 Task: Utilize Zendesk Explore dashboards for monitoring the impact of customer support initiatives.
Action: Mouse moved to (1216, 89)
Screenshot: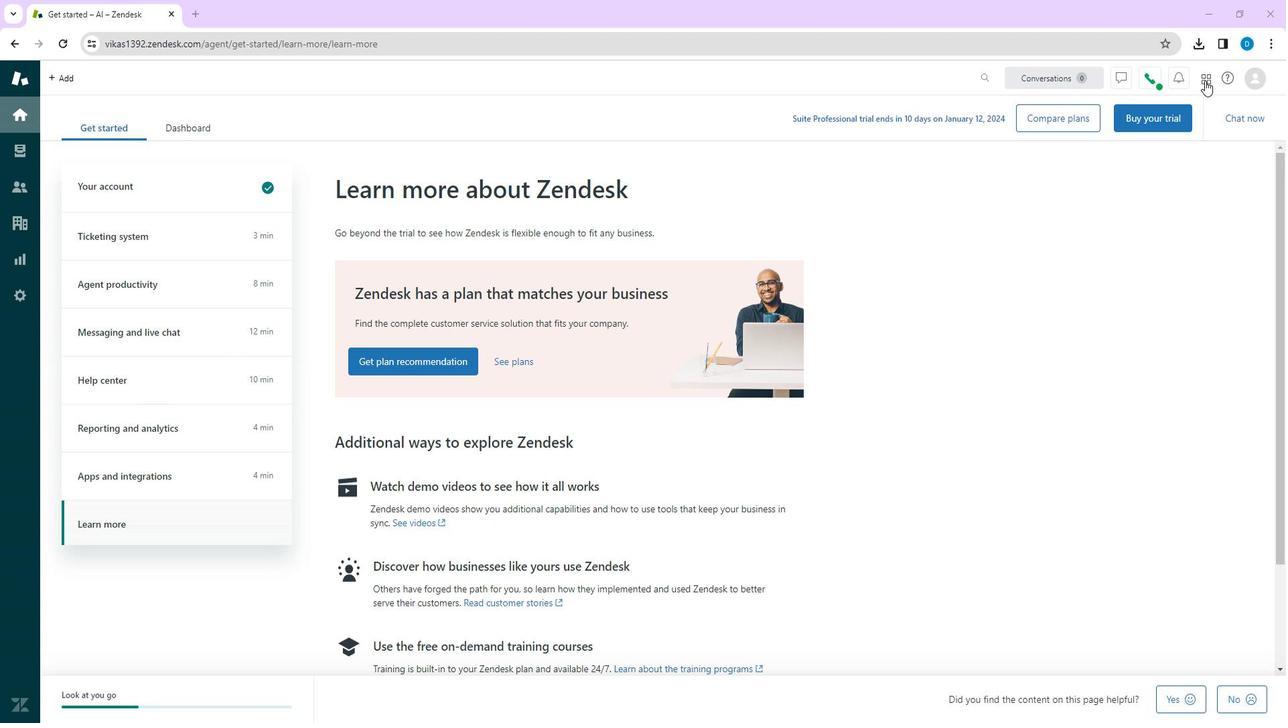 
Action: Mouse pressed left at (1216, 89)
Screenshot: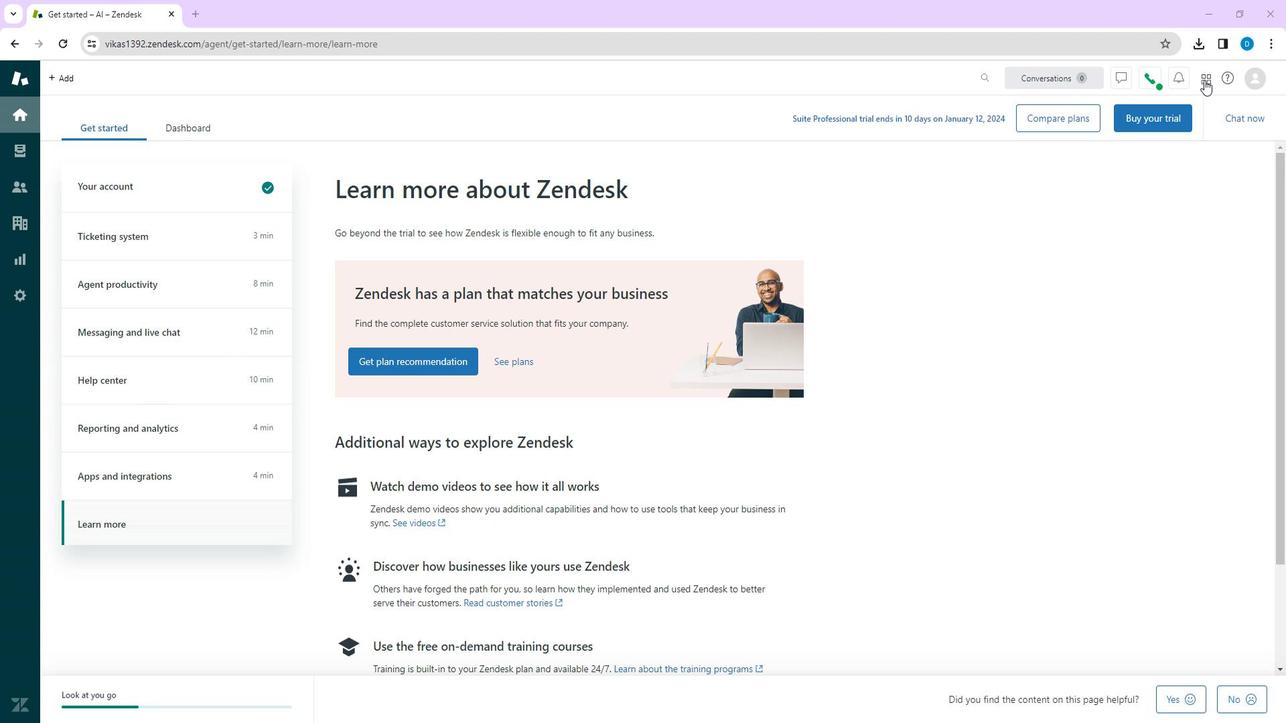 
Action: Mouse moved to (1131, 411)
Screenshot: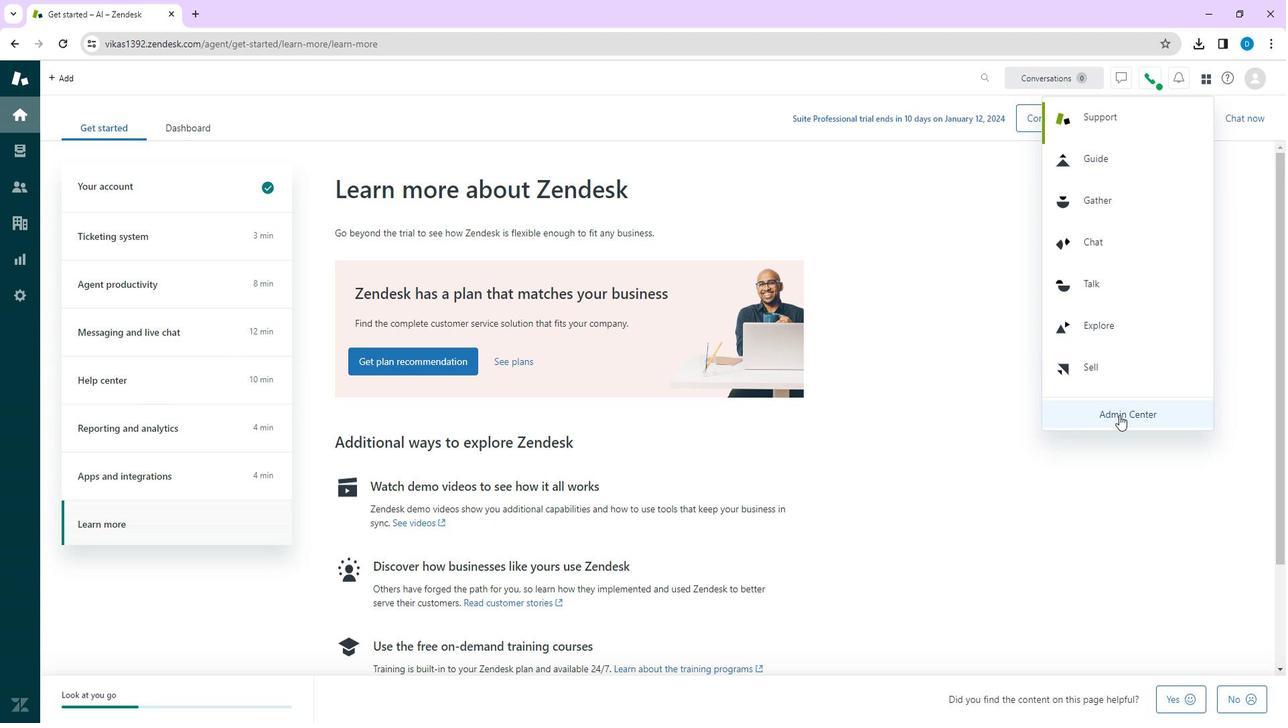 
Action: Mouse pressed left at (1131, 411)
Screenshot: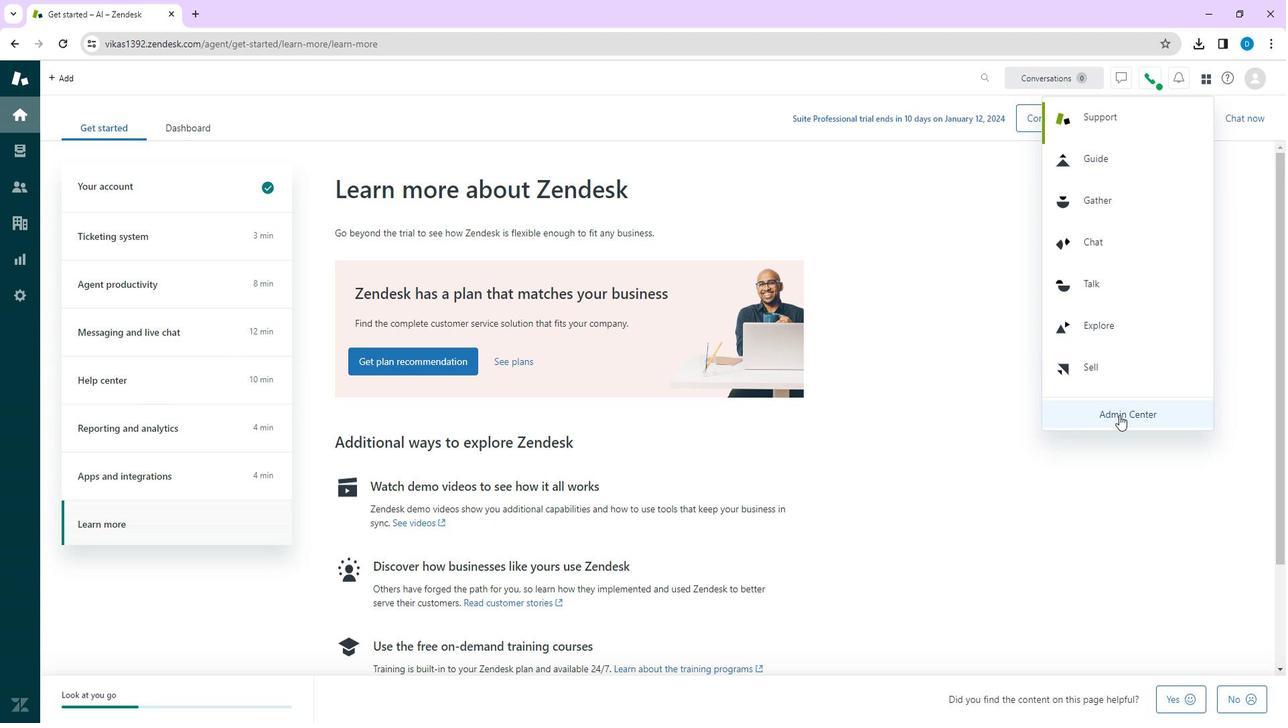 
Action: Mouse moved to (79, 198)
Screenshot: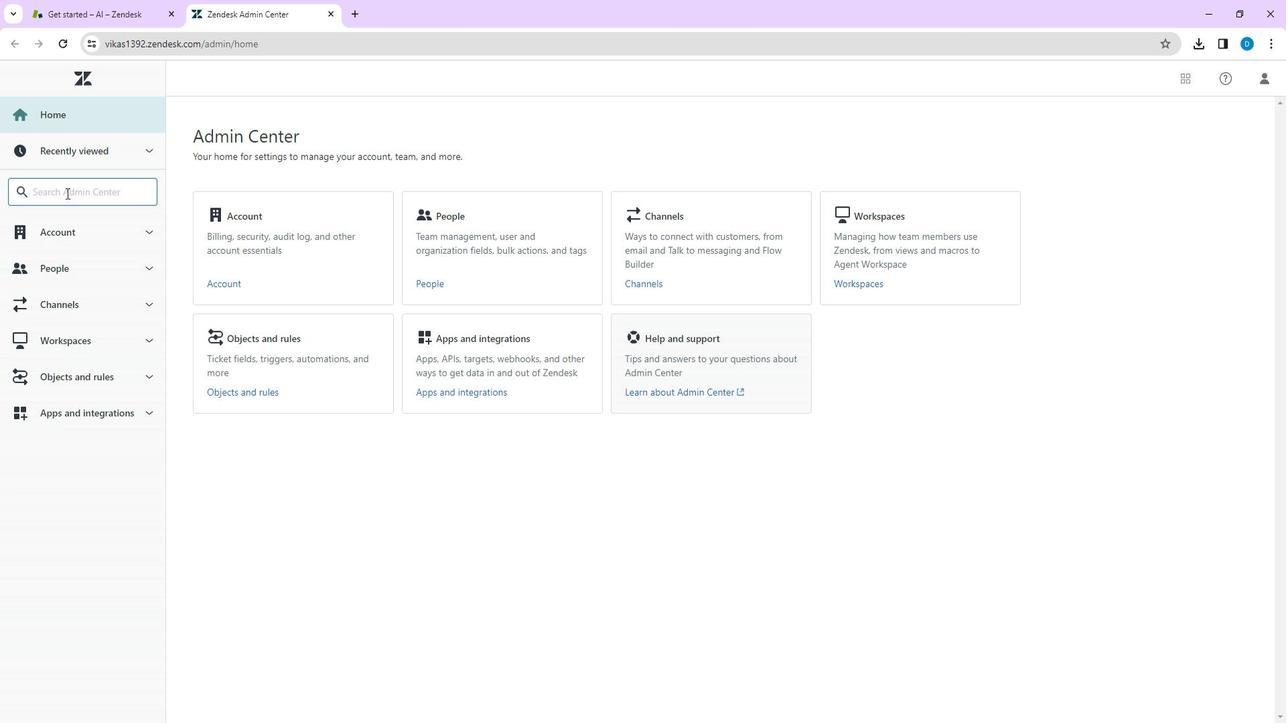 
Action: Mouse pressed left at (79, 198)
Screenshot: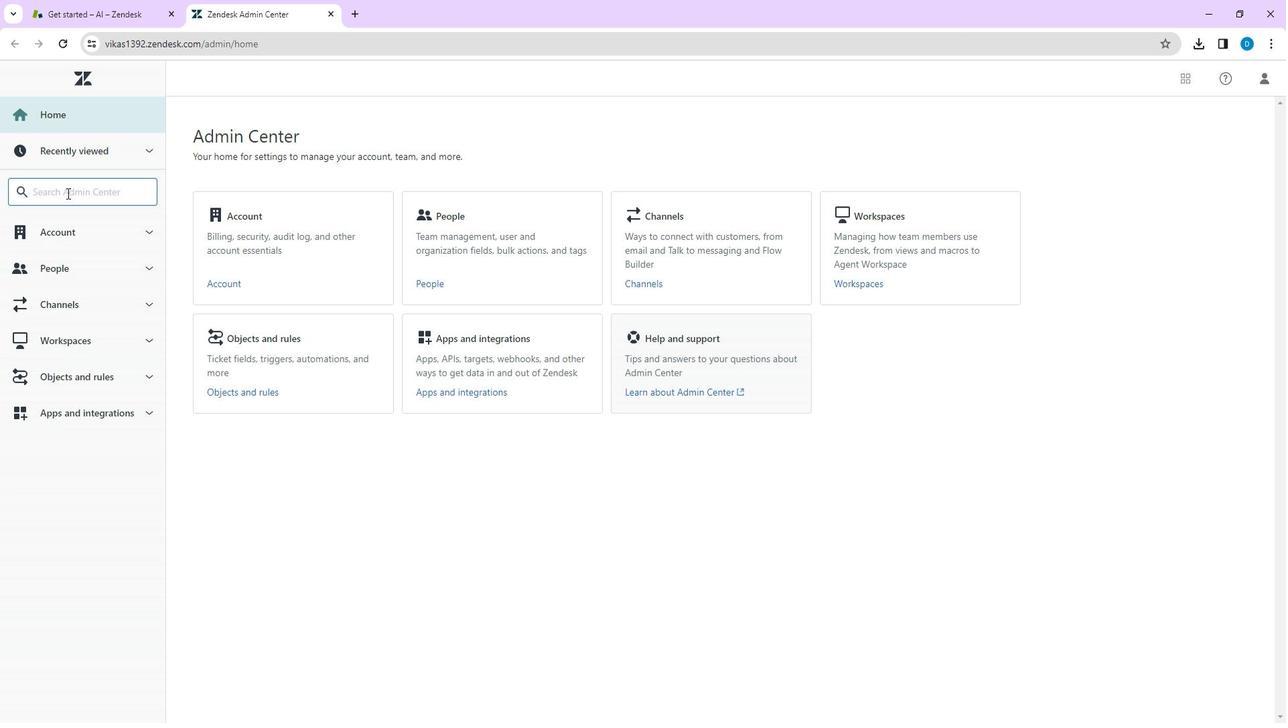 
Action: Mouse moved to (343, 22)
Screenshot: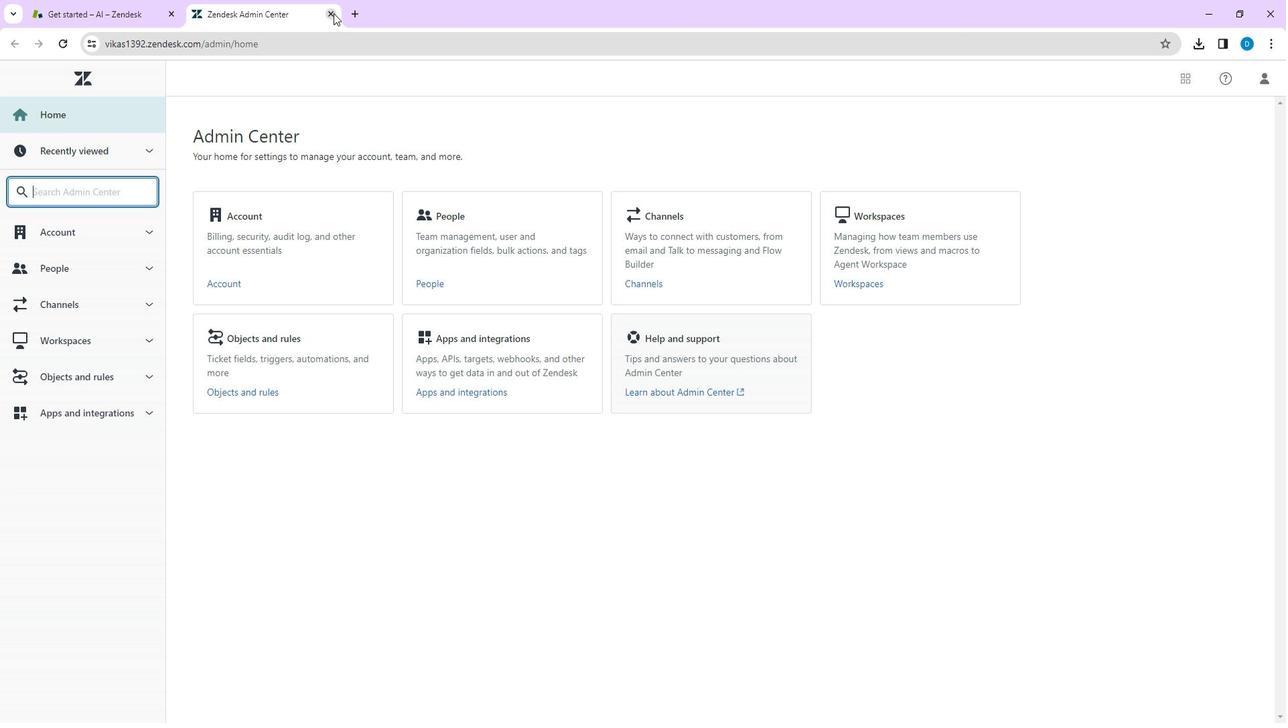 
Action: Mouse pressed left at (343, 22)
Screenshot: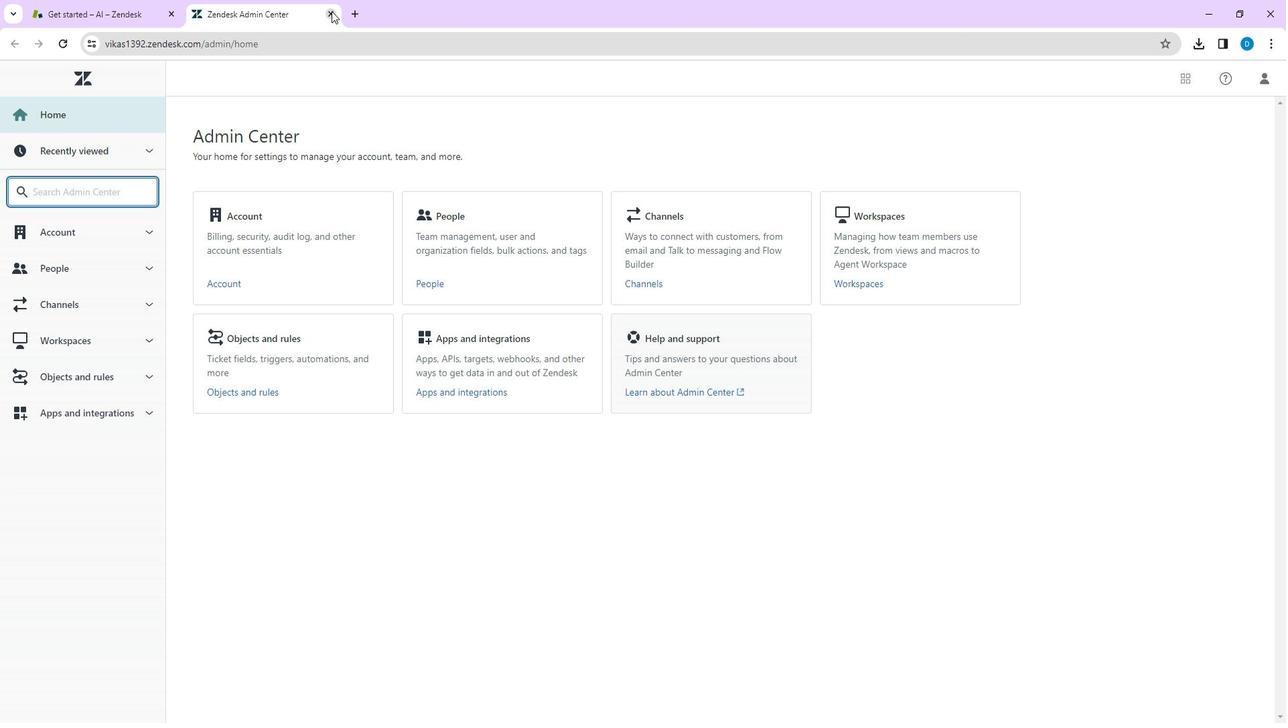 
Action: Mouse moved to (1222, 89)
Screenshot: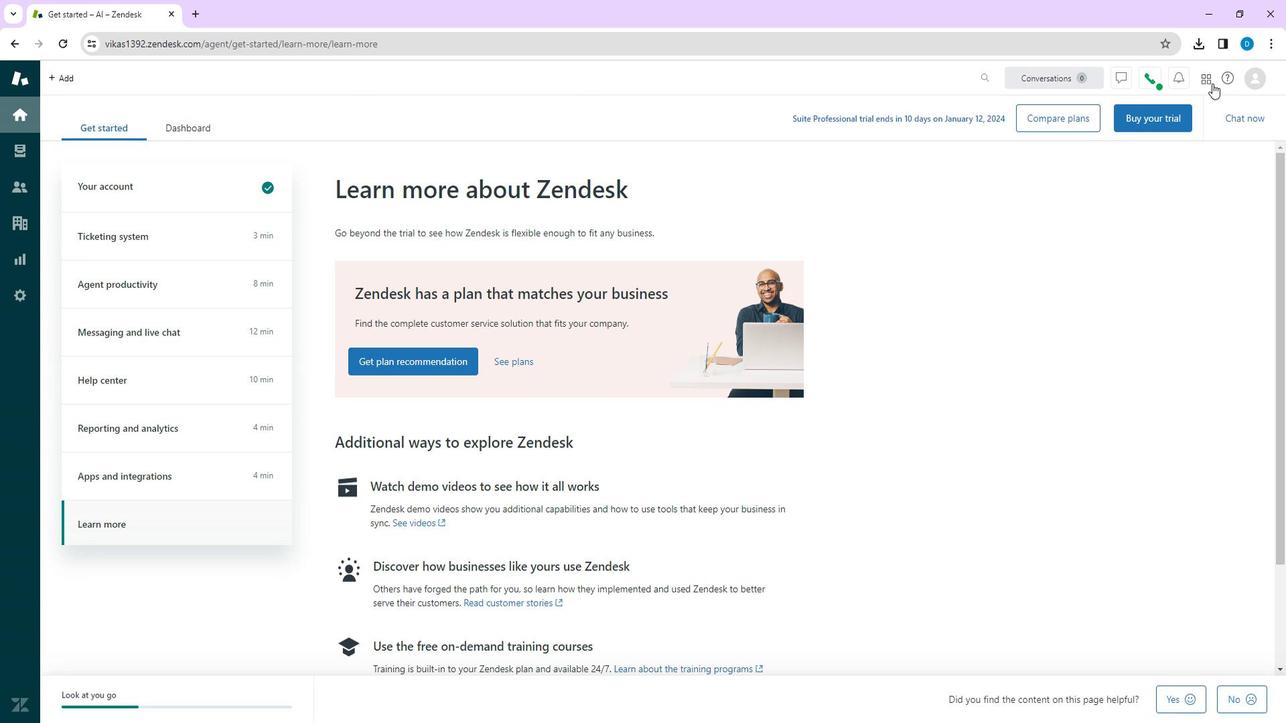 
Action: Mouse pressed left at (1222, 89)
Screenshot: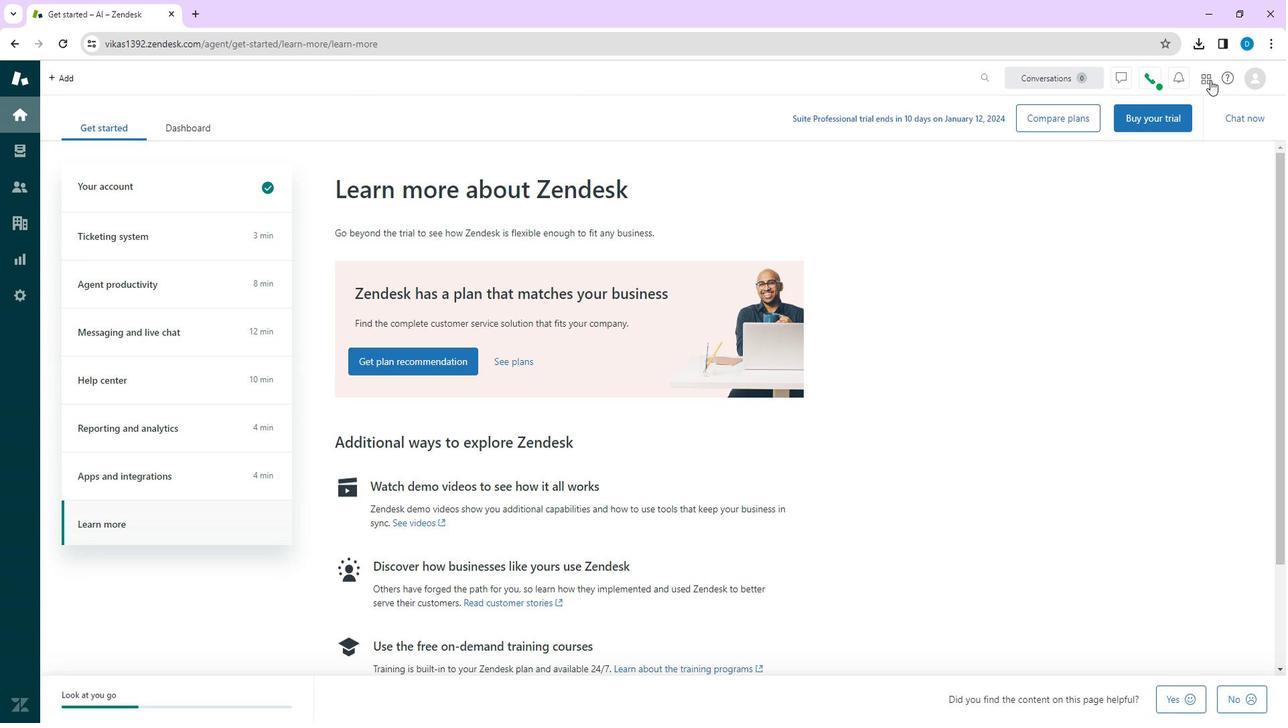 
Action: Mouse moved to (1120, 320)
Screenshot: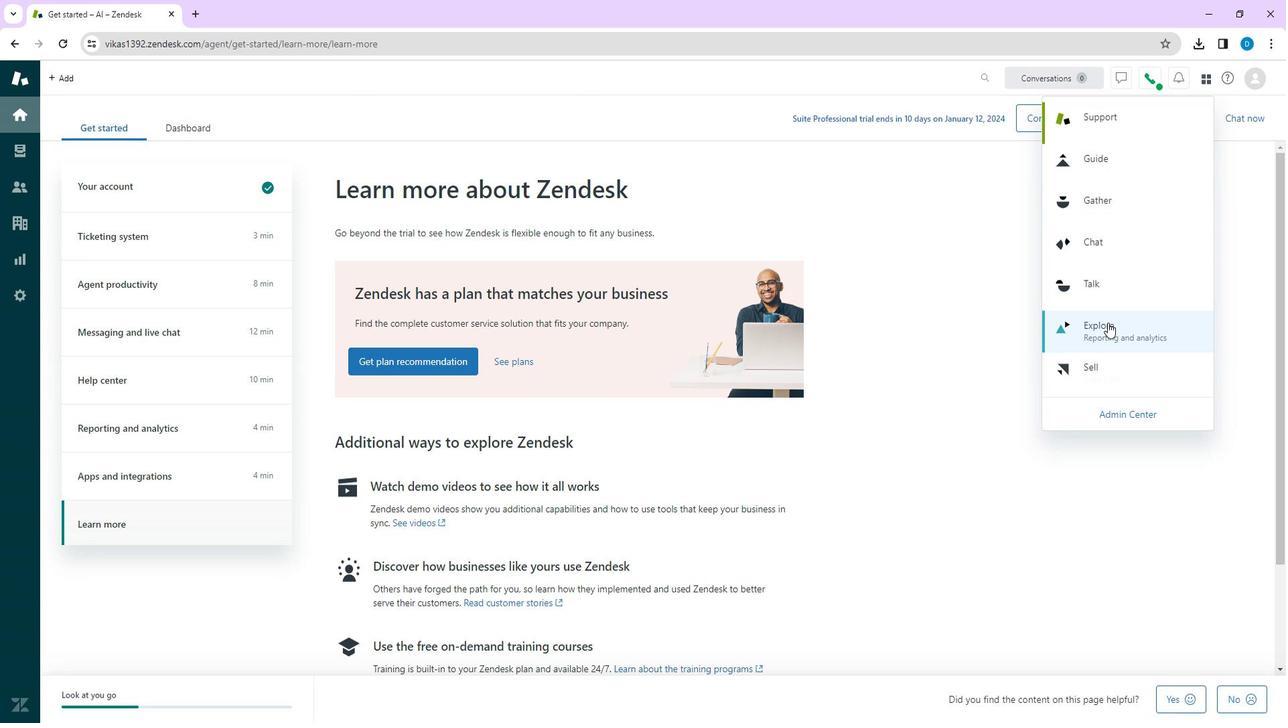 
Action: Mouse pressed left at (1120, 320)
Screenshot: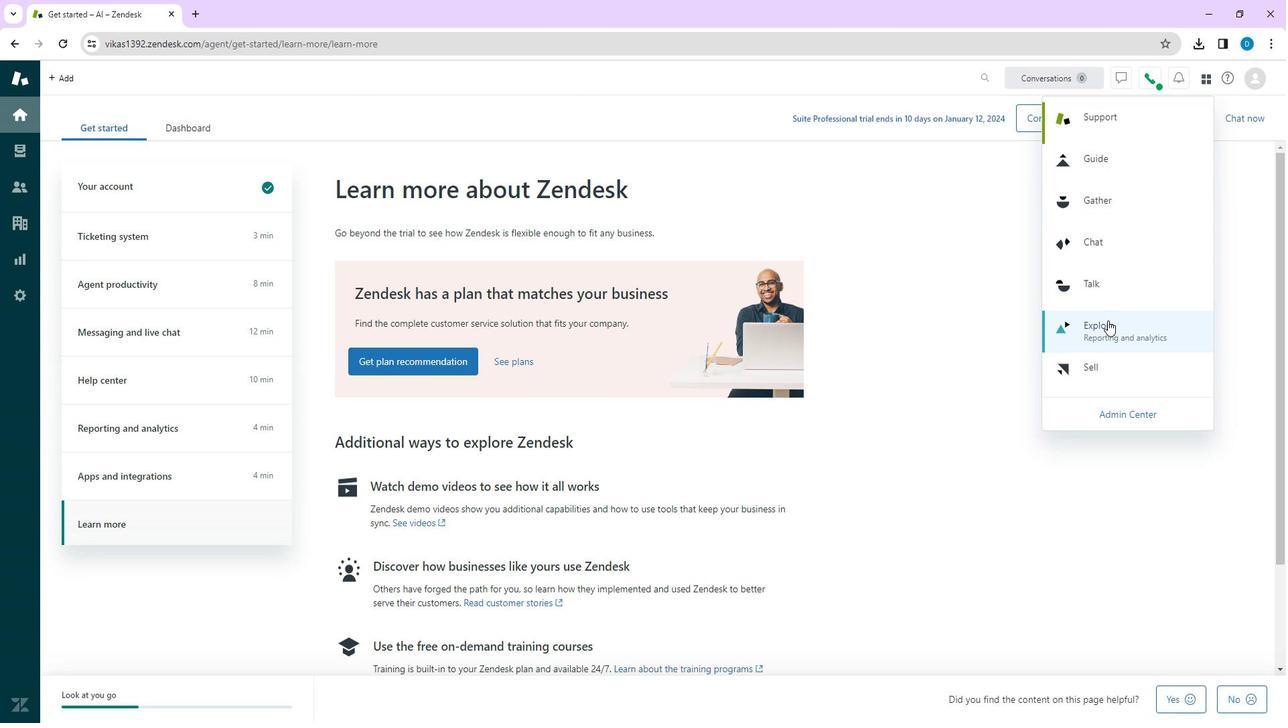 
Action: Mouse moved to (354, 409)
Screenshot: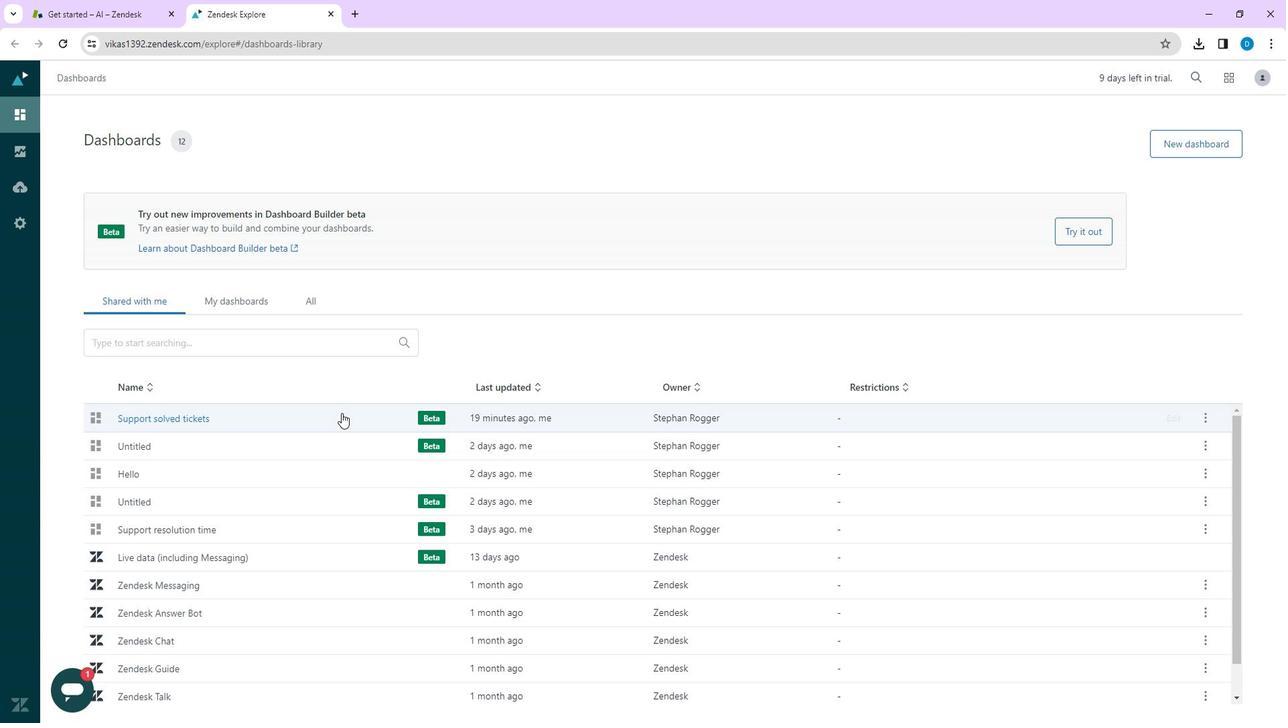 
Action: Mouse scrolled (354, 409) with delta (0, 0)
Screenshot: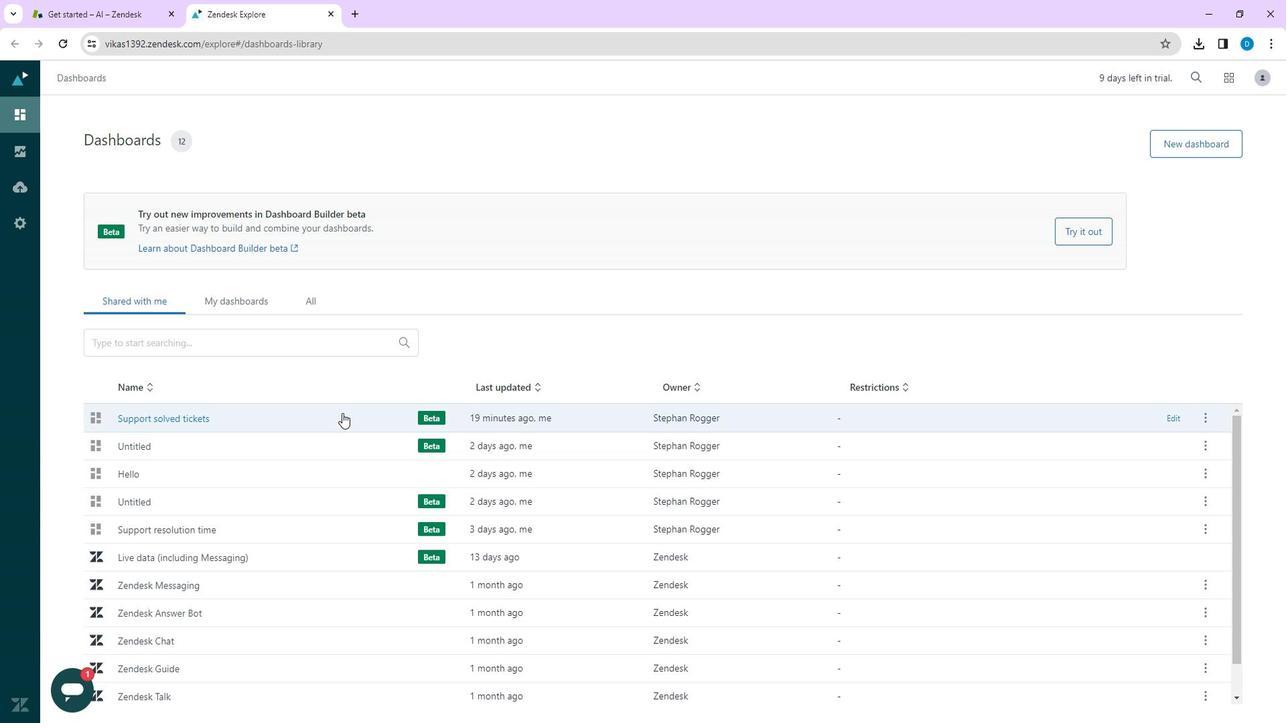
Action: Mouse scrolled (354, 409) with delta (0, 0)
Screenshot: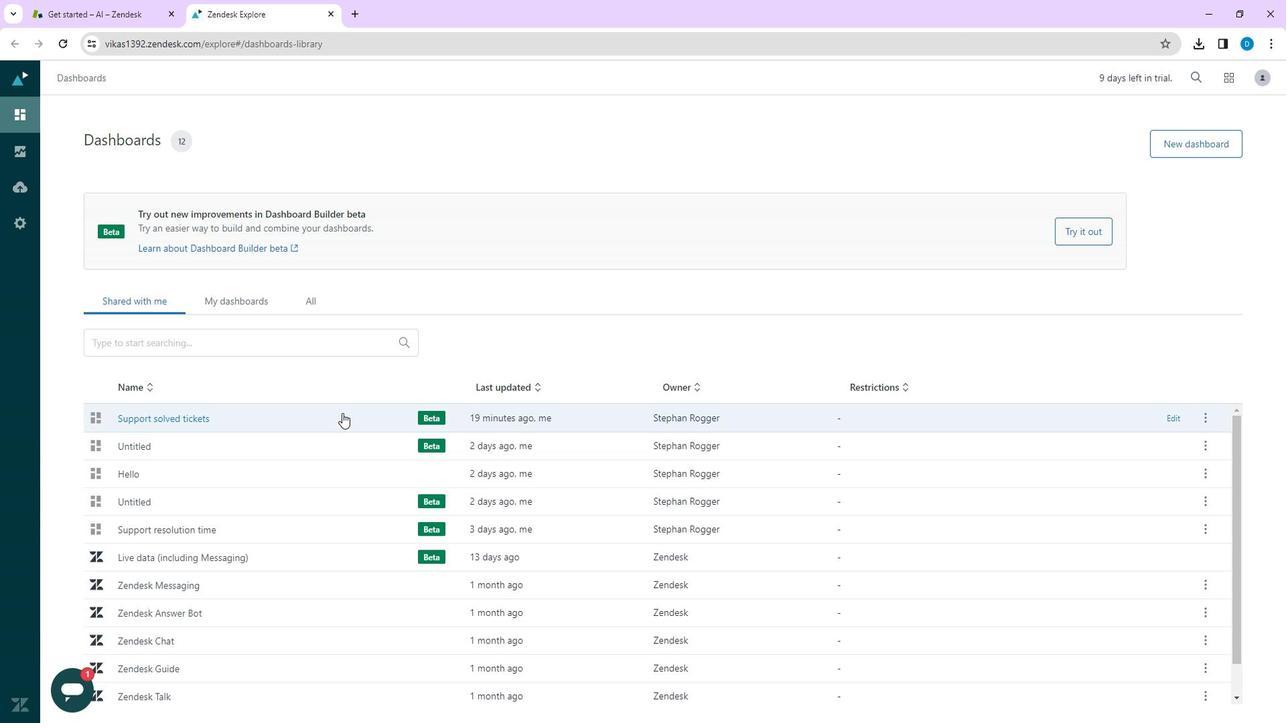 
Action: Mouse scrolled (354, 409) with delta (0, 0)
Screenshot: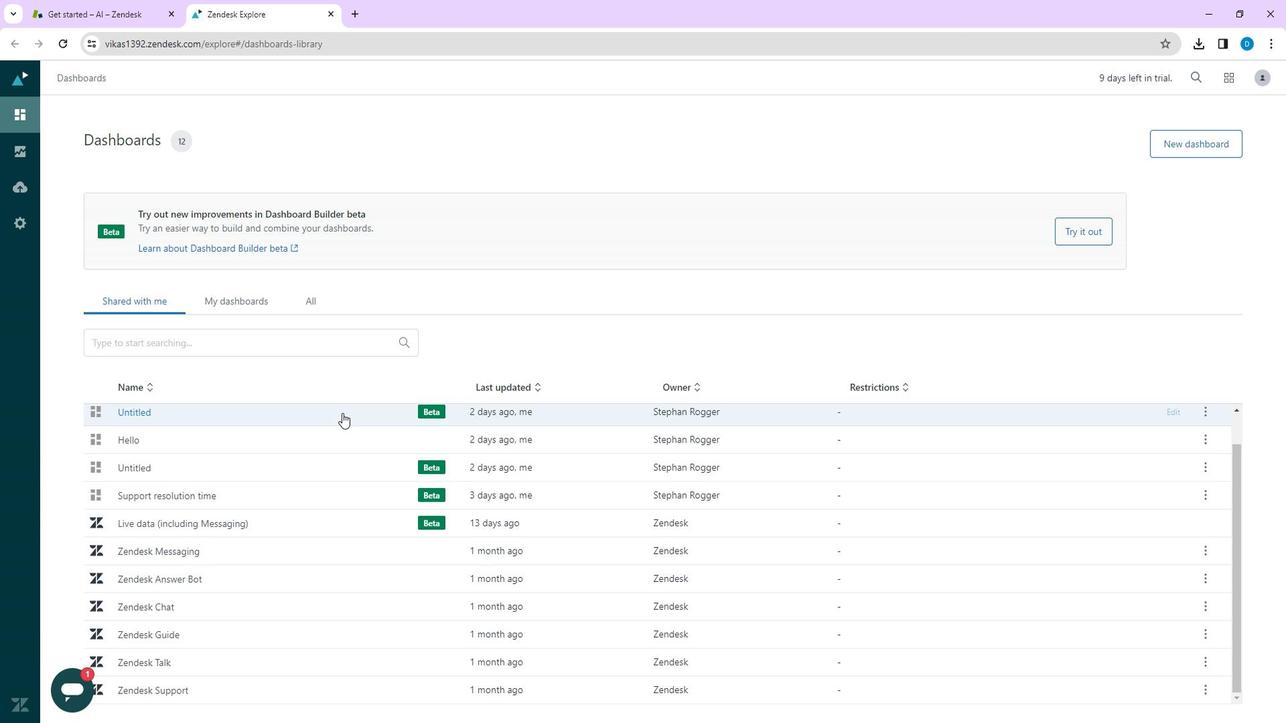 
Action: Mouse scrolled (354, 409) with delta (0, 0)
Screenshot: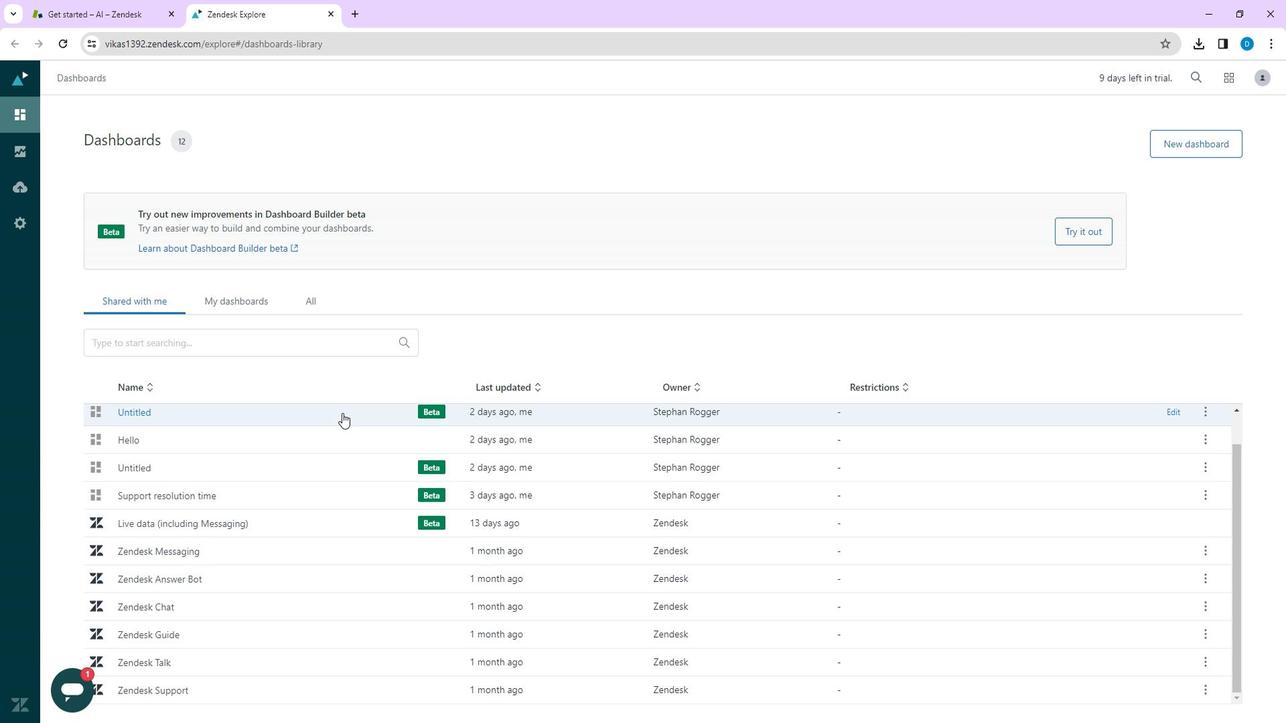 
Action: Mouse moved to (241, 299)
Screenshot: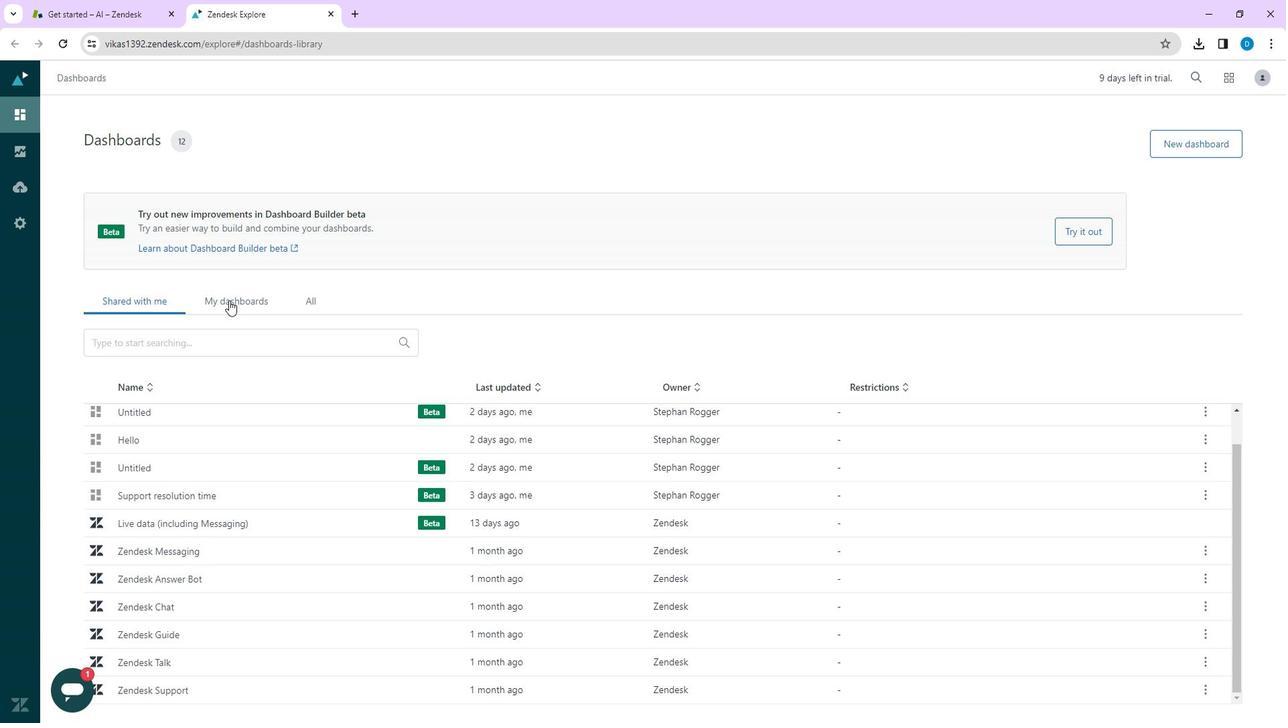
Action: Mouse pressed left at (241, 299)
Screenshot: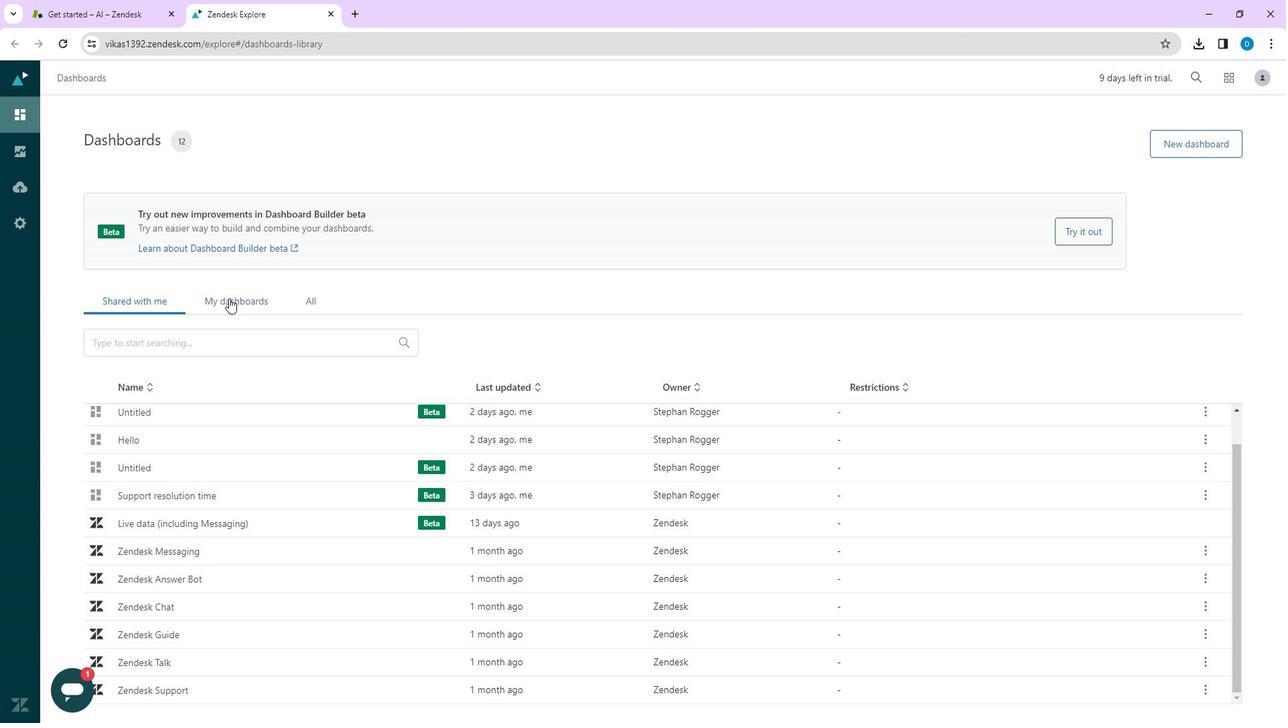 
Action: Mouse moved to (264, 353)
Screenshot: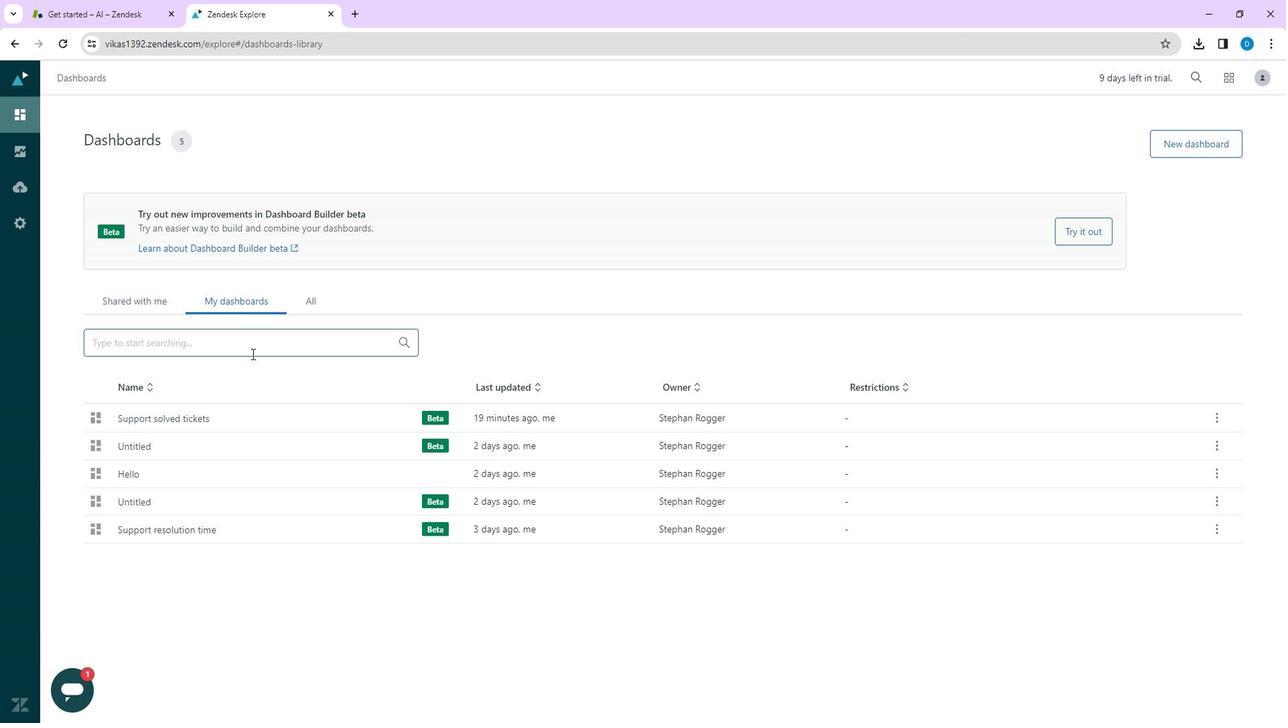 
Action: Mouse scrolled (264, 353) with delta (0, 0)
Screenshot: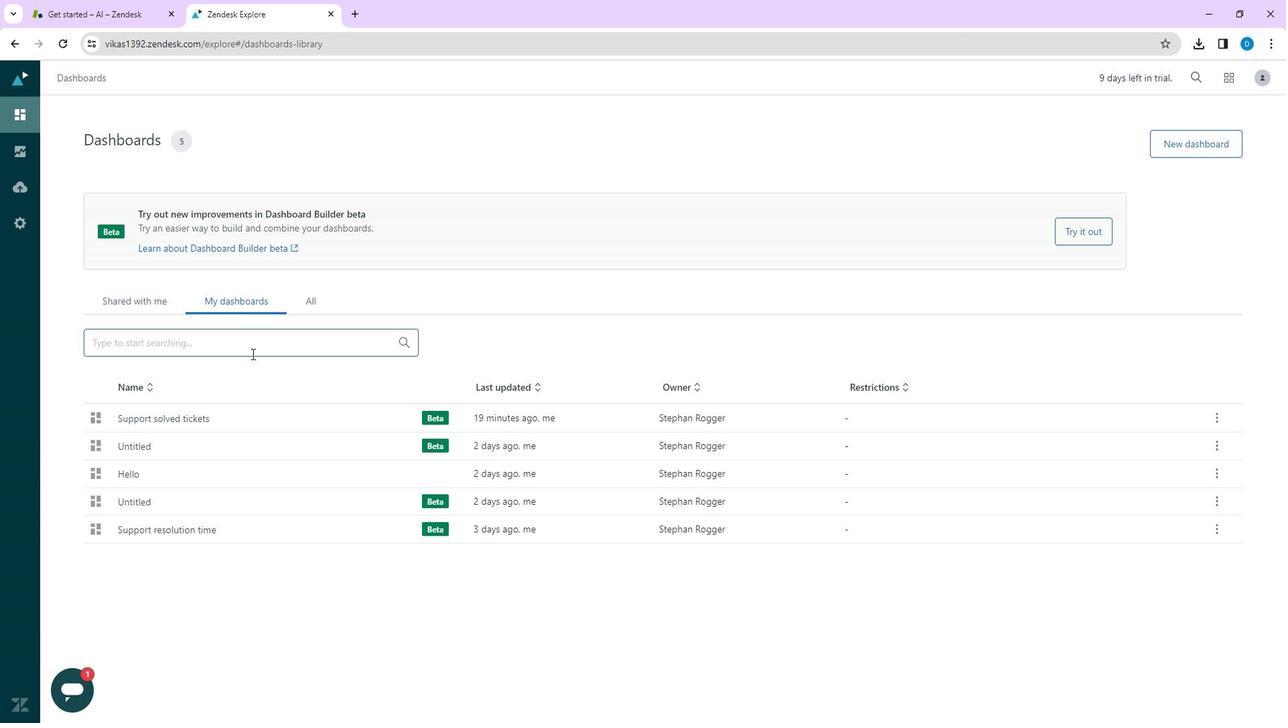 
Action: Mouse moved to (269, 364)
Screenshot: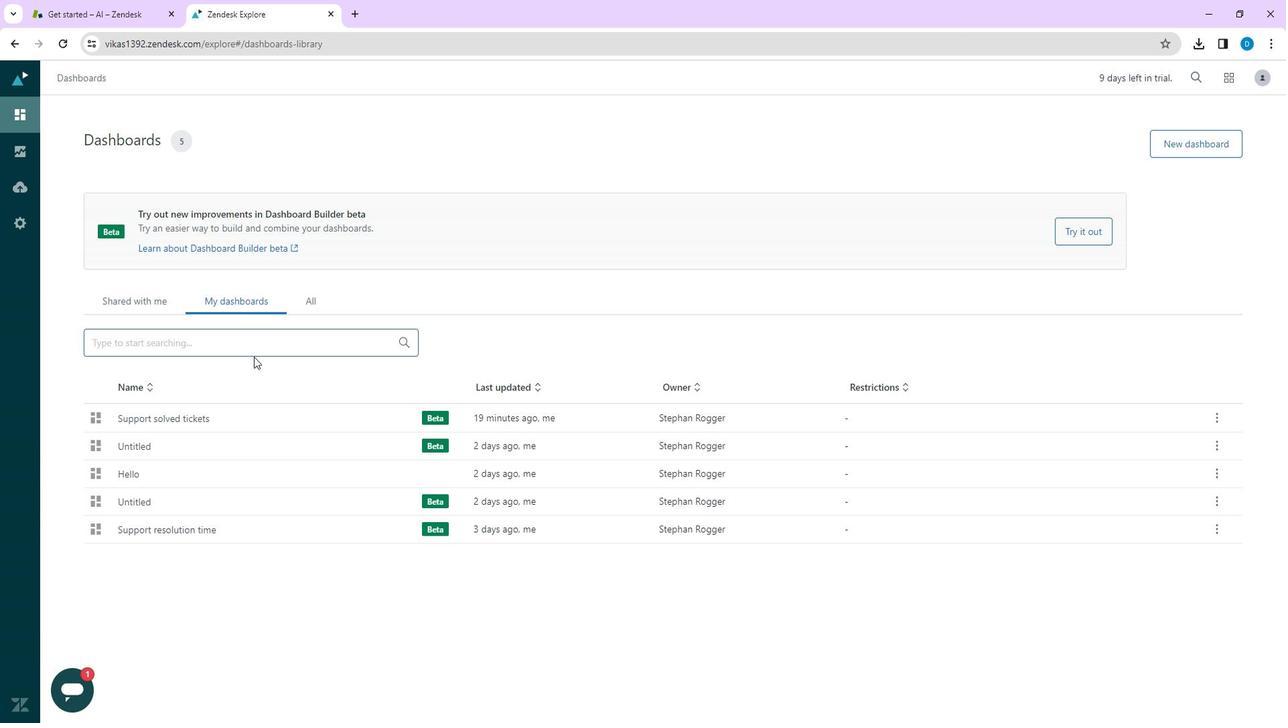 
Action: Mouse scrolled (269, 363) with delta (0, 0)
Screenshot: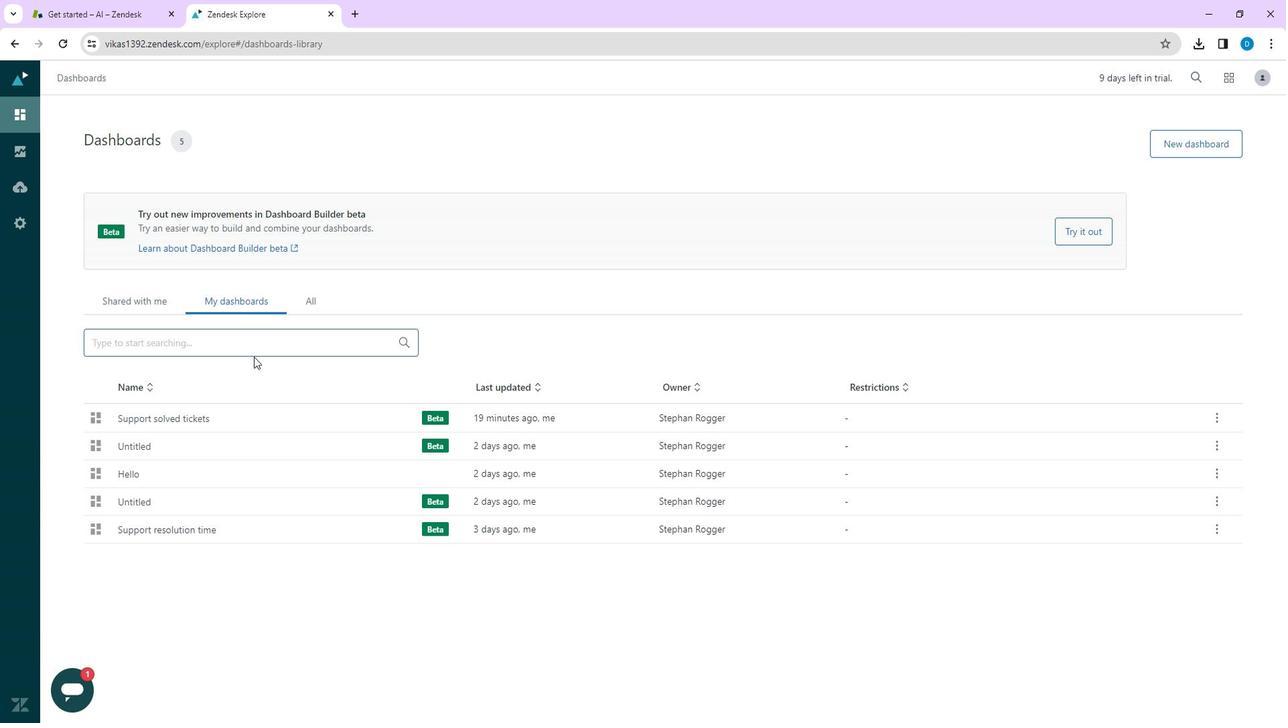 
Action: Mouse moved to (275, 374)
Screenshot: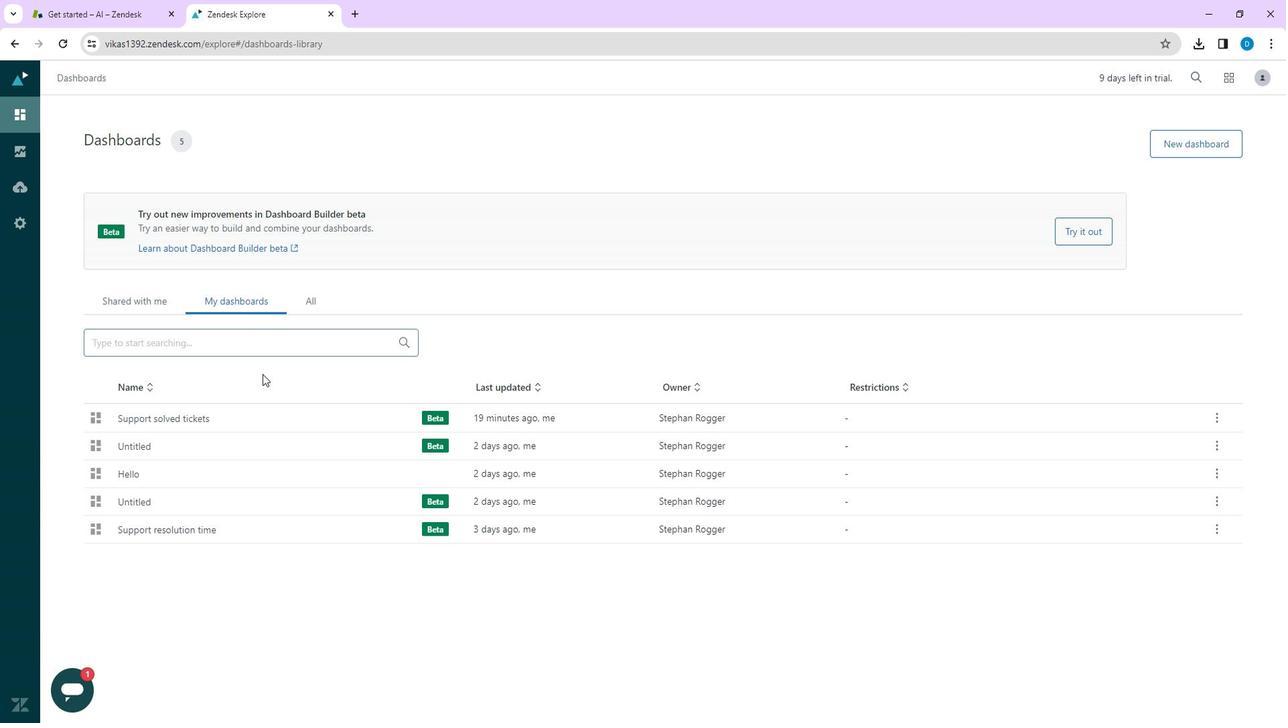 
Action: Mouse scrolled (275, 373) with delta (0, 0)
Screenshot: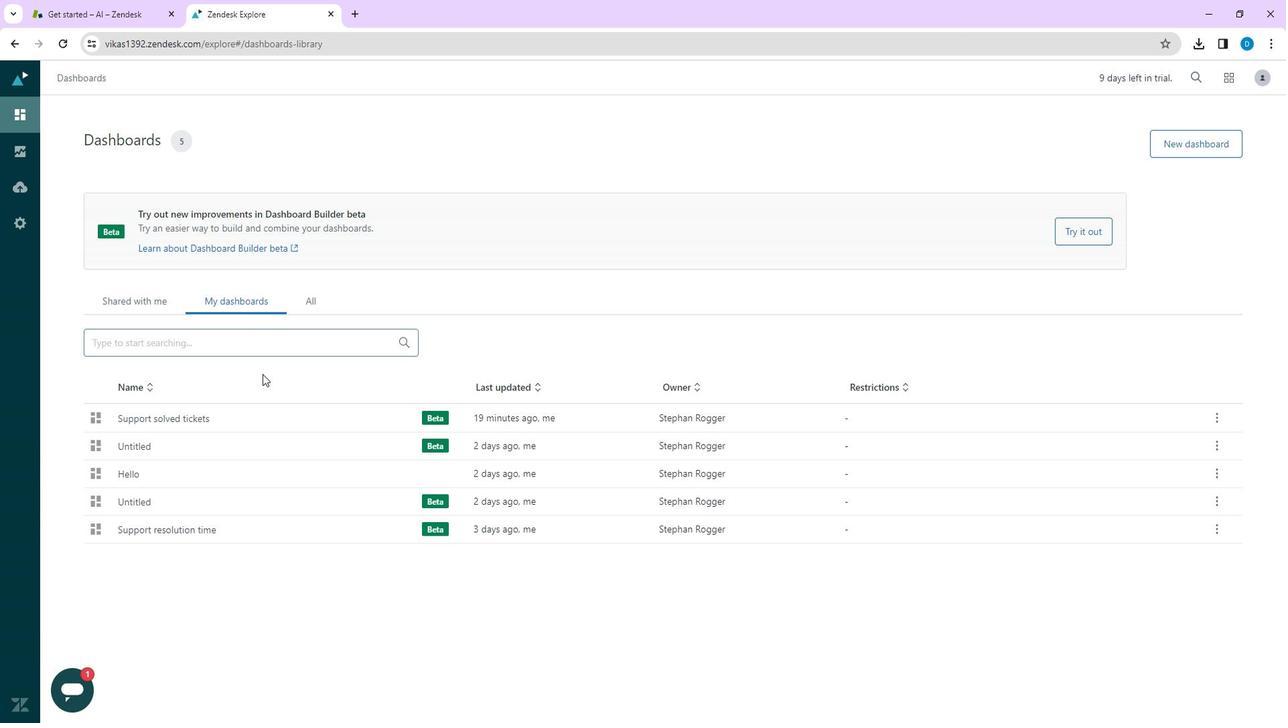 
Action: Mouse moved to (280, 386)
Screenshot: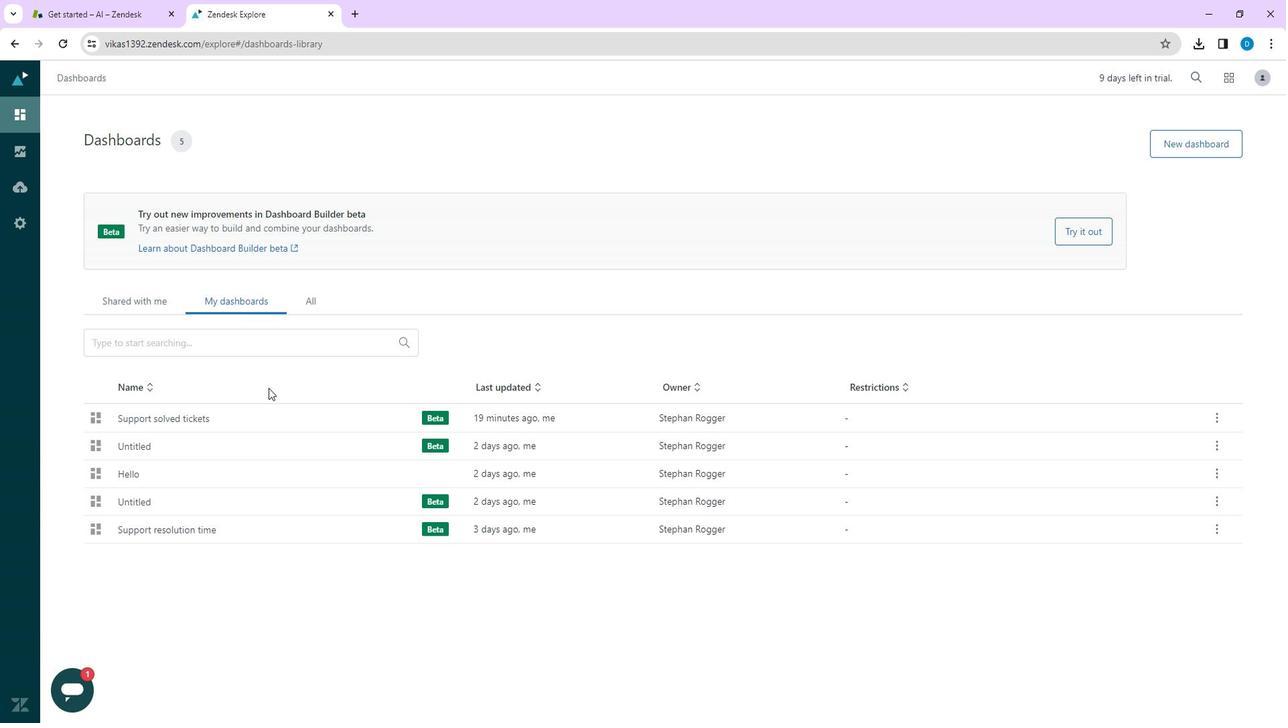 
Action: Mouse scrolled (280, 385) with delta (0, 0)
Screenshot: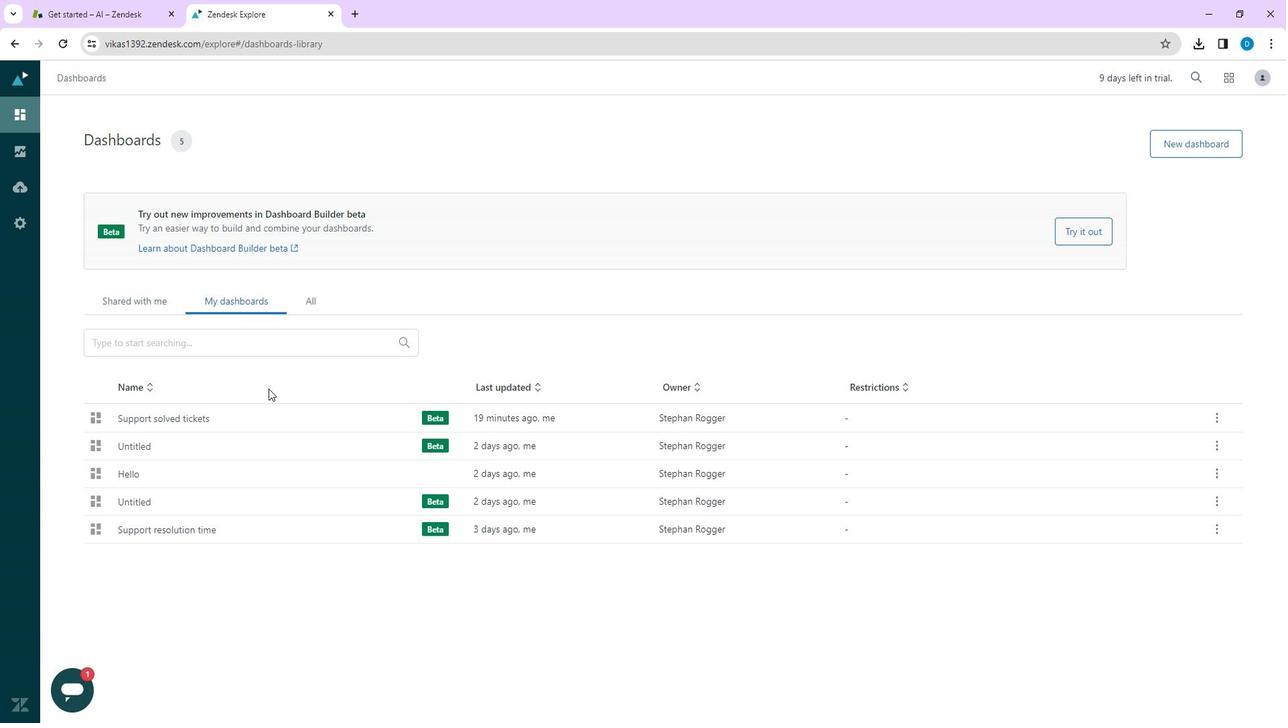 
Action: Mouse scrolled (280, 385) with delta (0, 0)
Screenshot: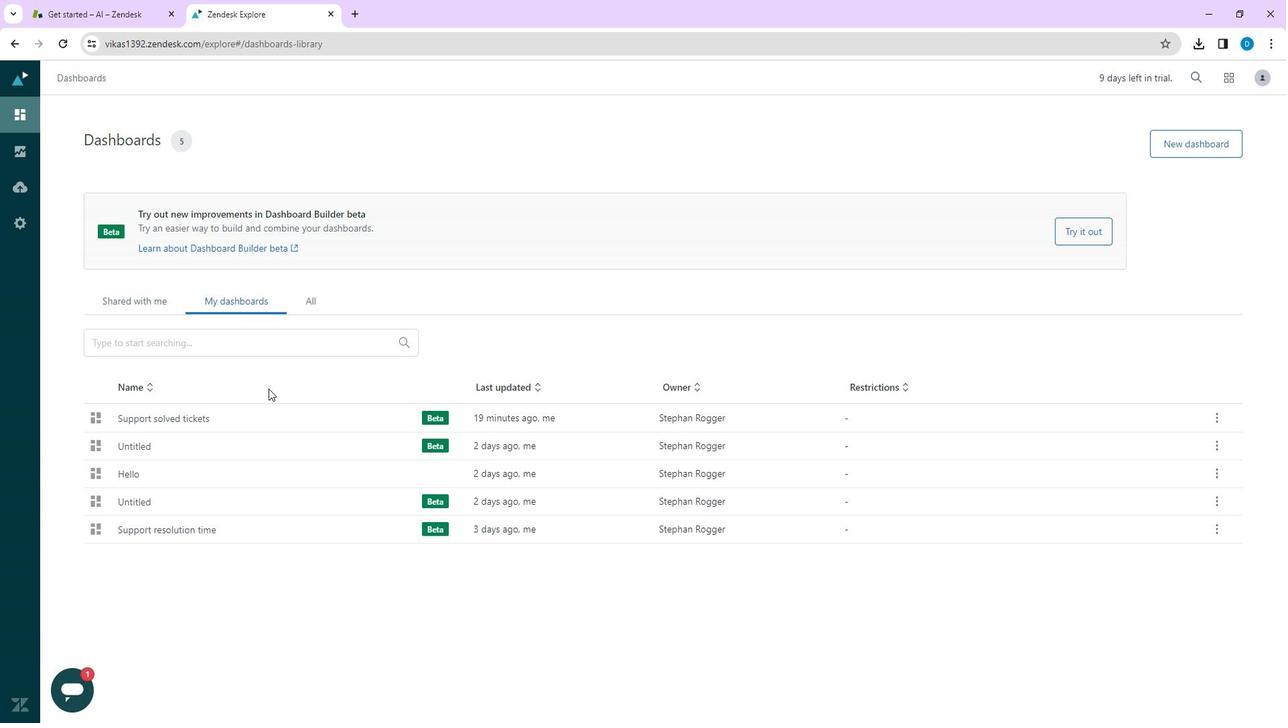 
Action: Mouse moved to (296, 409)
Screenshot: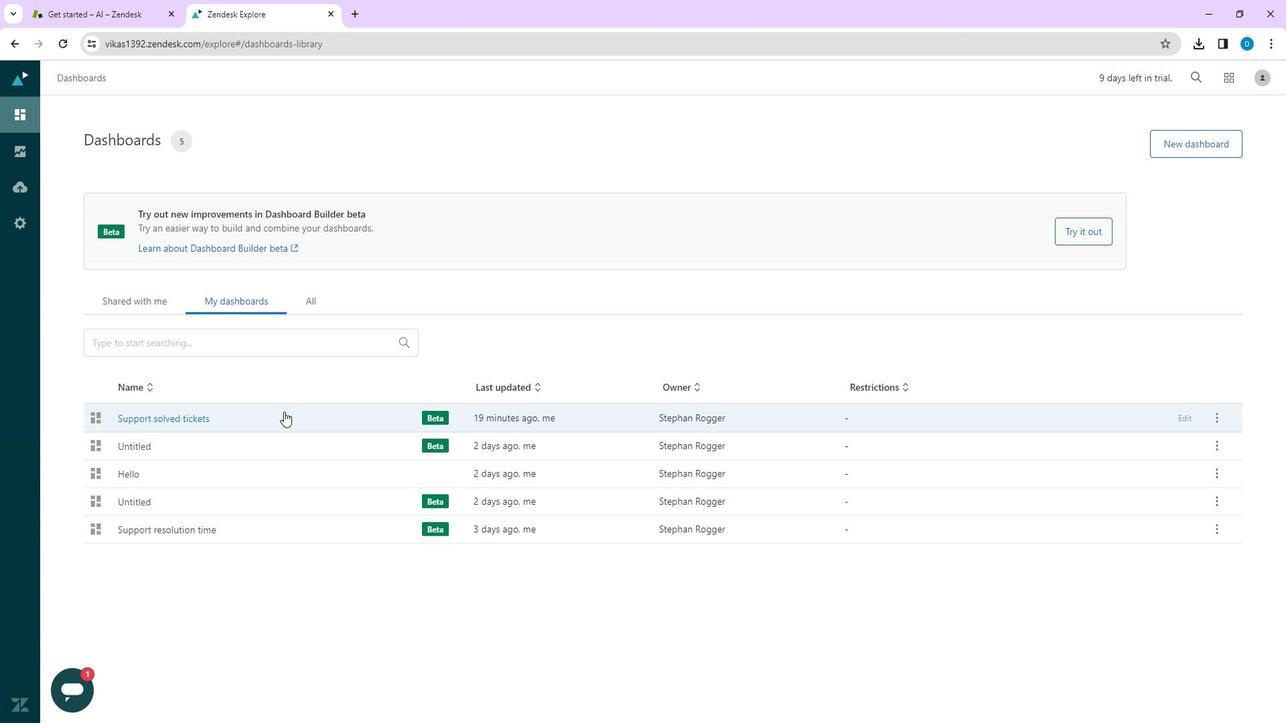 
Action: Mouse scrolled (296, 408) with delta (0, 0)
Screenshot: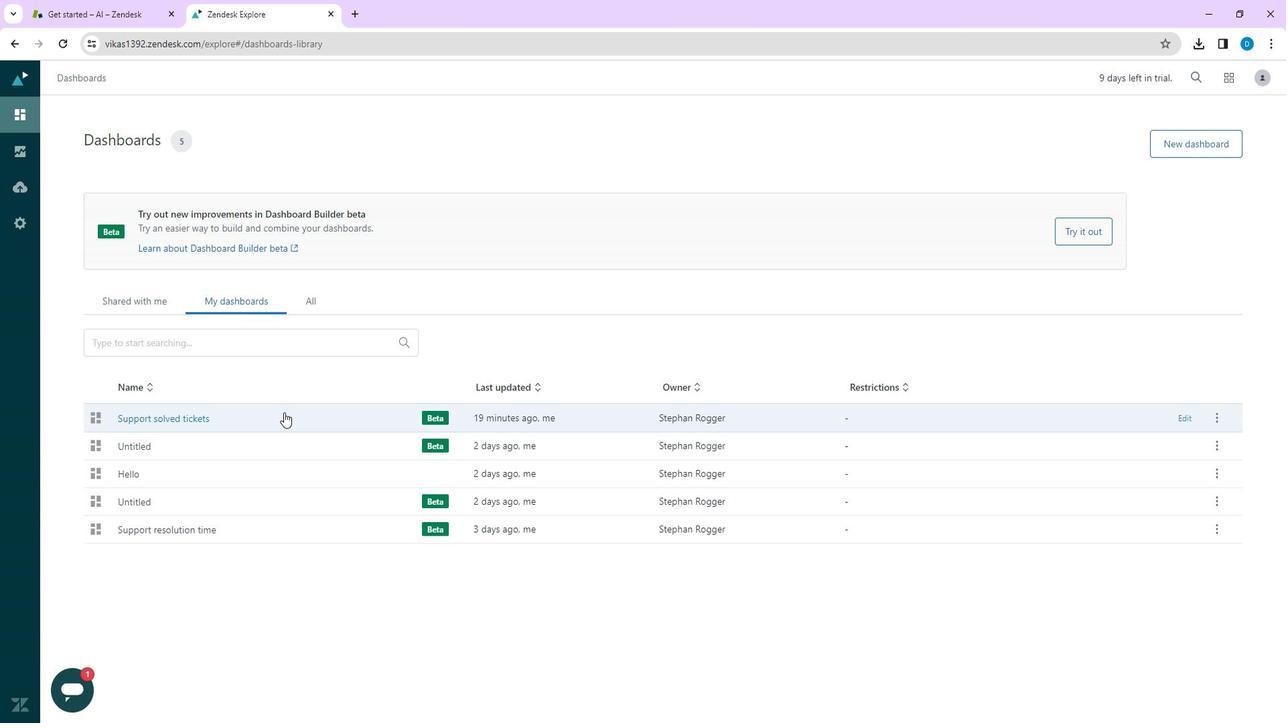 
Action: Mouse scrolled (296, 408) with delta (0, 0)
Screenshot: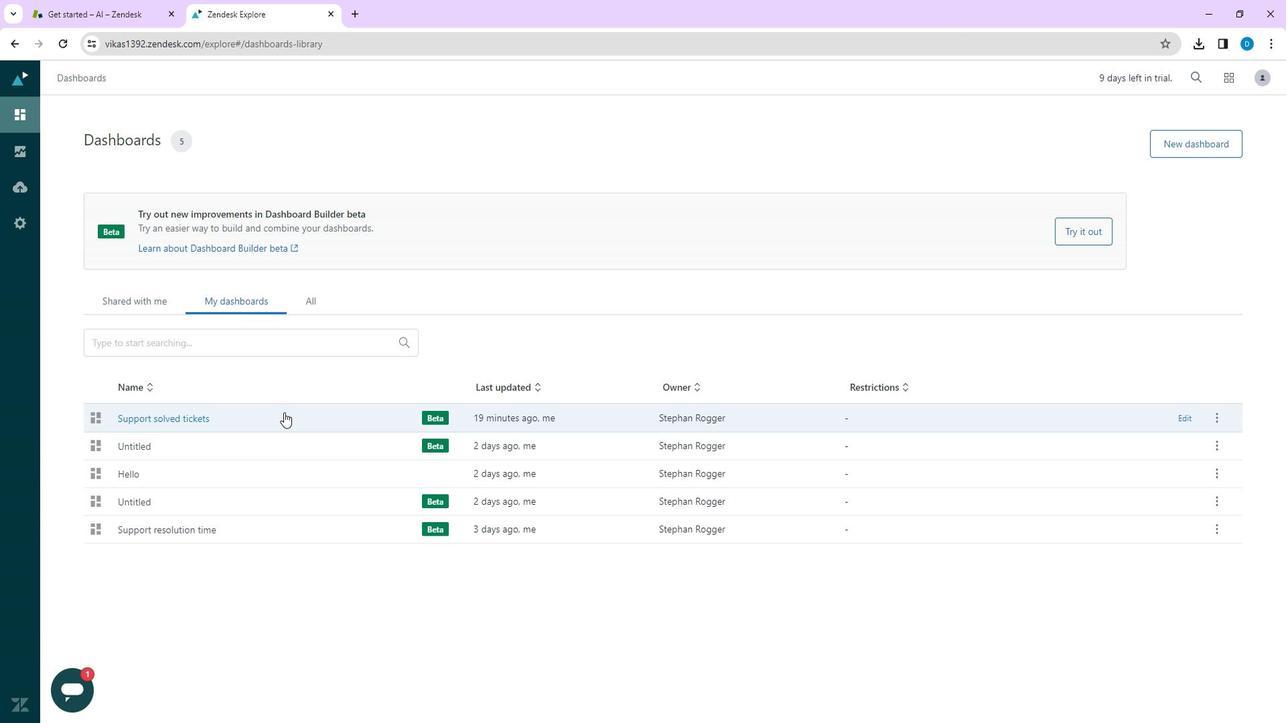 
Action: Mouse scrolled (296, 408) with delta (0, 0)
Screenshot: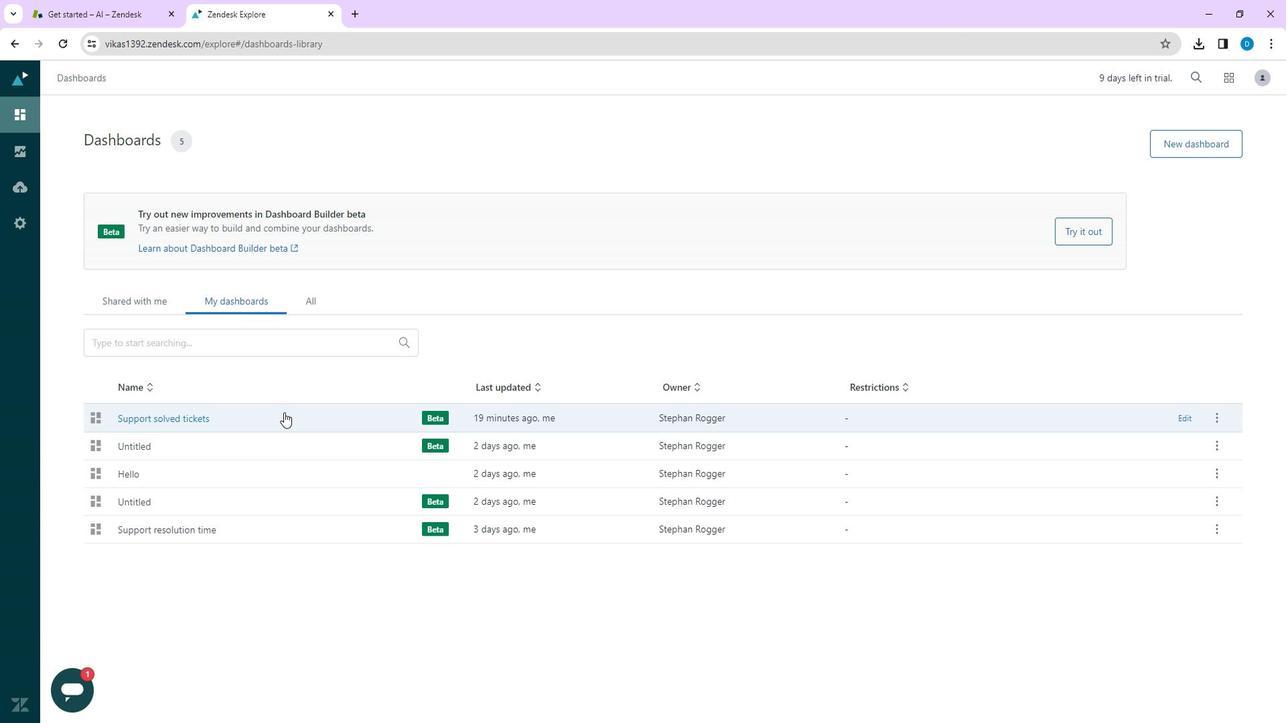 
Action: Mouse moved to (1197, 147)
Screenshot: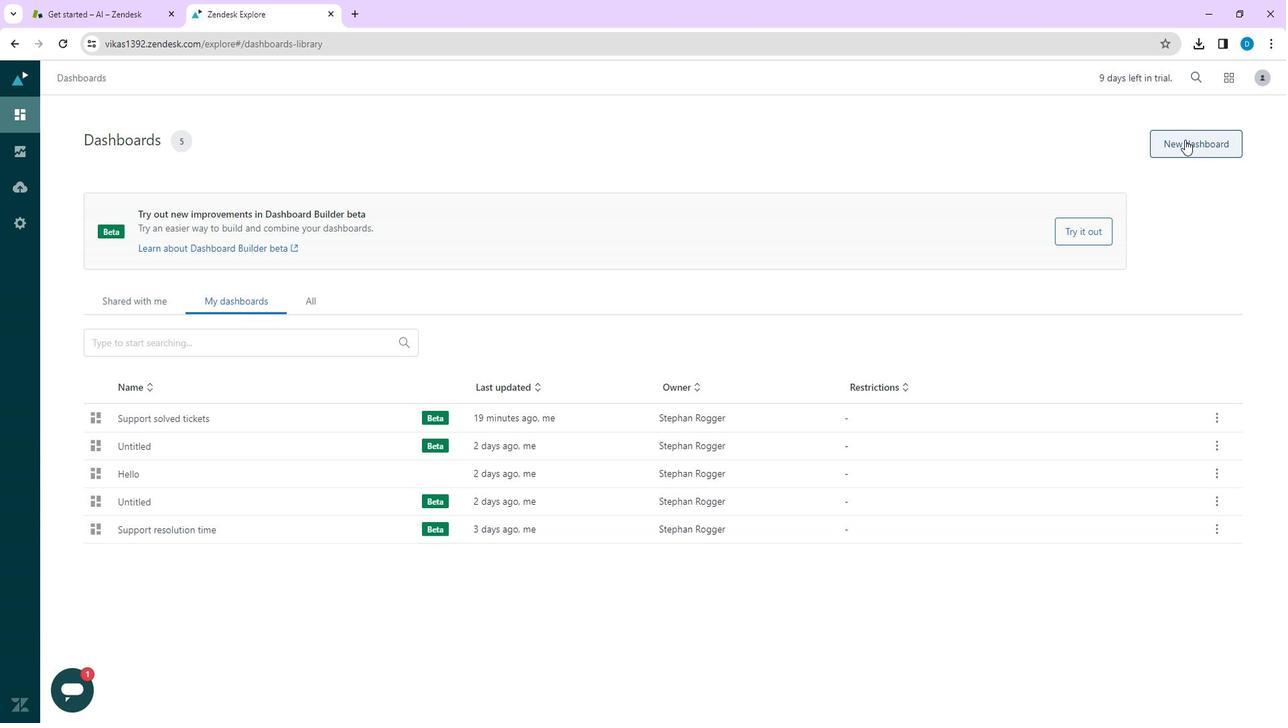 
Action: Mouse pressed left at (1197, 147)
Screenshot: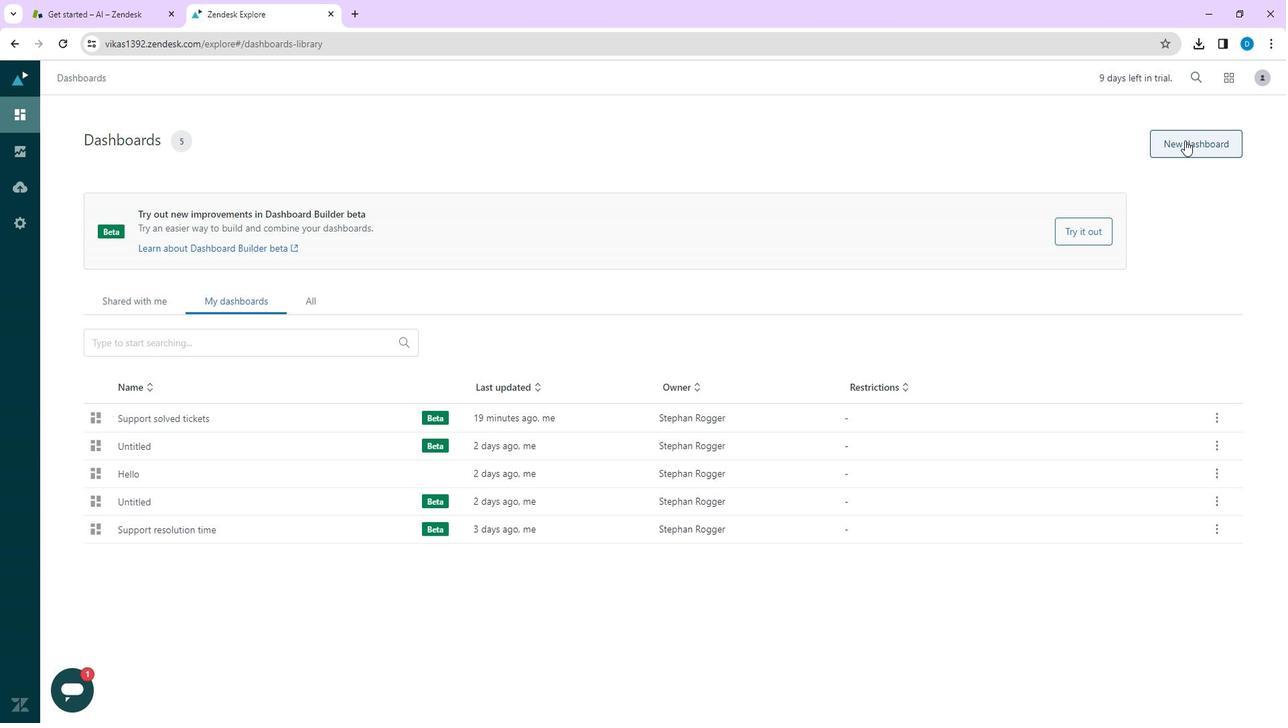 
Action: Mouse moved to (523, 430)
Screenshot: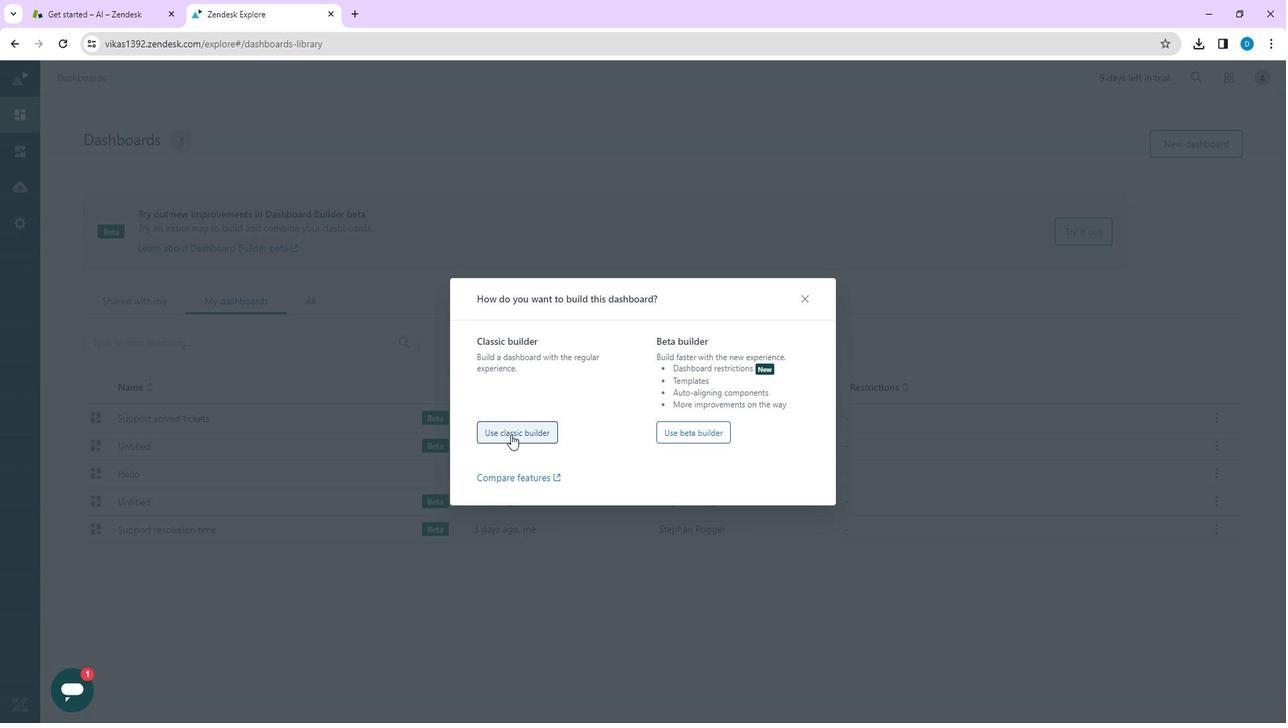 
Action: Mouse pressed left at (523, 430)
Screenshot: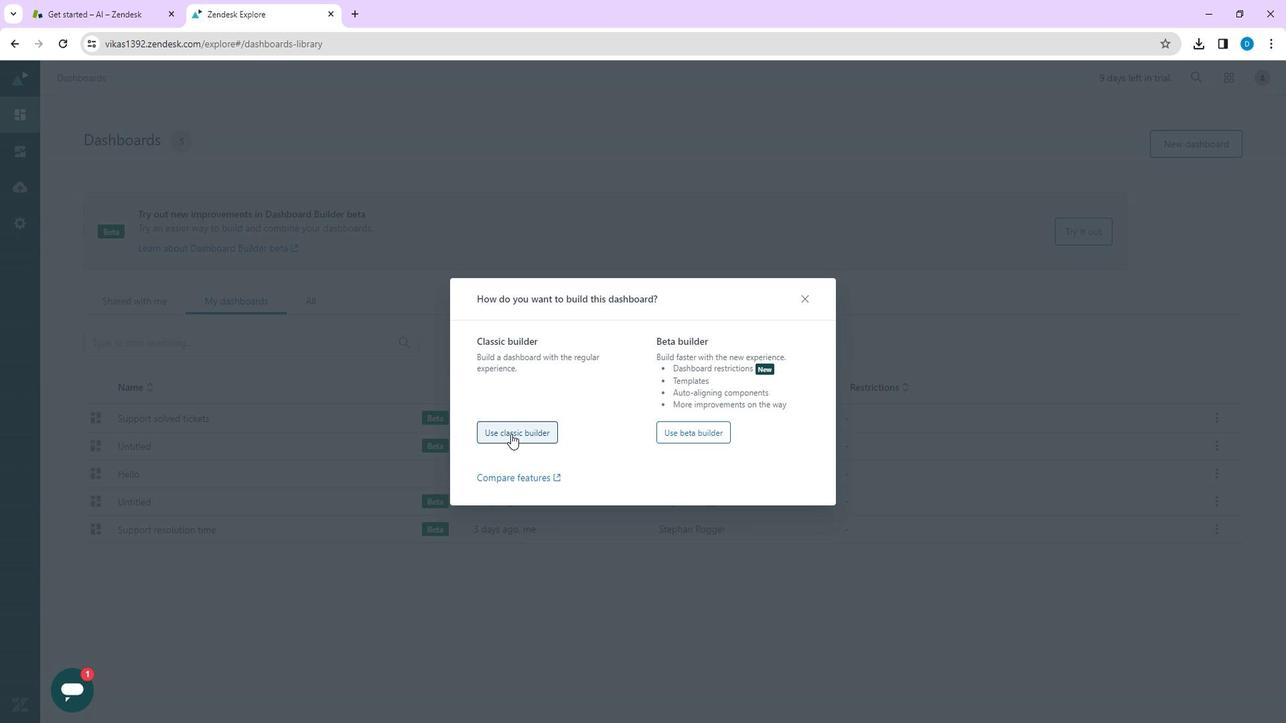 
Action: Mouse moved to (22, 149)
Screenshot: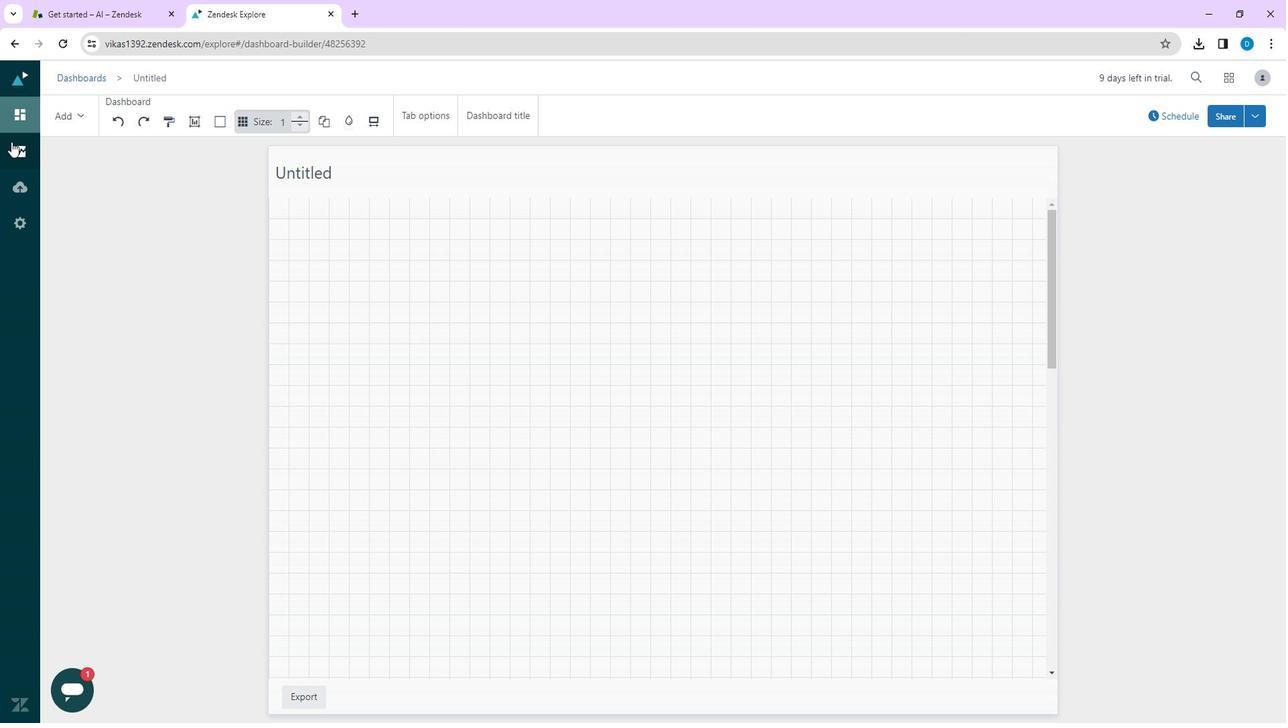 
Action: Mouse pressed left at (22, 149)
Screenshot: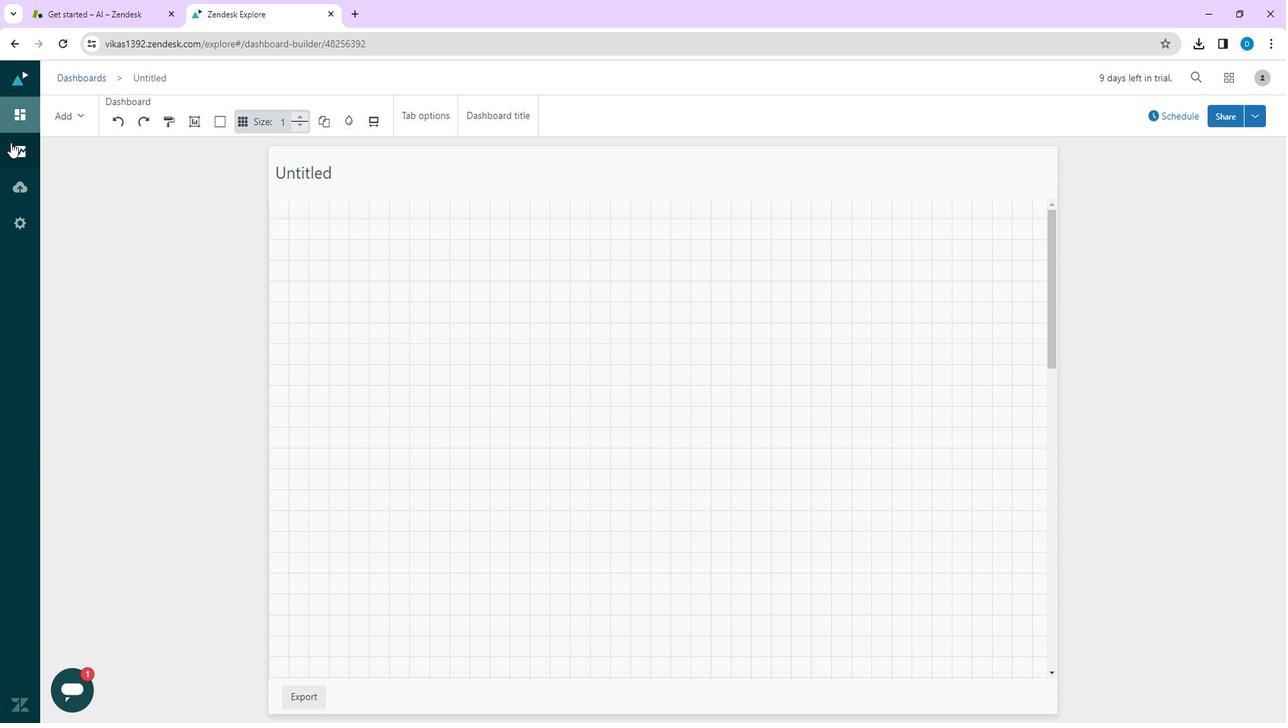 
Action: Mouse moved to (1224, 147)
Screenshot: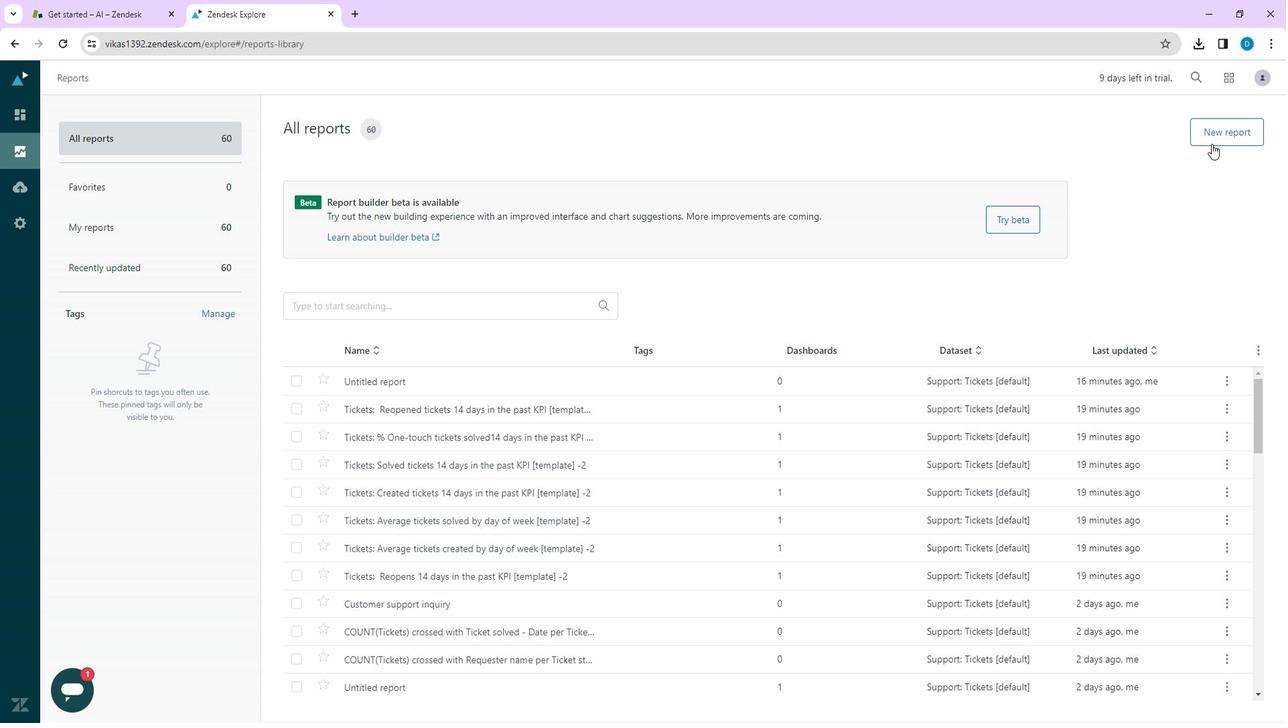 
Action: Mouse pressed left at (1224, 147)
Screenshot: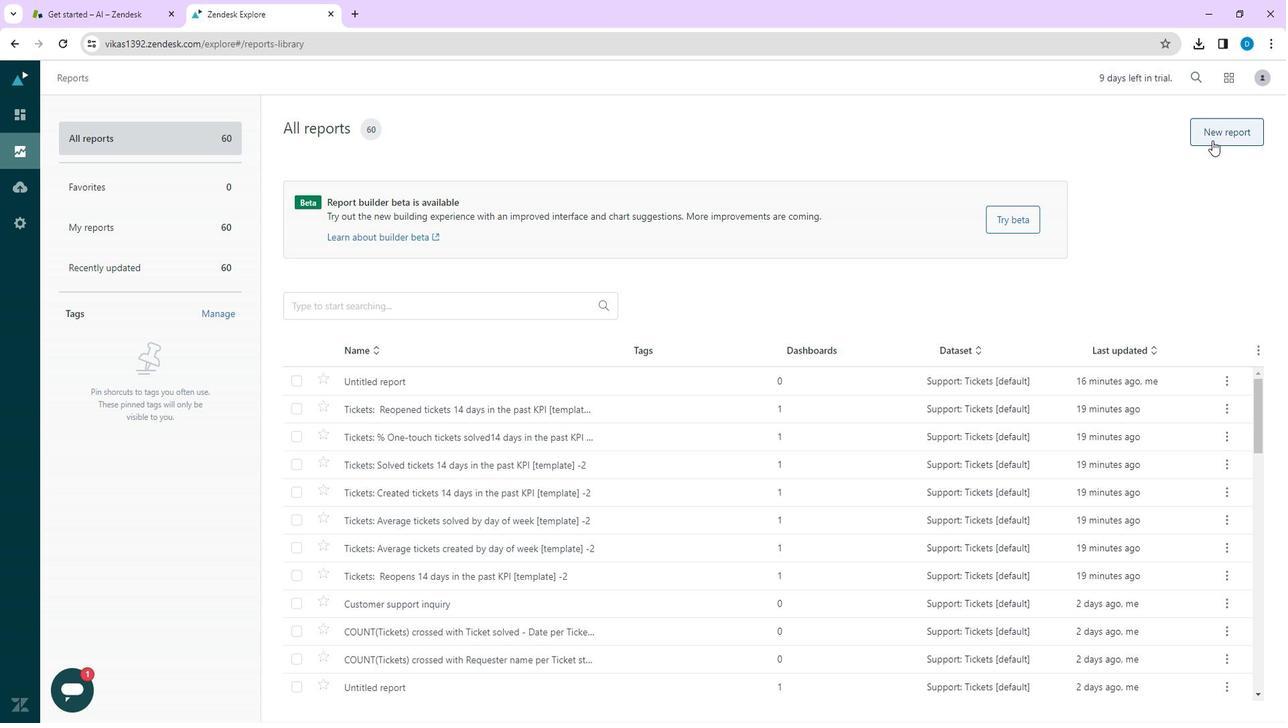 
Action: Mouse moved to (160, 318)
Screenshot: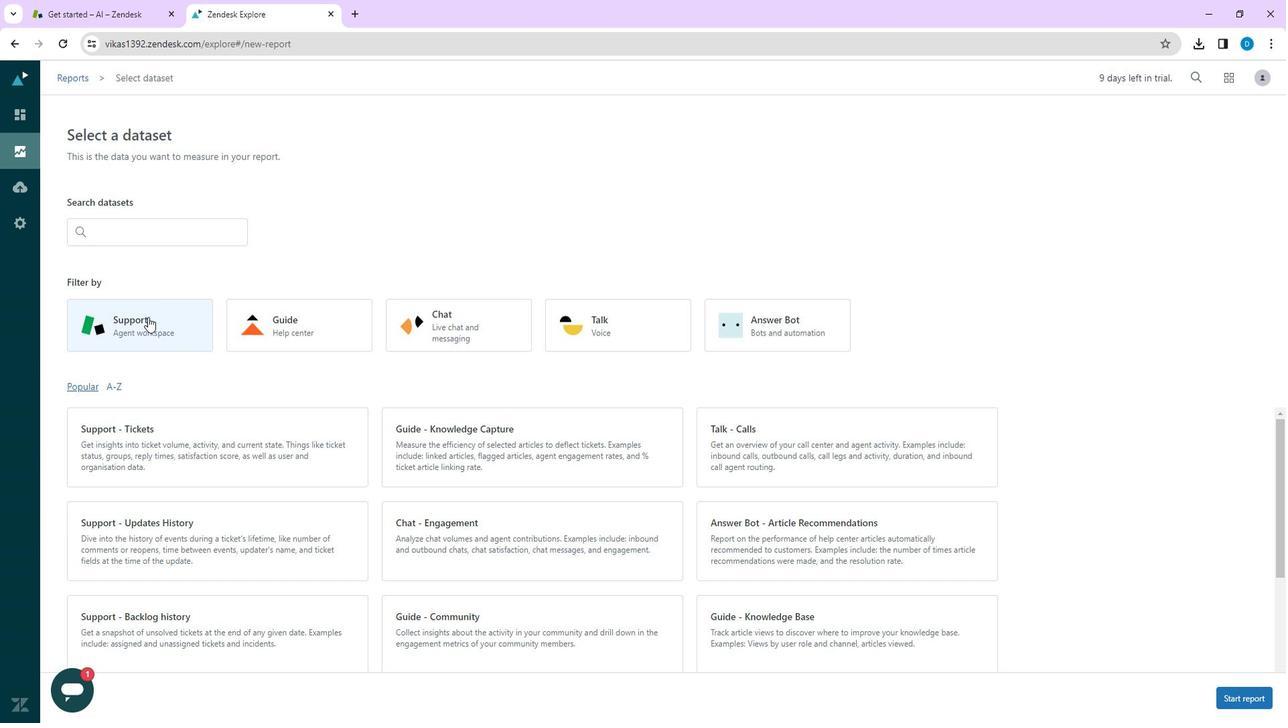 
Action: Mouse pressed left at (160, 318)
Screenshot: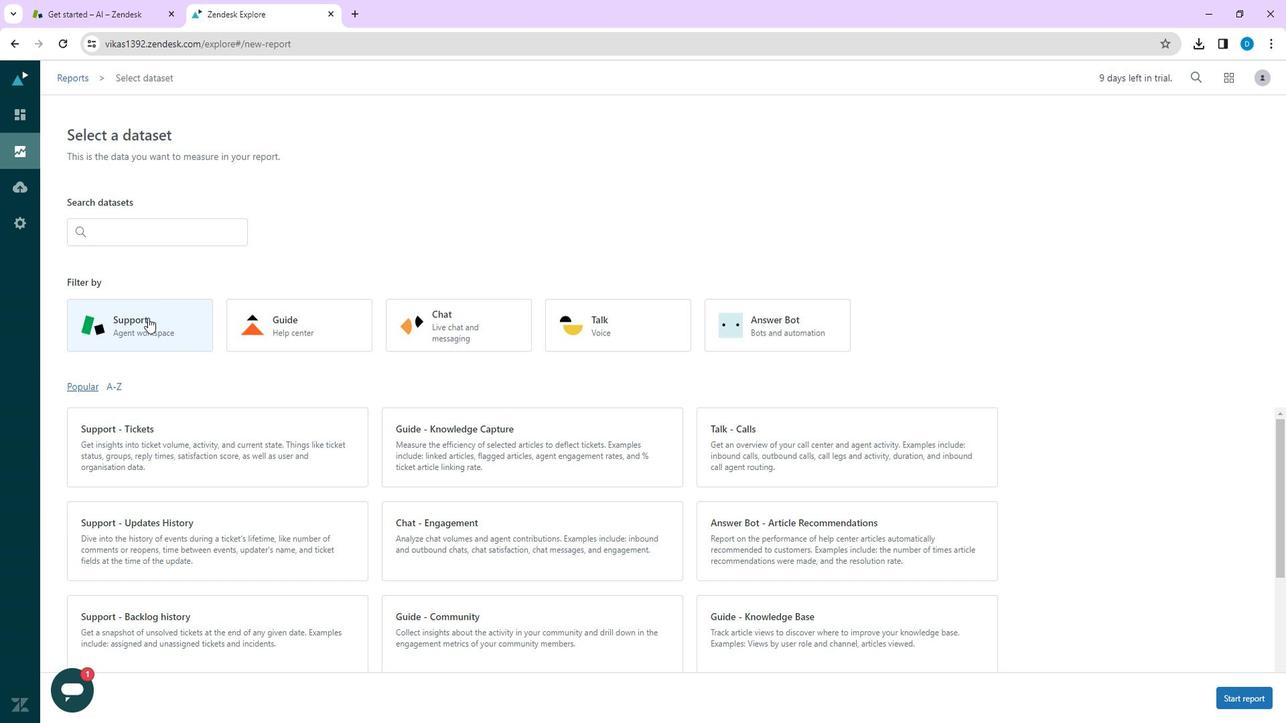 
Action: Mouse moved to (170, 418)
Screenshot: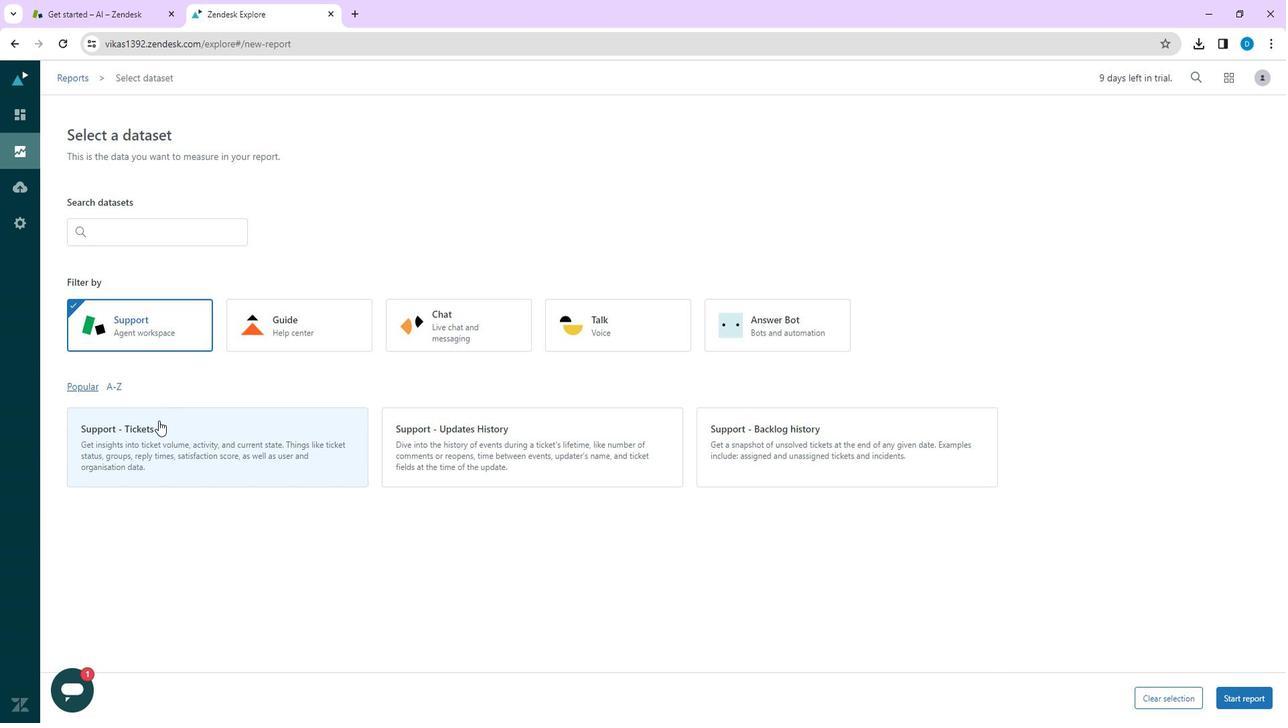 
Action: Mouse pressed left at (170, 418)
Screenshot: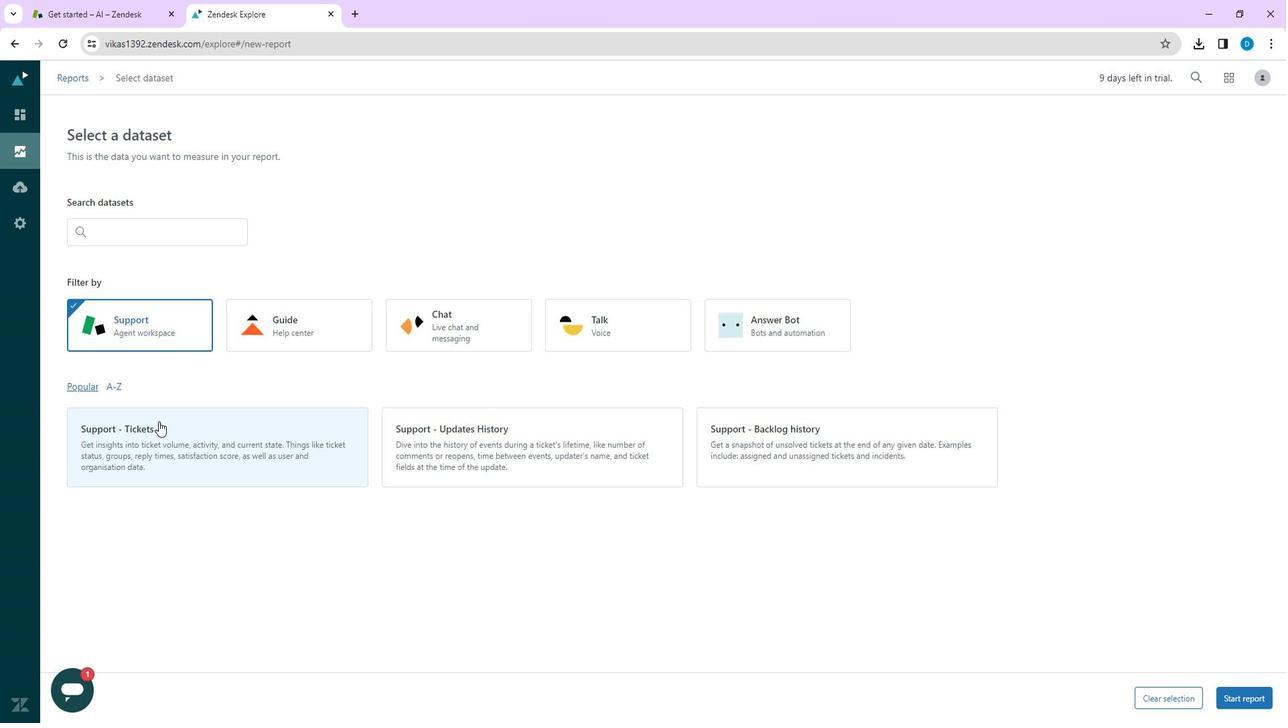 
Action: Mouse moved to (1245, 683)
Screenshot: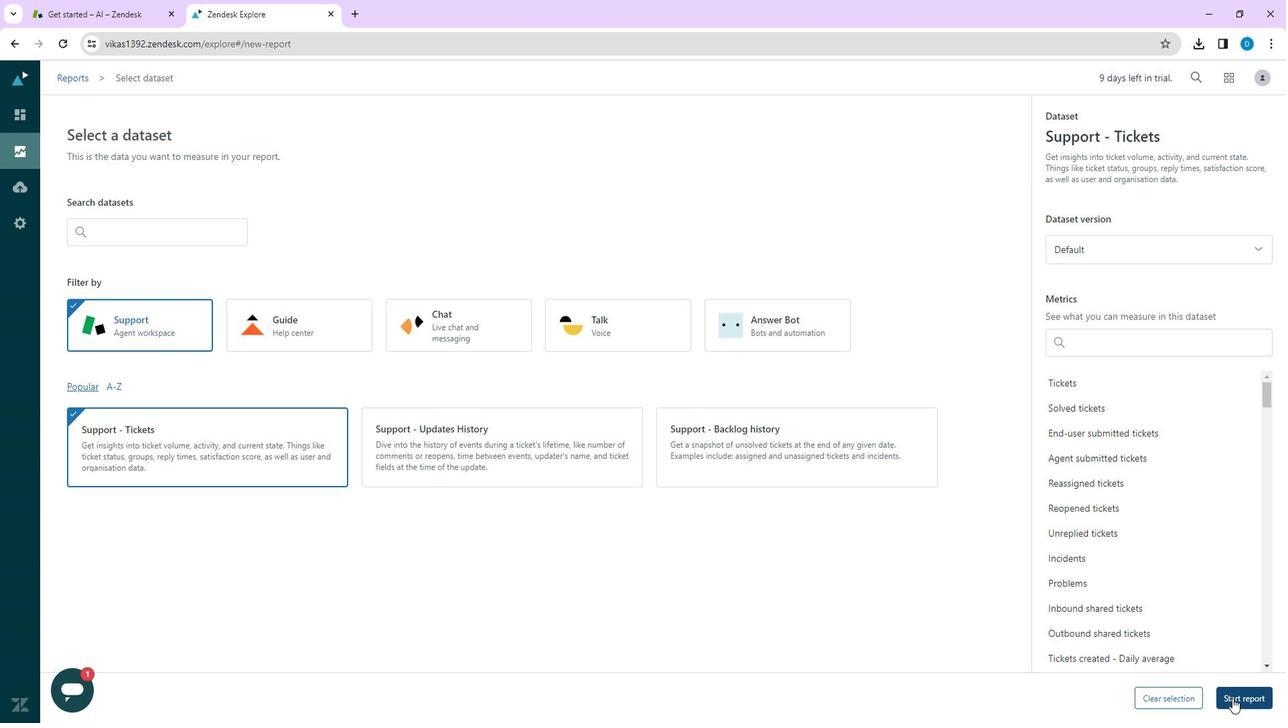 
Action: Mouse pressed left at (1245, 683)
Screenshot: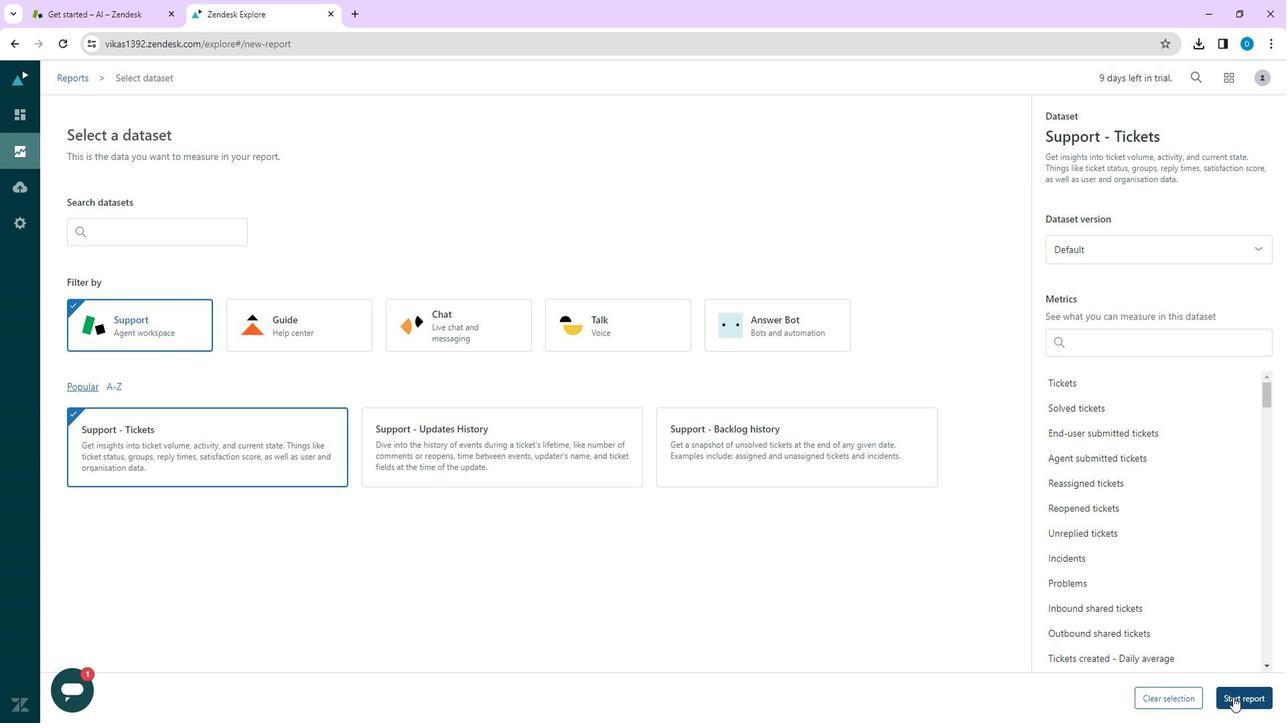 
Action: Mouse moved to (211, 187)
Screenshot: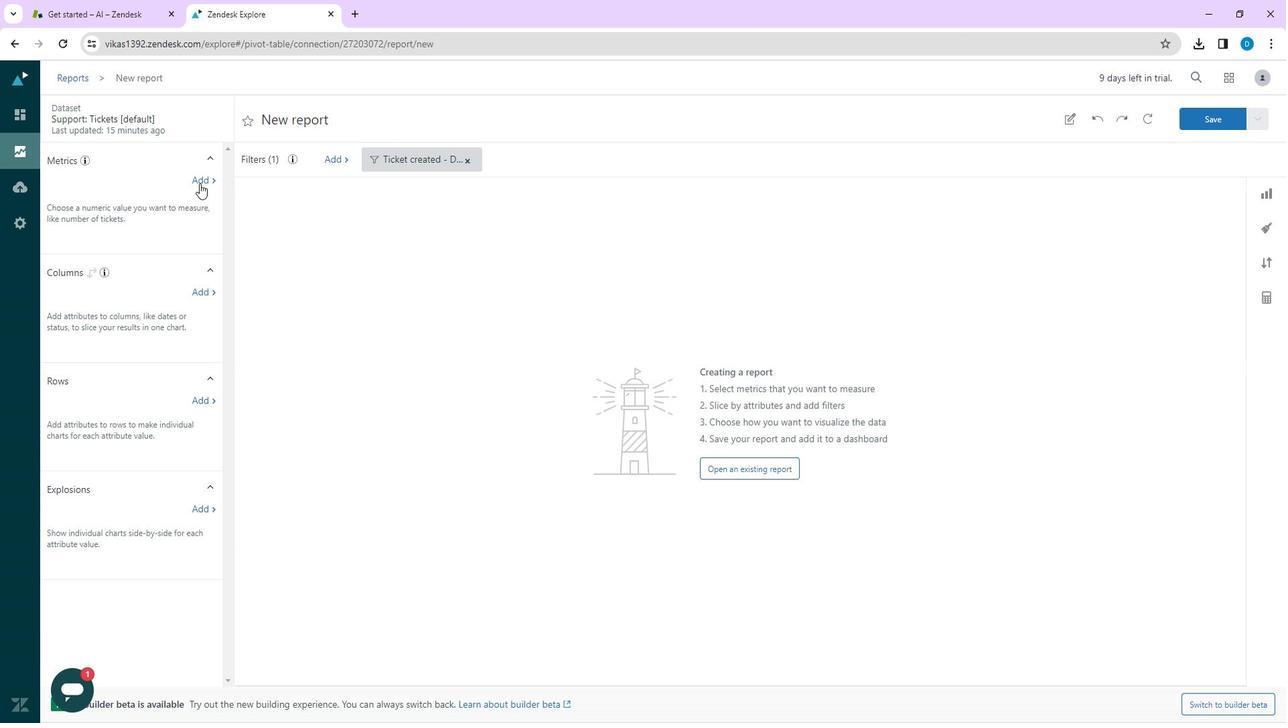 
Action: Mouse pressed left at (211, 187)
Screenshot: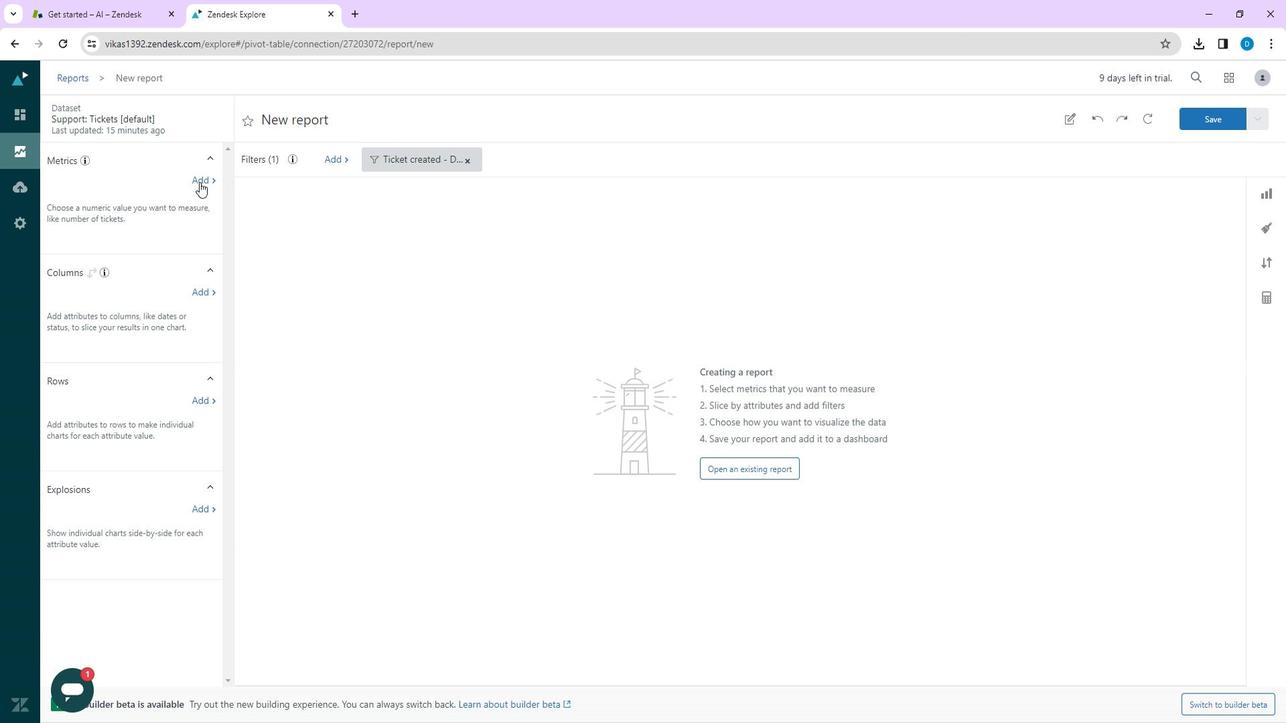 
Action: Mouse moved to (286, 309)
Screenshot: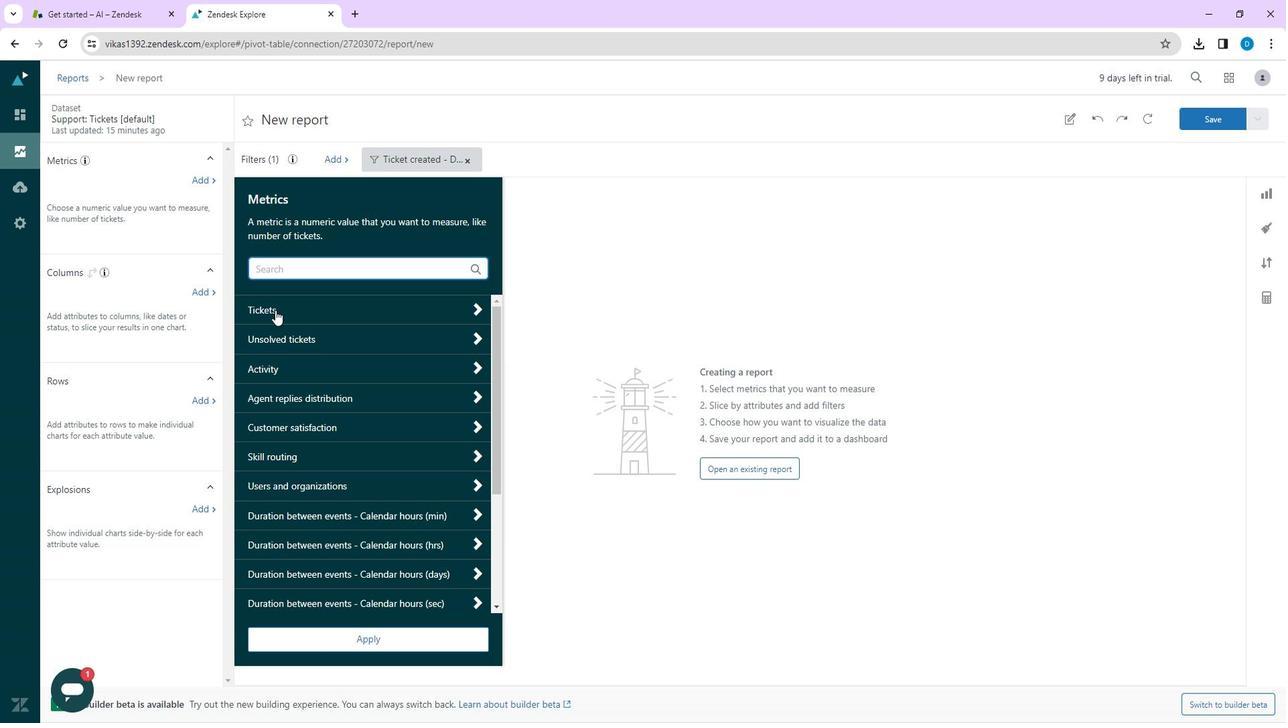 
Action: Mouse pressed left at (286, 309)
Screenshot: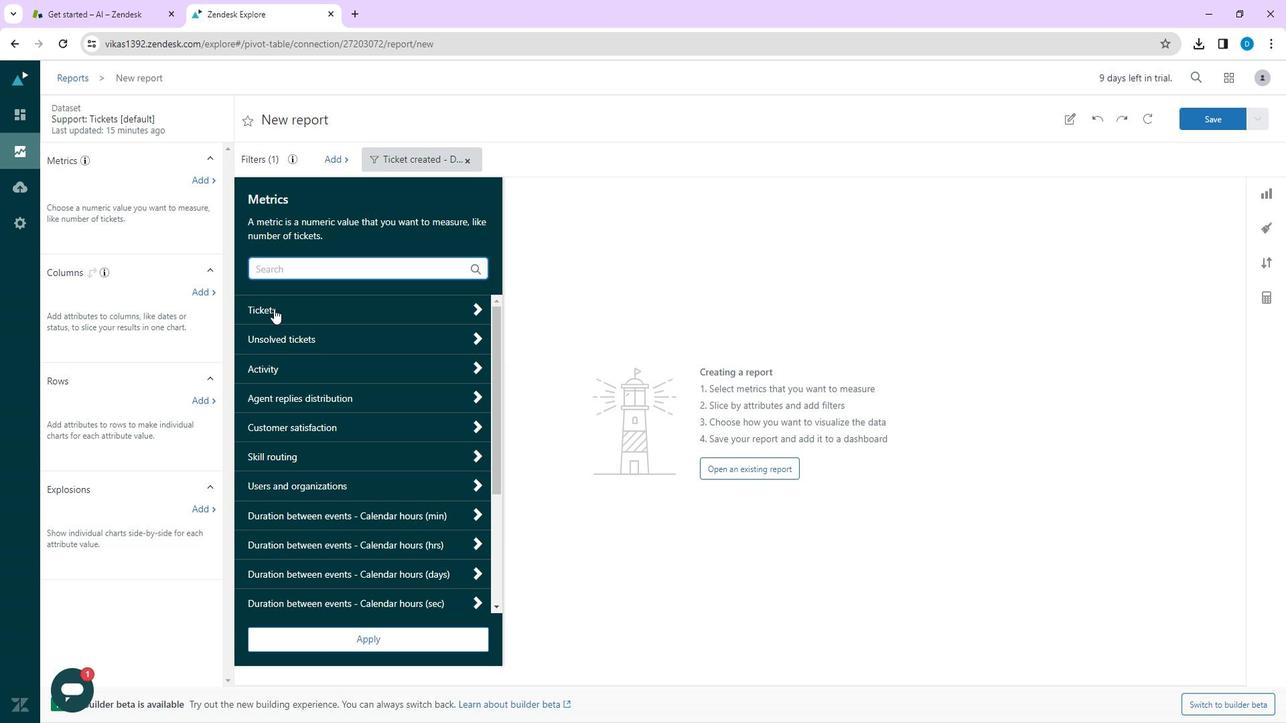 
Action: Mouse moved to (486, 306)
Screenshot: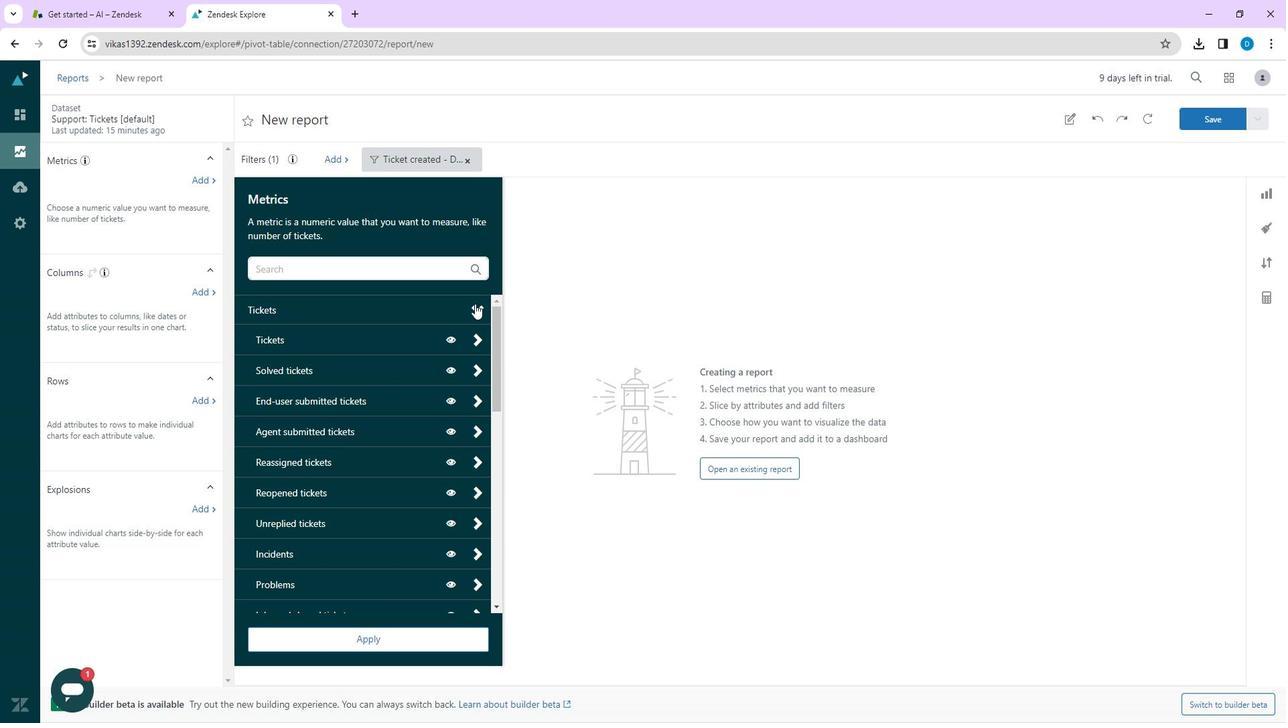
Action: Mouse pressed left at (486, 306)
Screenshot: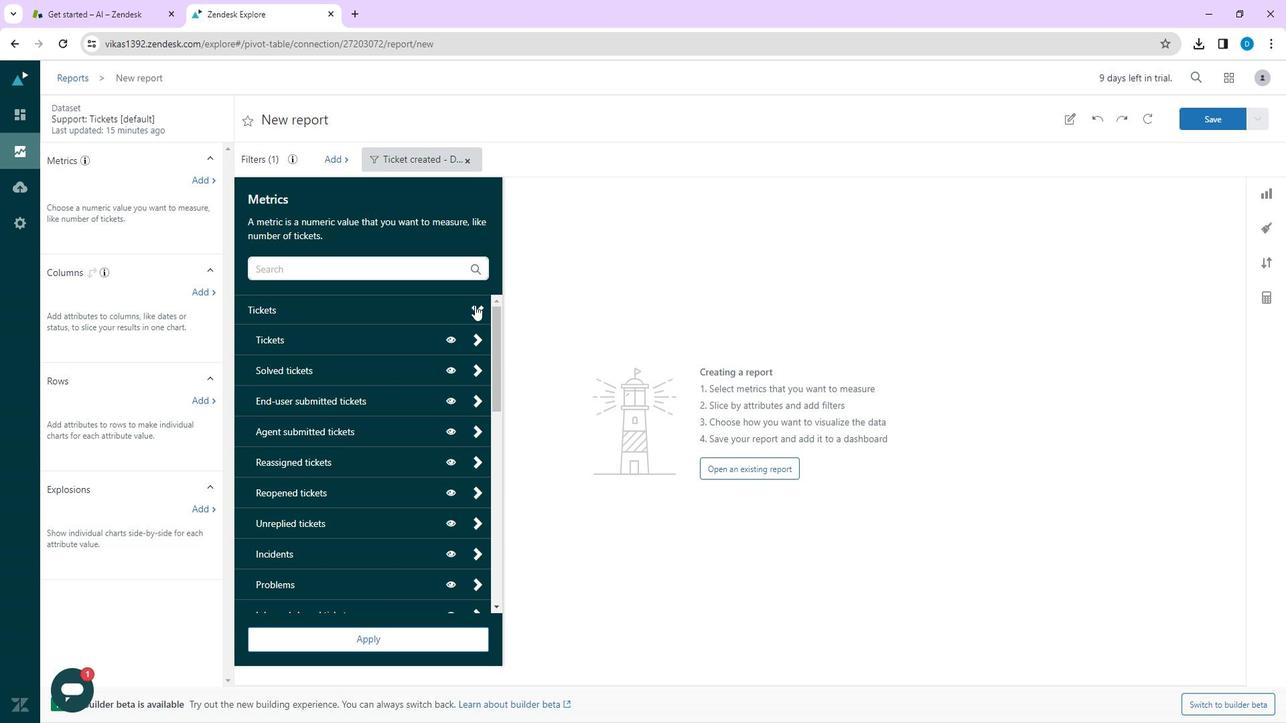 
Action: Mouse moved to (489, 307)
Screenshot: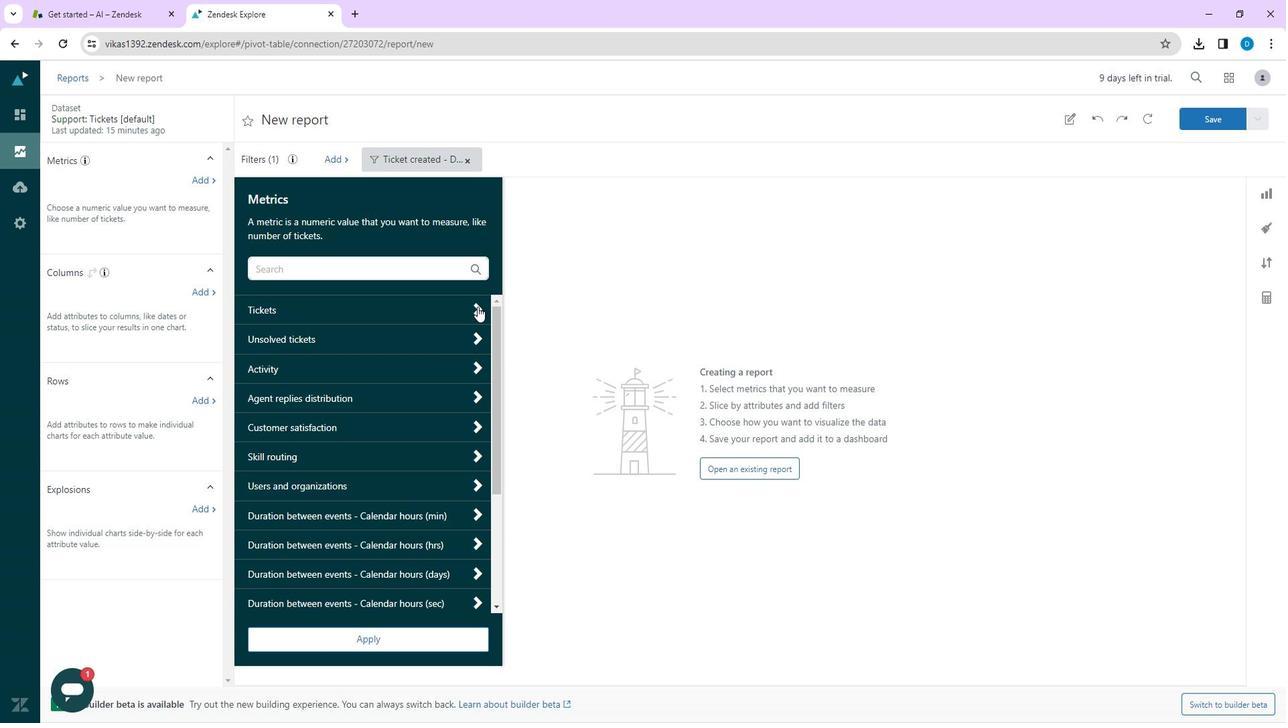 
Action: Mouse pressed left at (489, 307)
Screenshot: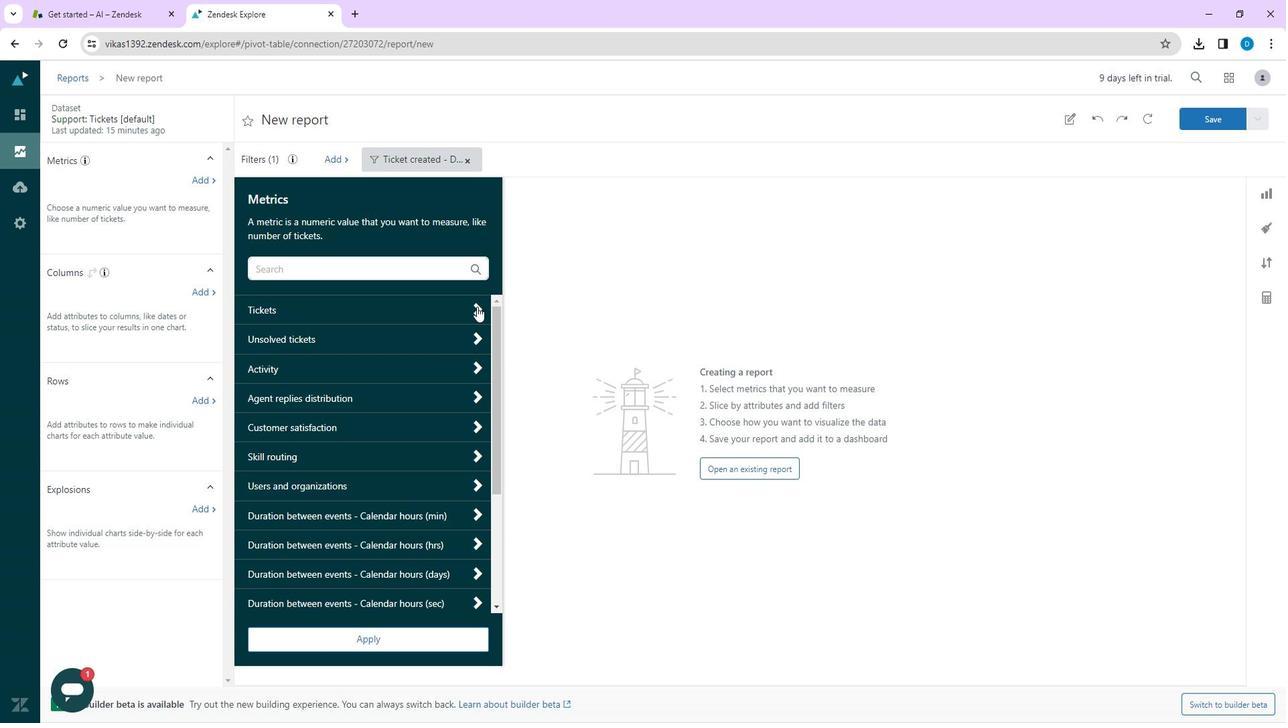 
Action: Mouse pressed left at (489, 307)
Screenshot: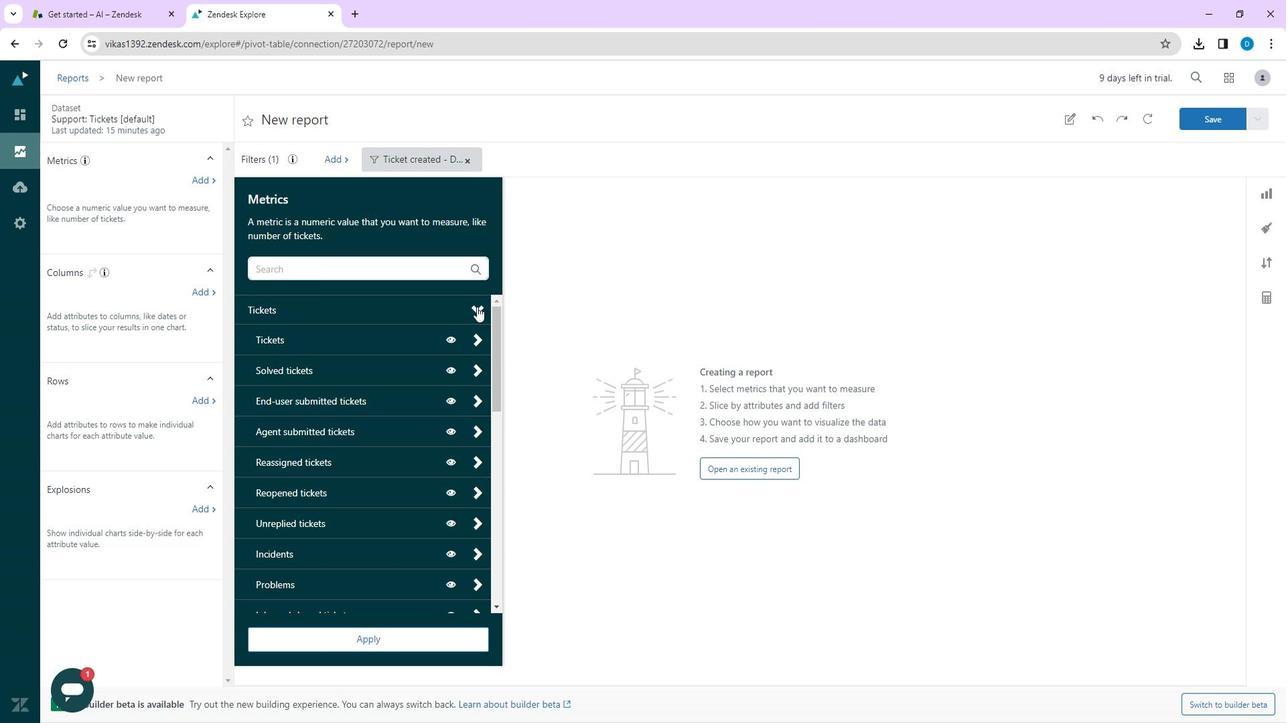 
Action: Mouse pressed left at (489, 307)
Screenshot: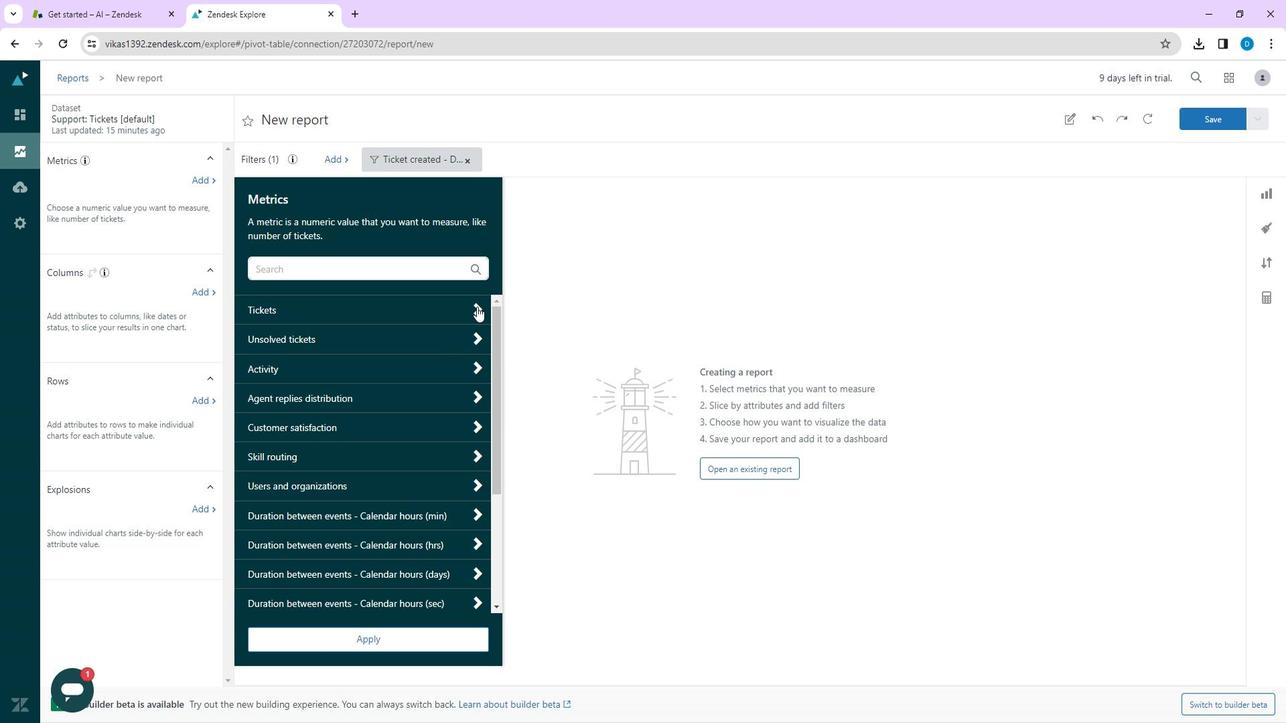 
Action: Mouse moved to (305, 335)
Screenshot: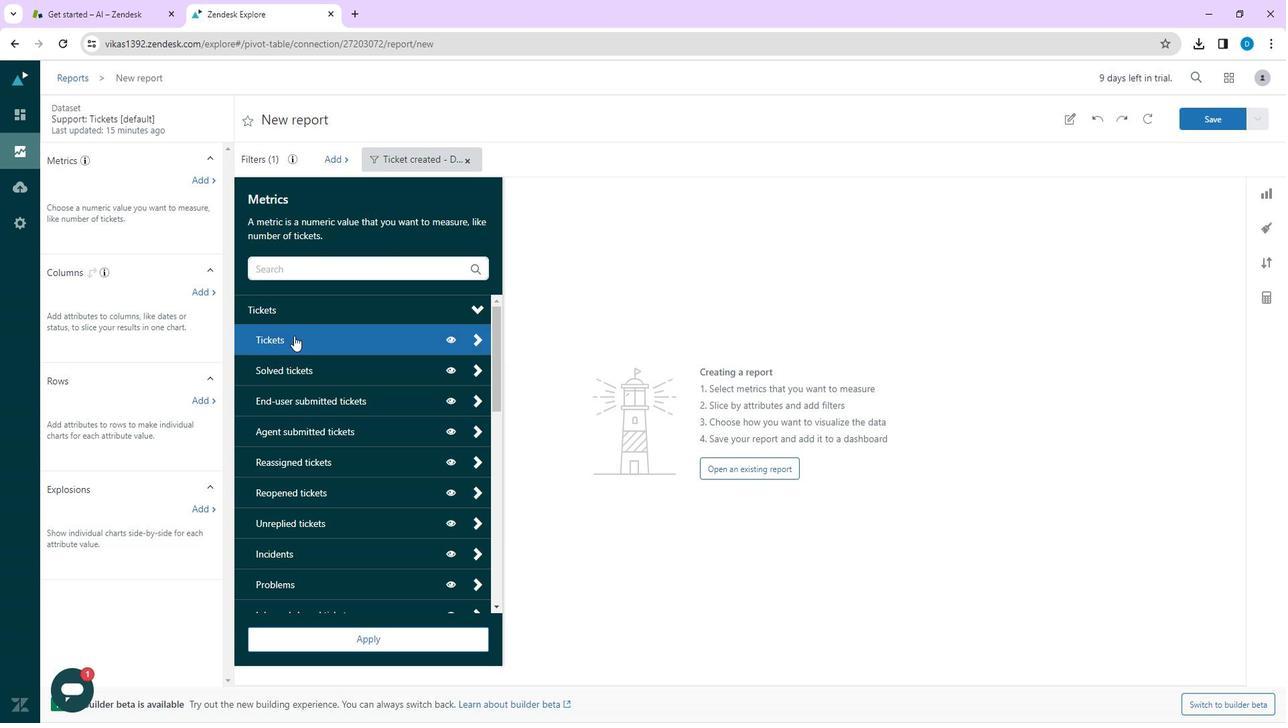 
Action: Mouse pressed left at (305, 335)
Screenshot: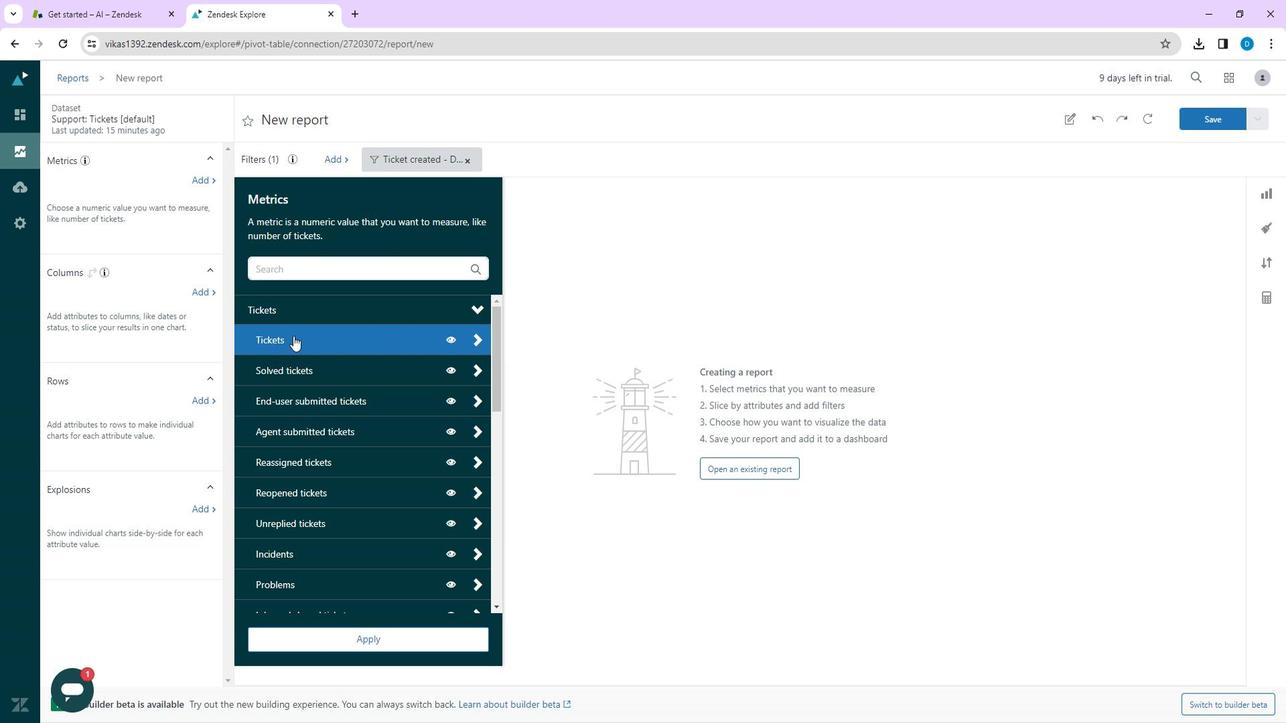 
Action: Mouse moved to (582, 338)
Screenshot: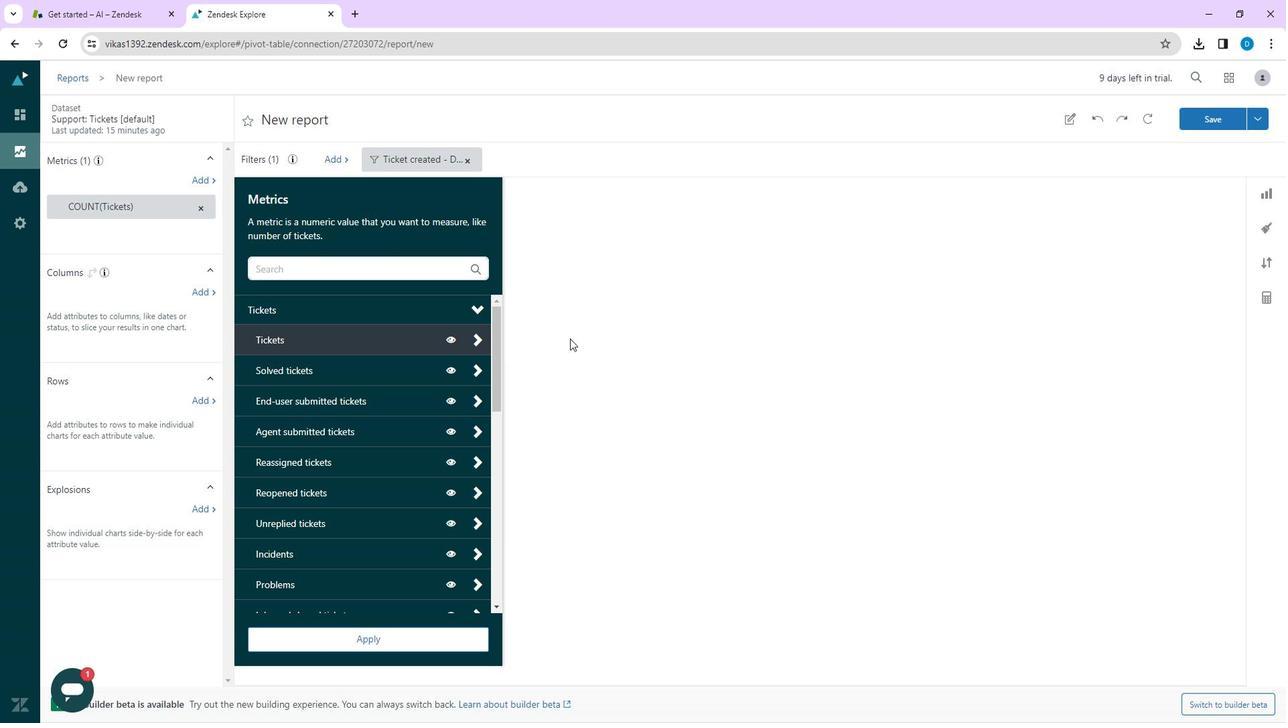 
Action: Mouse pressed left at (582, 338)
Screenshot: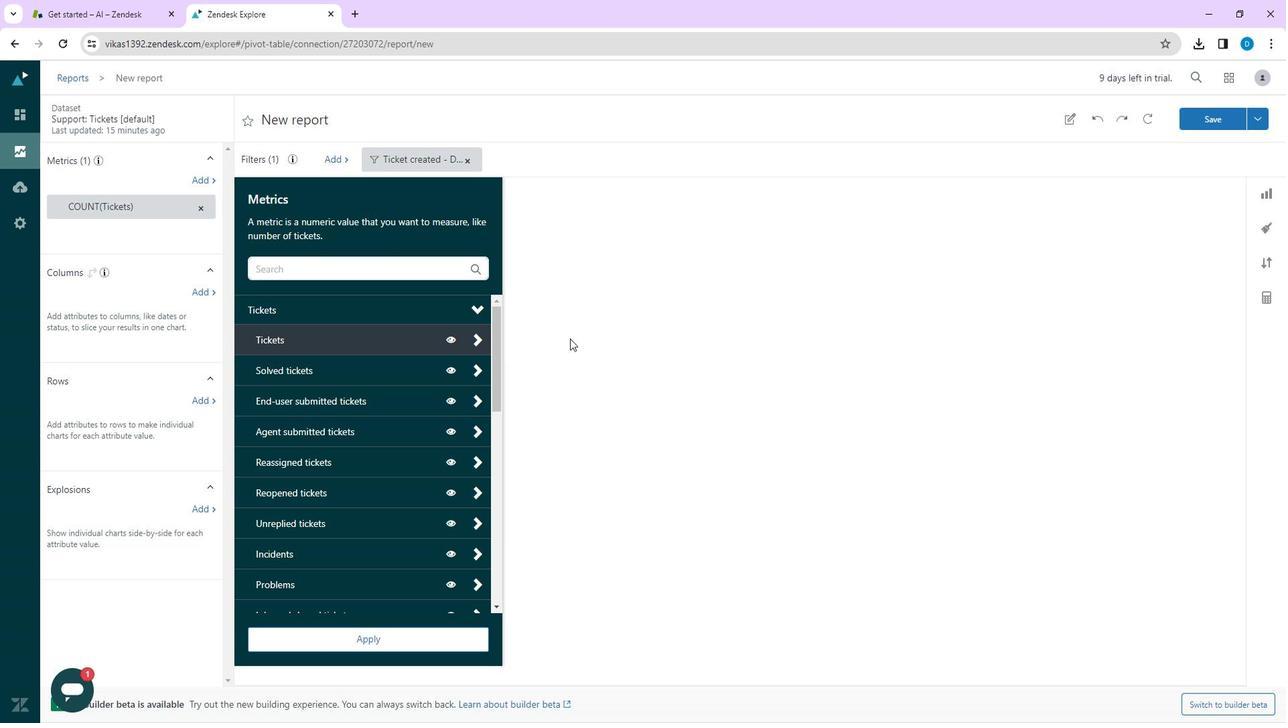 
Action: Mouse moved to (208, 310)
Screenshot: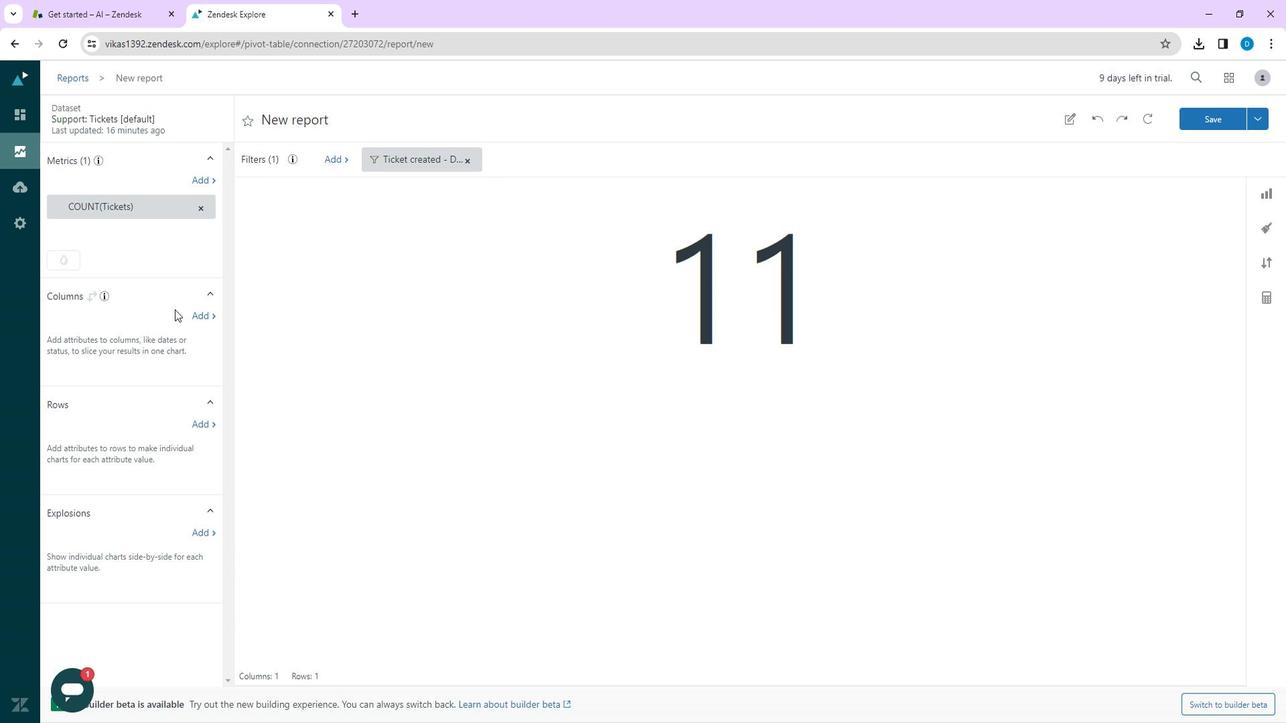 
Action: Mouse pressed left at (208, 310)
Screenshot: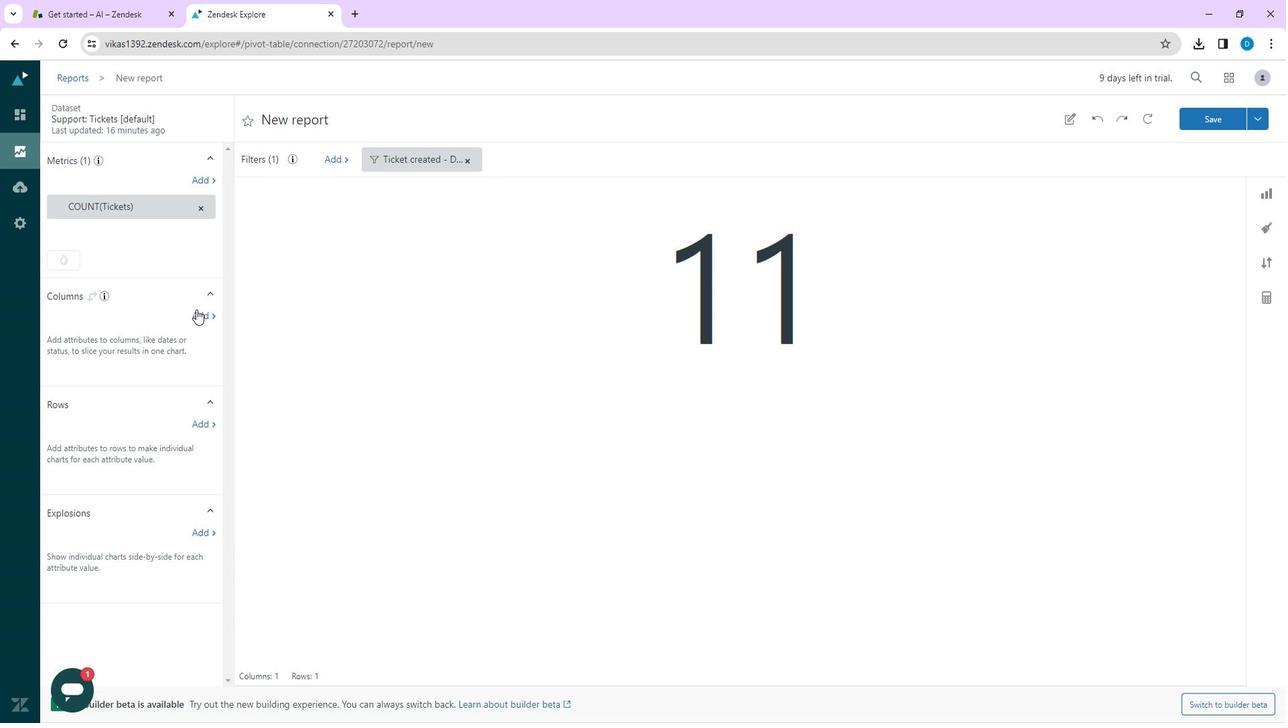 
Action: Mouse moved to (310, 312)
Screenshot: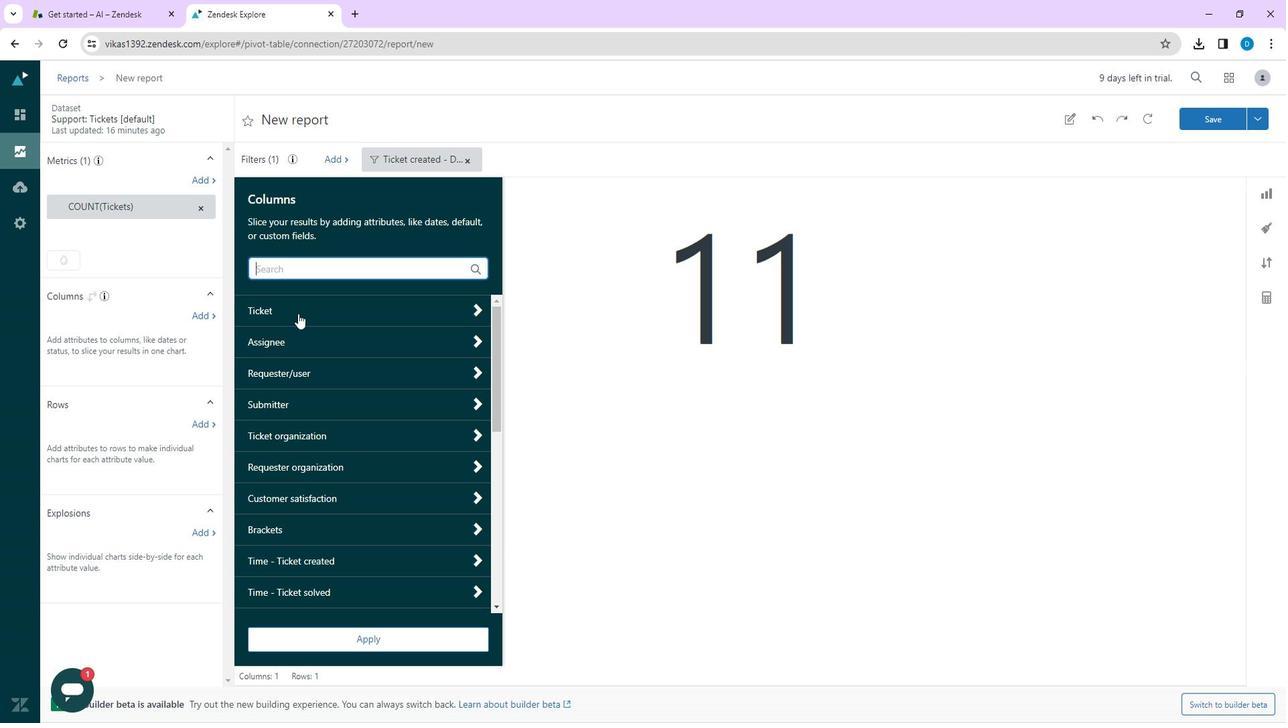 
Action: Mouse pressed left at (310, 312)
Screenshot: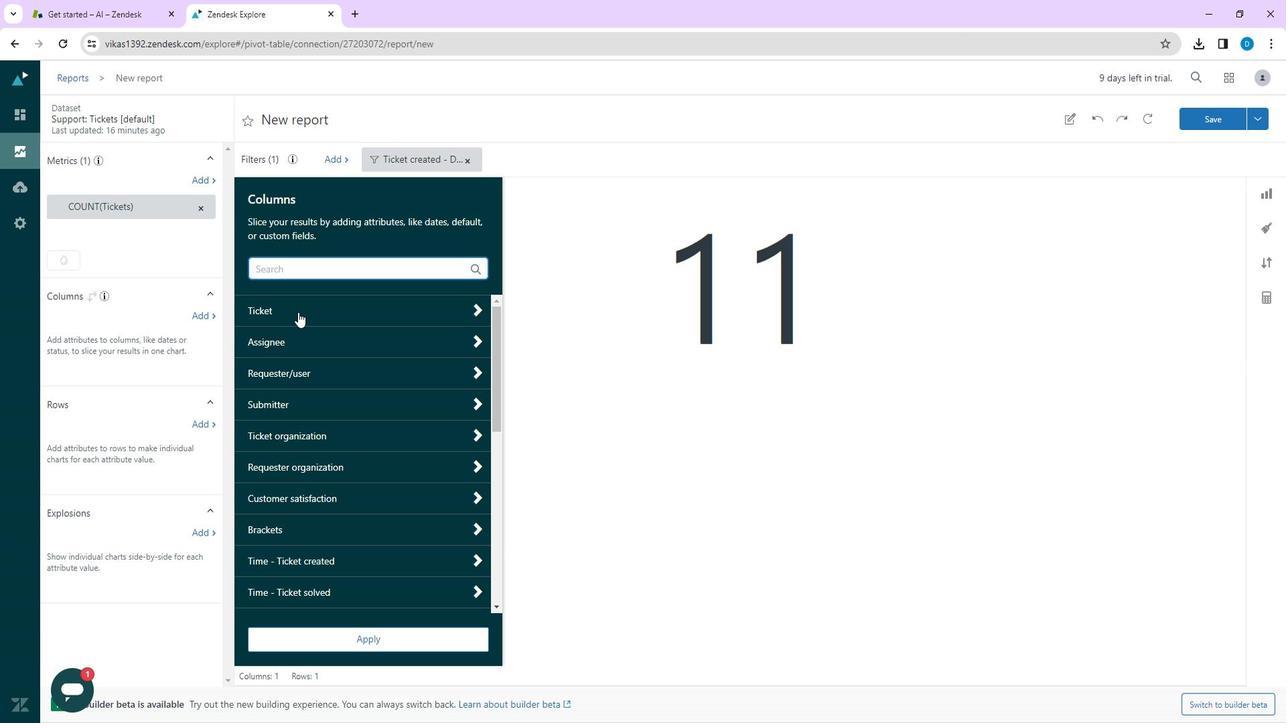 
Action: Mouse moved to (326, 370)
Screenshot: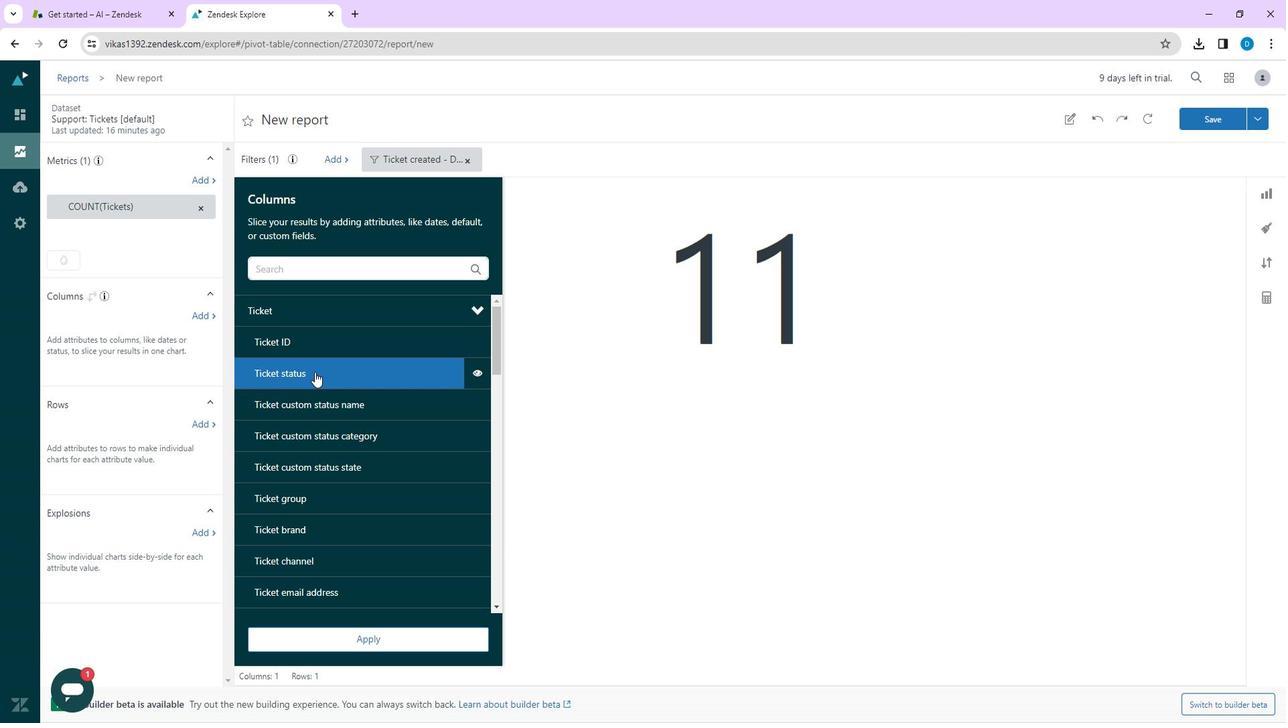 
Action: Mouse pressed left at (326, 370)
Screenshot: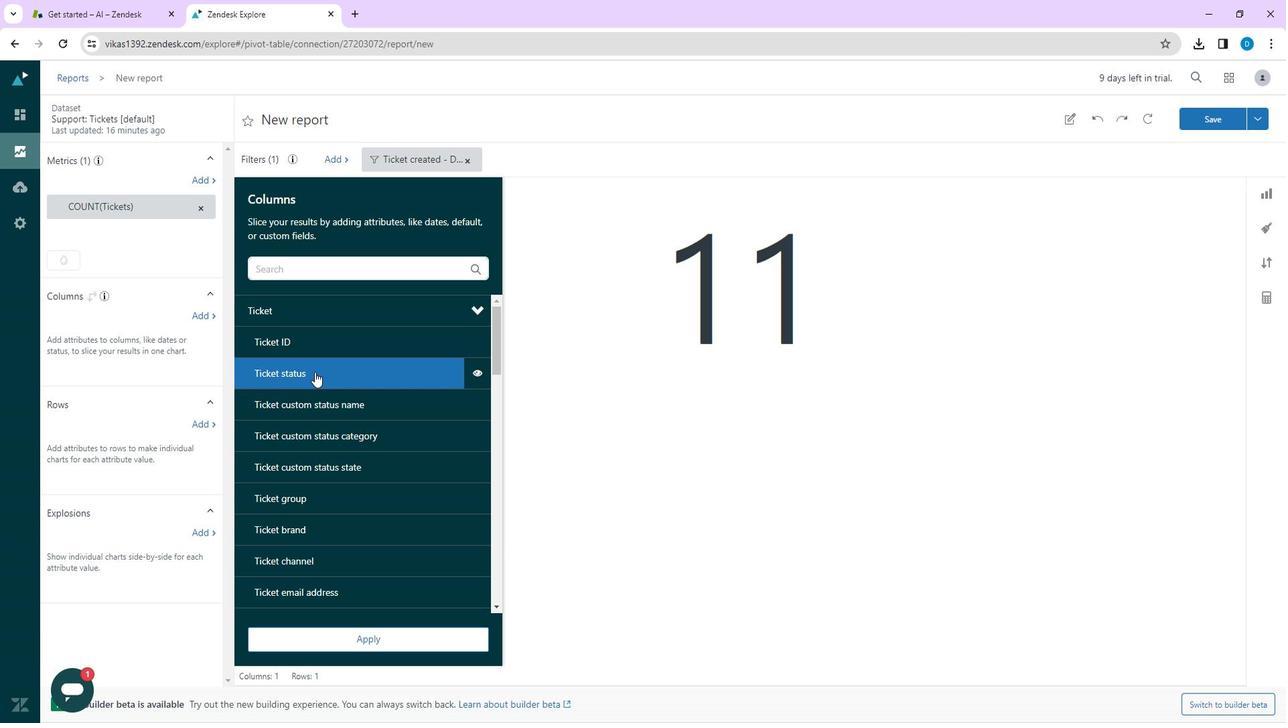 
Action: Mouse moved to (628, 420)
Screenshot: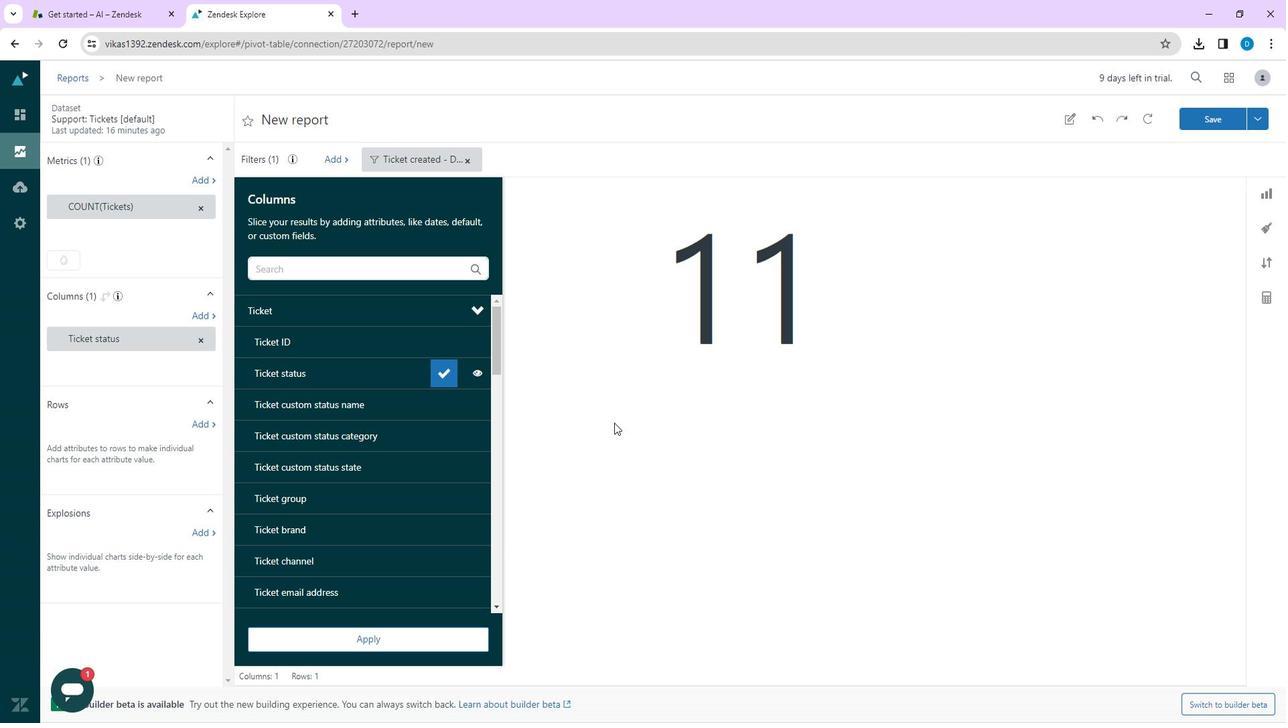 
Action: Mouse pressed left at (628, 420)
Screenshot: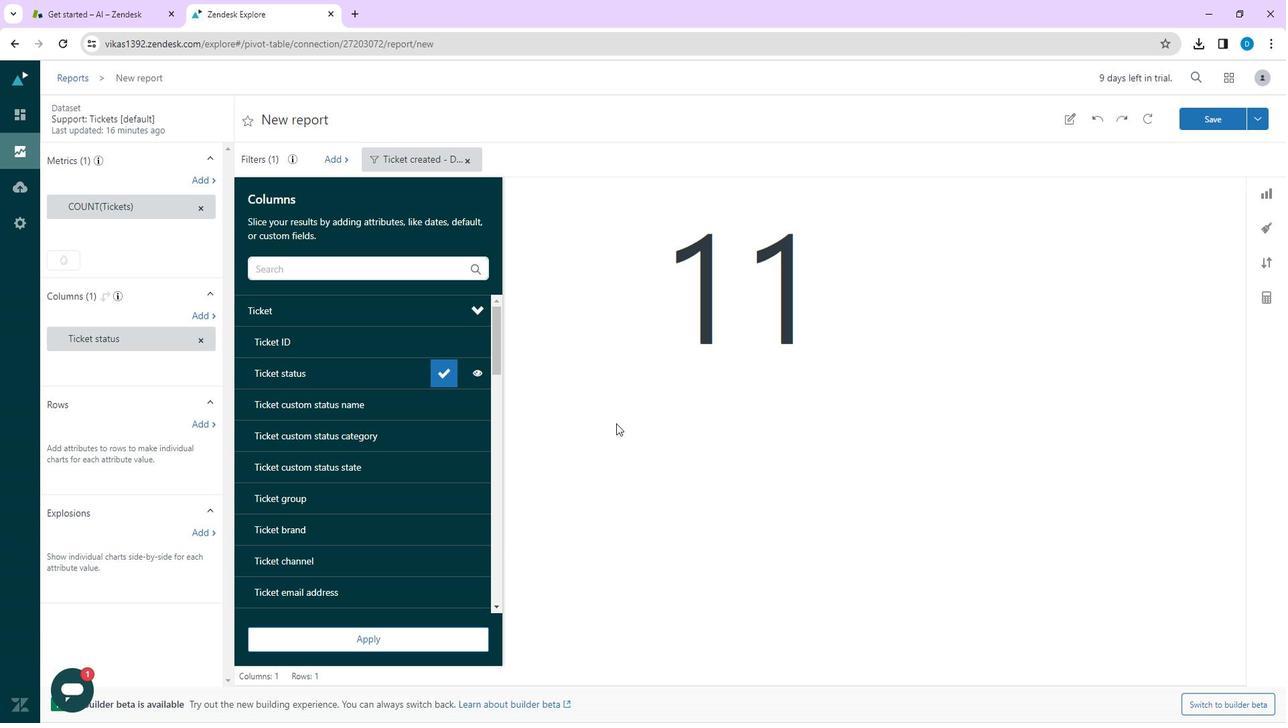 
Action: Mouse moved to (211, 339)
Screenshot: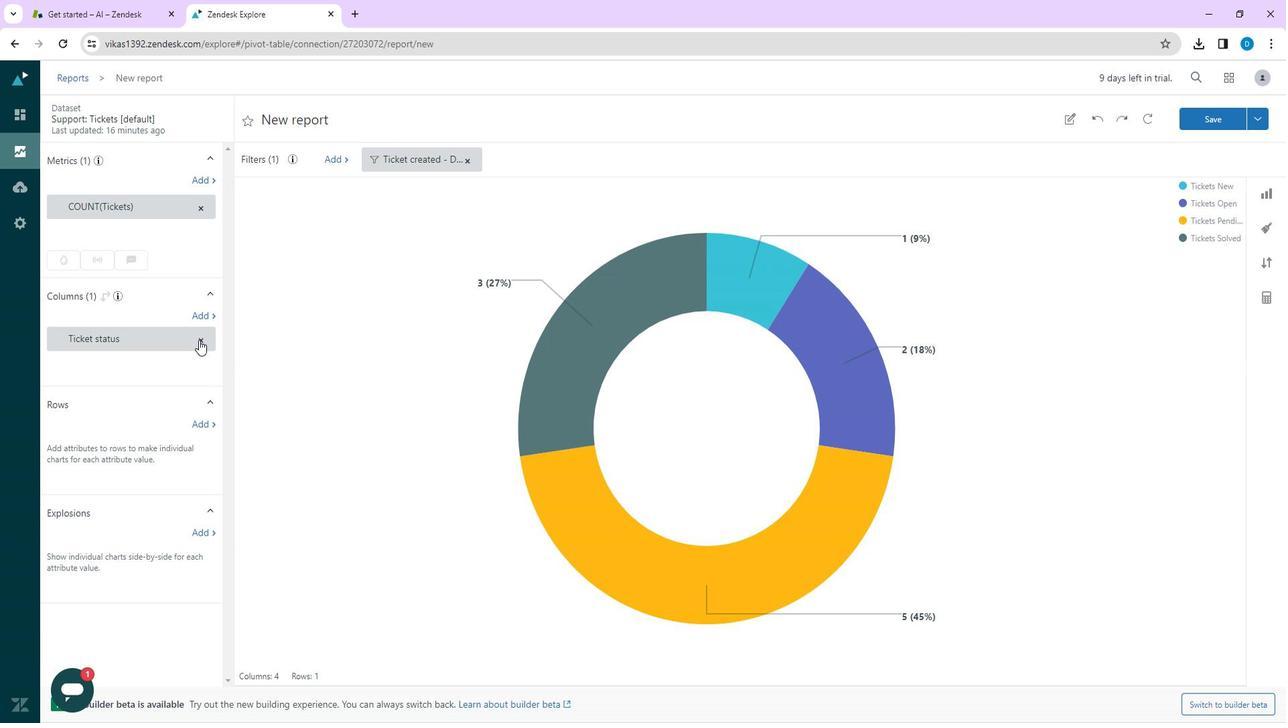 
Action: Mouse pressed left at (211, 339)
Screenshot: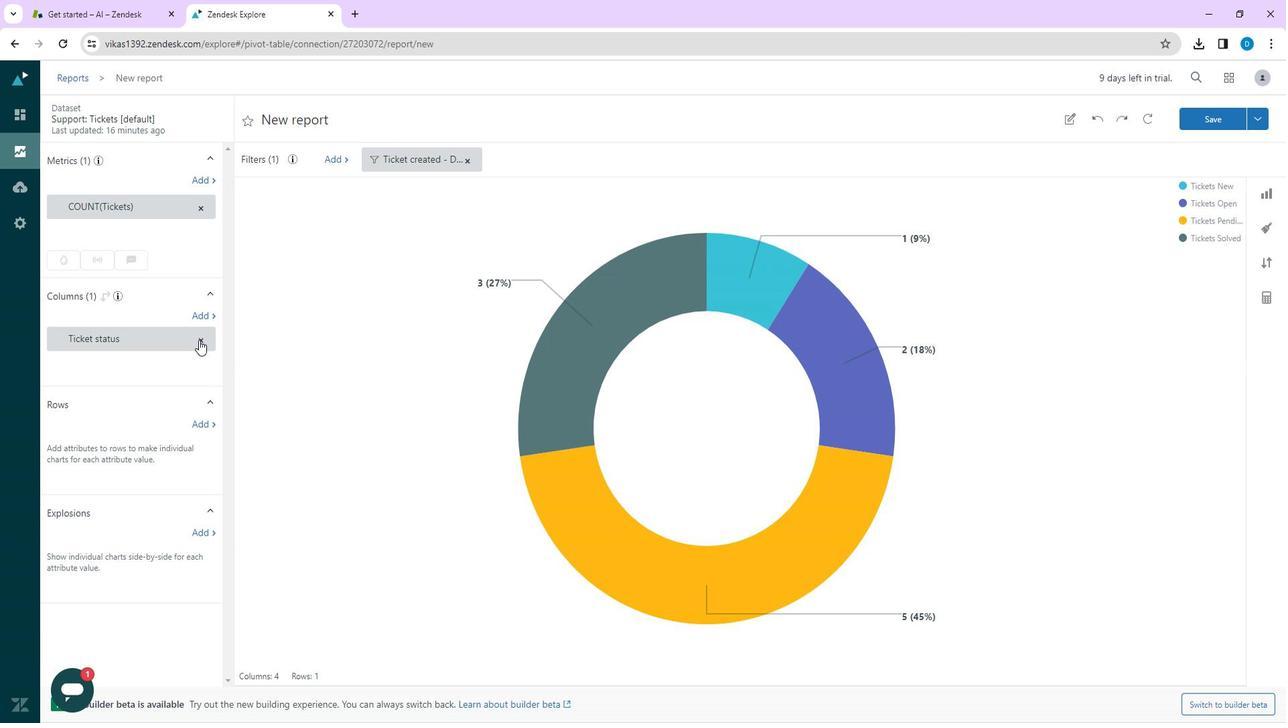 
Action: Mouse moved to (209, 313)
Screenshot: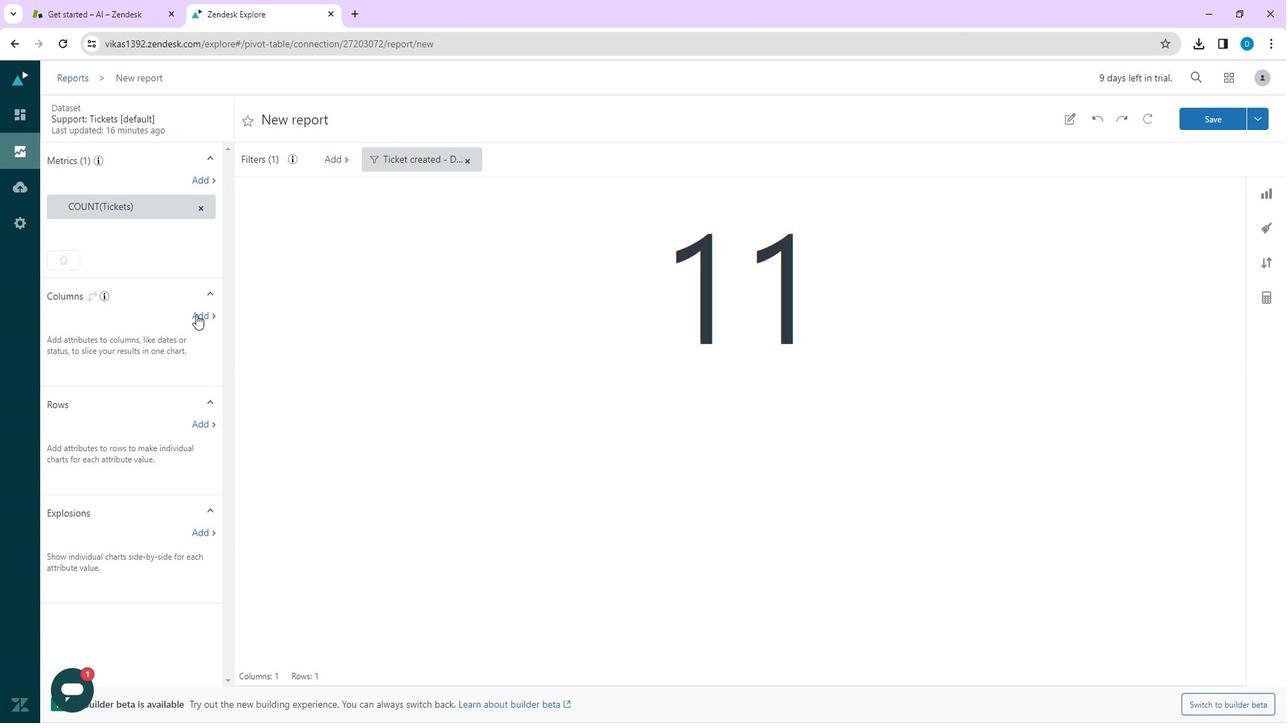 
Action: Mouse pressed left at (209, 313)
Screenshot: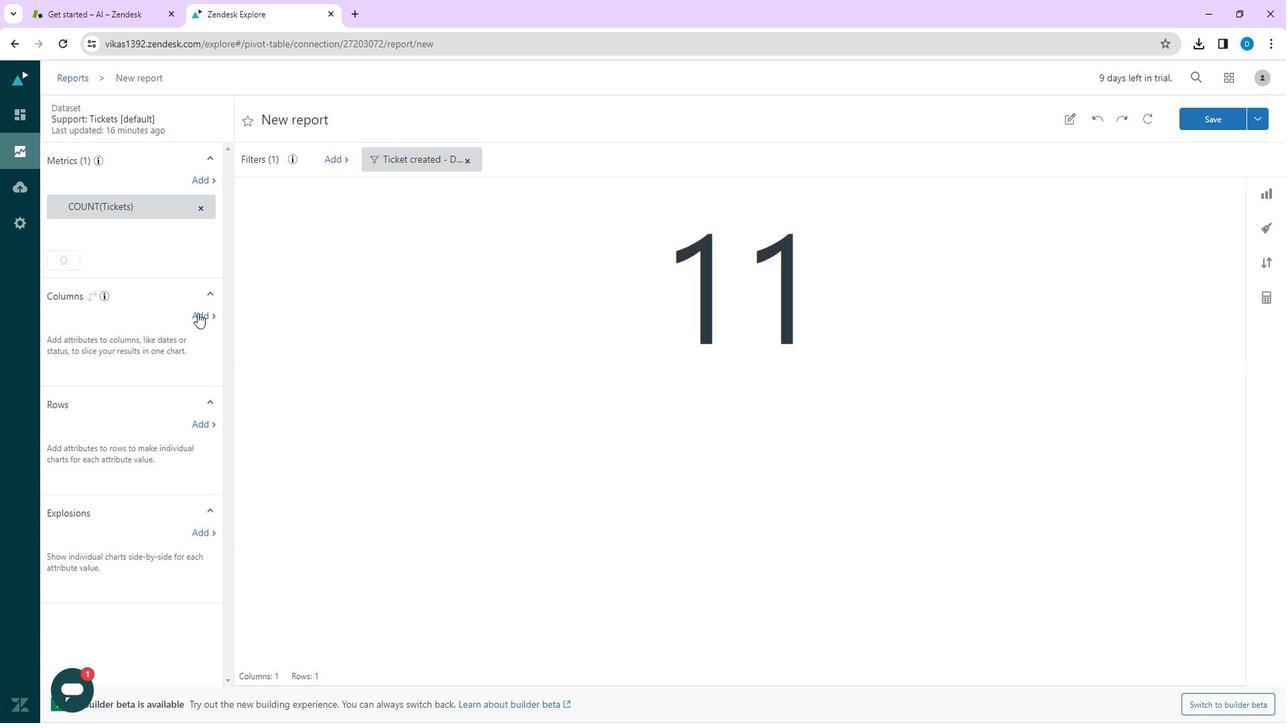 
Action: Mouse moved to (263, 410)
Screenshot: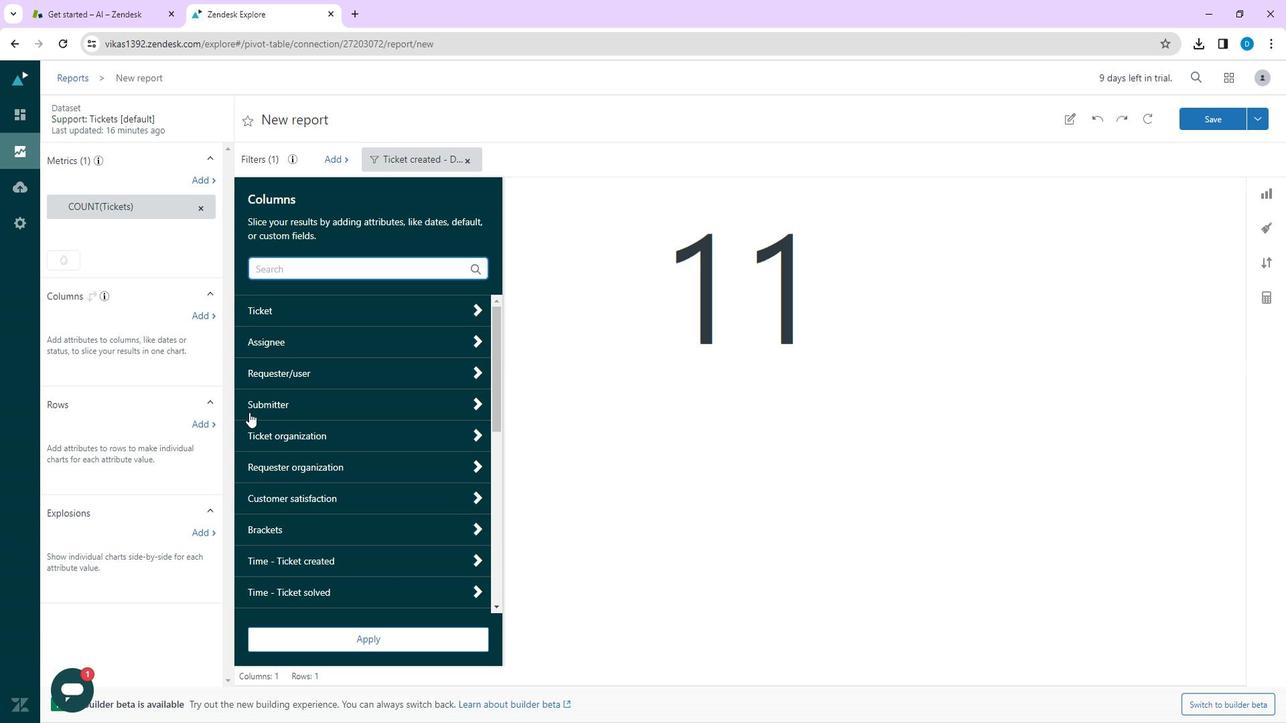 
Action: Mouse scrolled (263, 409) with delta (0, 0)
Screenshot: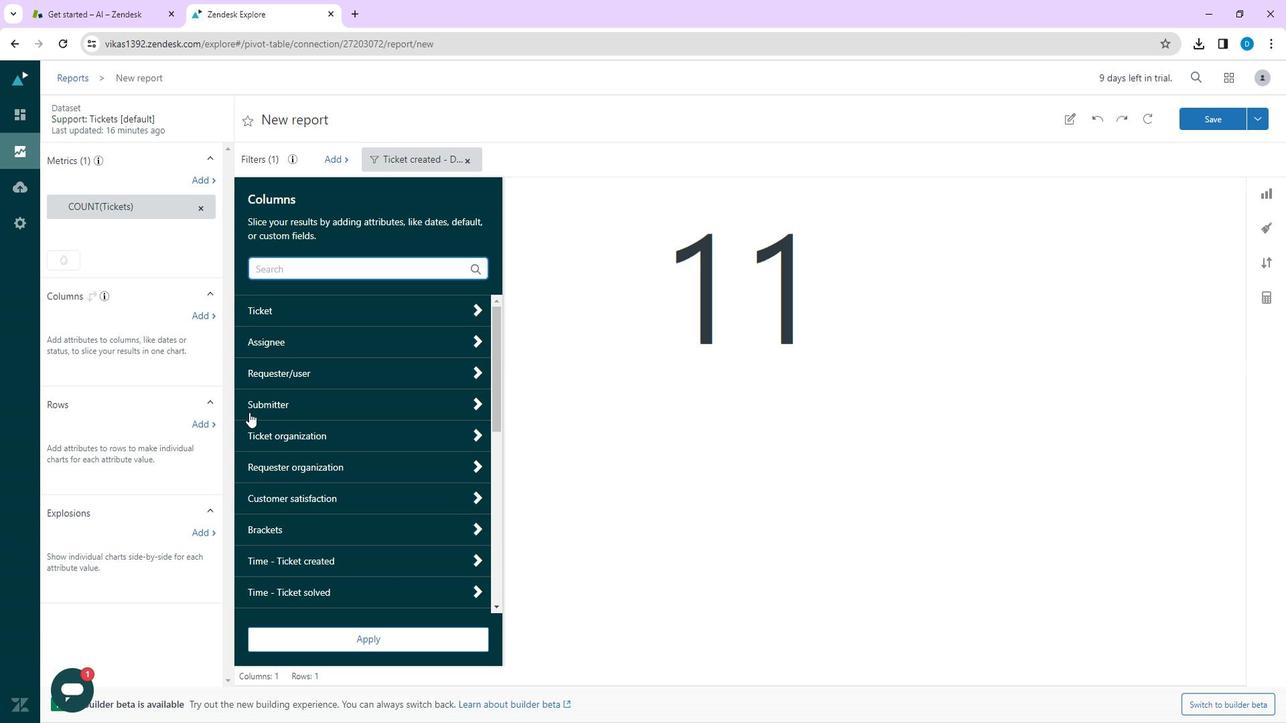 
Action: Mouse scrolled (263, 409) with delta (0, 0)
Screenshot: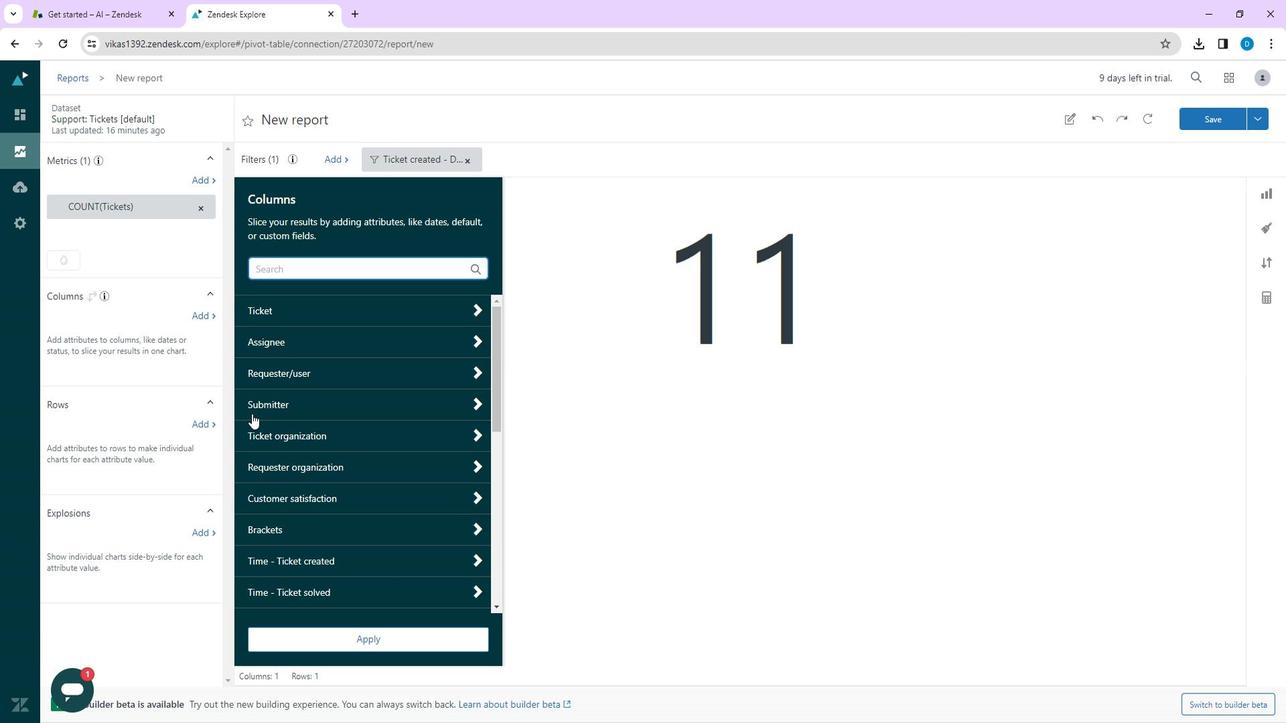 
Action: Mouse moved to (278, 441)
Screenshot: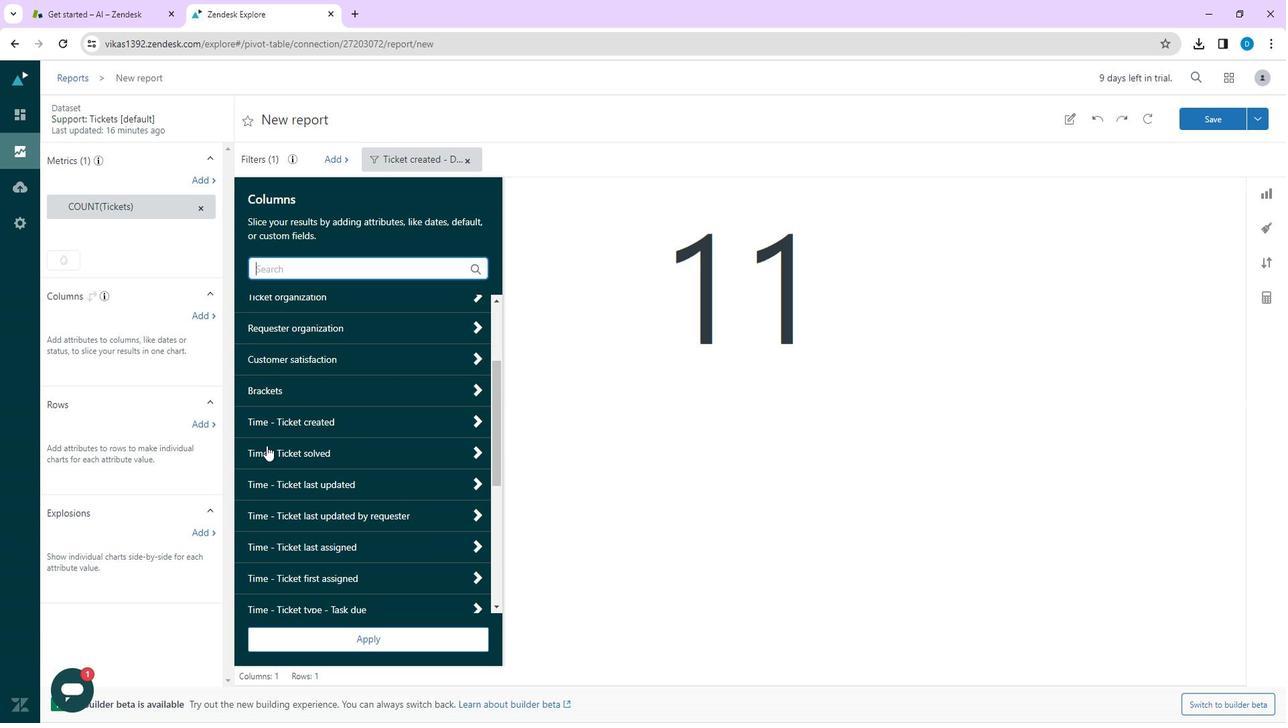 
Action: Mouse scrolled (278, 442) with delta (0, 0)
Screenshot: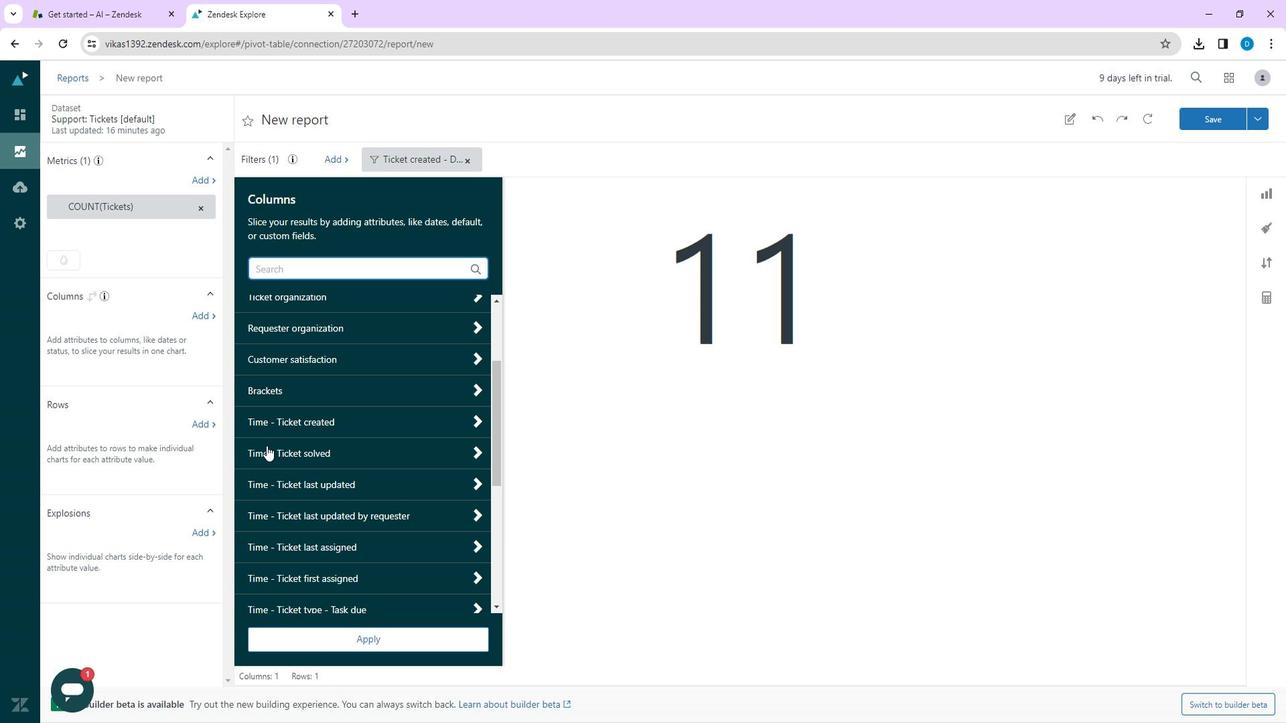 
Action: Mouse scrolled (278, 442) with delta (0, 0)
Screenshot: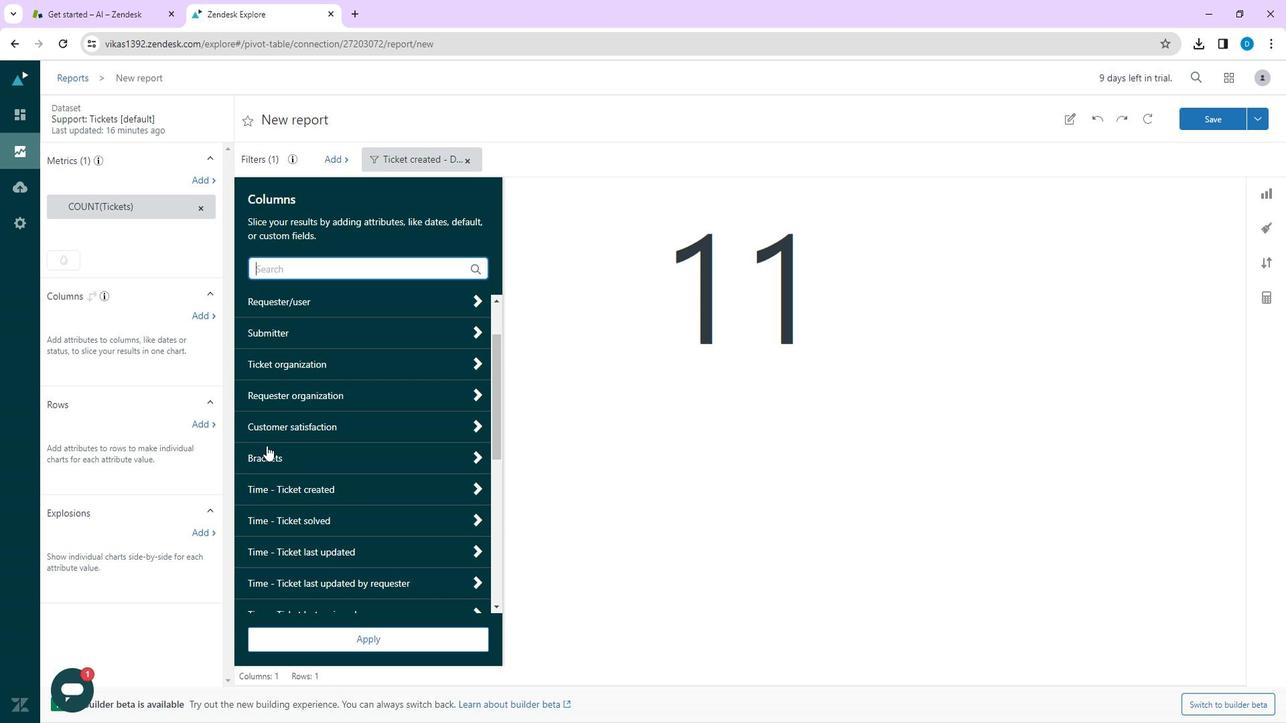 
Action: Mouse moved to (280, 395)
Screenshot: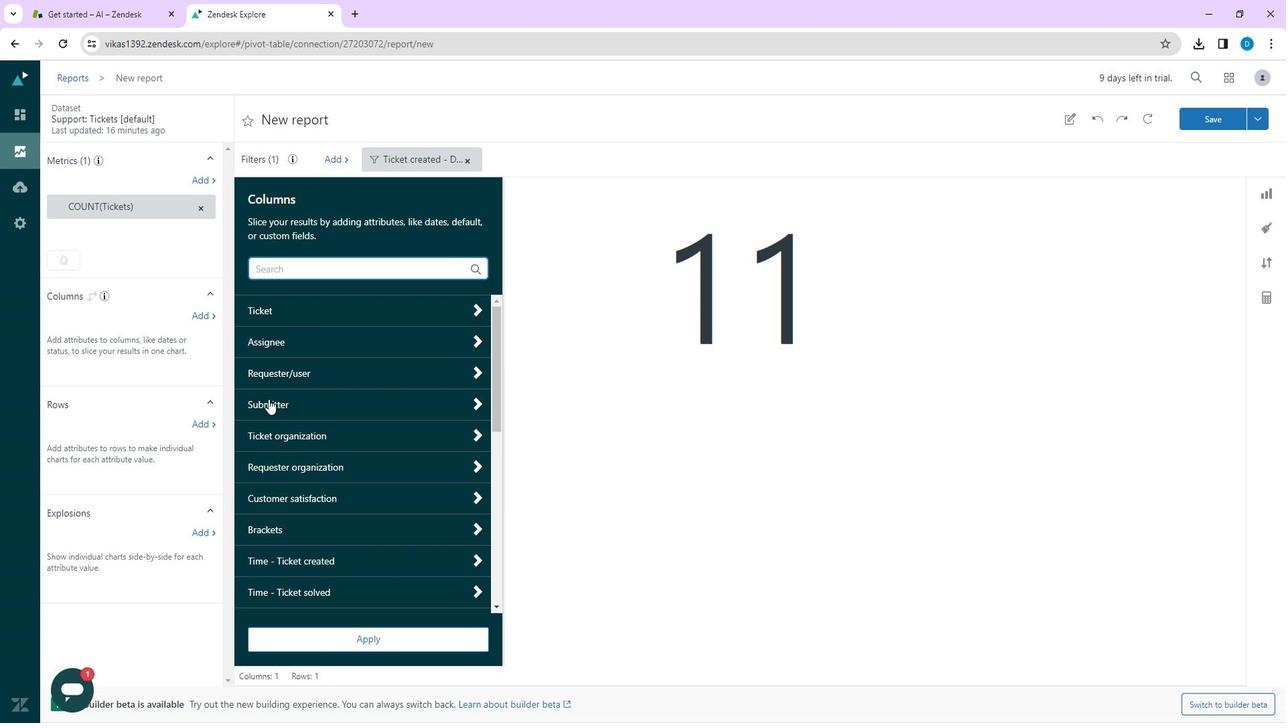 
Action: Mouse scrolled (280, 396) with delta (0, 0)
Screenshot: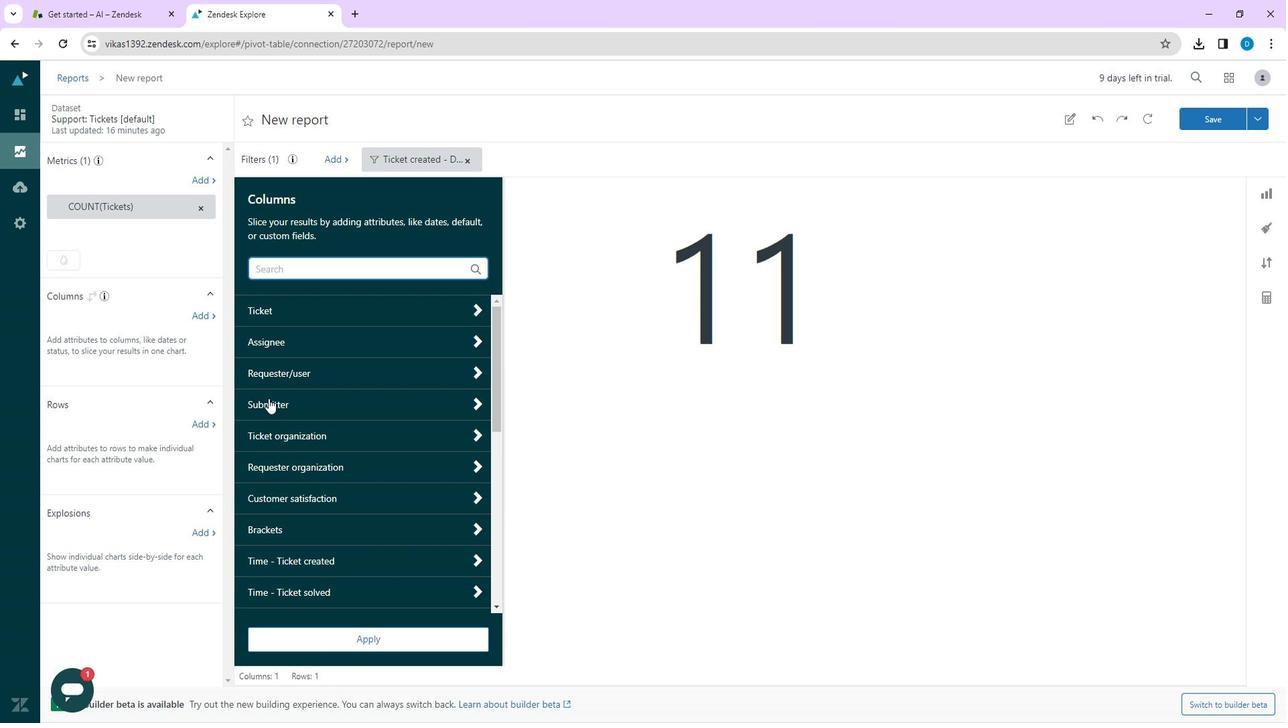 
Action: Mouse moved to (284, 394)
Screenshot: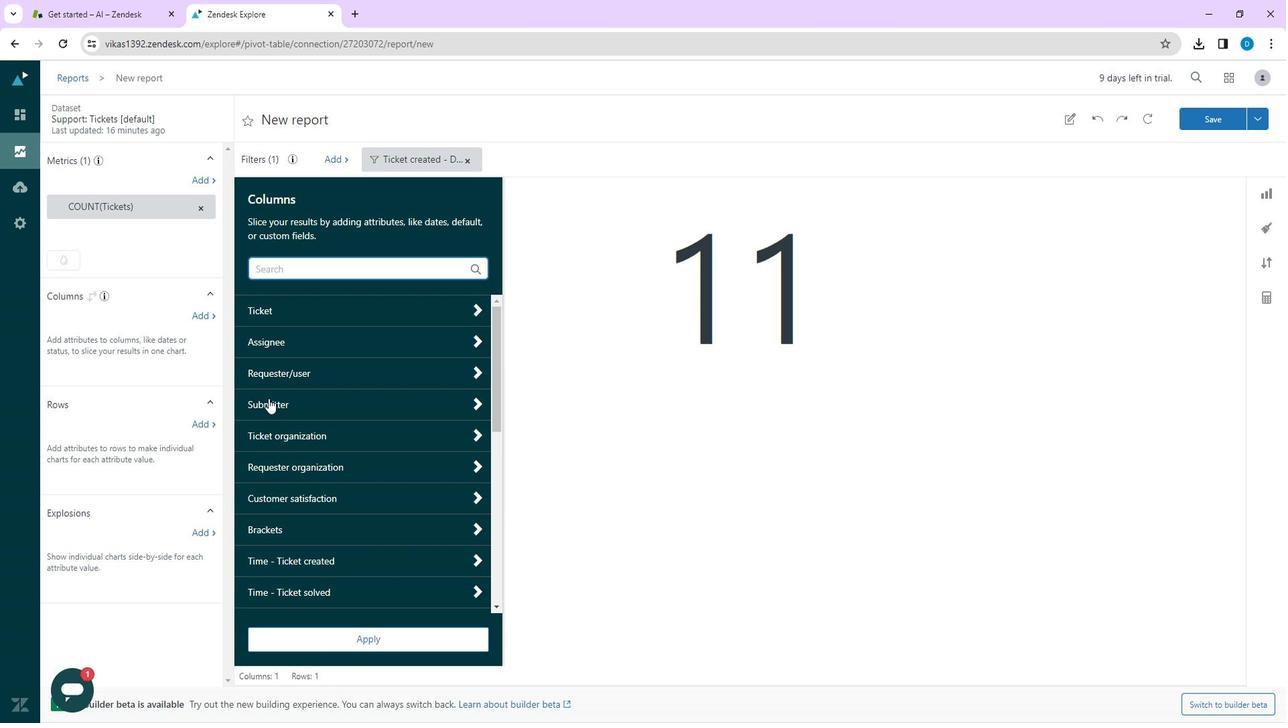
Action: Mouse scrolled (284, 395) with delta (0, 0)
Screenshot: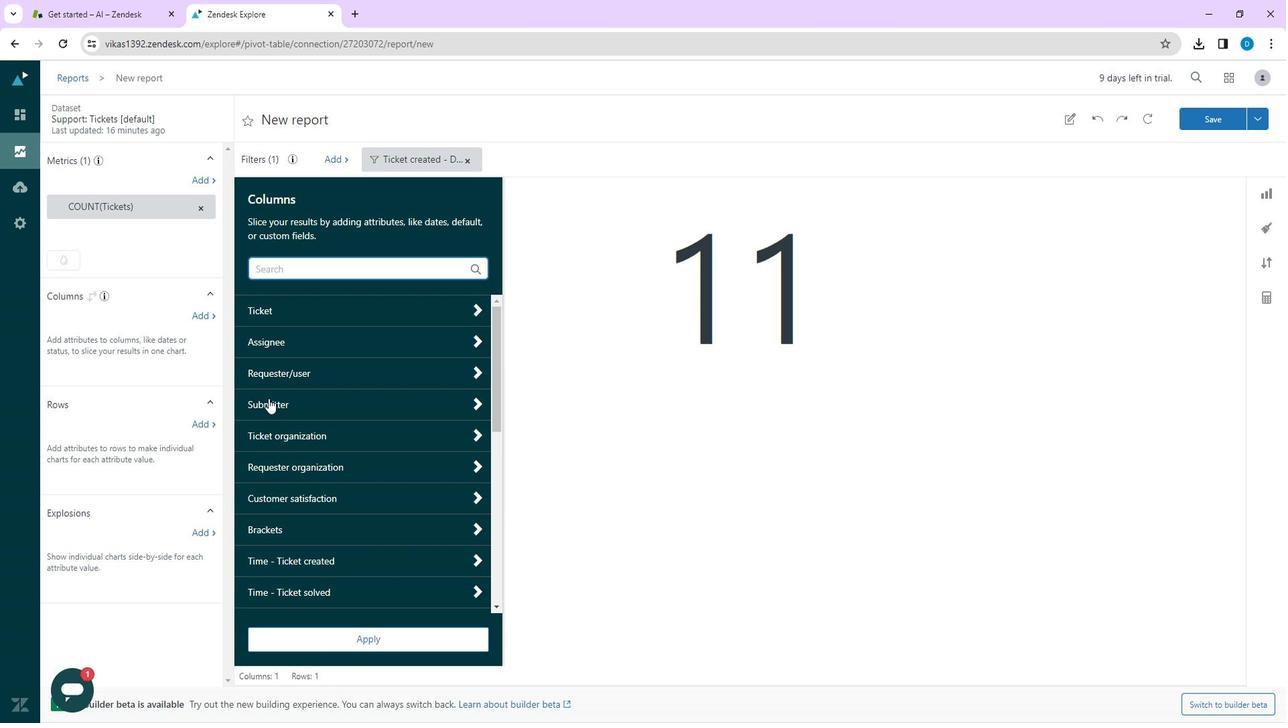 
Action: Mouse moved to (311, 303)
Screenshot: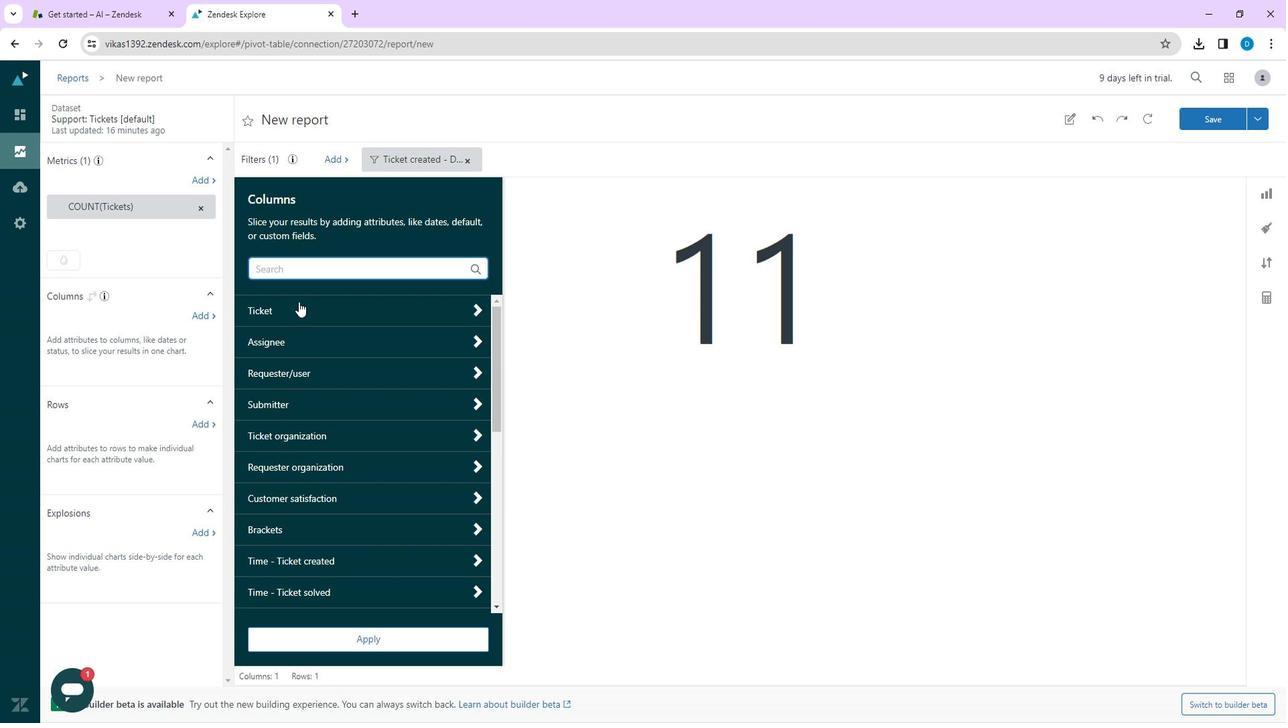 
Action: Mouse pressed left at (311, 303)
Screenshot: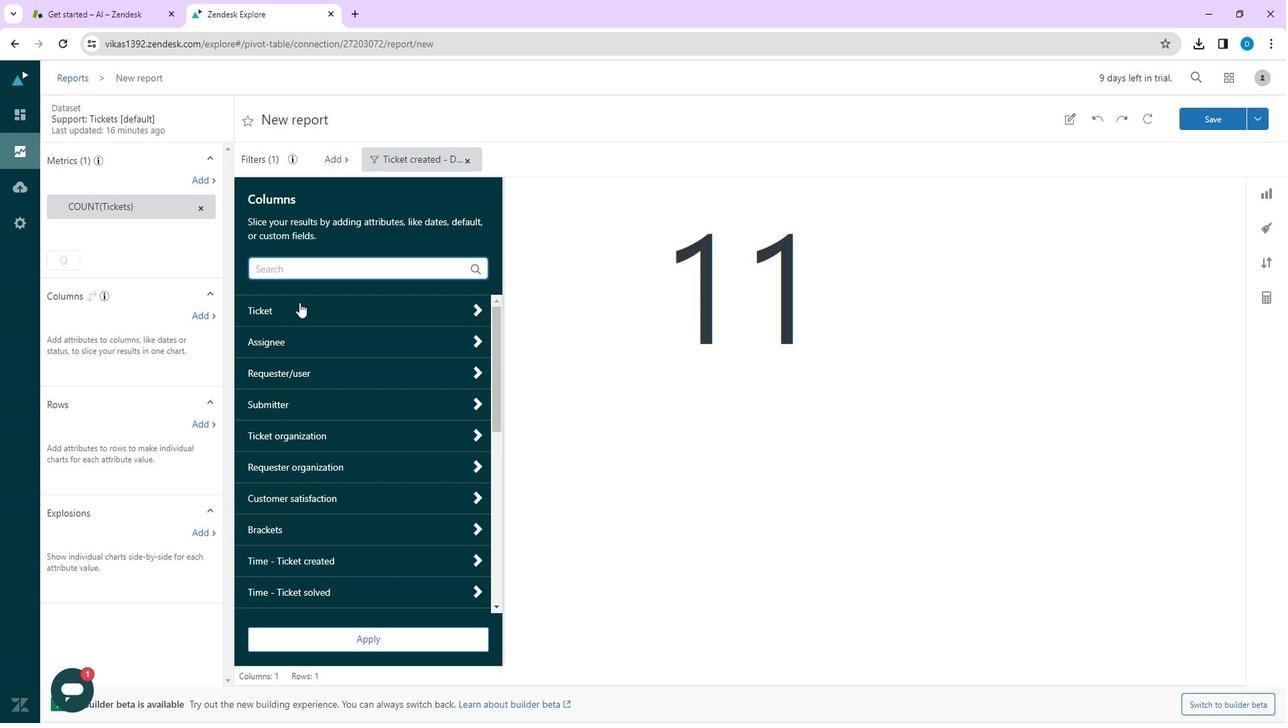 
Action: Mouse moved to (324, 423)
Screenshot: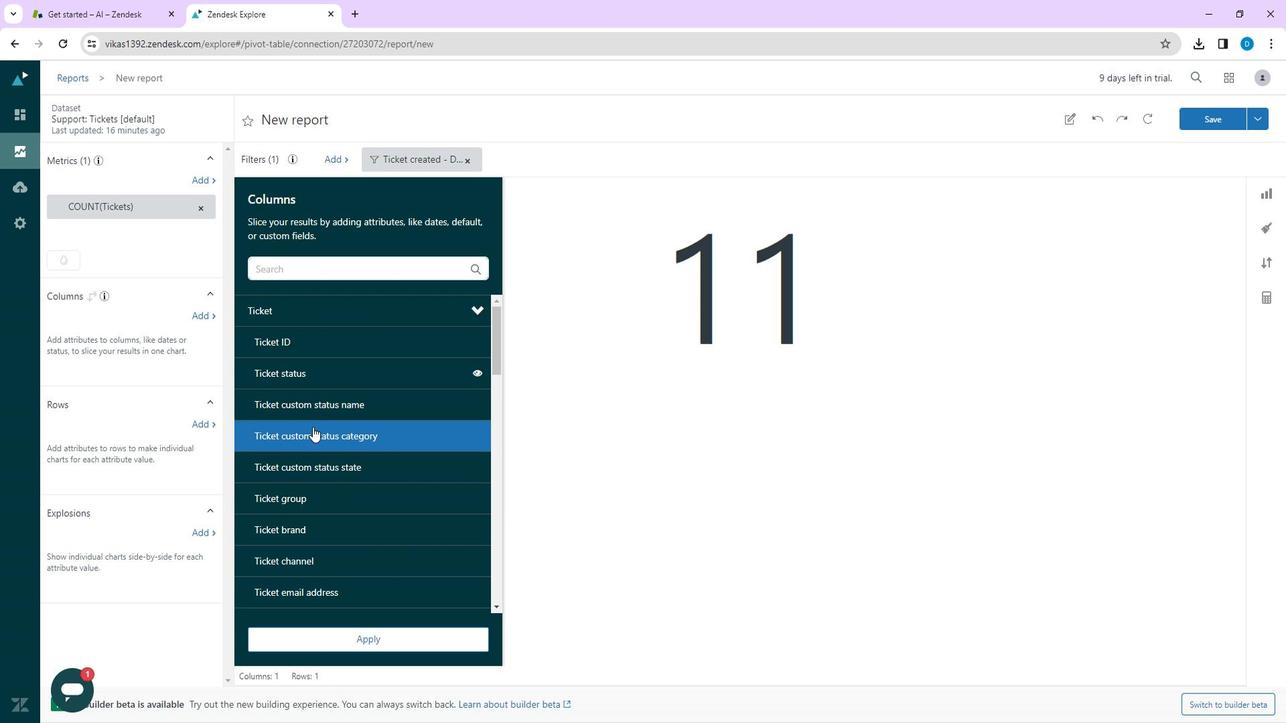 
Action: Mouse scrolled (324, 422) with delta (0, 0)
Screenshot: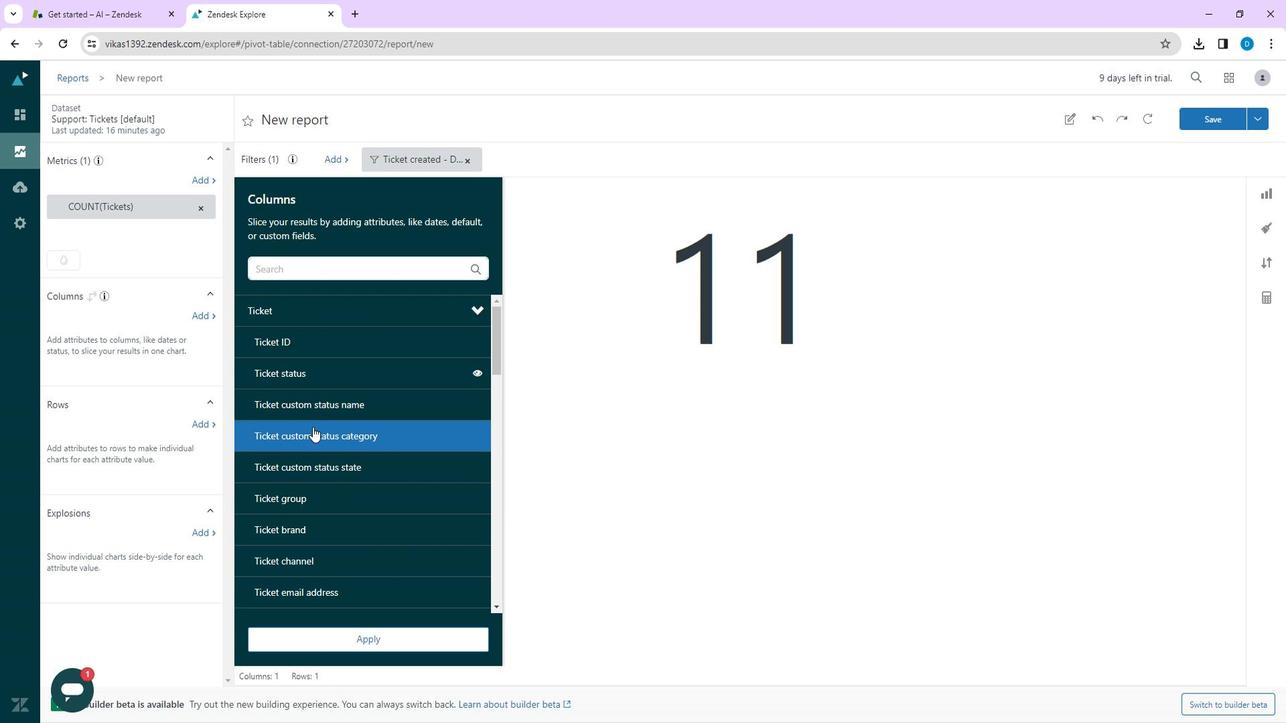 
Action: Mouse moved to (320, 449)
Screenshot: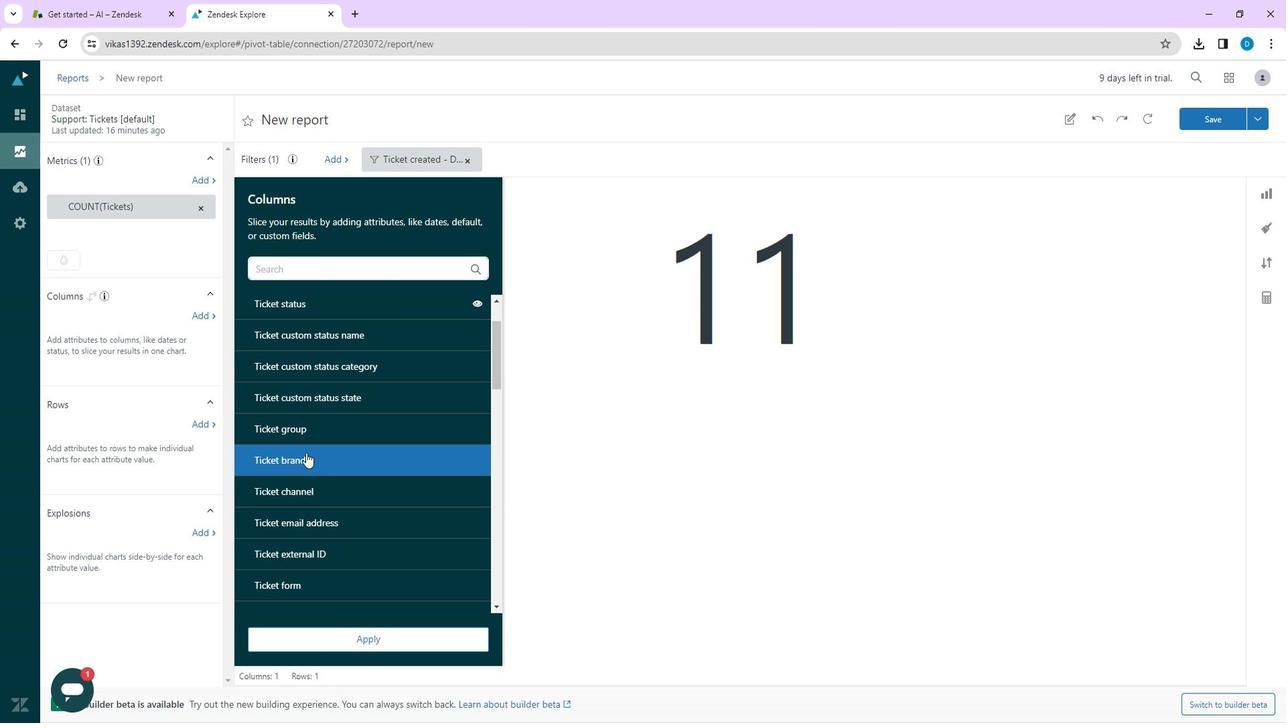 
Action: Mouse scrolled (320, 448) with delta (0, 0)
Screenshot: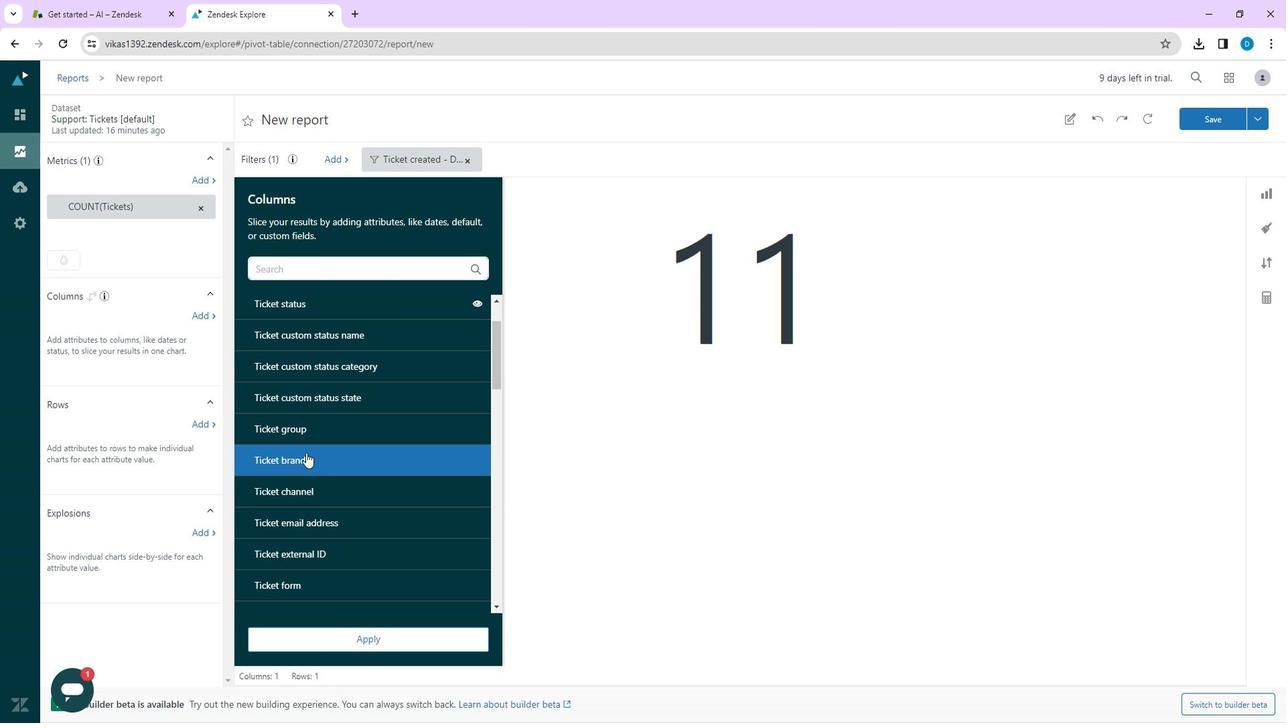 
Action: Mouse moved to (328, 432)
Screenshot: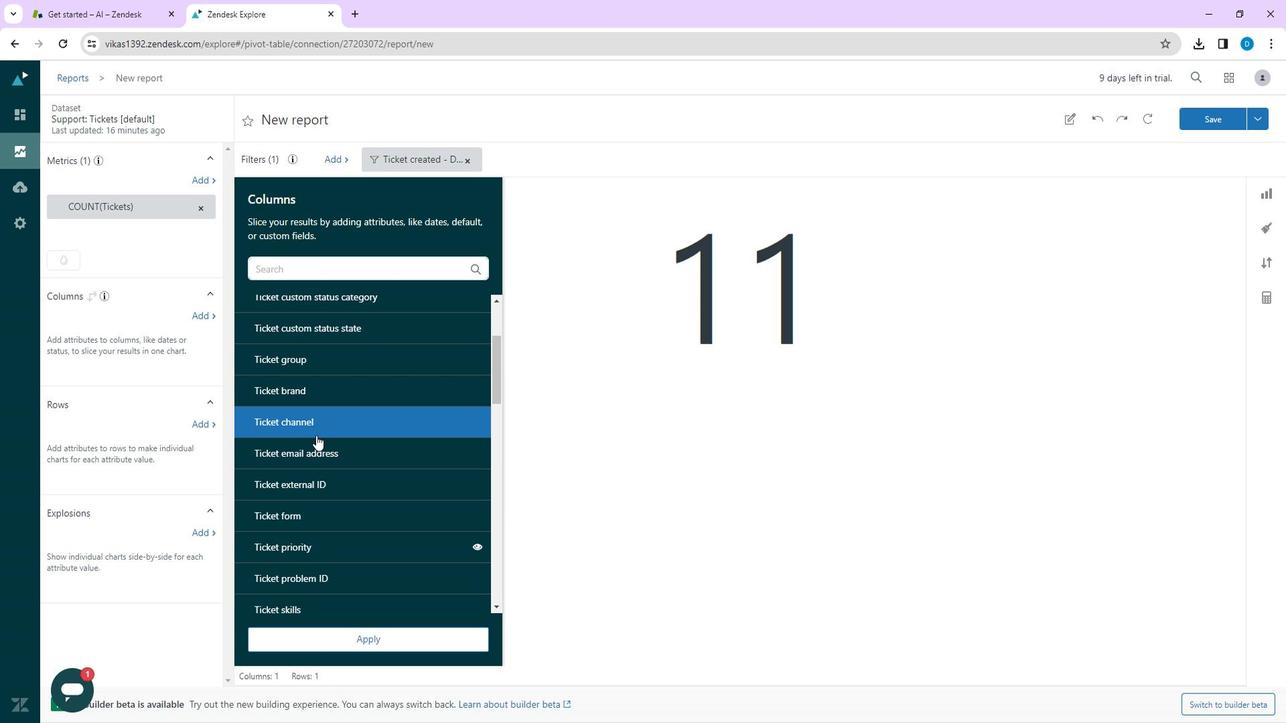 
Action: Mouse scrolled (328, 431) with delta (0, 0)
Screenshot: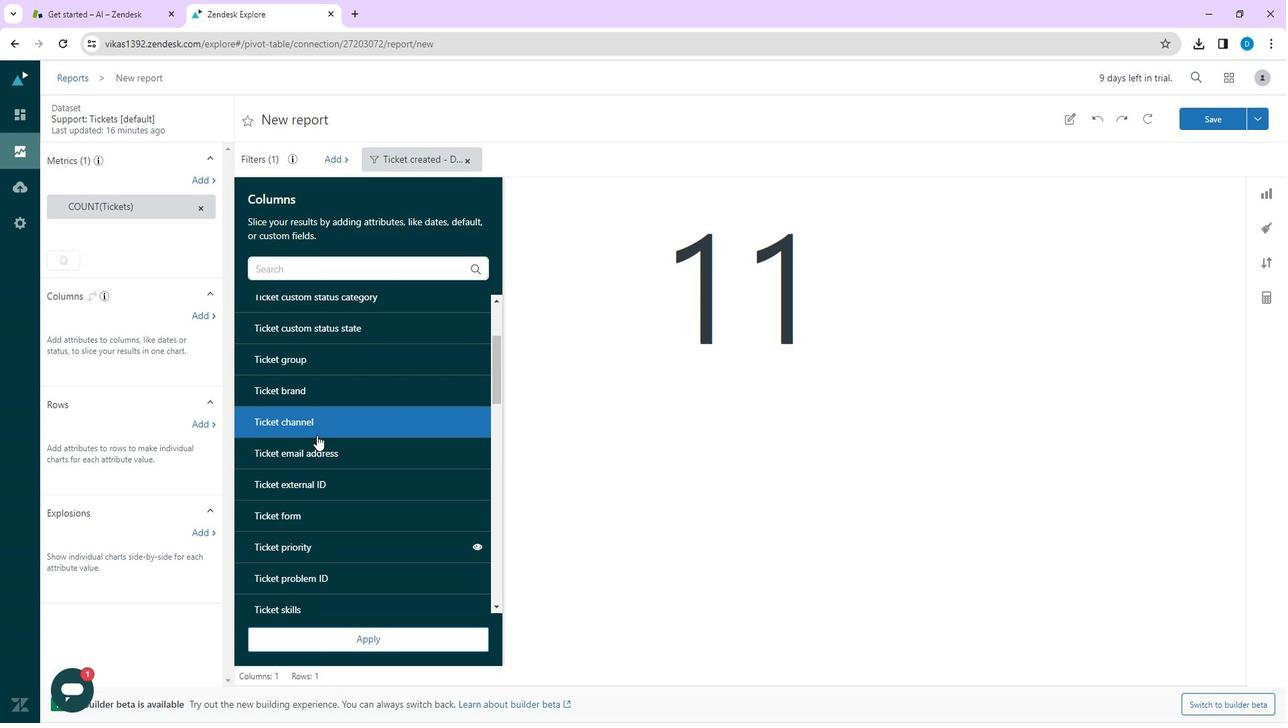 
Action: Mouse moved to (328, 432)
Screenshot: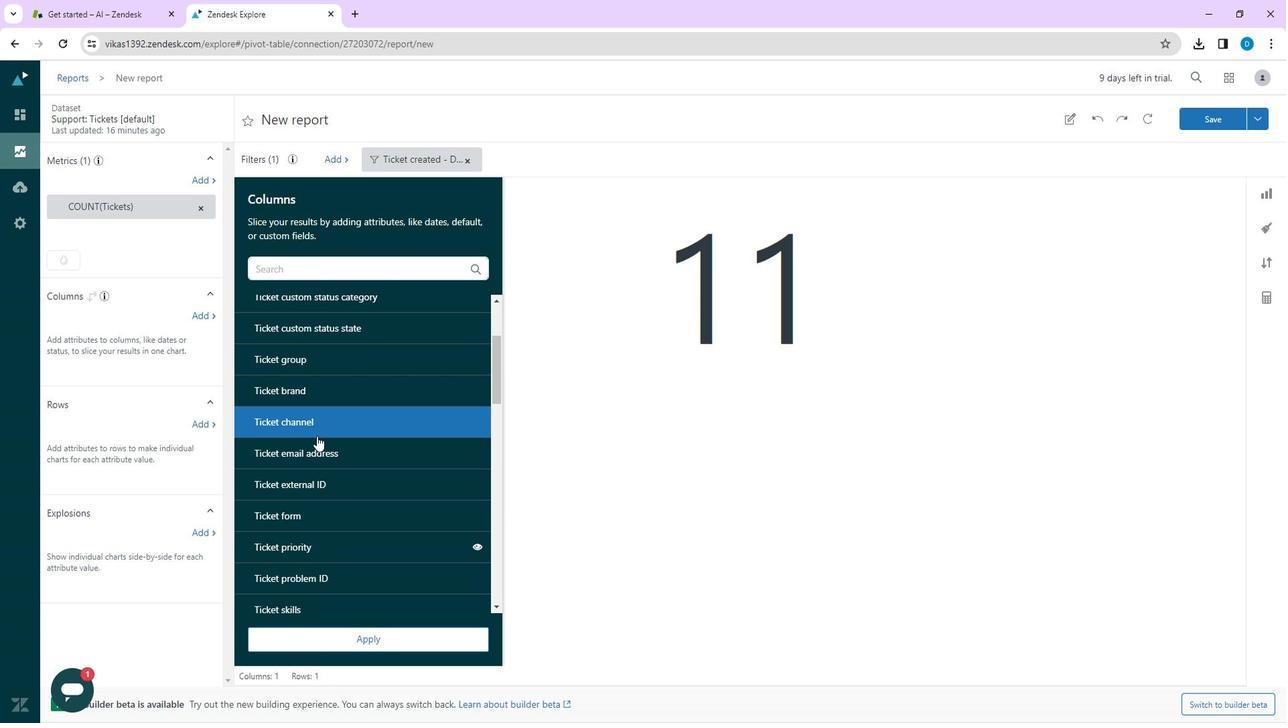 
Action: Mouse scrolled (328, 431) with delta (0, 0)
Screenshot: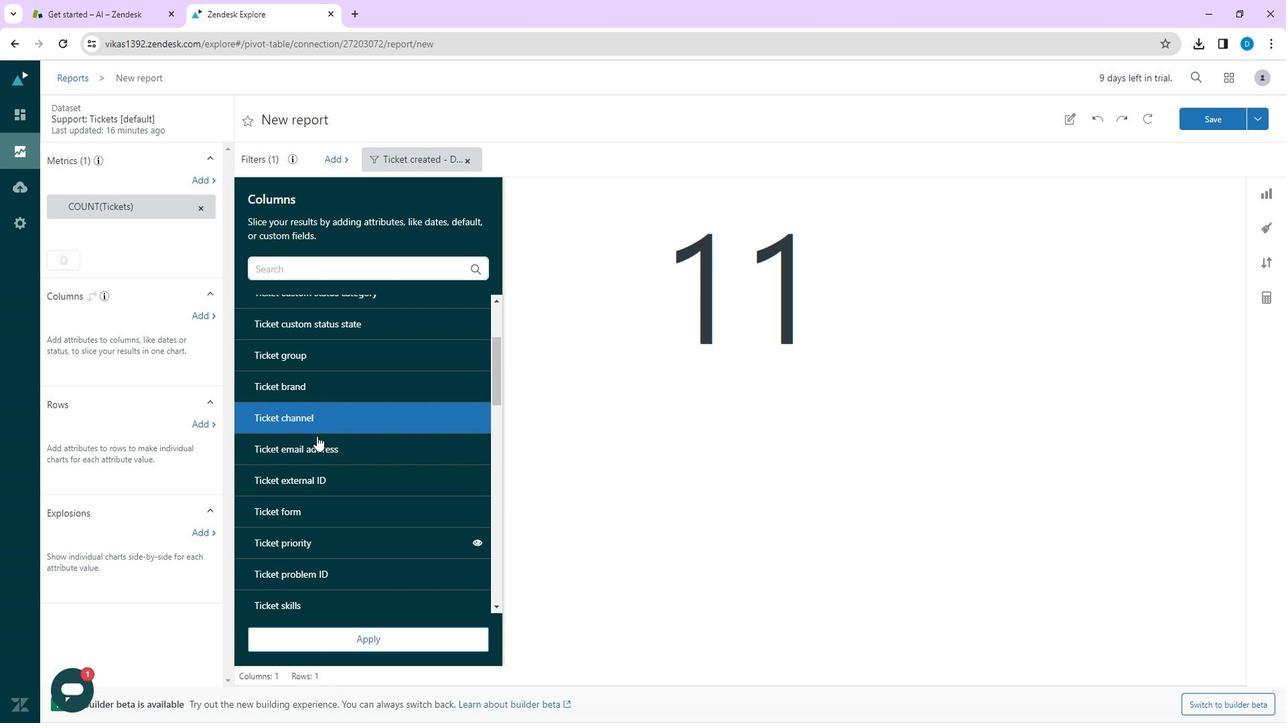 
Action: Mouse moved to (322, 403)
Screenshot: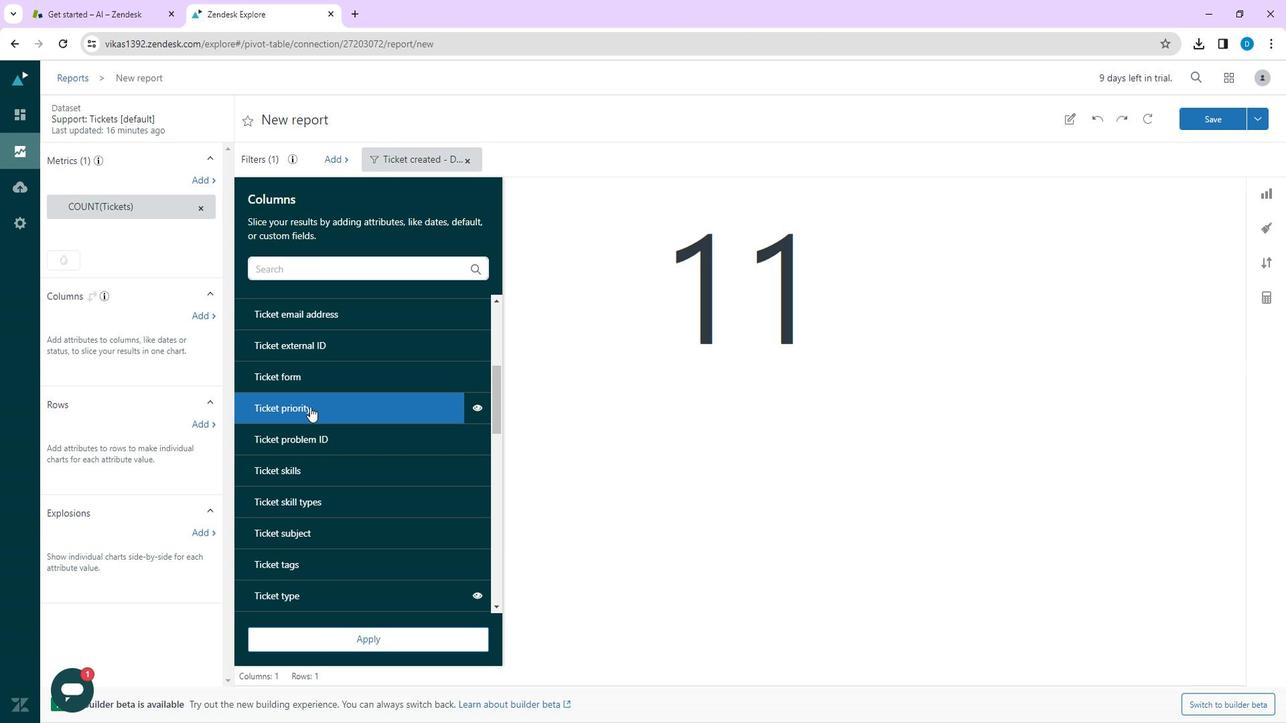 
Action: Mouse pressed left at (322, 403)
Screenshot: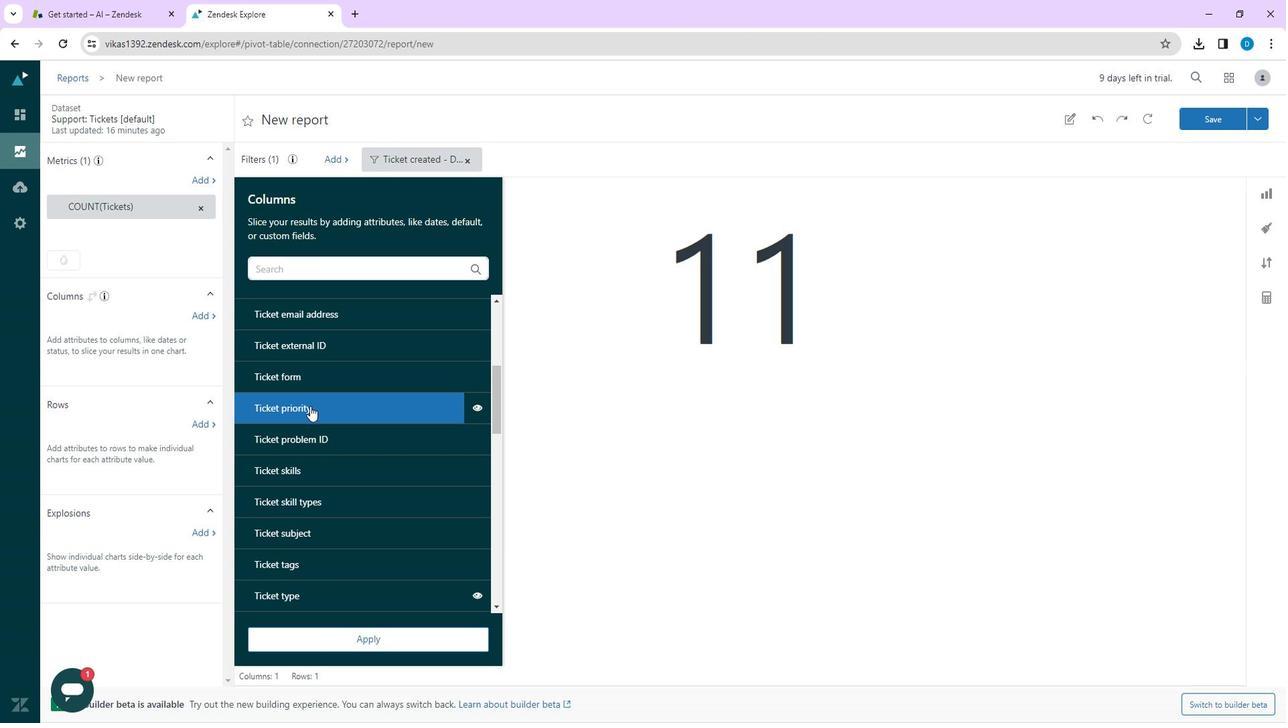 
Action: Mouse moved to (584, 508)
Screenshot: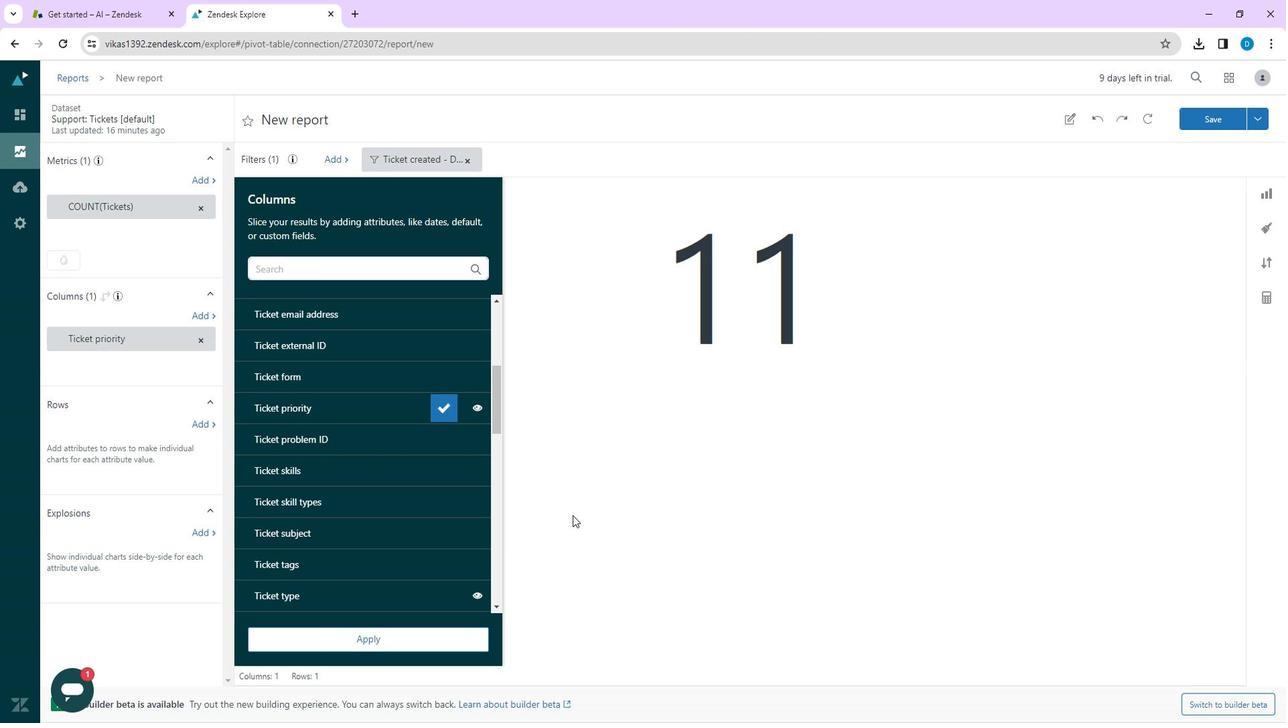 
Action: Mouse pressed left at (584, 508)
Screenshot: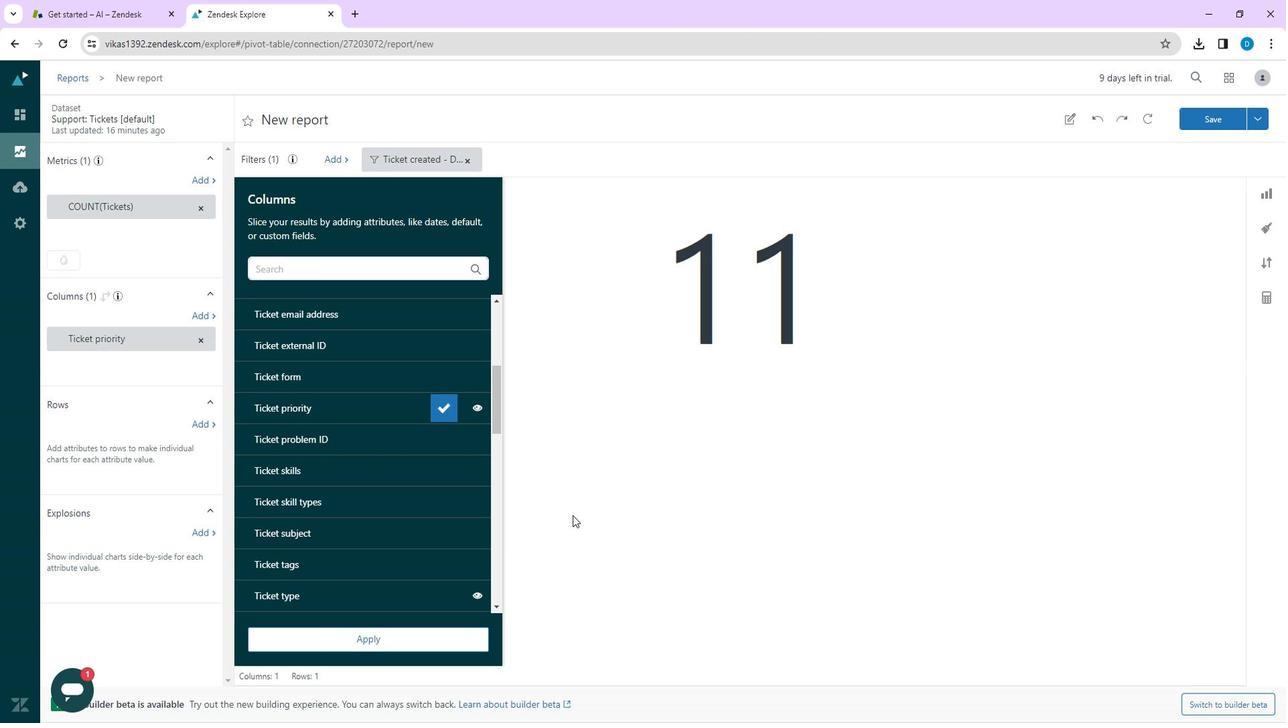 
Action: Mouse moved to (208, 342)
Screenshot: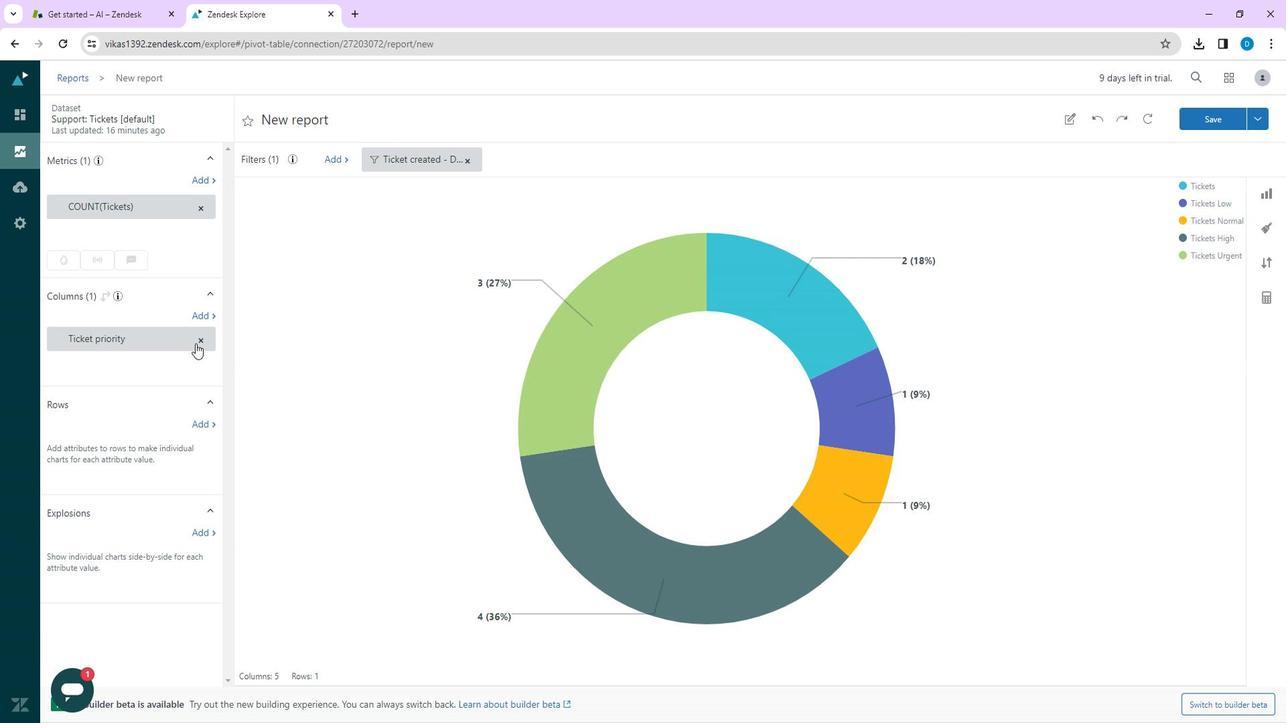 
Action: Mouse pressed left at (208, 342)
Screenshot: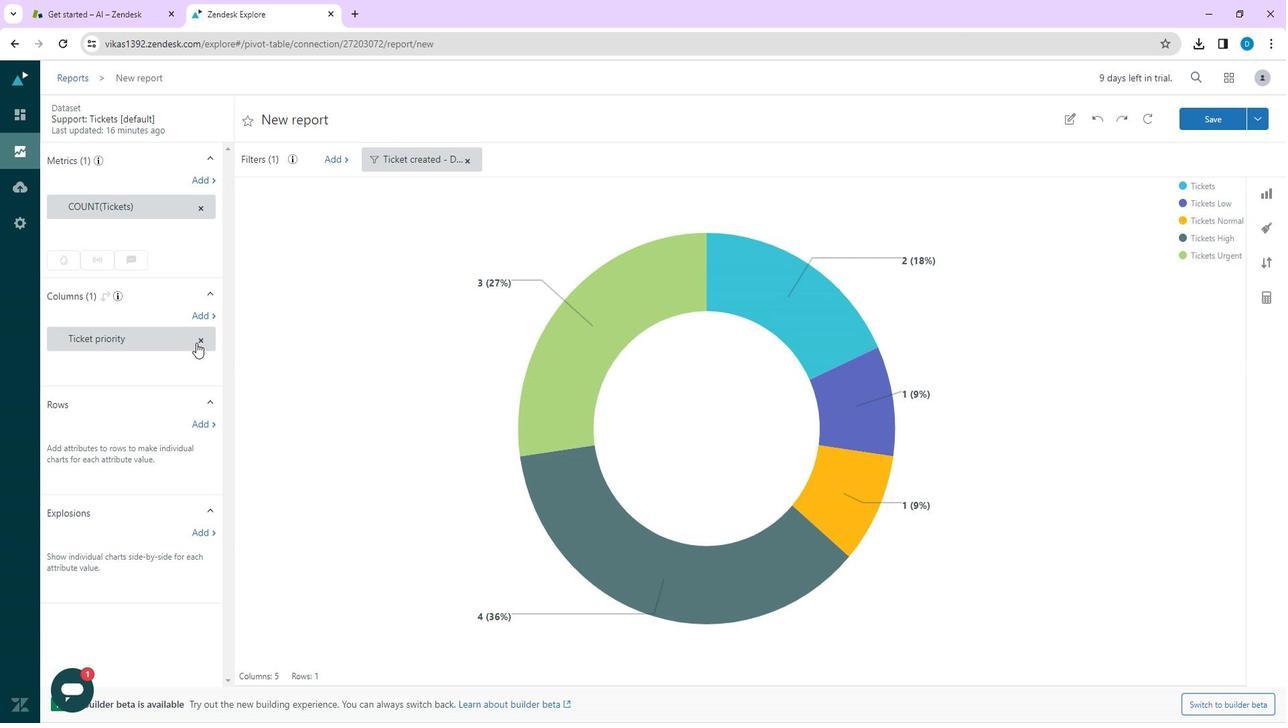 
Action: Mouse moved to (215, 306)
Screenshot: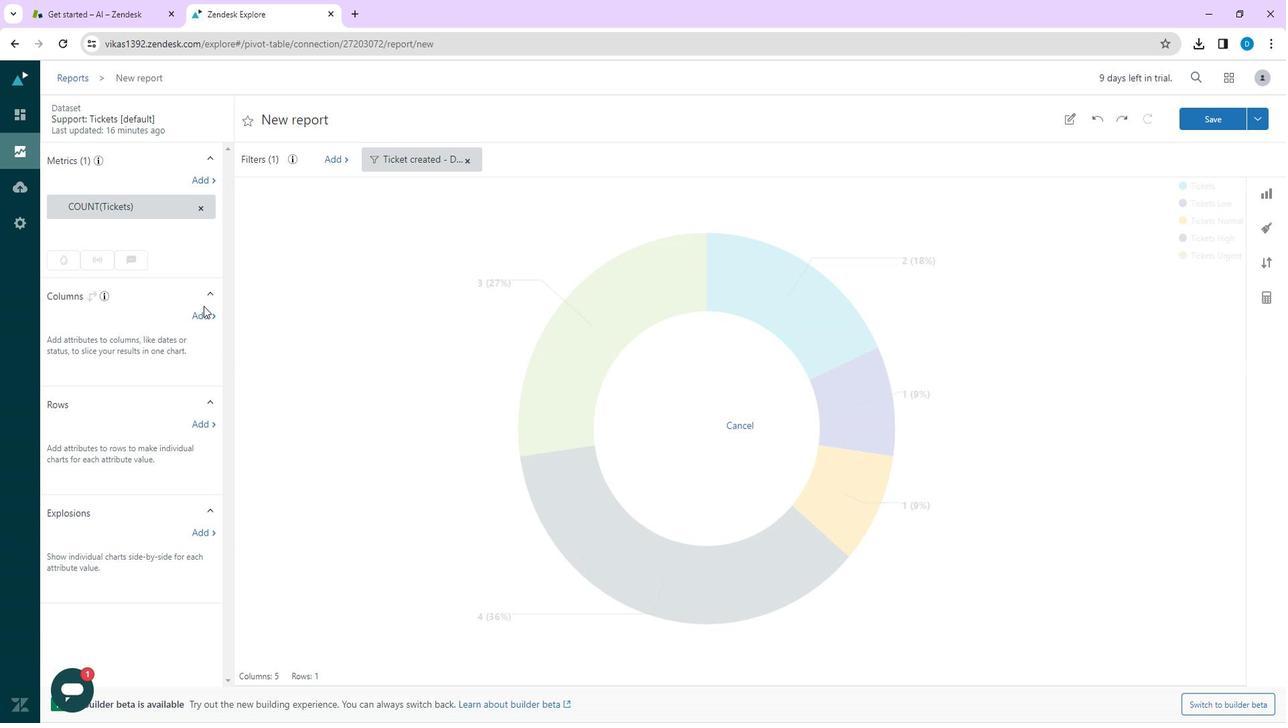 
Action: Mouse pressed left at (215, 306)
Screenshot: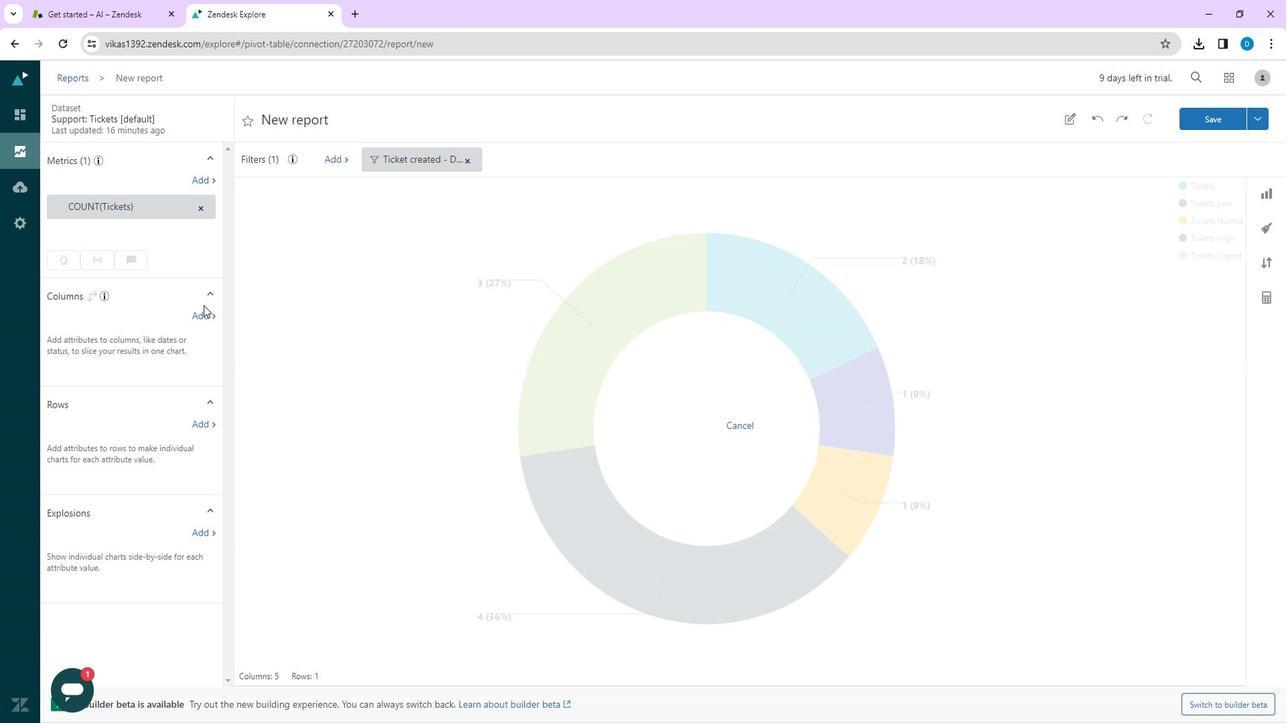 
Action: Mouse moved to (214, 314)
Screenshot: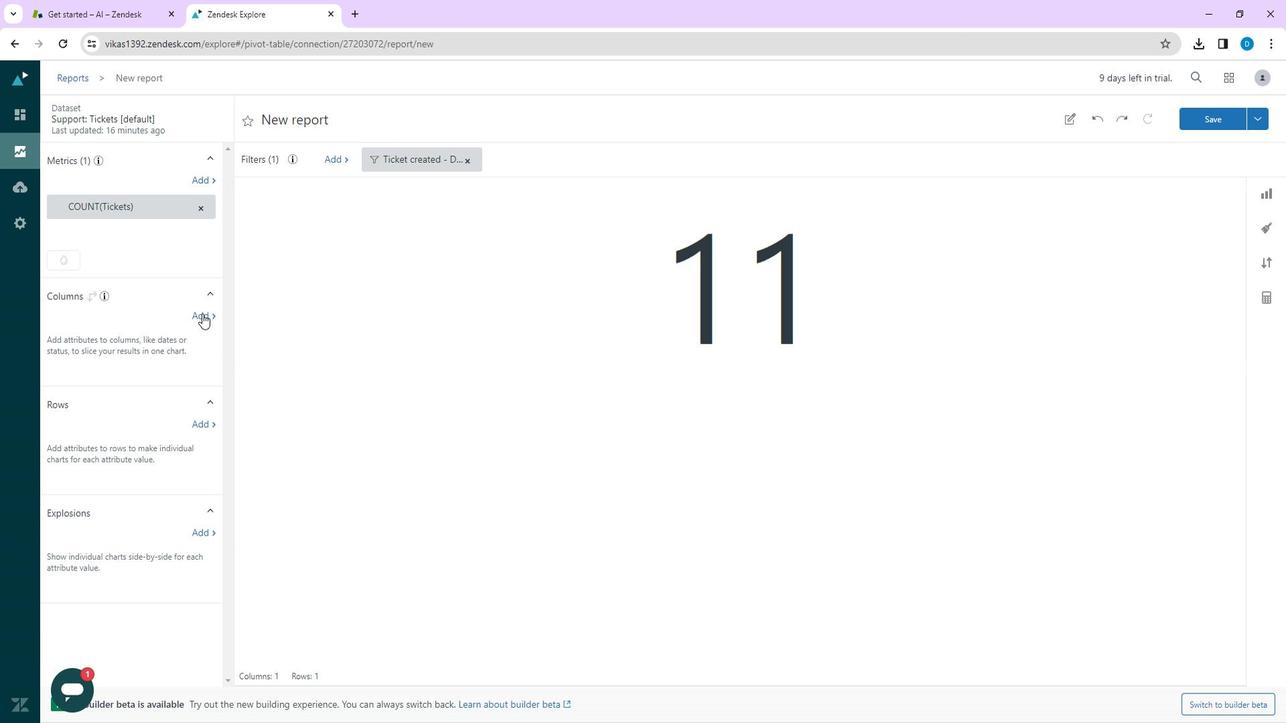 
Action: Mouse pressed left at (214, 314)
Screenshot: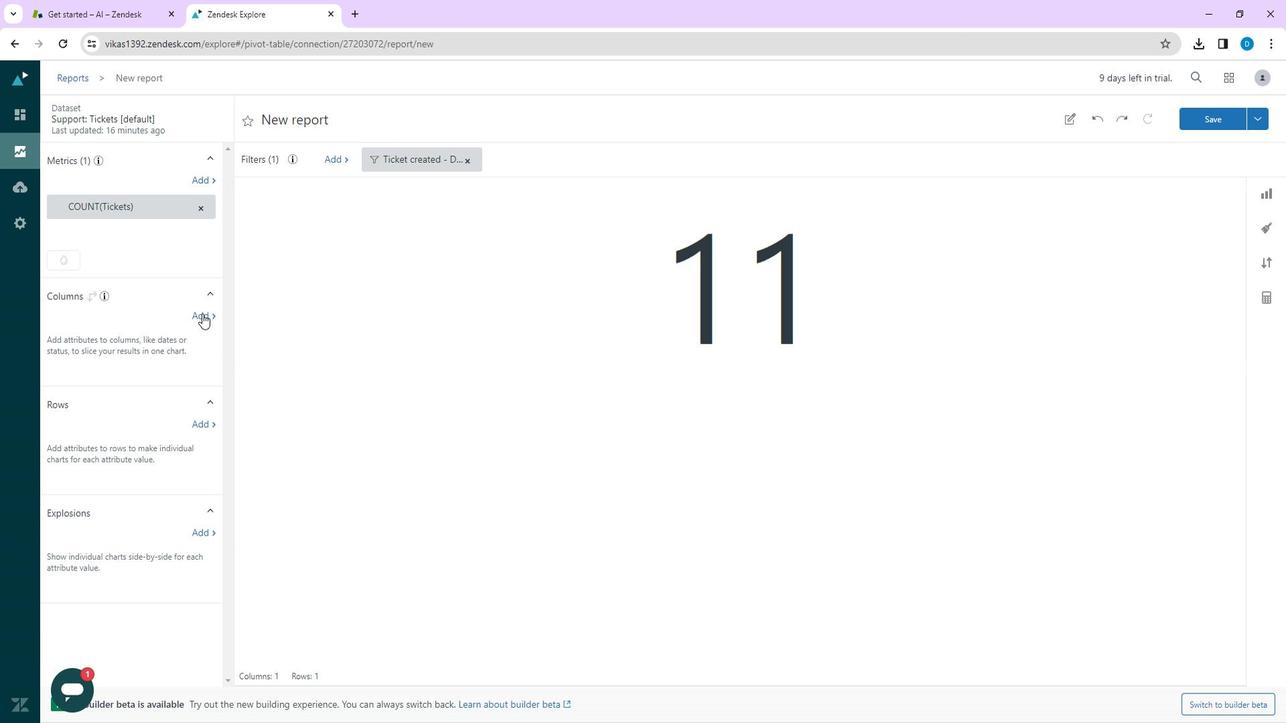 
Action: Mouse moved to (297, 337)
Screenshot: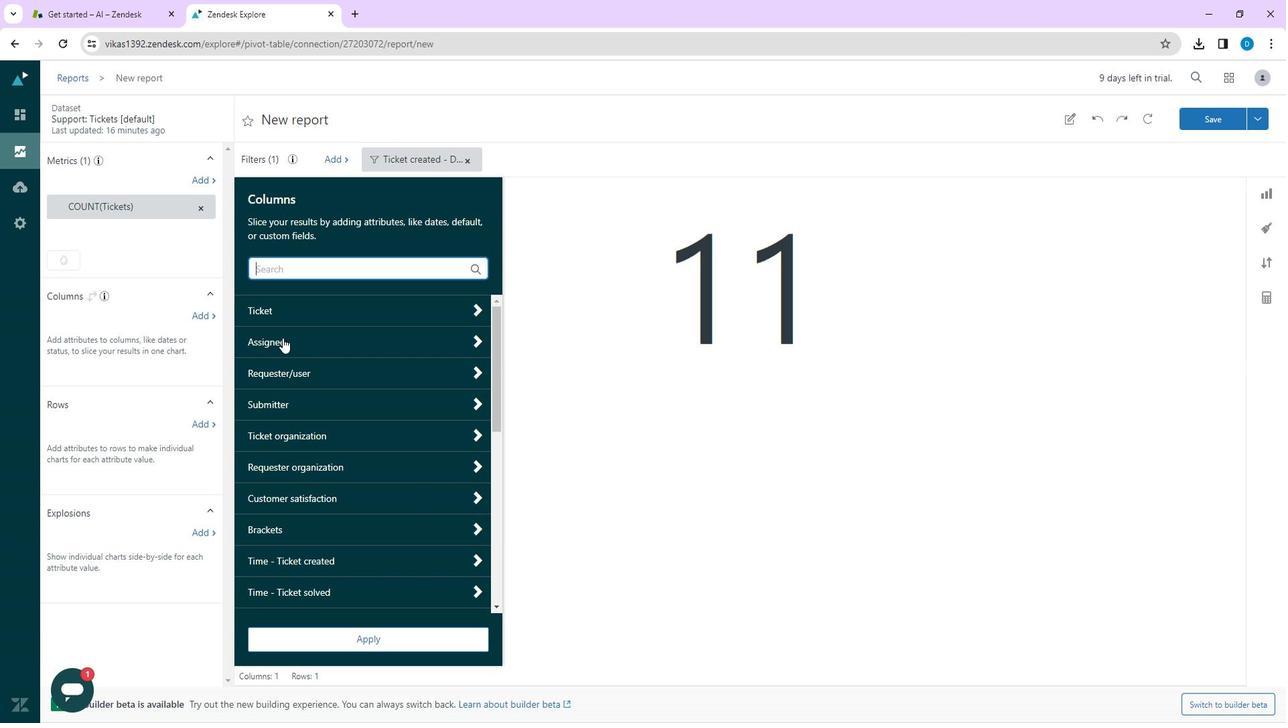 
Action: Mouse pressed left at (297, 337)
Screenshot: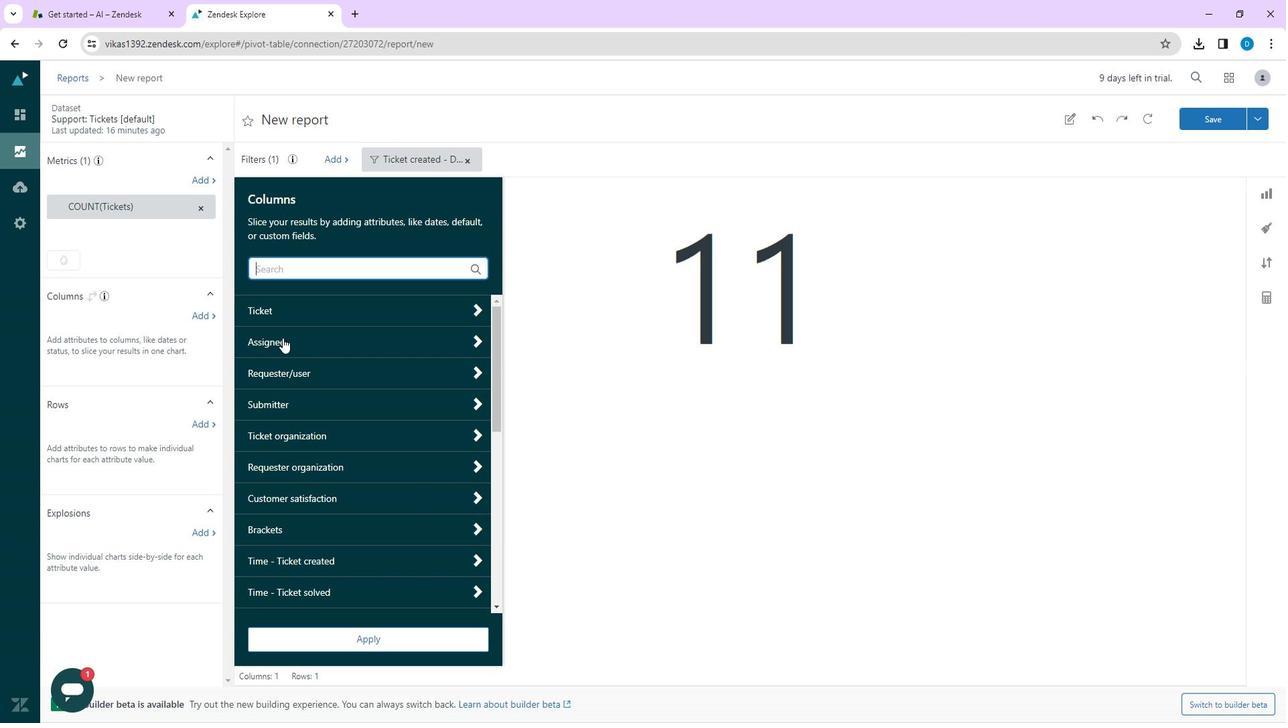 
Action: Mouse moved to (332, 516)
Screenshot: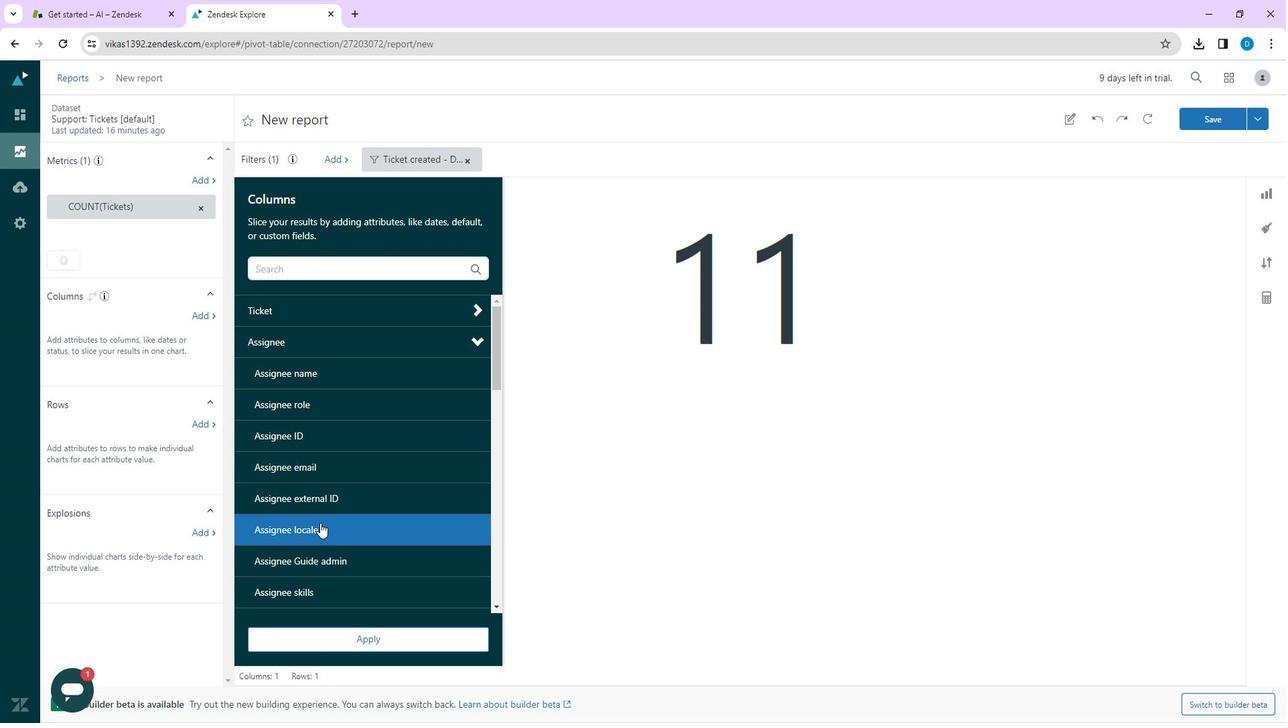 
Action: Mouse scrolled (332, 515) with delta (0, 0)
Screenshot: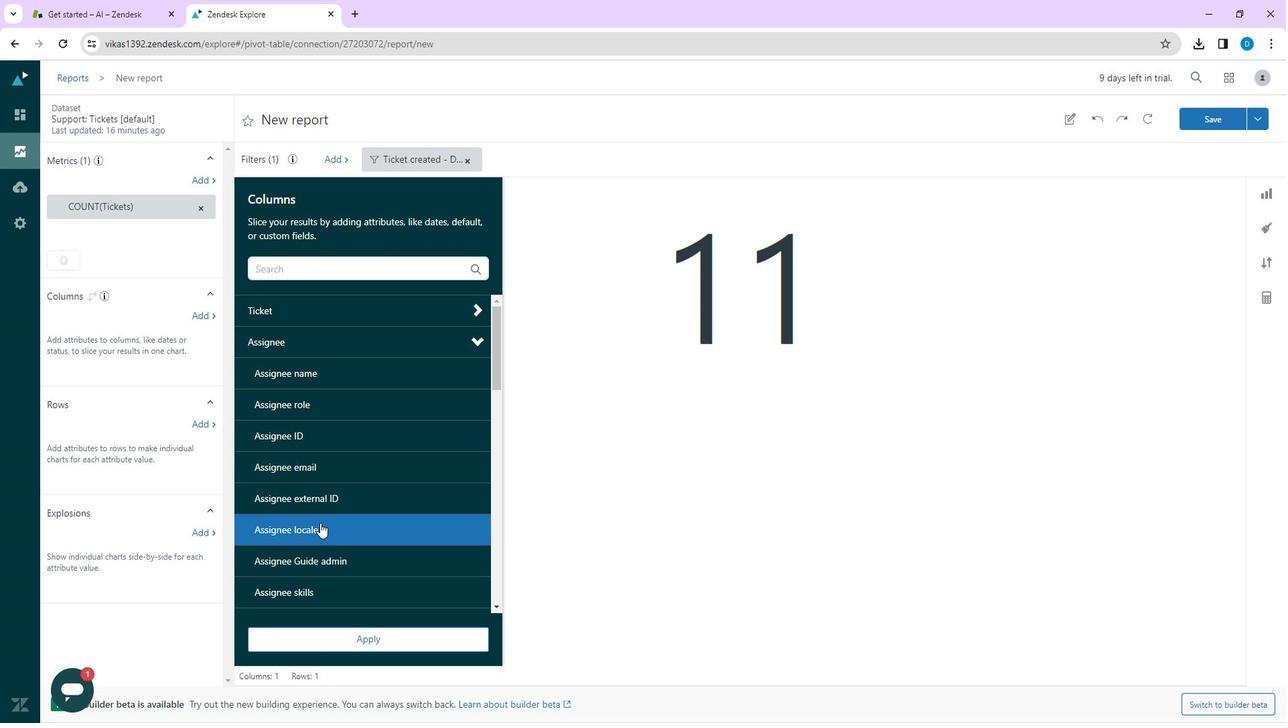 
Action: Mouse moved to (332, 517)
Screenshot: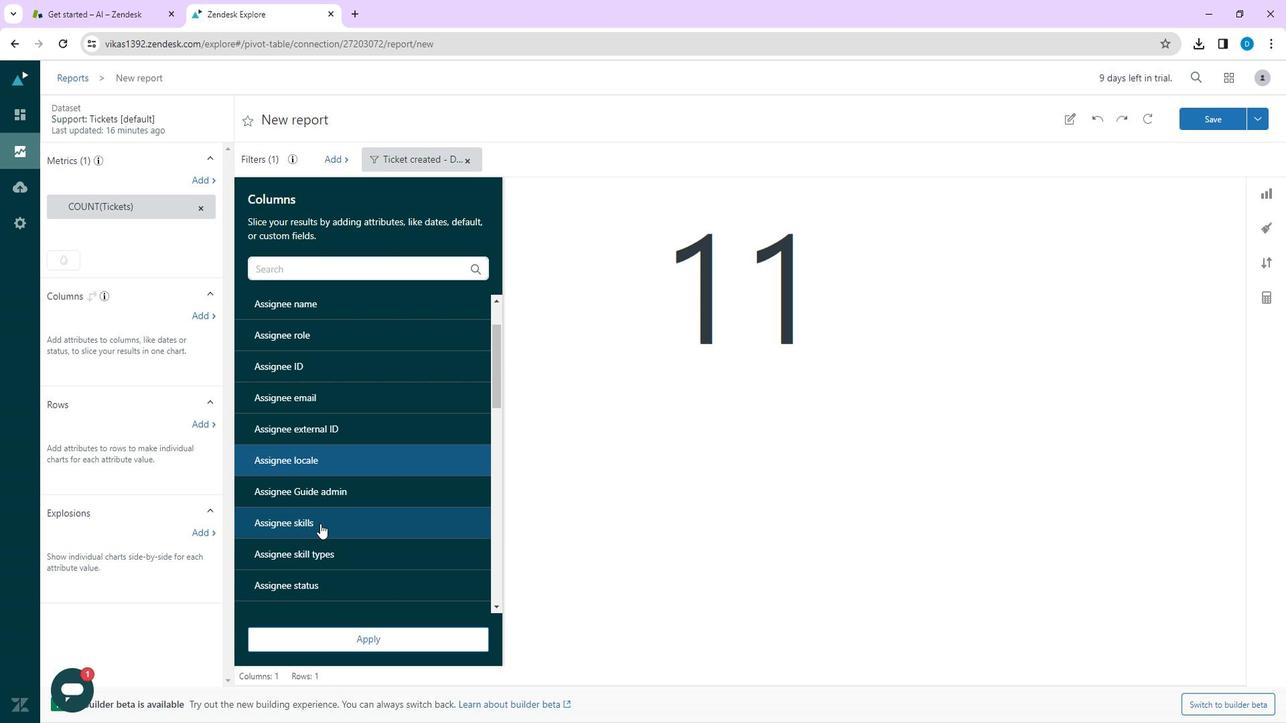 
Action: Mouse scrolled (332, 516) with delta (0, 0)
Screenshot: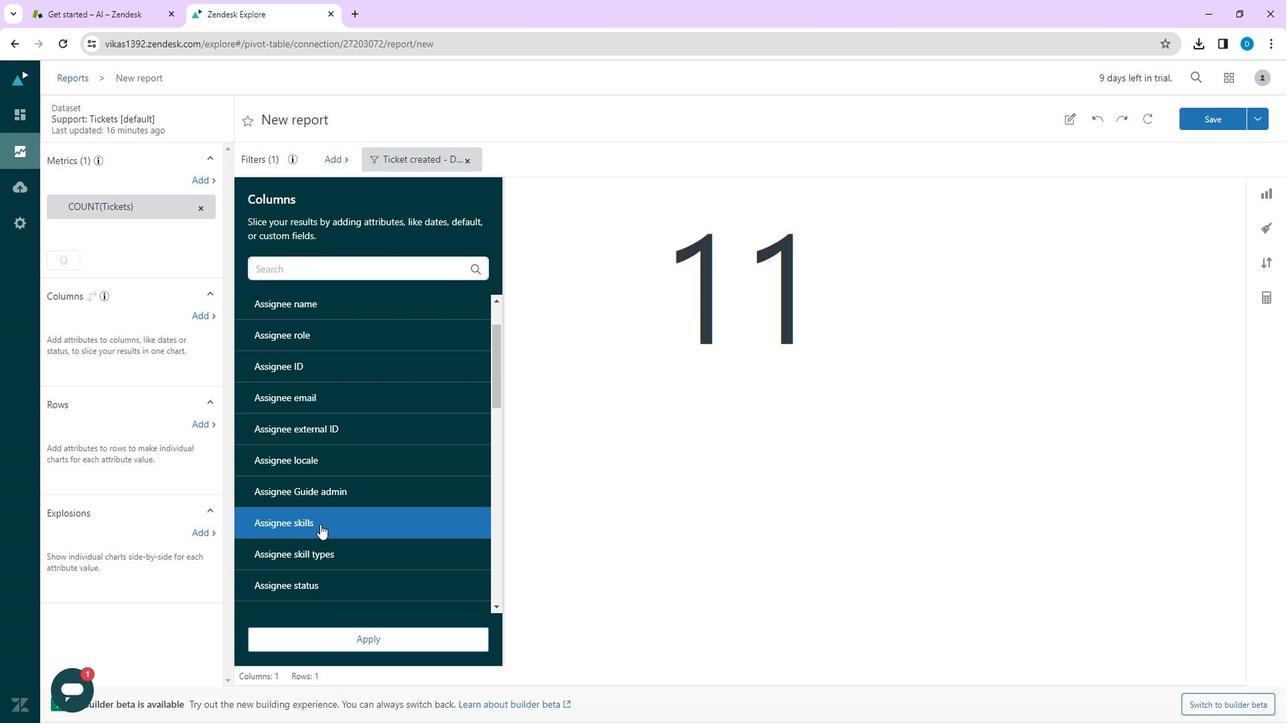 
Action: Mouse scrolled (332, 516) with delta (0, 0)
Screenshot: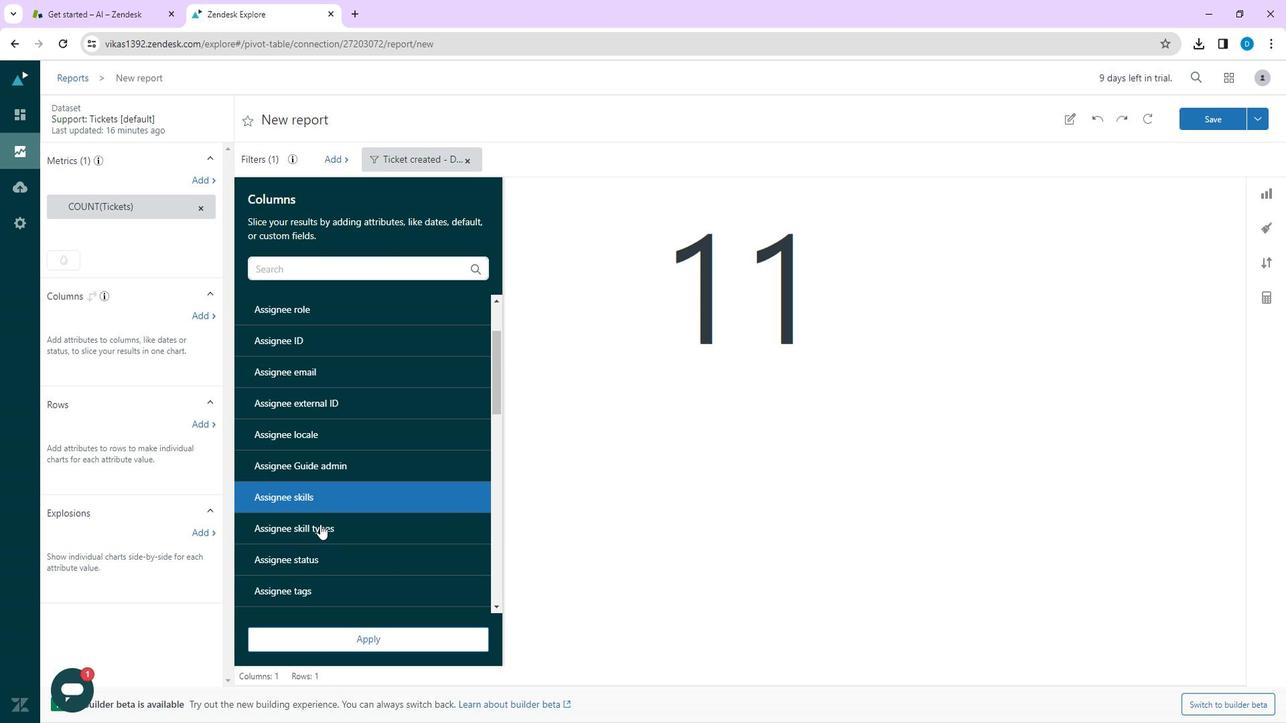 
Action: Mouse moved to (332, 464)
Screenshot: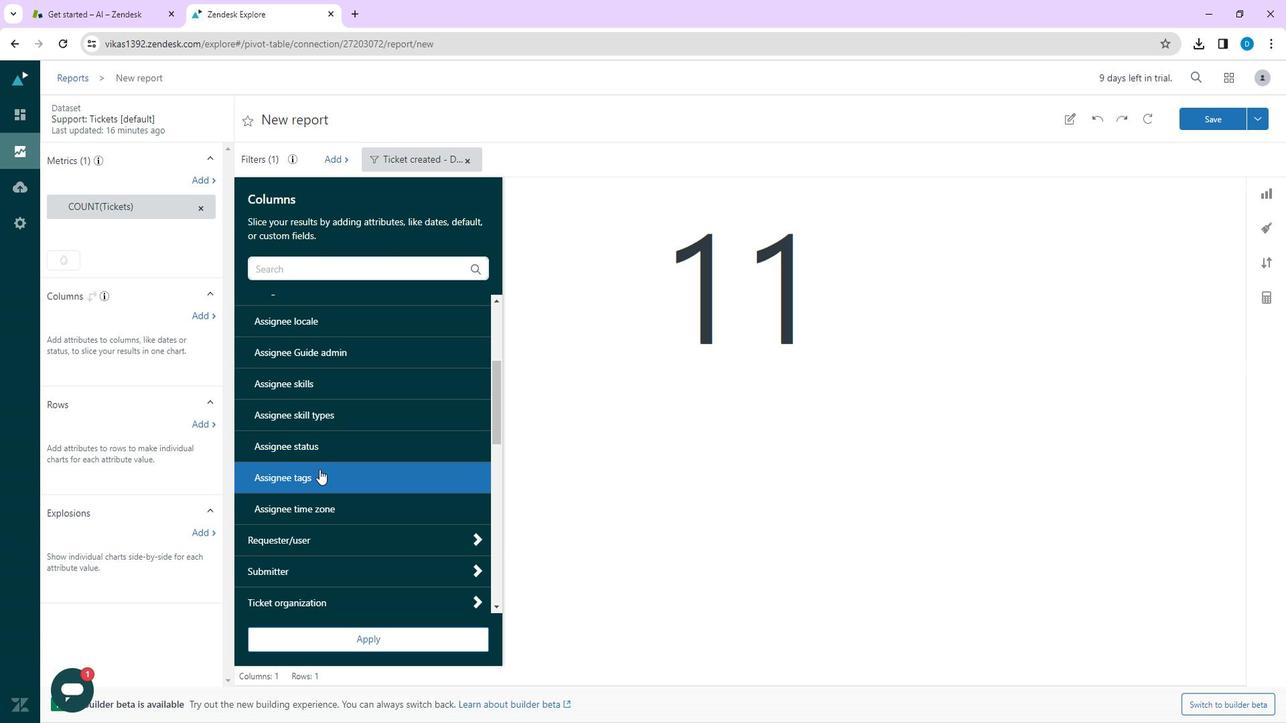 
Action: Mouse scrolled (332, 463) with delta (0, 0)
Screenshot: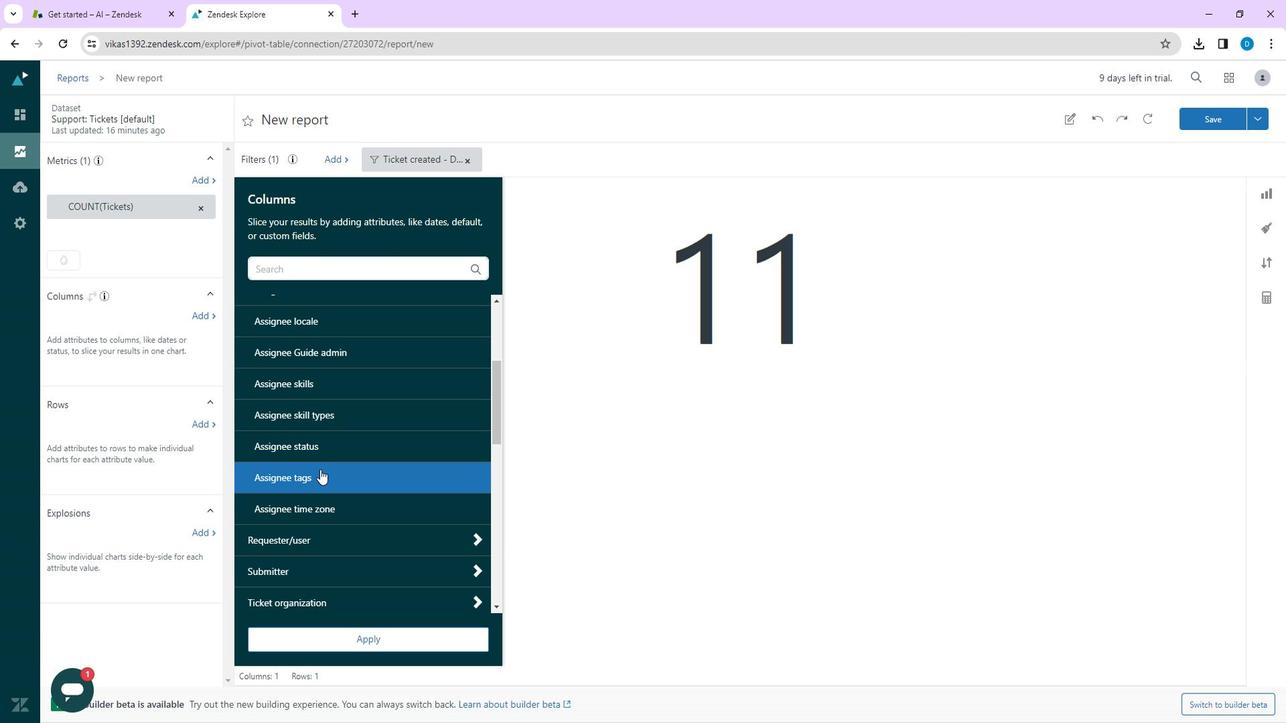 
Action: Mouse moved to (309, 470)
Screenshot: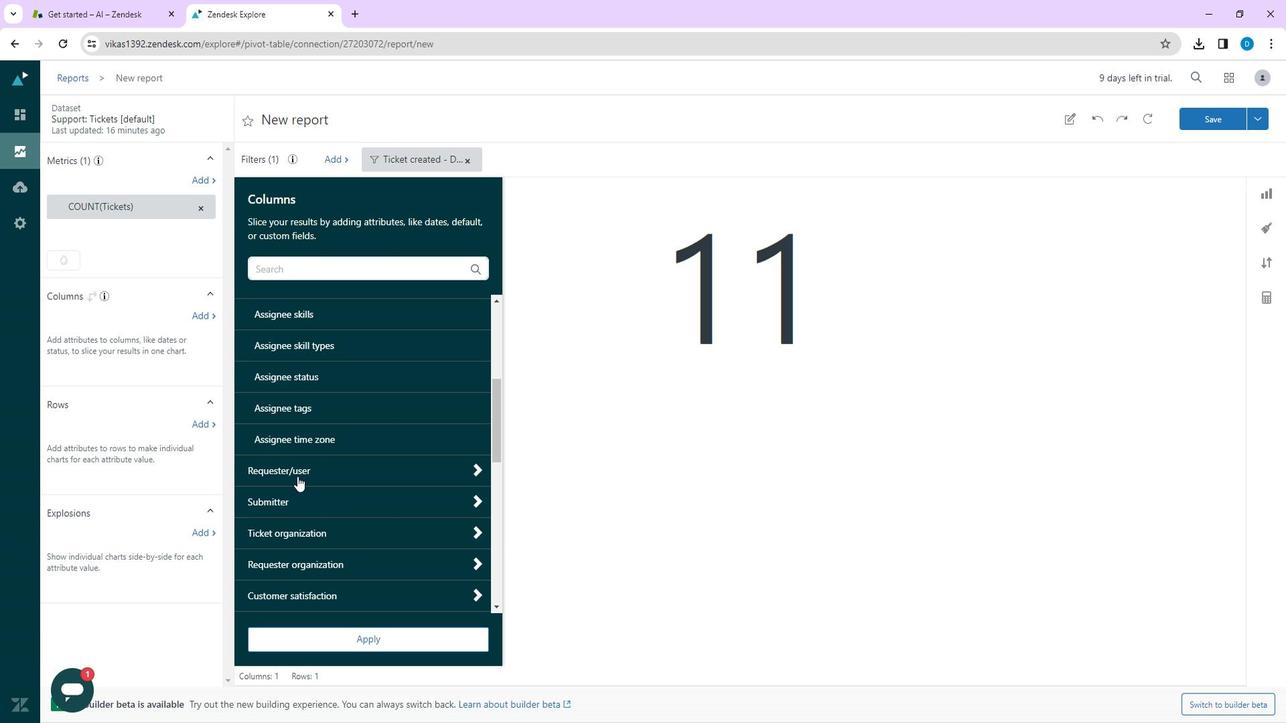 
Action: Mouse scrolled (309, 470) with delta (0, 0)
Screenshot: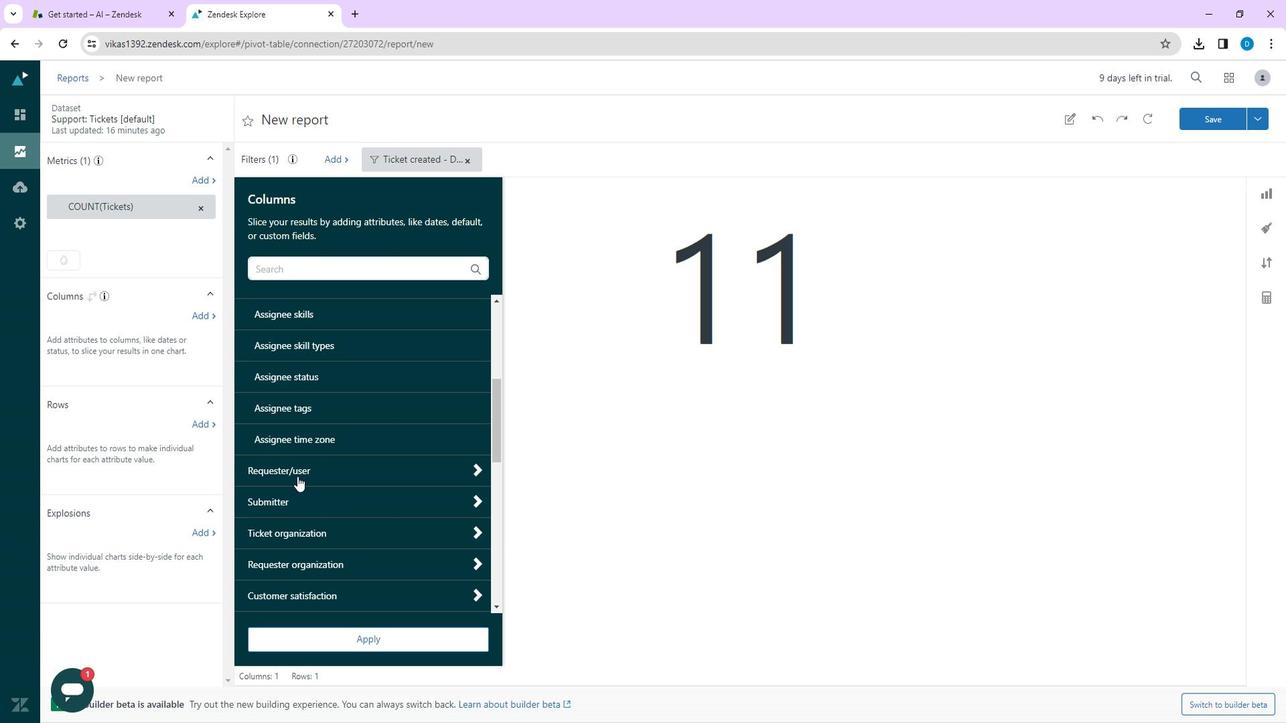 
Action: Mouse scrolled (309, 470) with delta (0, 0)
Screenshot: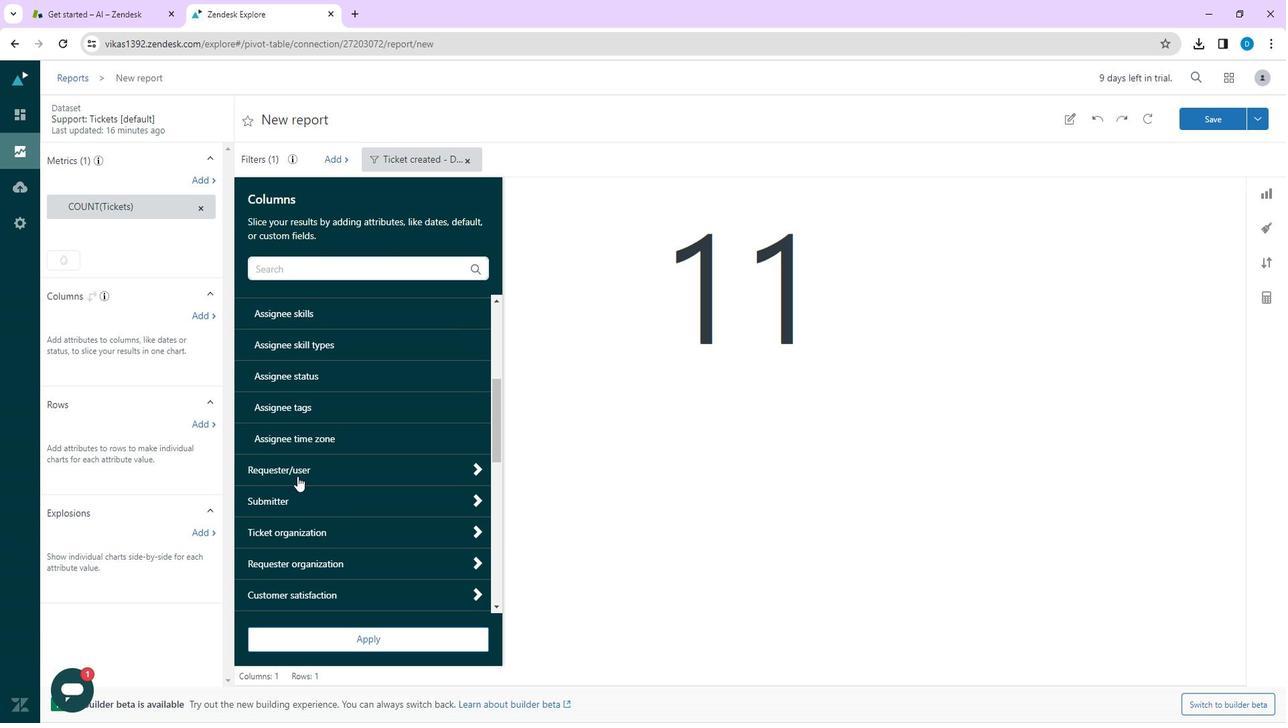 
Action: Mouse moved to (294, 553)
Screenshot: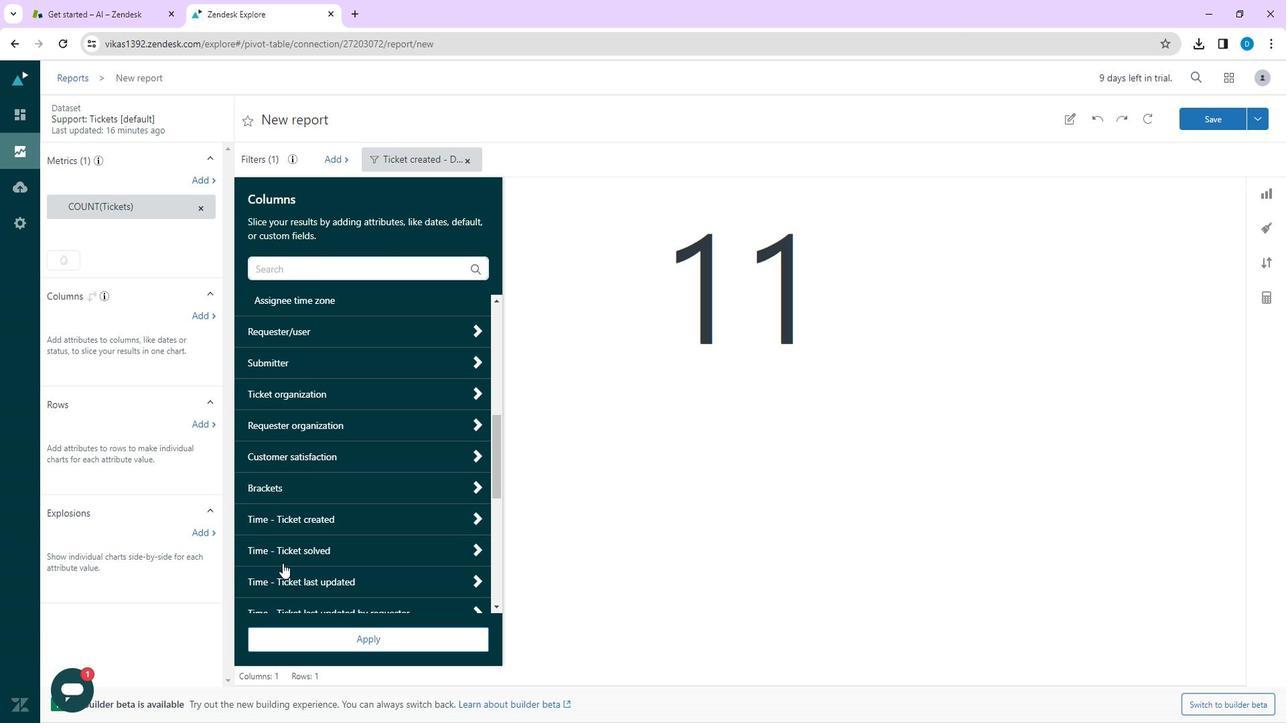 
Action: Mouse scrolled (294, 553) with delta (0, 0)
Screenshot: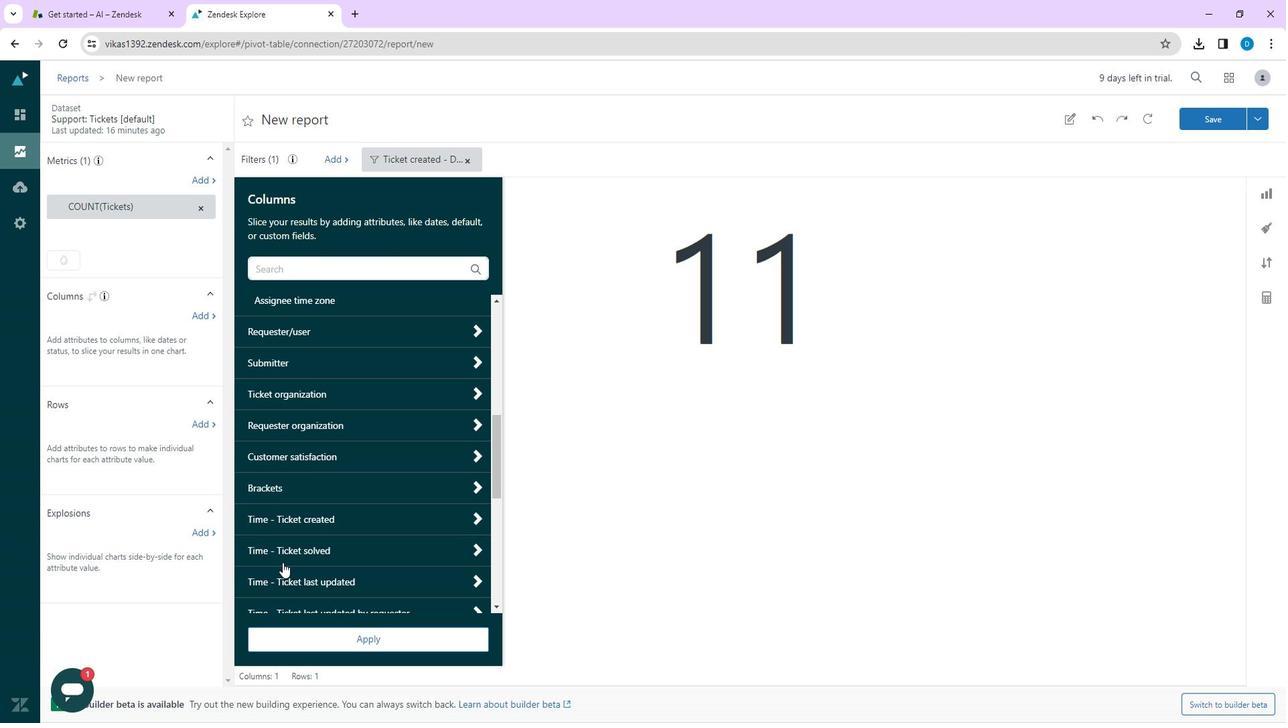 
Action: Mouse scrolled (294, 553) with delta (0, 0)
Screenshot: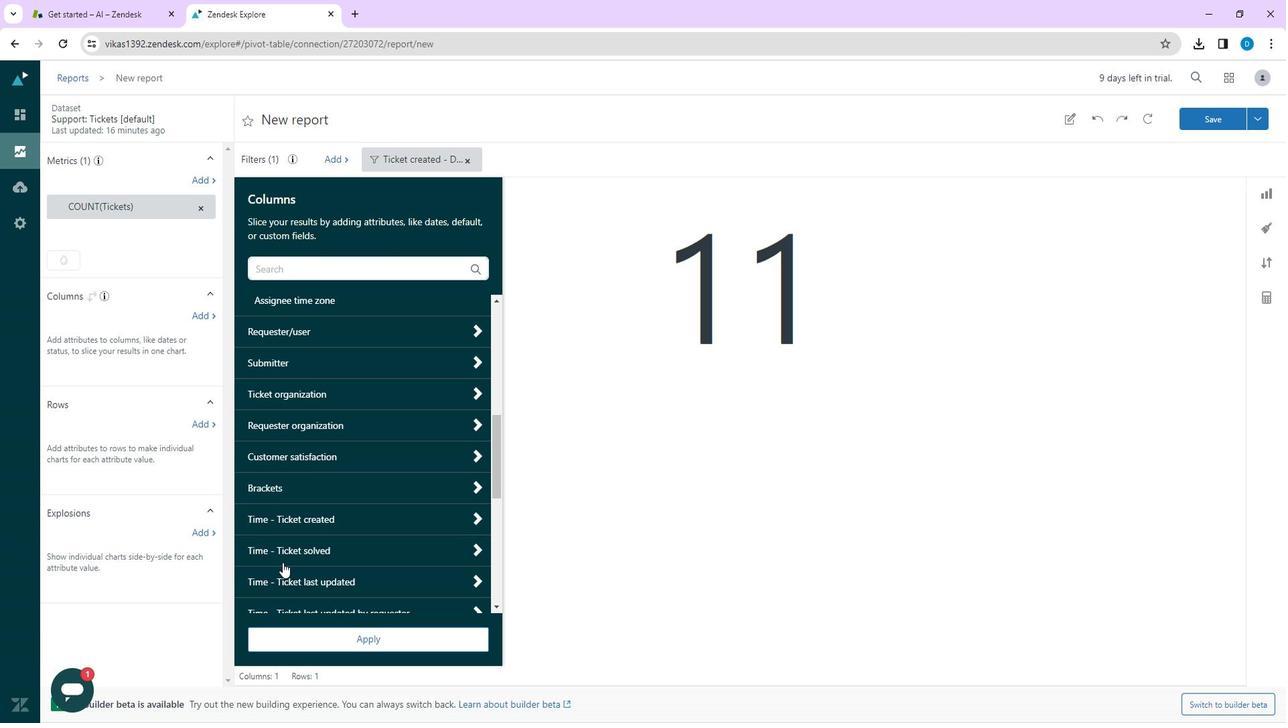 
Action: Mouse scrolled (294, 553) with delta (0, 0)
Screenshot: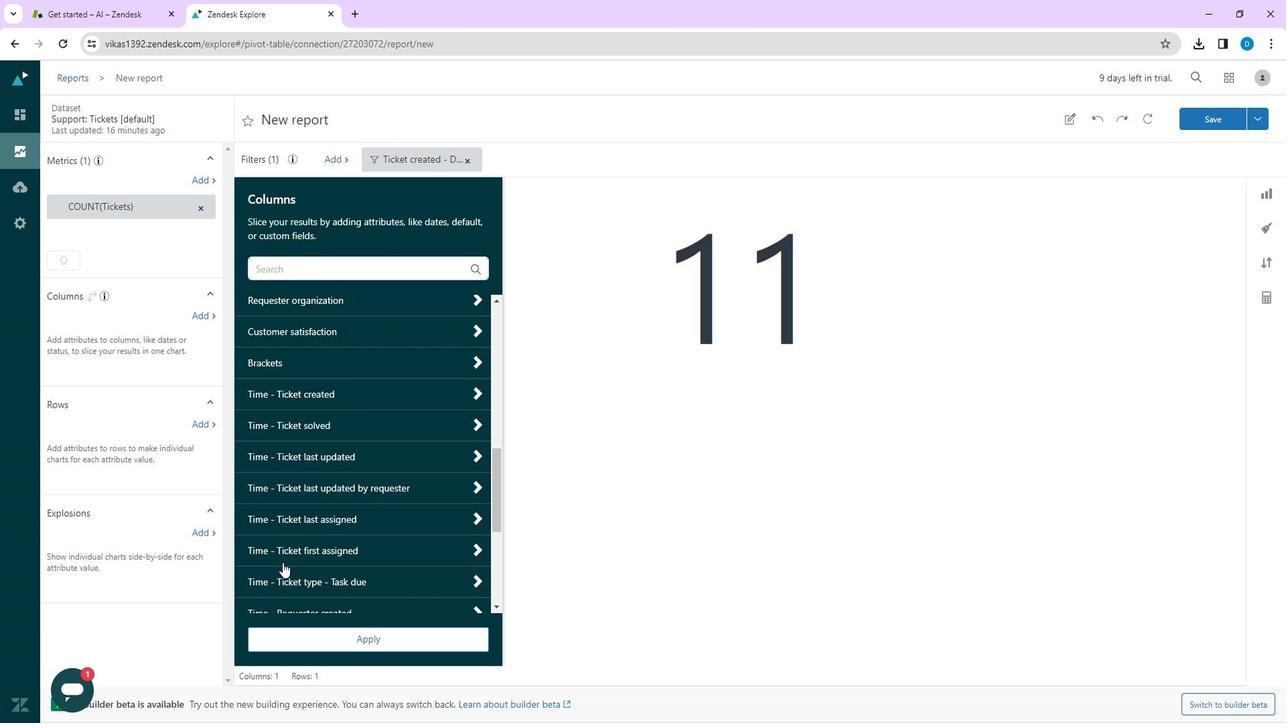 
Action: Mouse scrolled (294, 553) with delta (0, 0)
Screenshot: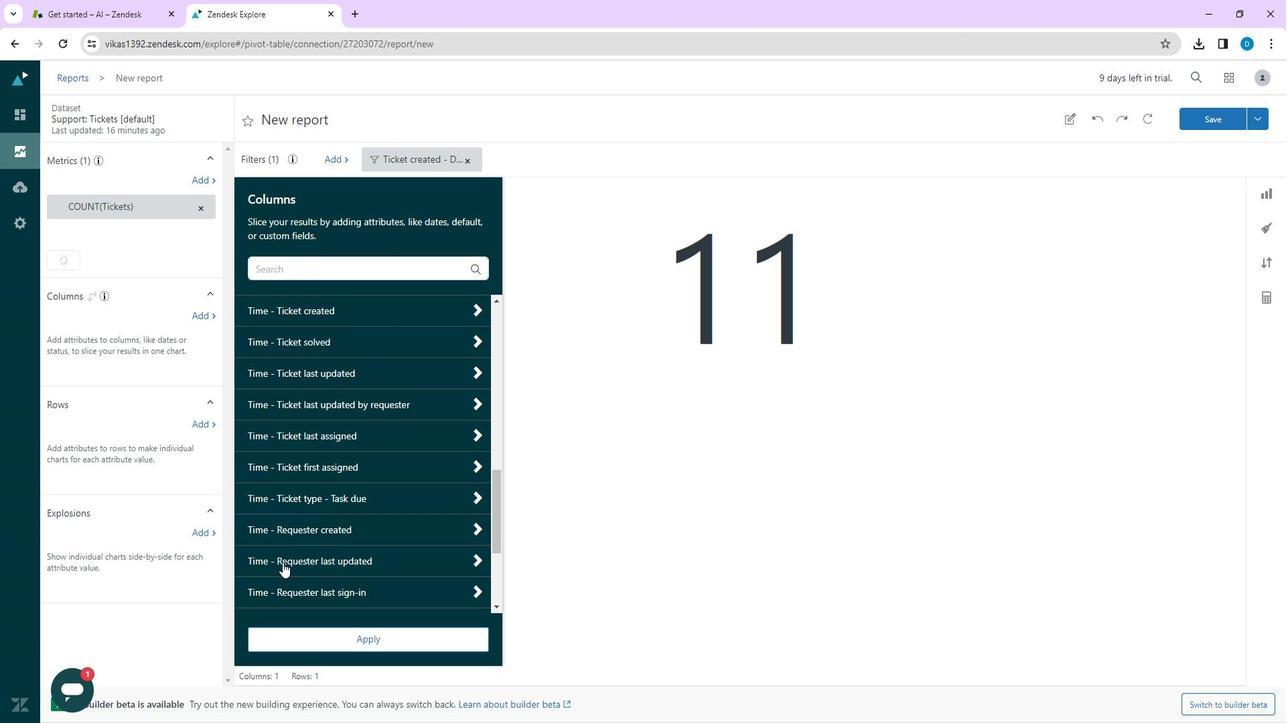 
Action: Mouse scrolled (294, 553) with delta (0, 0)
Screenshot: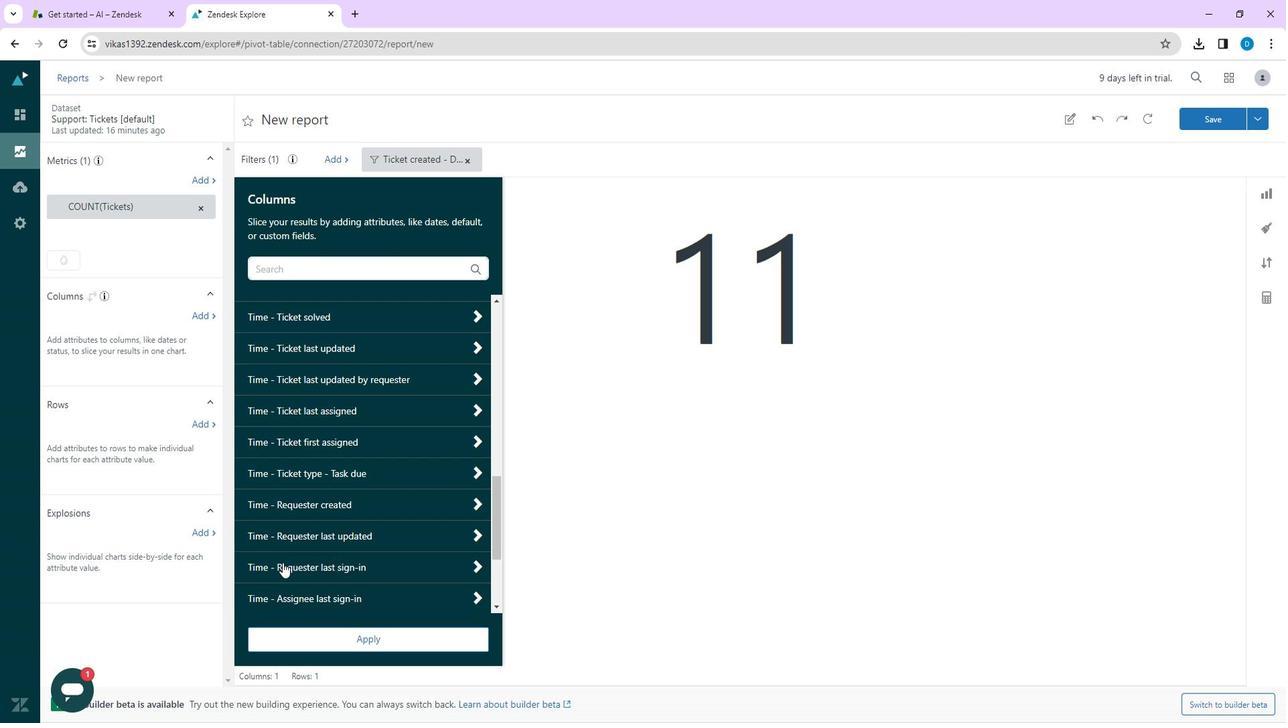 
Action: Mouse scrolled (294, 553) with delta (0, 0)
Screenshot: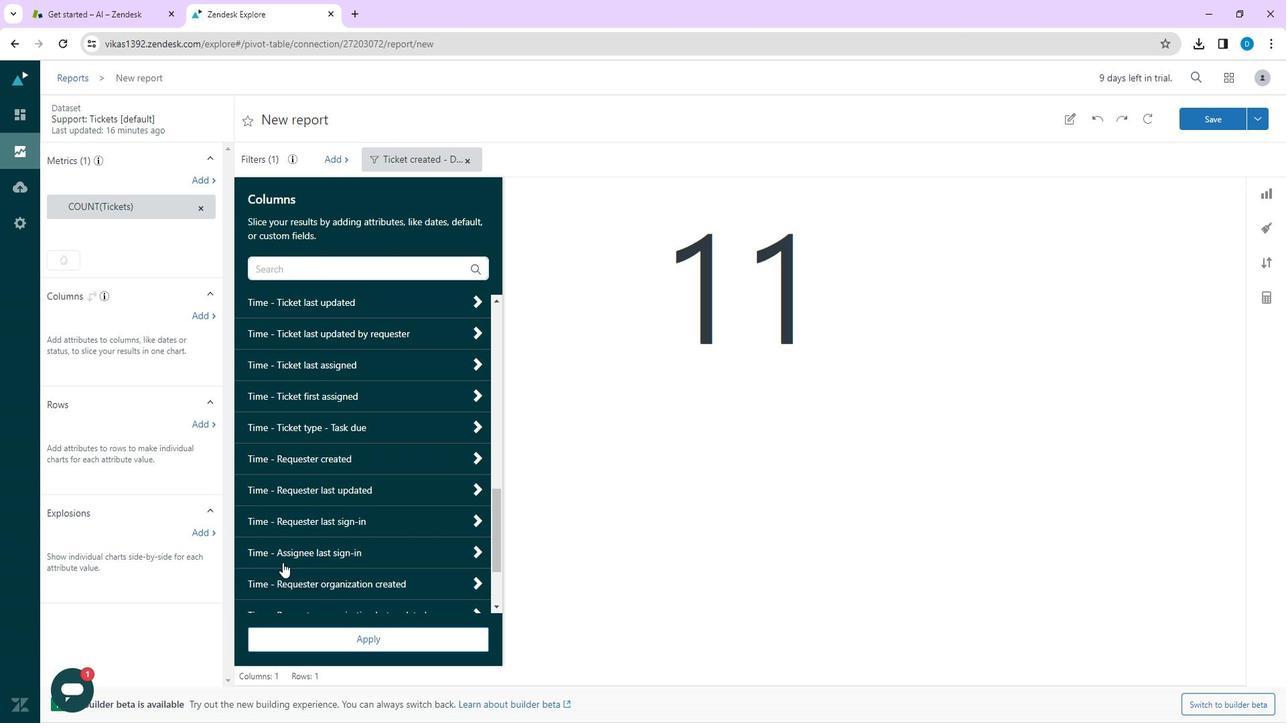 
Action: Mouse moved to (298, 554)
Screenshot: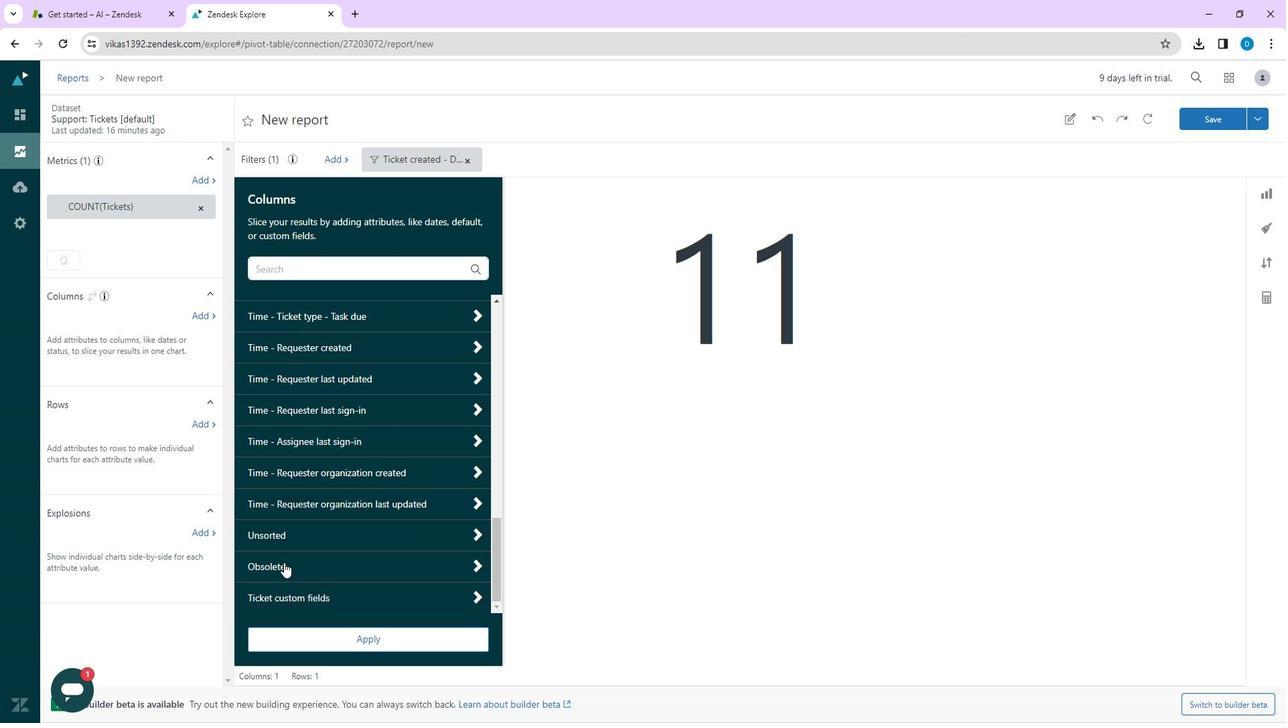
Action: Mouse scrolled (298, 553) with delta (0, 0)
Screenshot: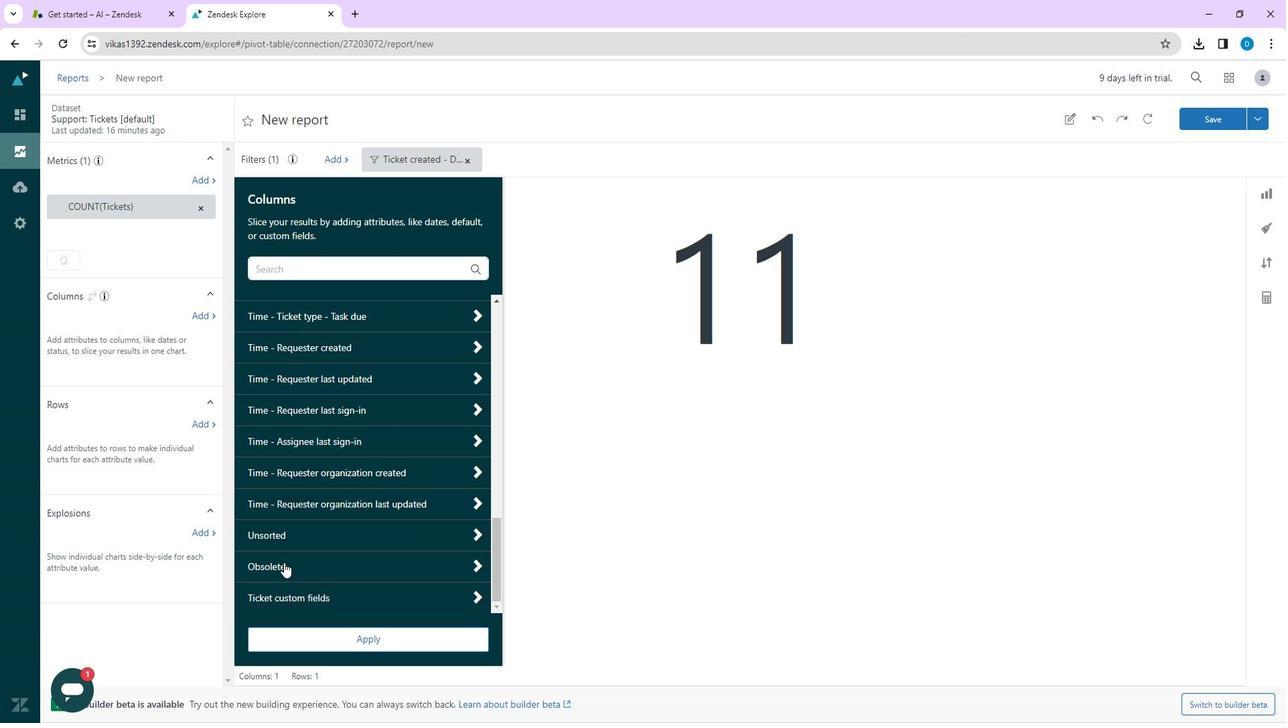 
Action: Mouse moved to (299, 554)
Screenshot: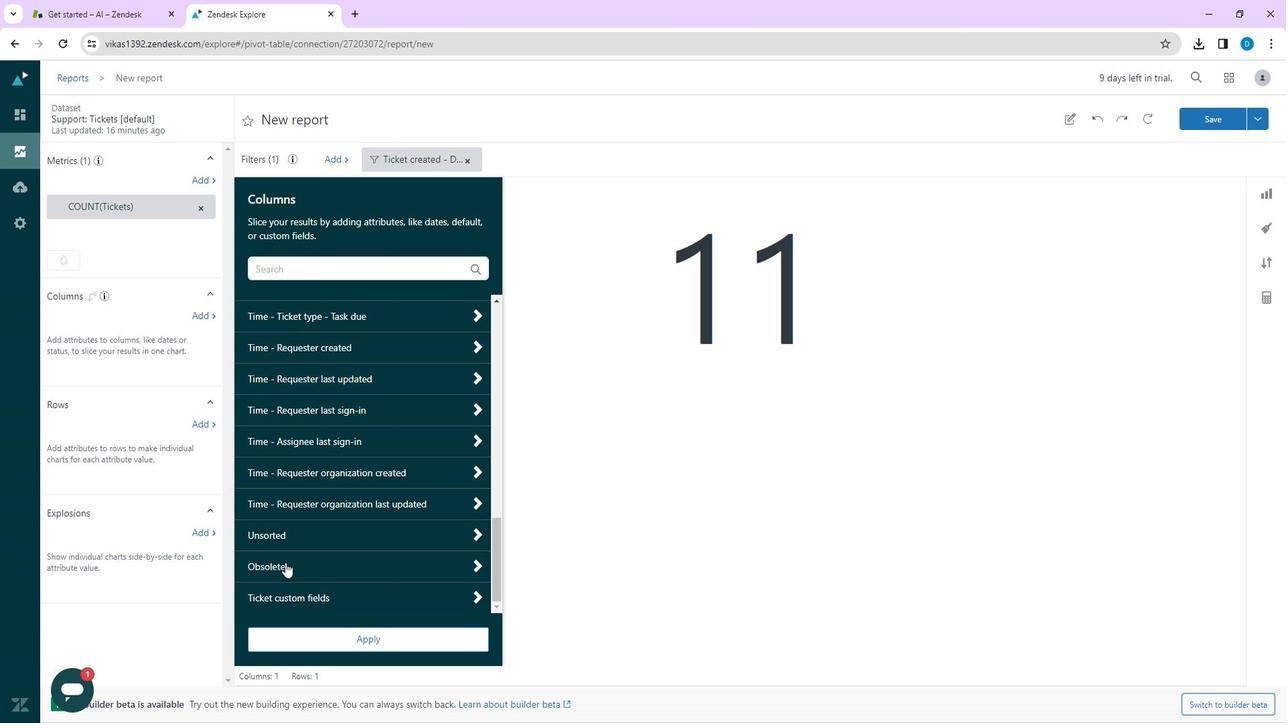 
Action: Mouse scrolled (299, 553) with delta (0, 0)
Screenshot: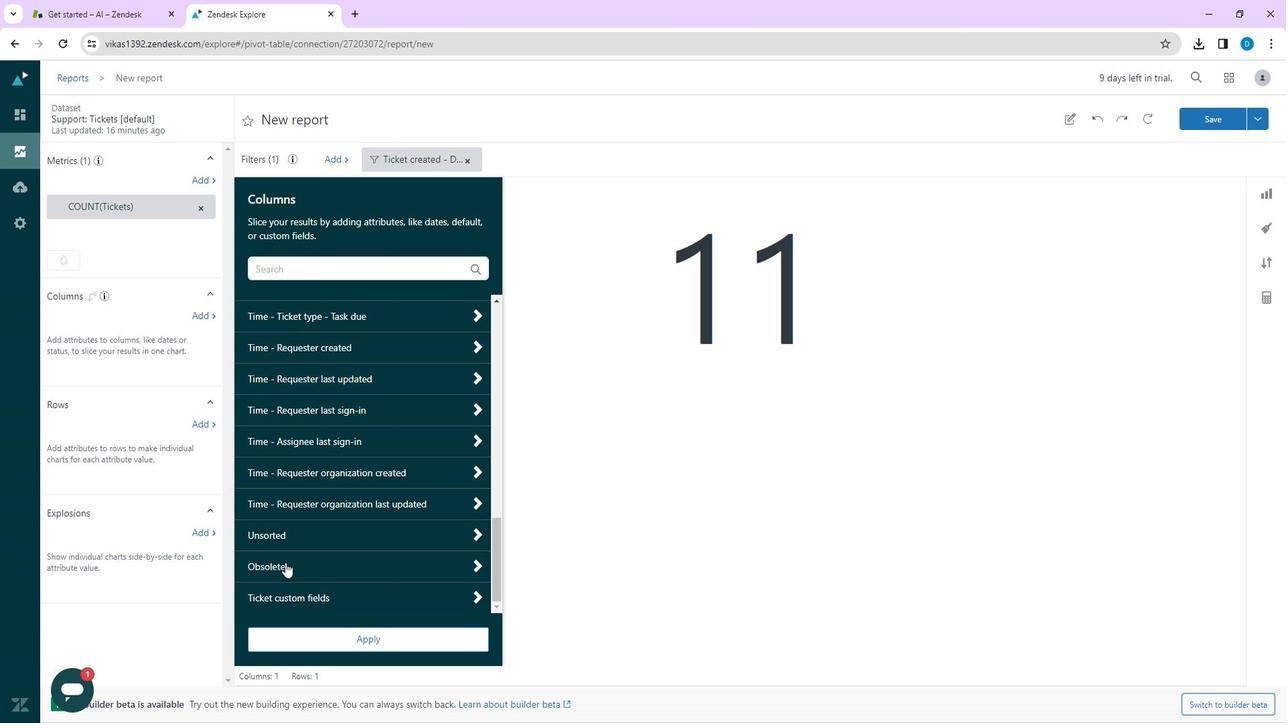 
Action: Mouse moved to (299, 555)
Screenshot: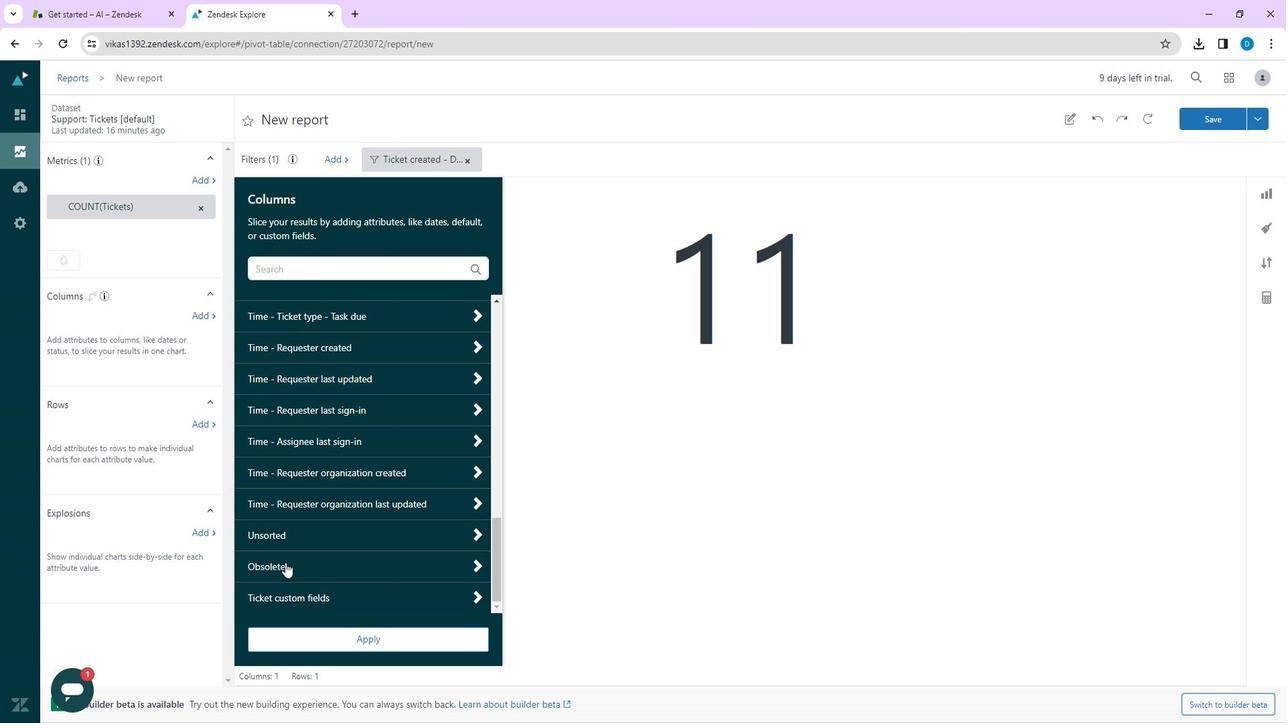 
Action: Mouse scrolled (299, 554) with delta (0, 0)
Screenshot: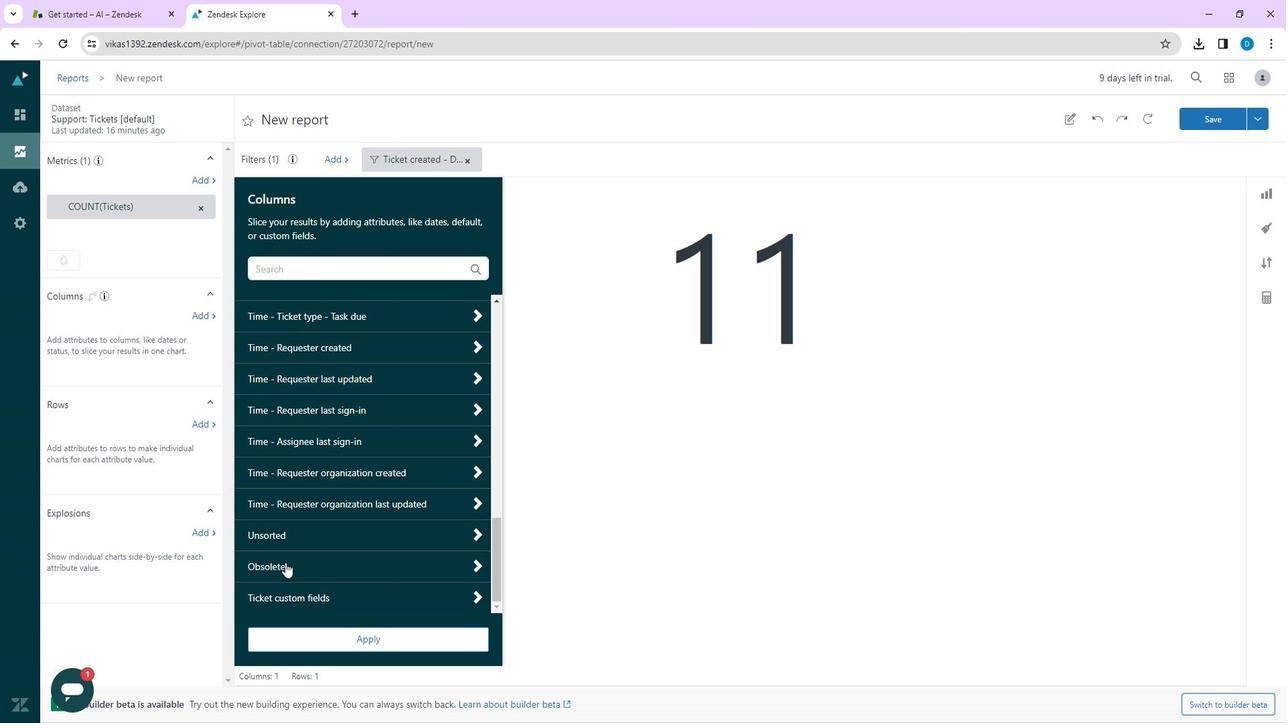 
Action: Mouse moved to (300, 555)
Screenshot: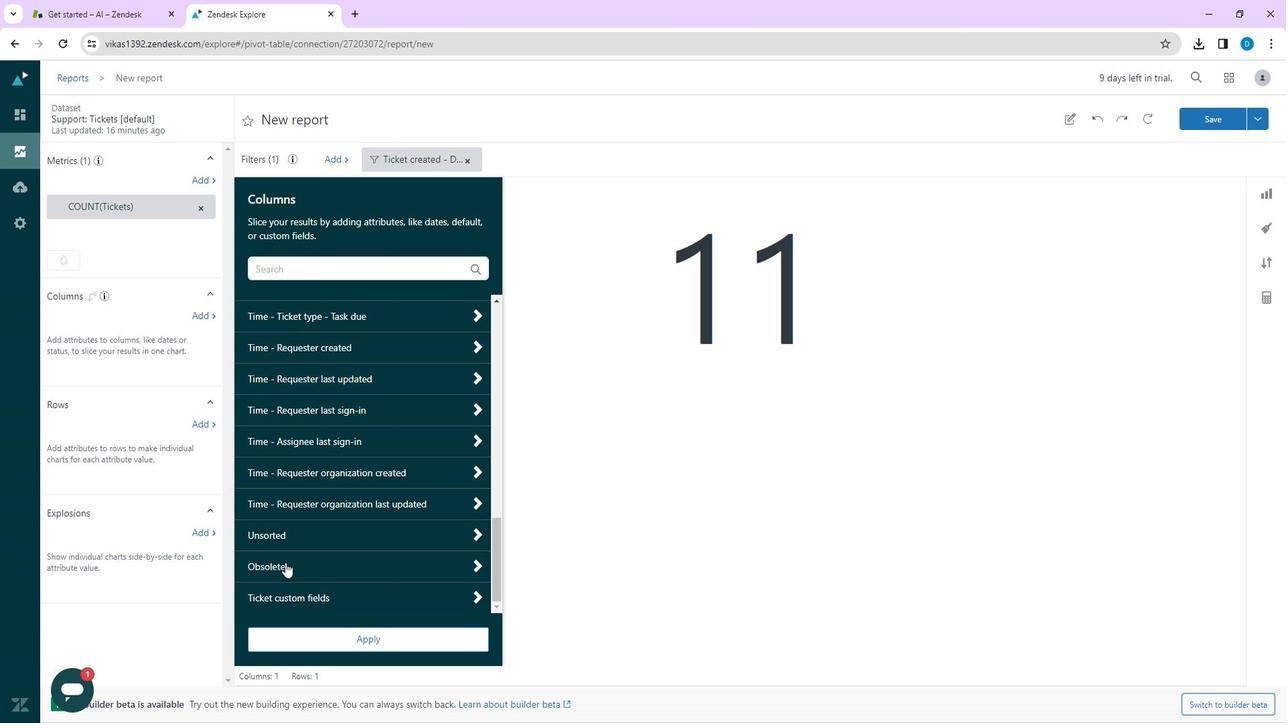 
Action: Mouse scrolled (300, 554) with delta (0, 0)
Screenshot: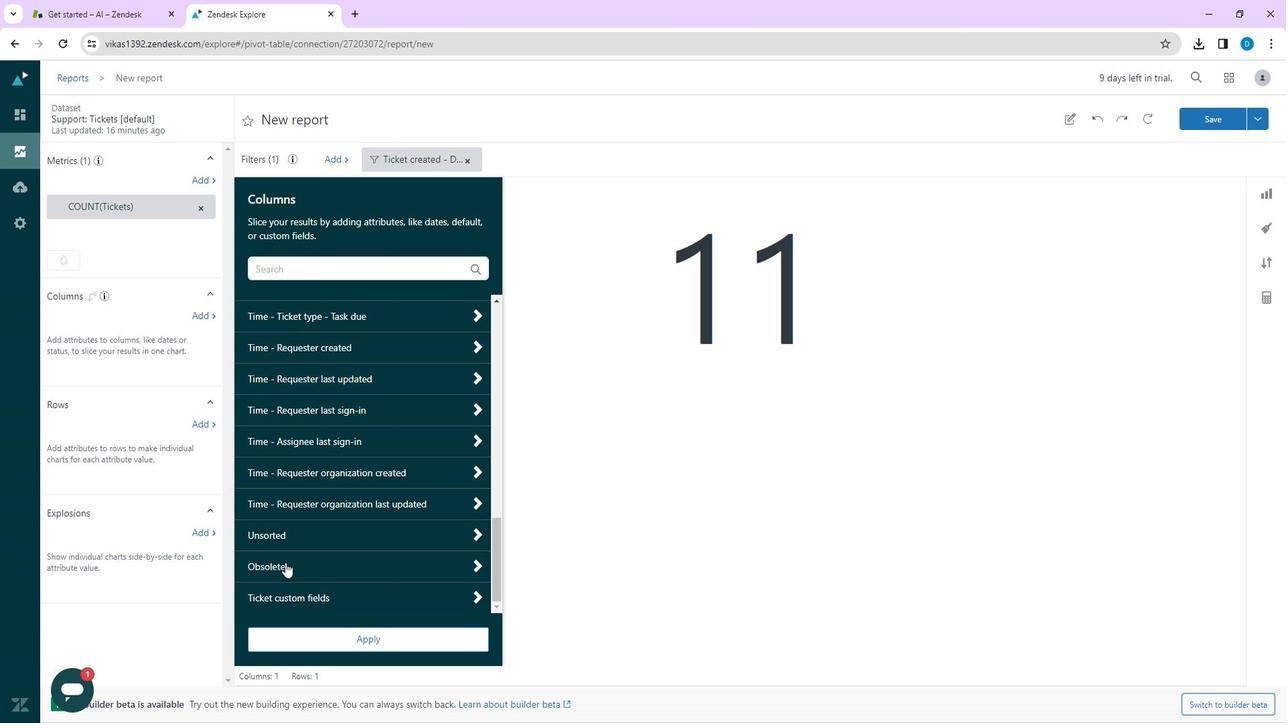 
Action: Mouse scrolled (300, 555) with delta (0, 0)
Screenshot: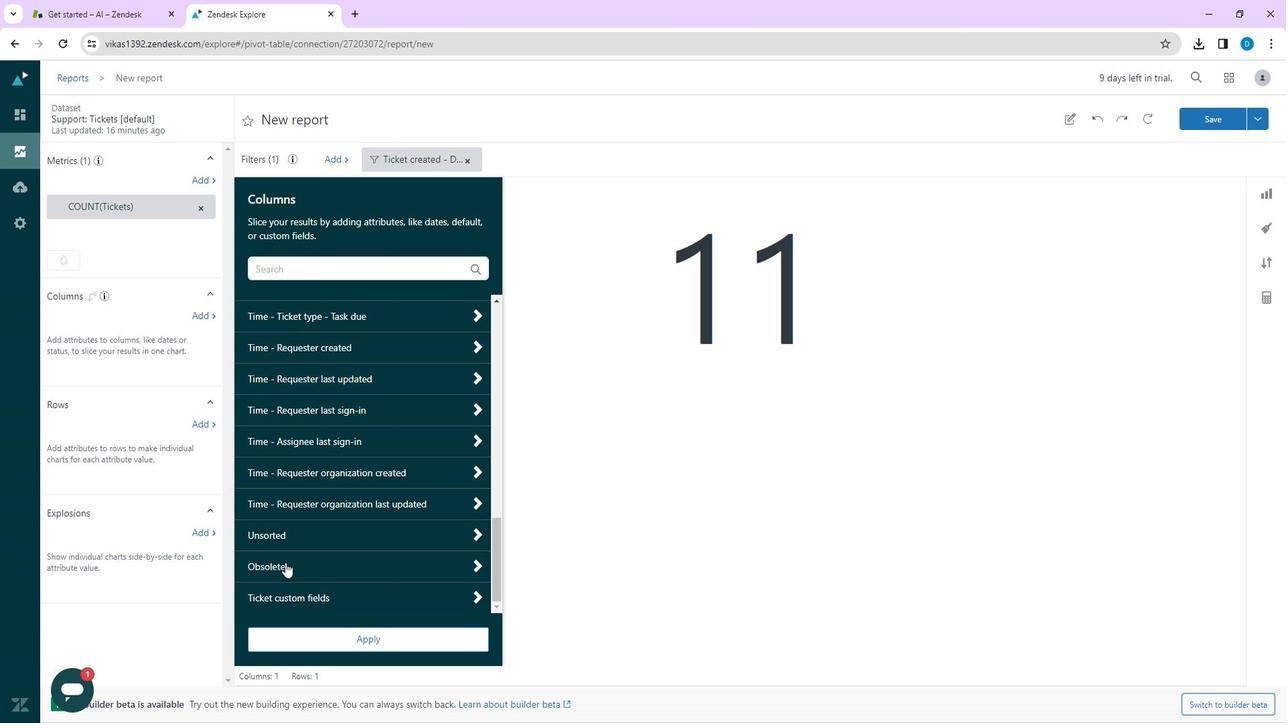 
Action: Mouse scrolled (300, 554) with delta (0, 0)
Screenshot: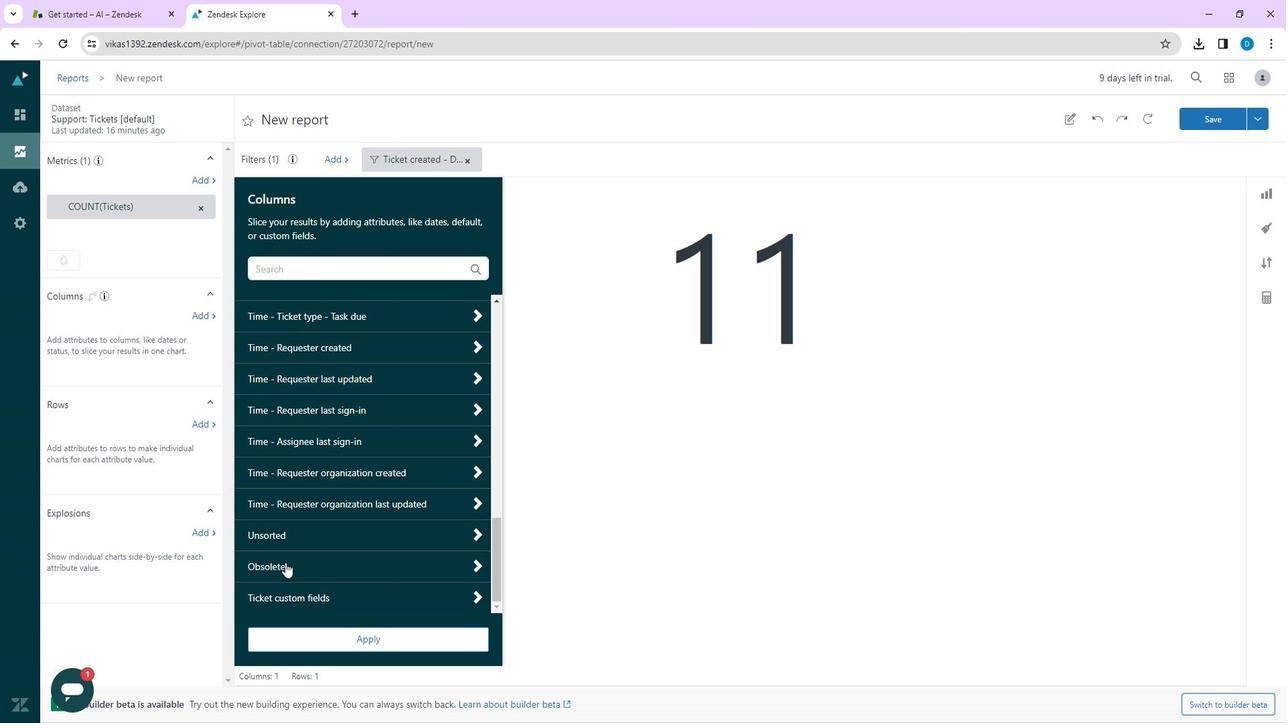 
Action: Mouse scrolled (300, 554) with delta (0, 0)
Screenshot: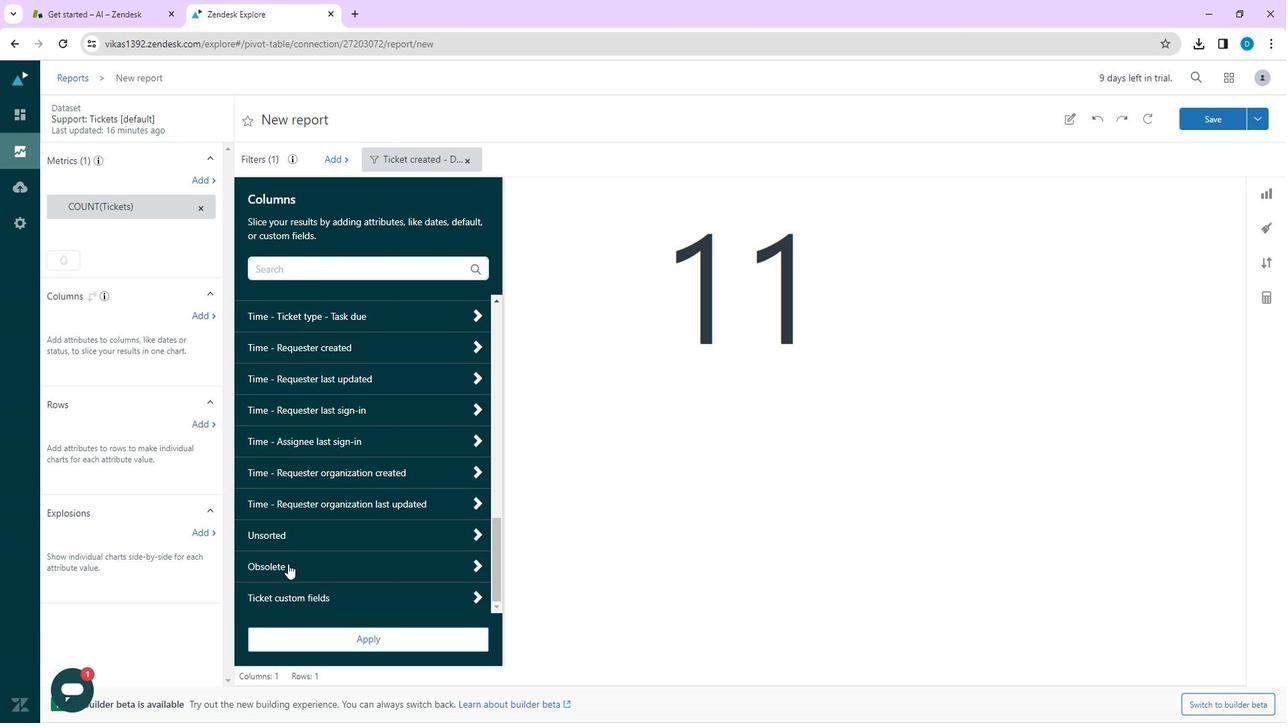 
Action: Mouse moved to (315, 542)
Screenshot: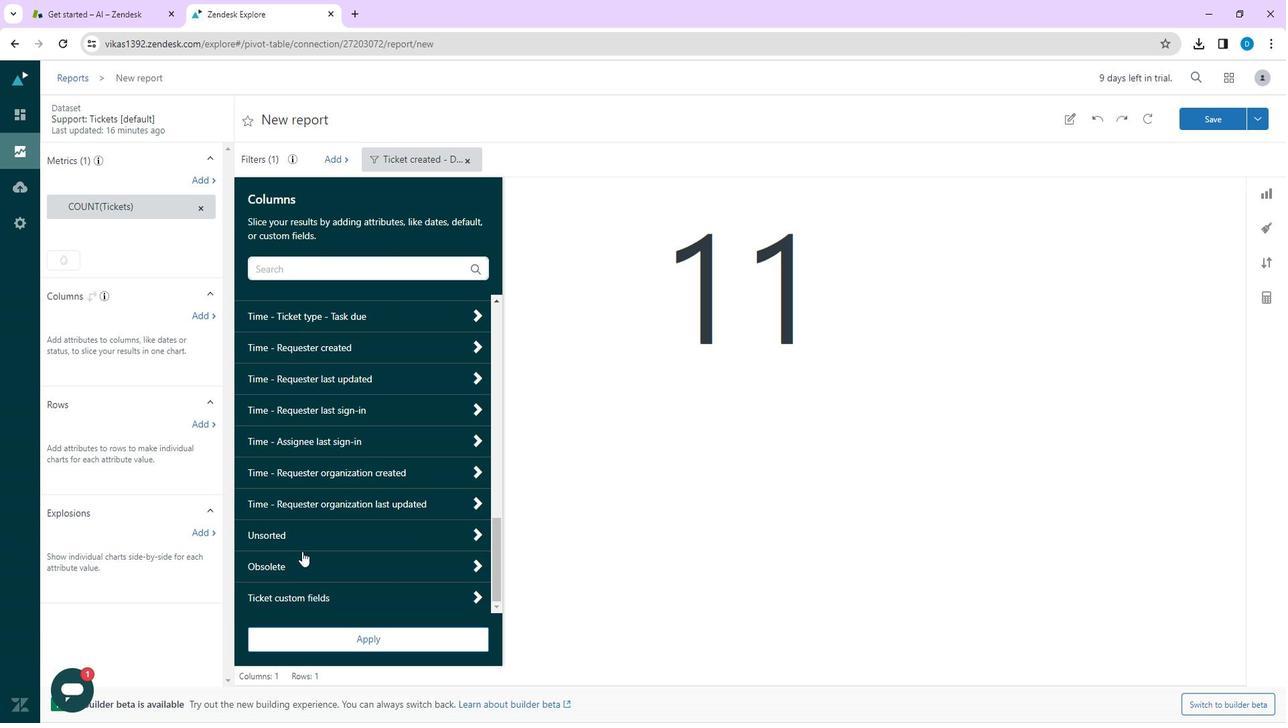 
Action: Mouse scrolled (315, 543) with delta (0, 0)
Screenshot: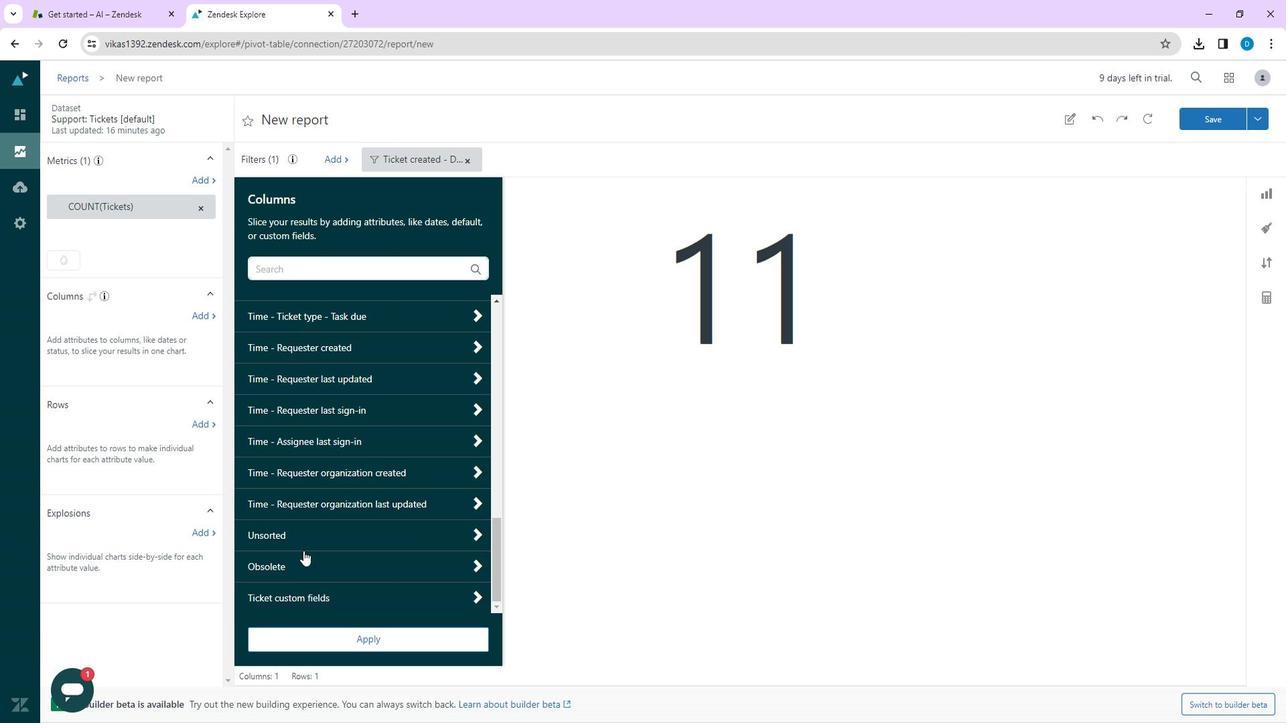 
Action: Mouse moved to (315, 541)
Screenshot: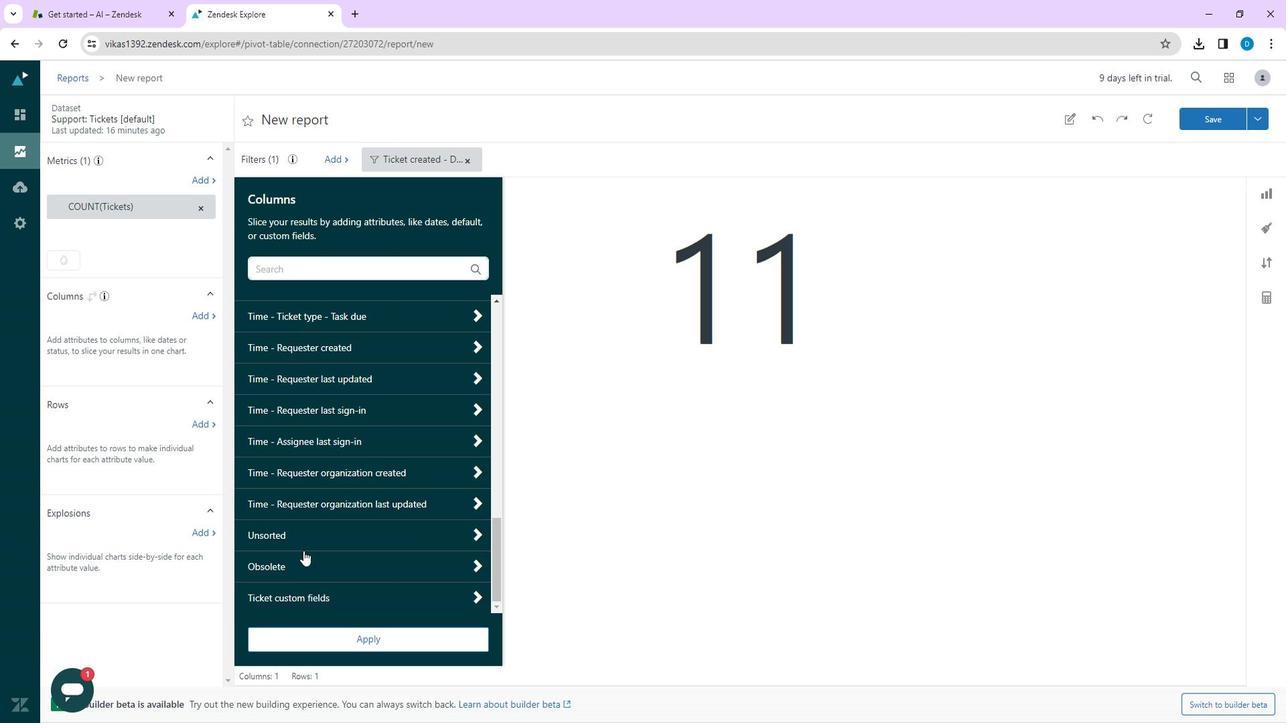 
Action: Mouse scrolled (315, 542) with delta (0, 0)
Screenshot: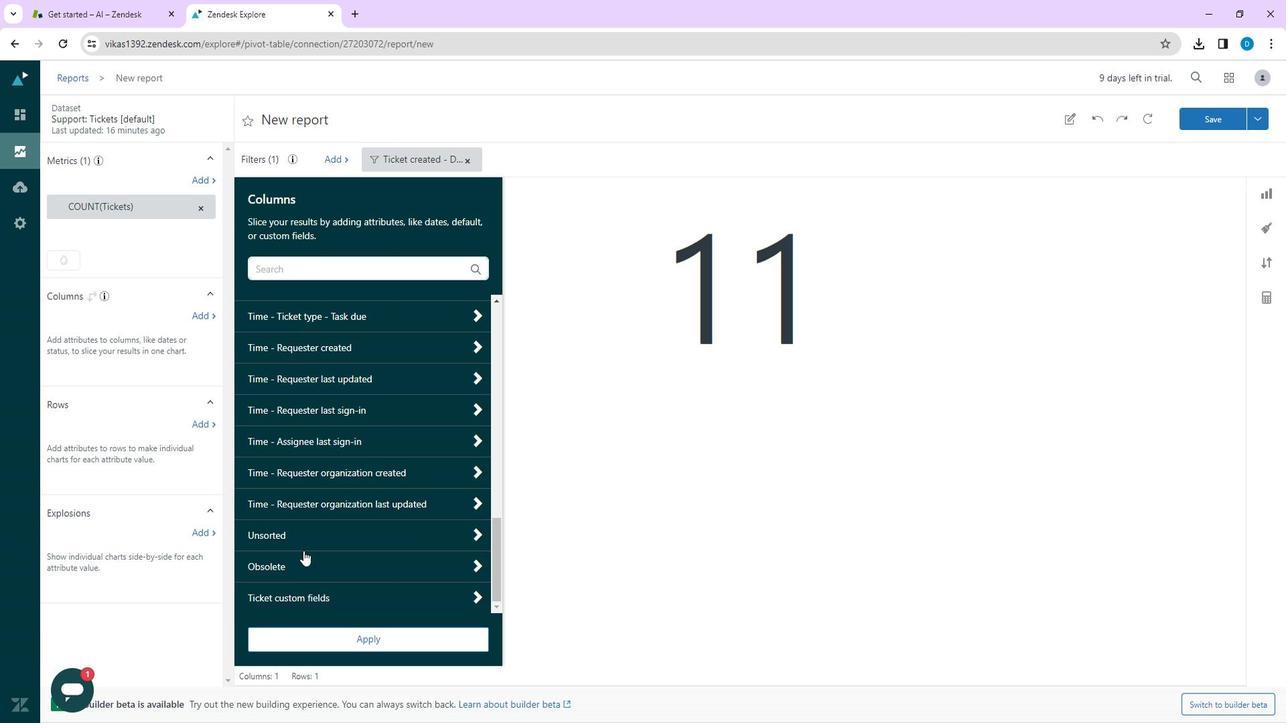 
Action: Mouse scrolled (315, 542) with delta (0, 0)
Screenshot: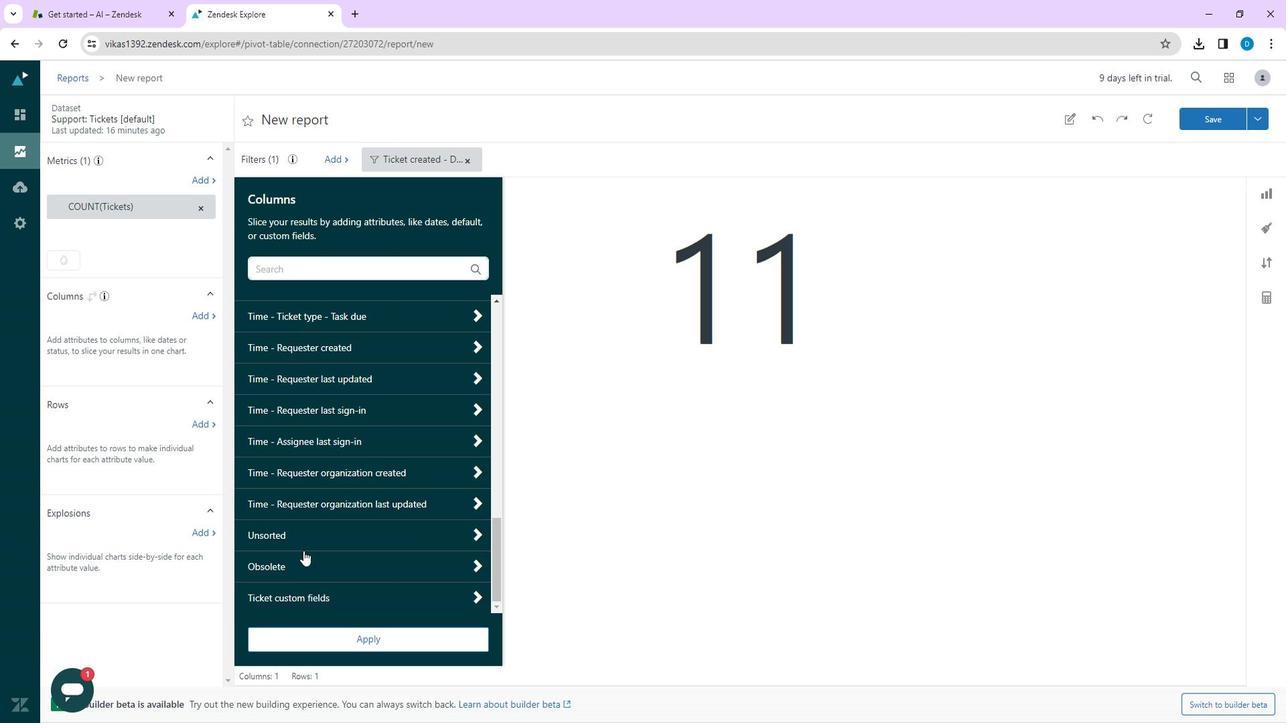 
Action: Mouse moved to (316, 539)
Screenshot: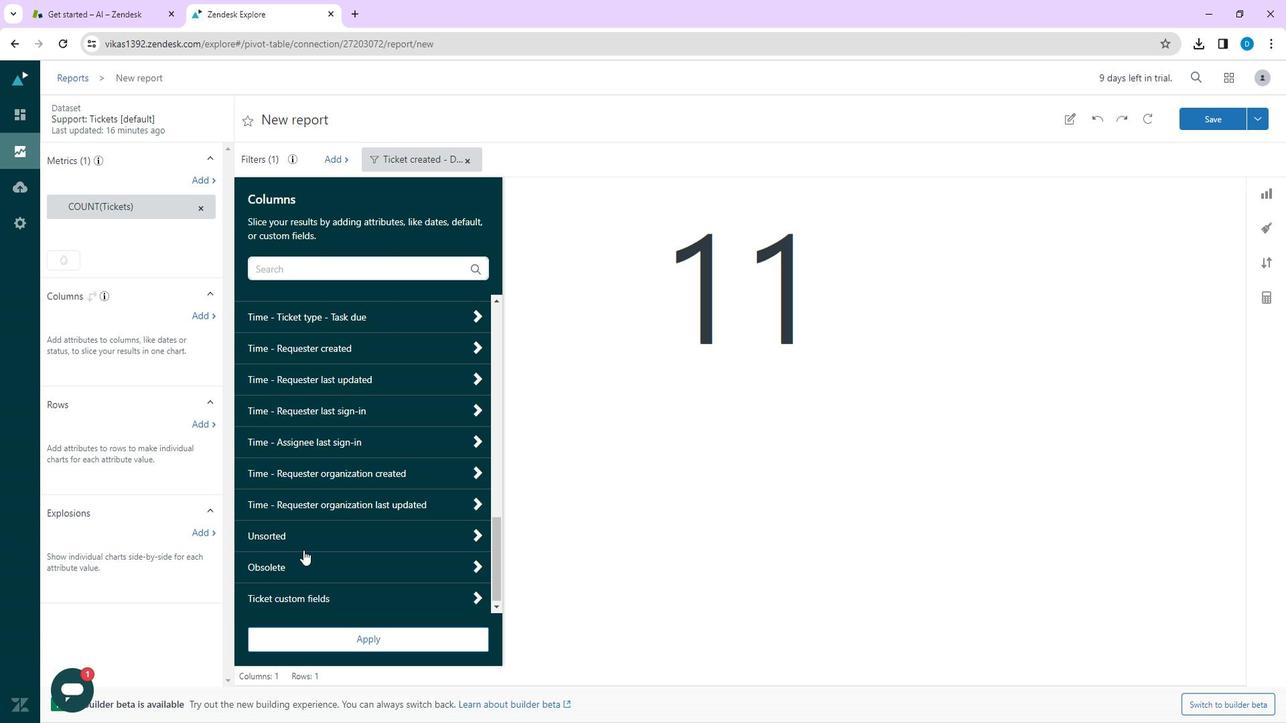 
Action: Mouse scrolled (316, 540) with delta (0, 0)
Screenshot: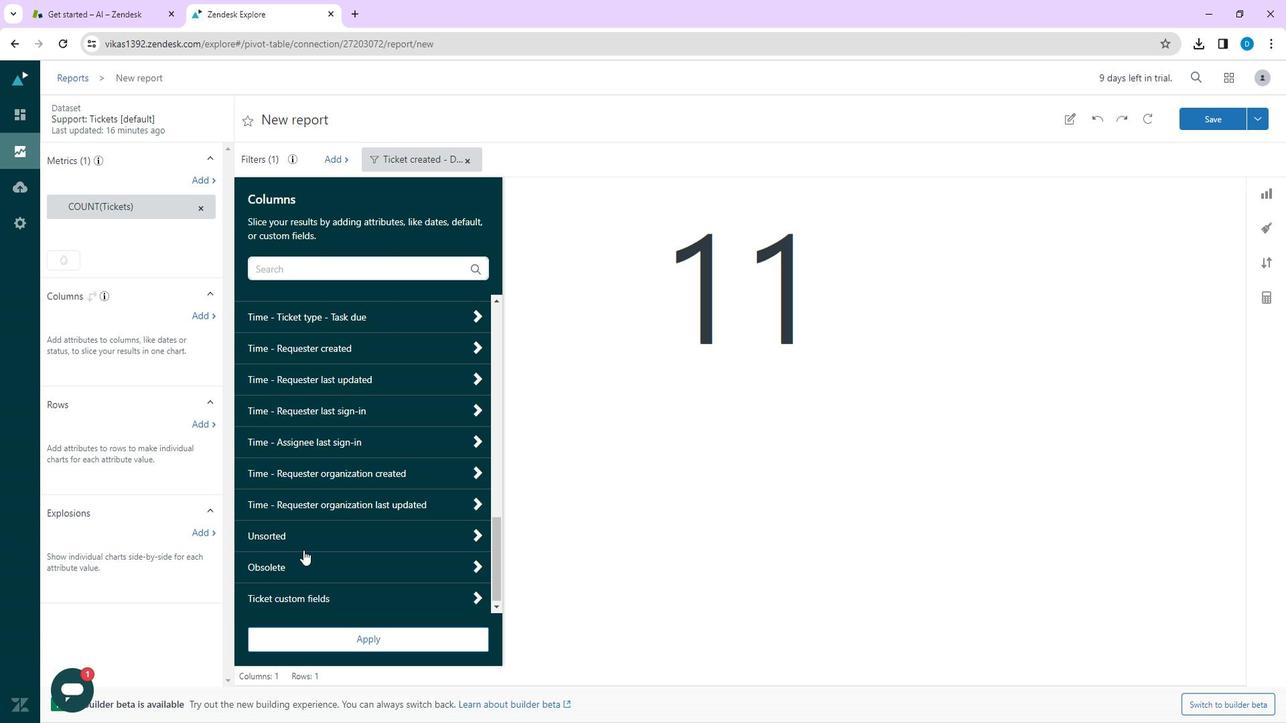 
Action: Mouse moved to (334, 412)
Screenshot: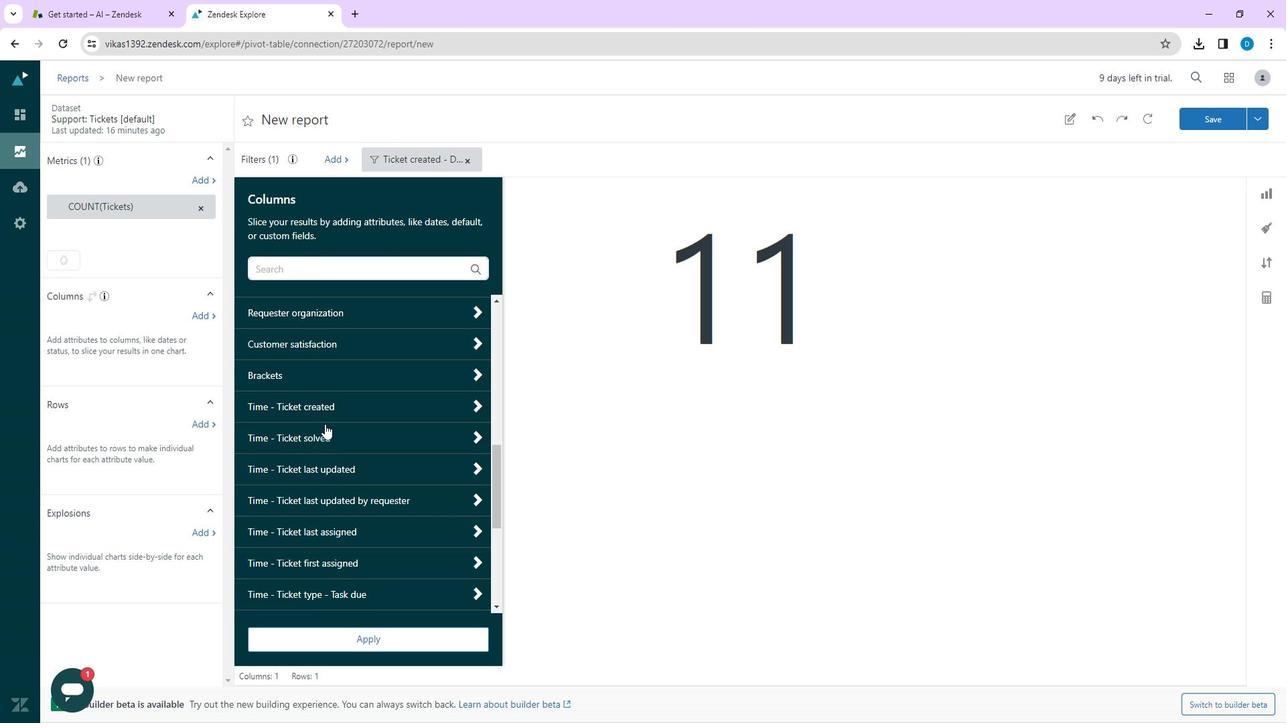 
Action: Mouse scrolled (334, 413) with delta (0, 0)
Screenshot: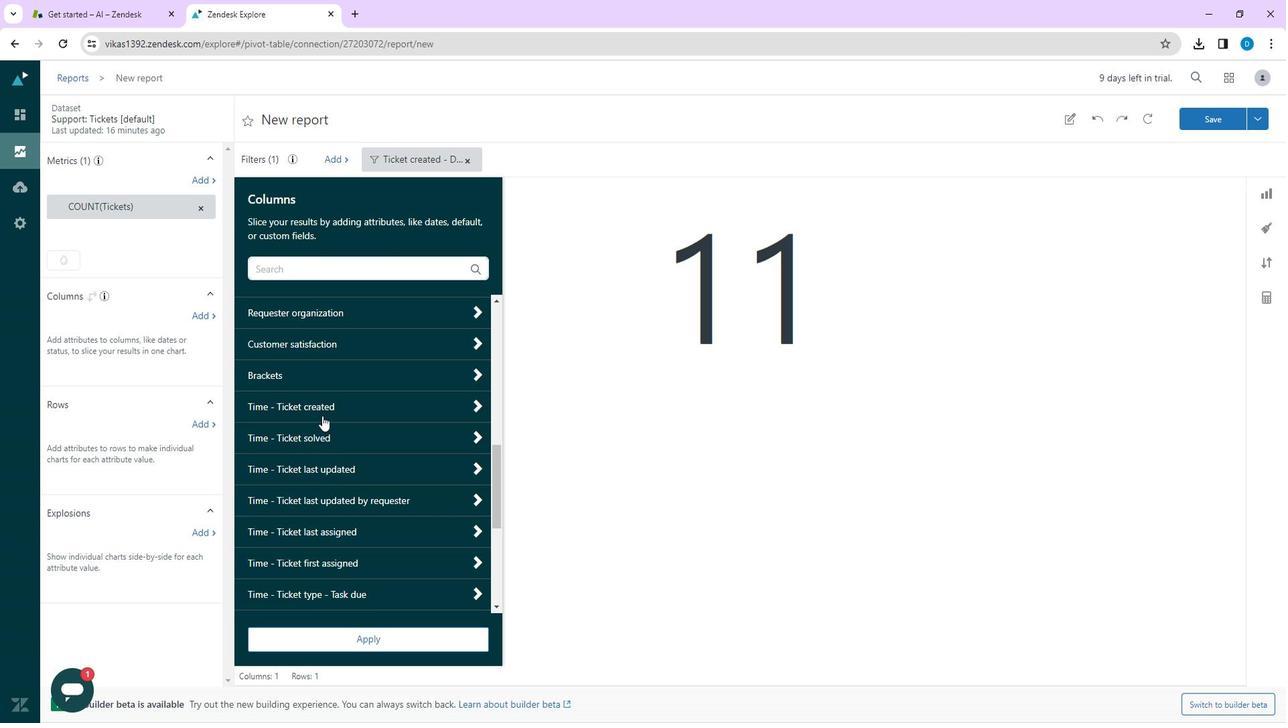 
Action: Mouse scrolled (334, 413) with delta (0, 0)
Screenshot: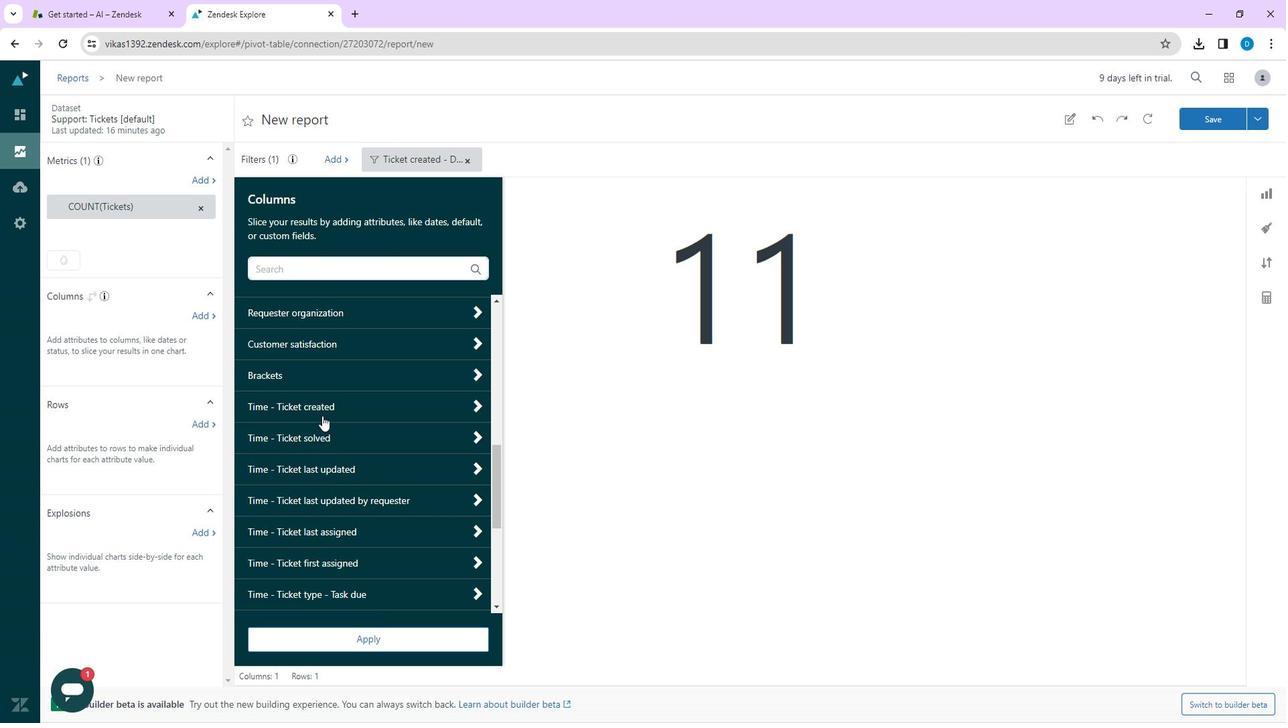 
Action: Mouse scrolled (334, 413) with delta (0, 0)
Screenshot: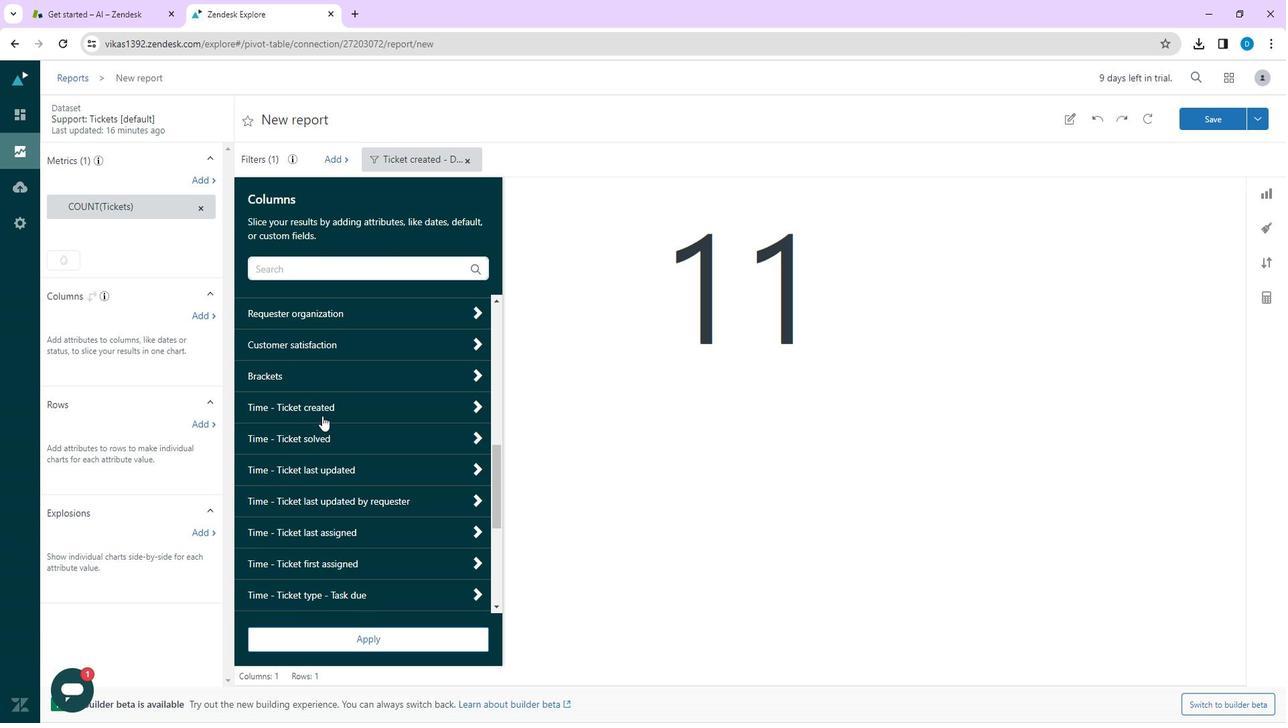 
Action: Mouse moved to (185, 256)
Screenshot: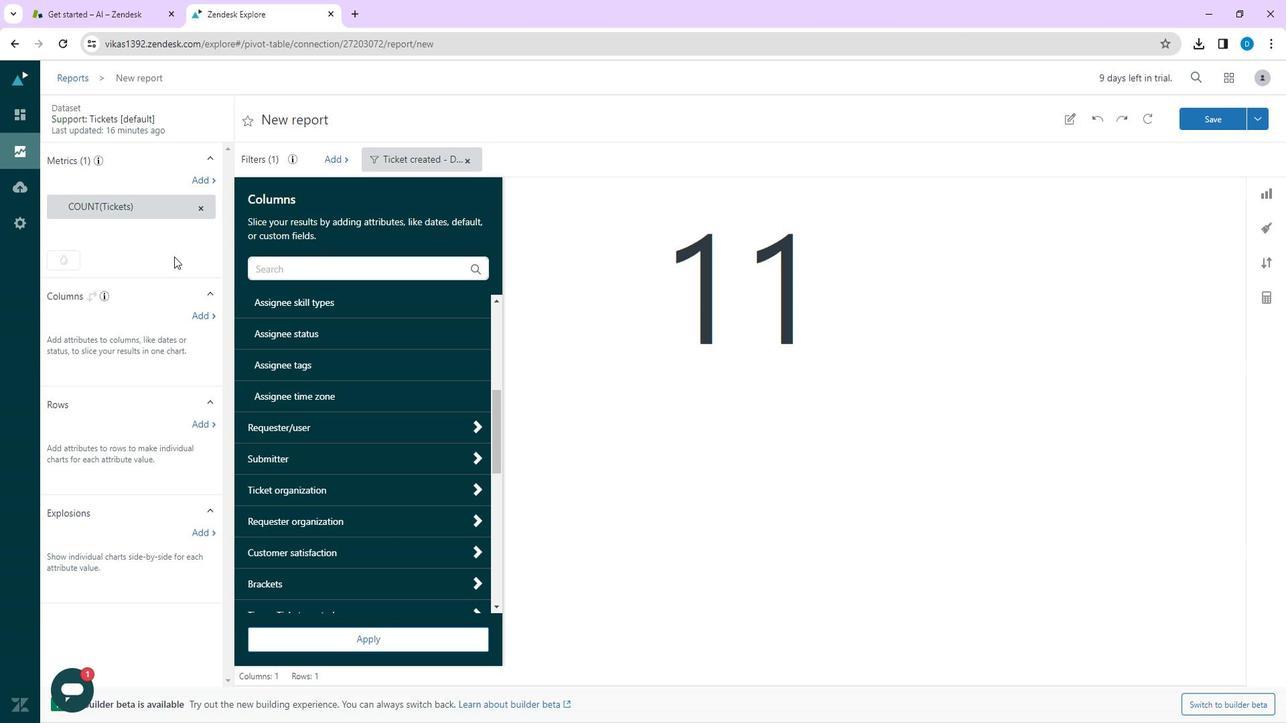 
Action: Mouse pressed left at (185, 256)
Screenshot: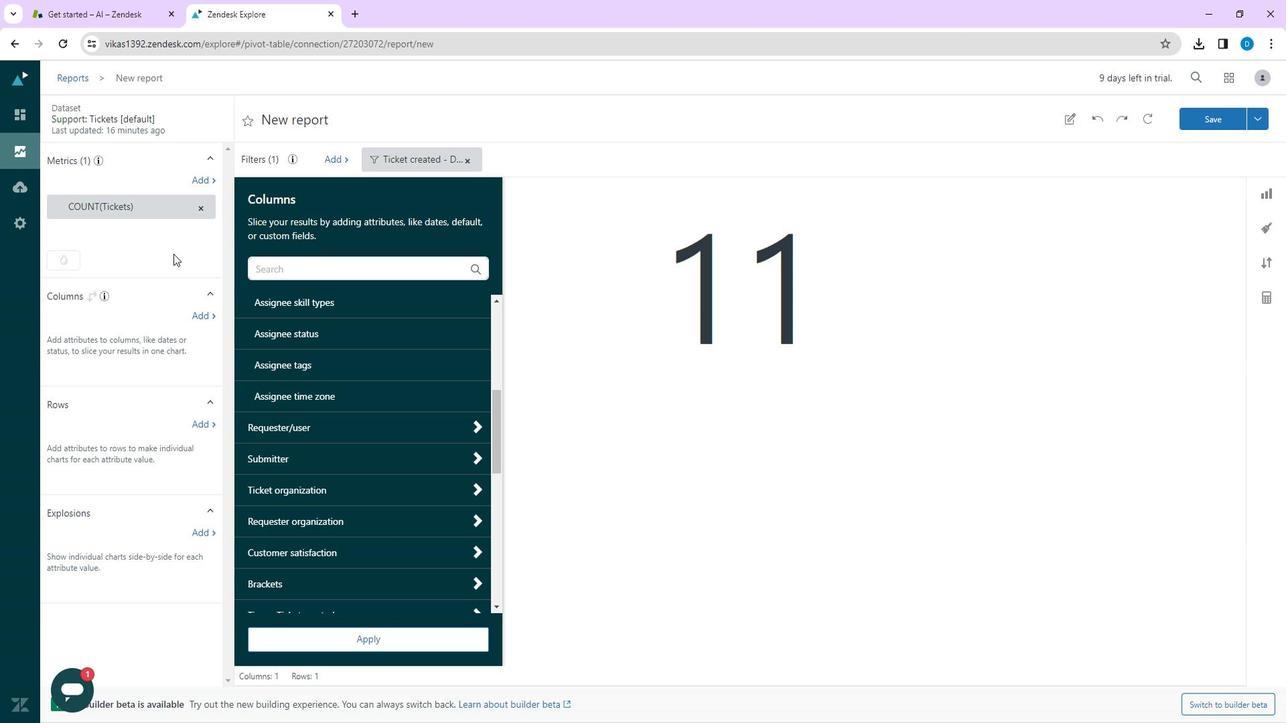 
Action: Mouse moved to (209, 184)
Screenshot: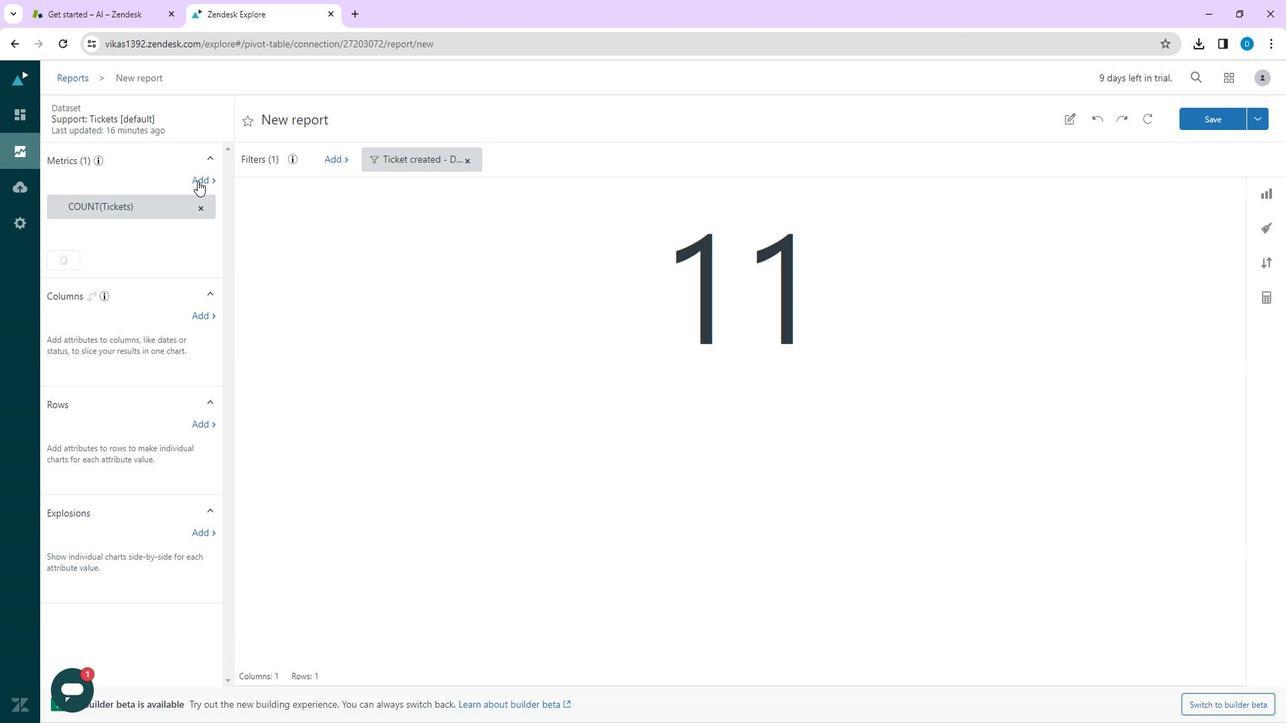 
Action: Mouse pressed left at (209, 184)
Screenshot: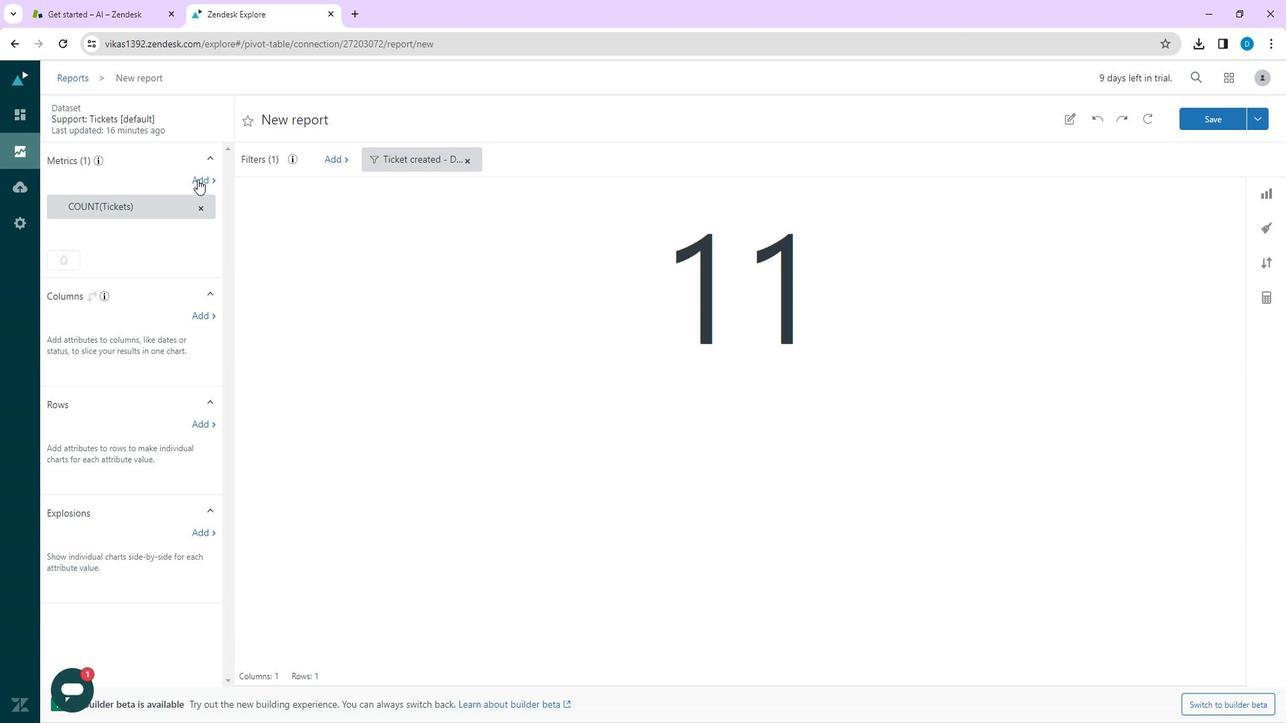 
Action: Mouse moved to (304, 314)
Screenshot: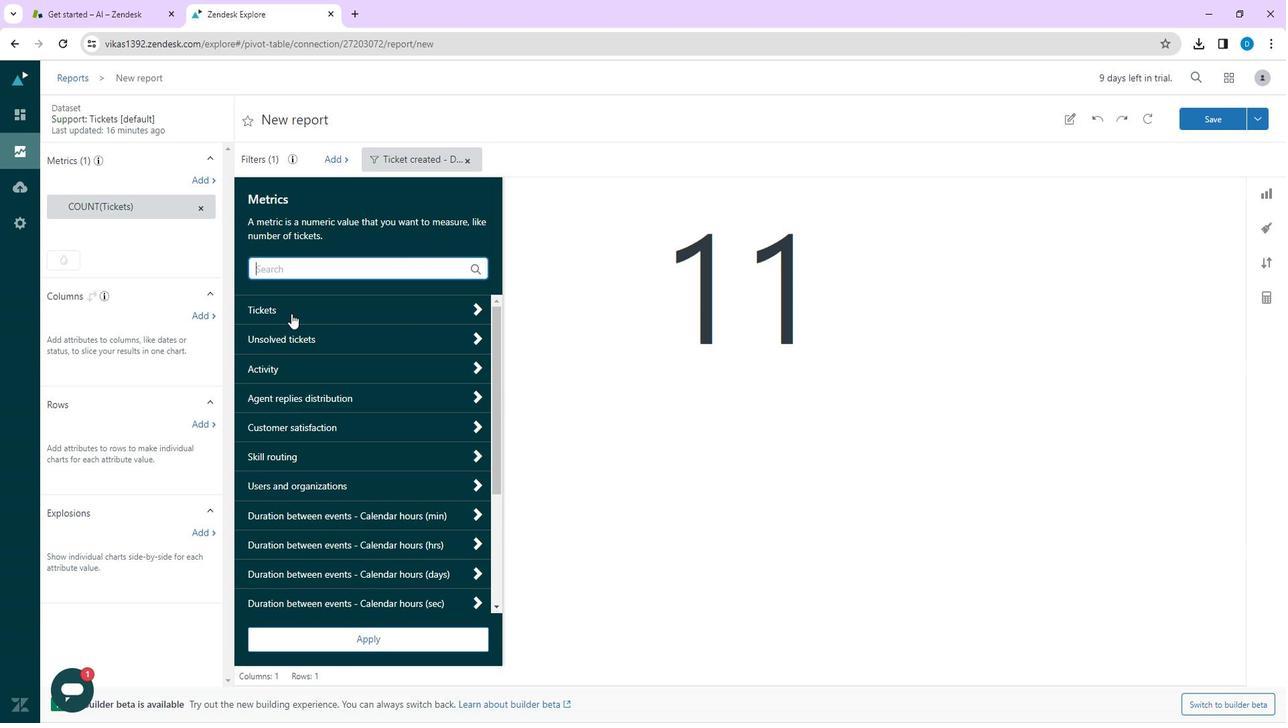 
Action: Mouse pressed left at (304, 314)
Screenshot: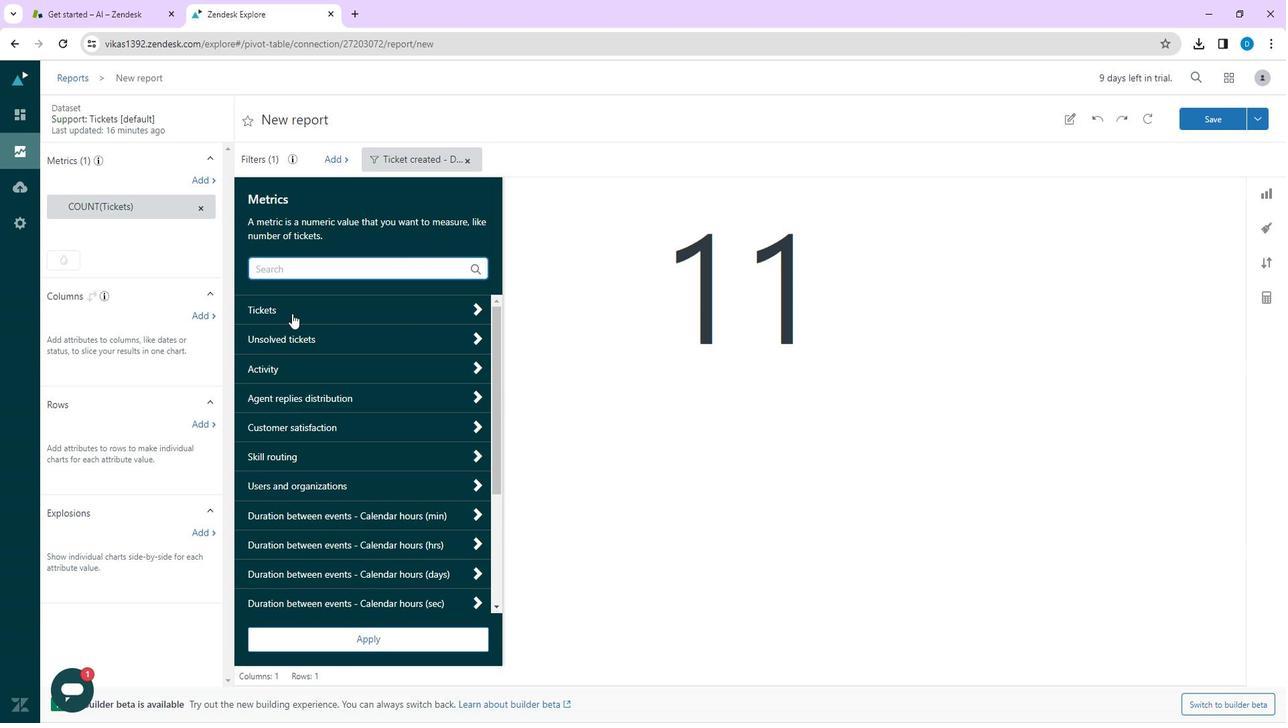 
Action: Mouse moved to (337, 363)
Screenshot: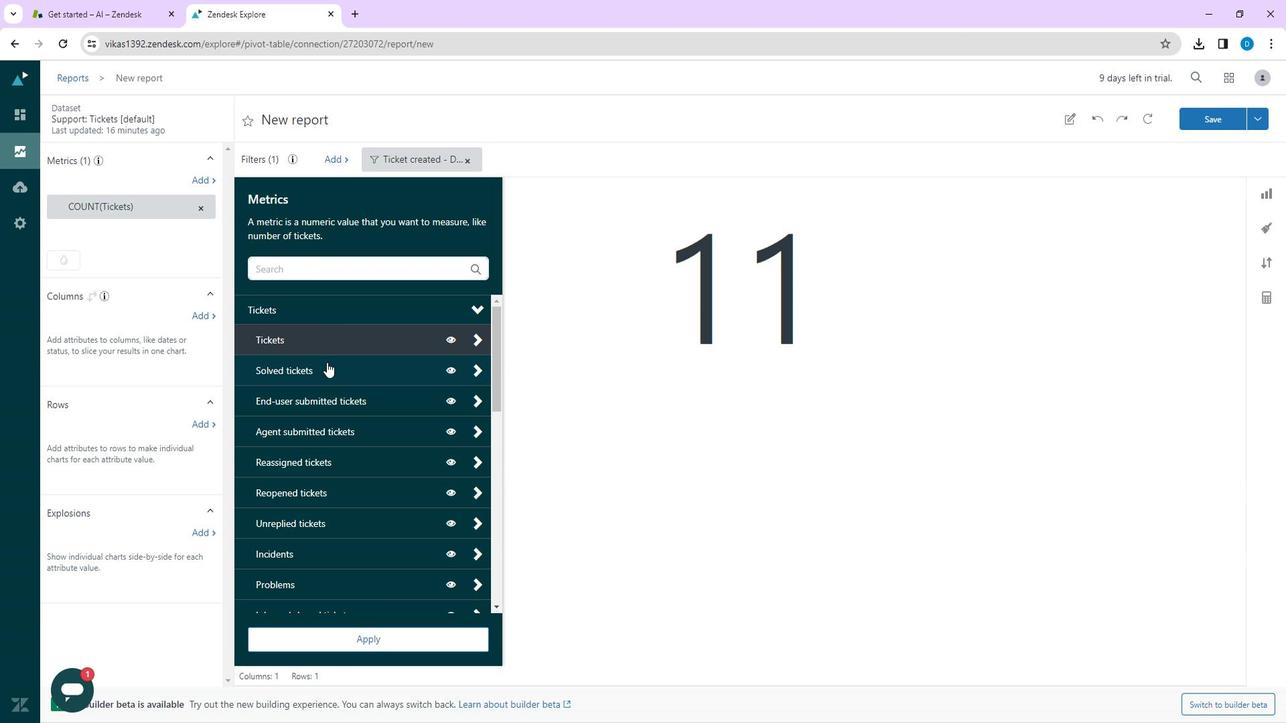 
Action: Mouse pressed left at (337, 363)
Screenshot: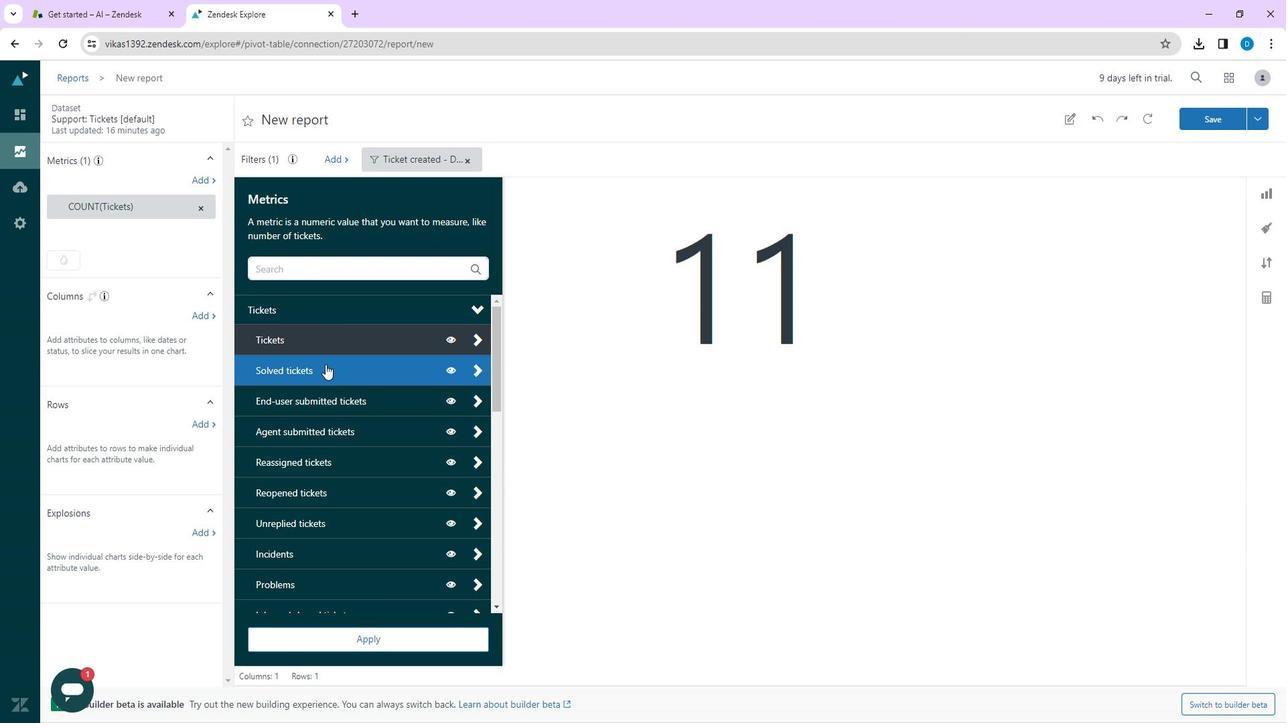 
Action: Mouse moved to (585, 413)
Screenshot: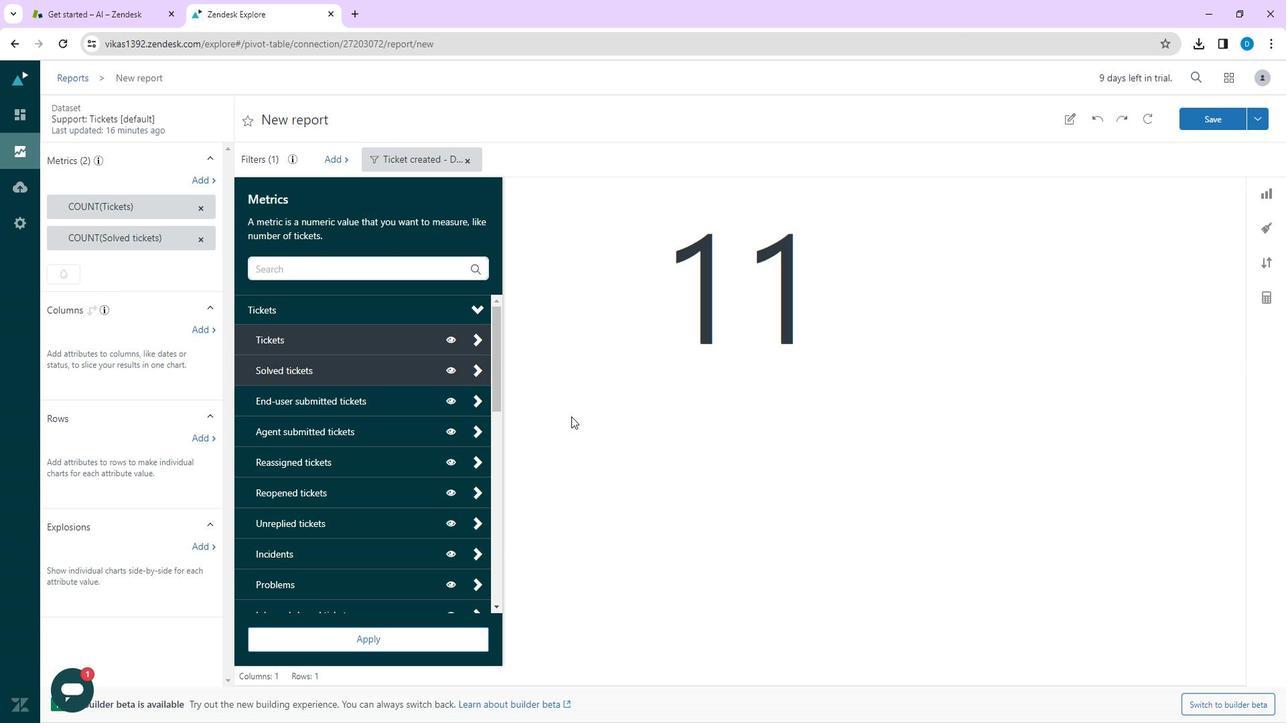 
Action: Mouse pressed left at (585, 413)
Screenshot: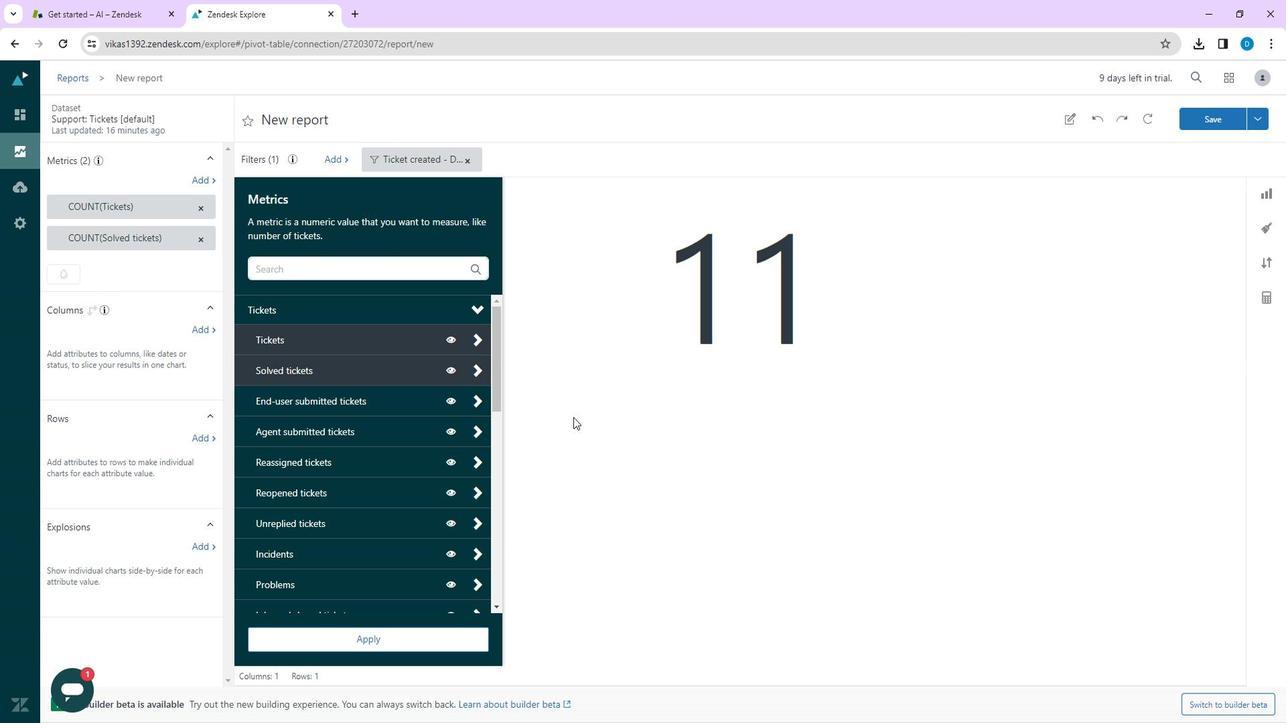 
Action: Mouse moved to (207, 330)
Screenshot: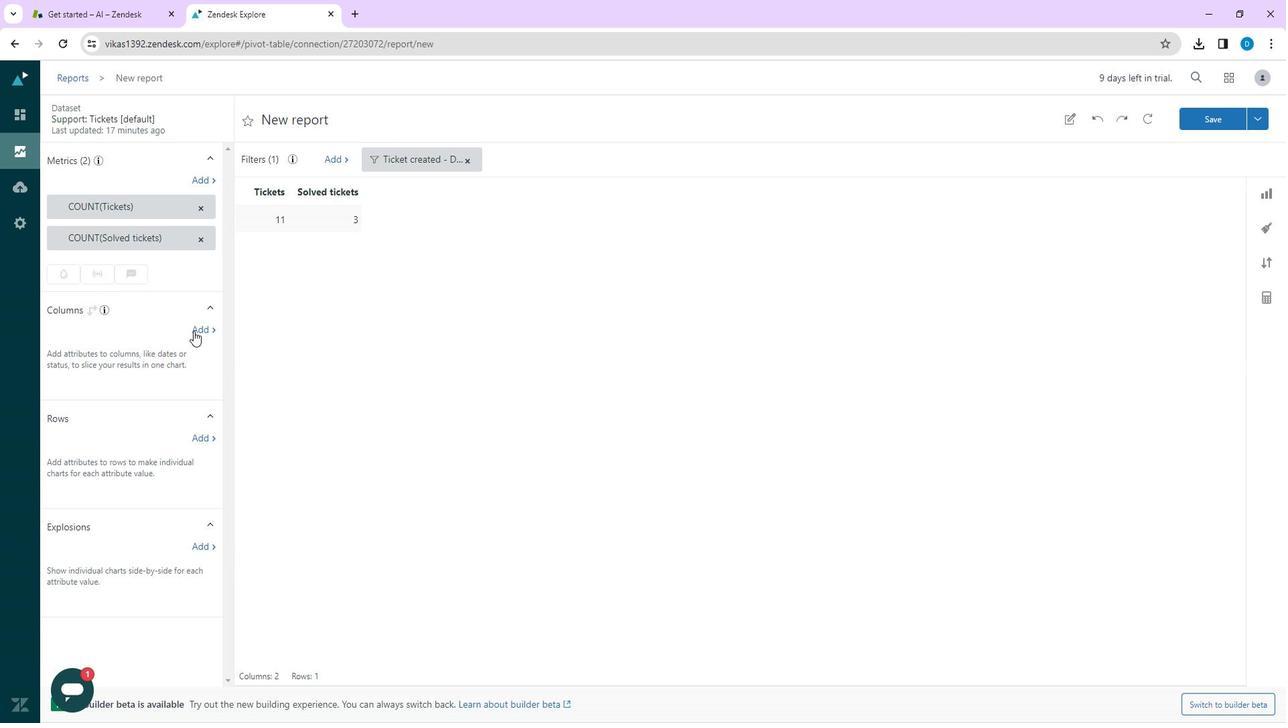 
Action: Mouse pressed left at (207, 330)
Screenshot: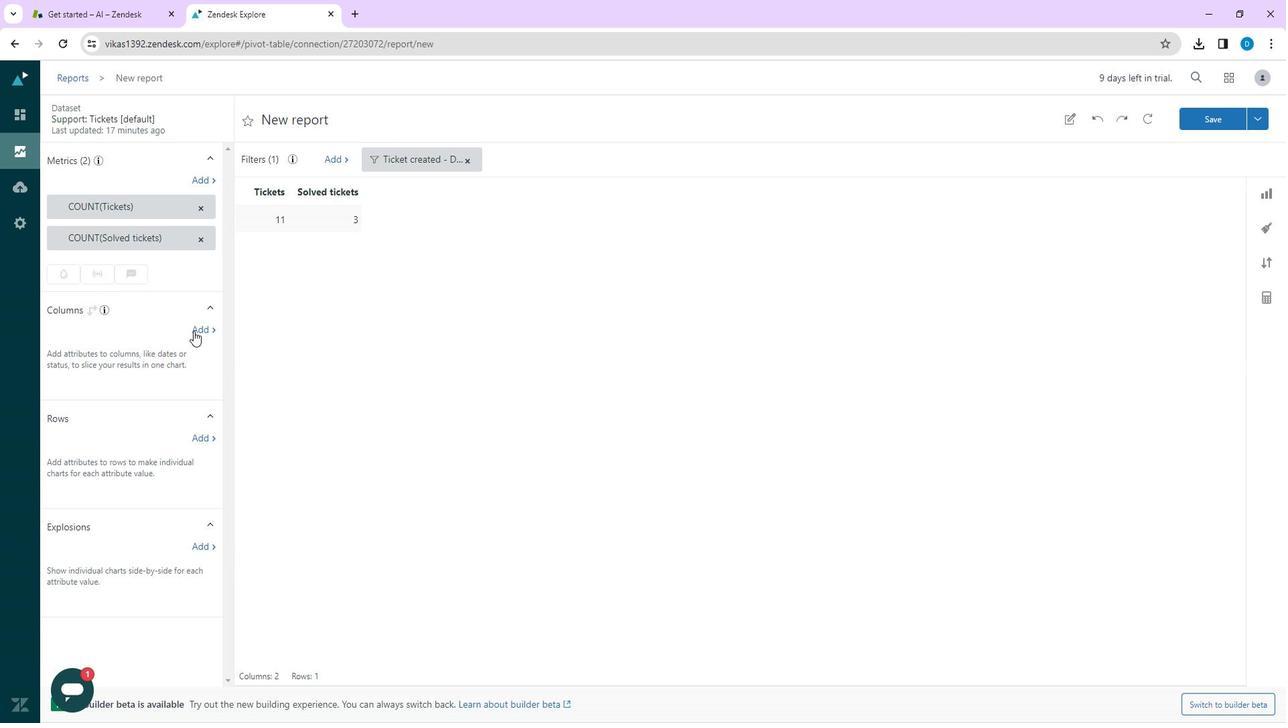 
Action: Mouse moved to (292, 338)
Screenshot: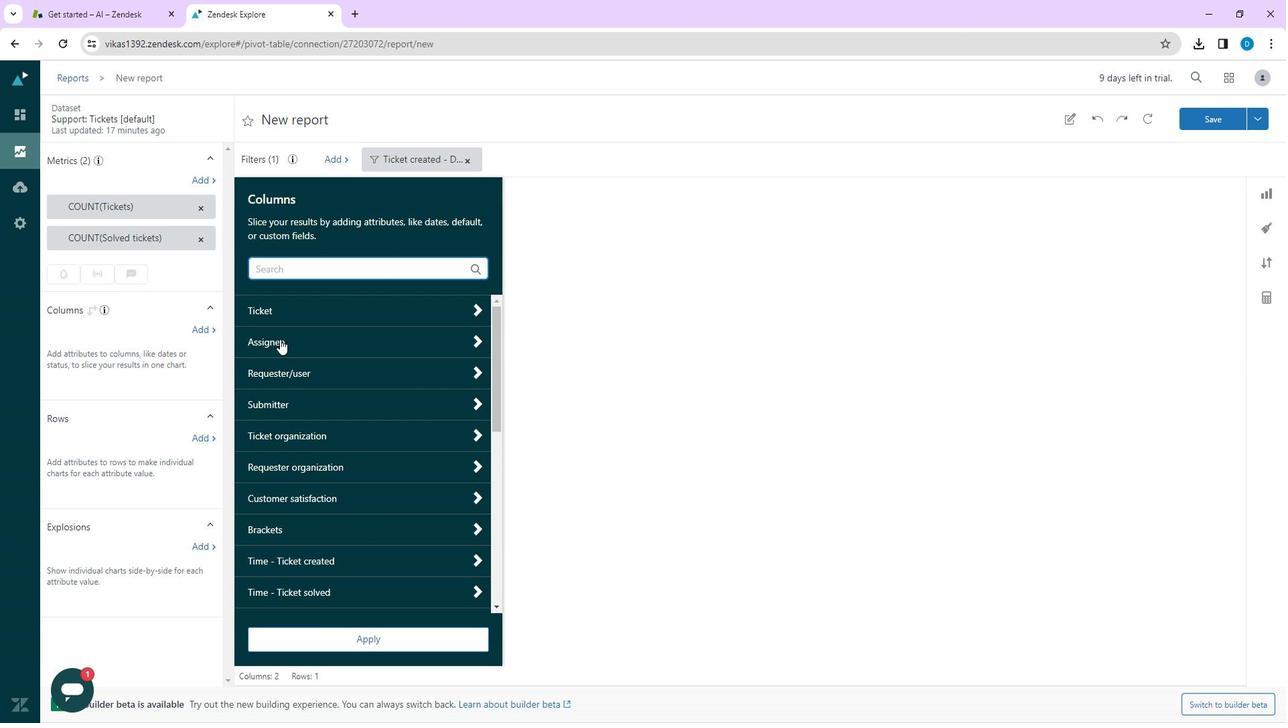 
Action: Mouse pressed left at (292, 338)
Screenshot: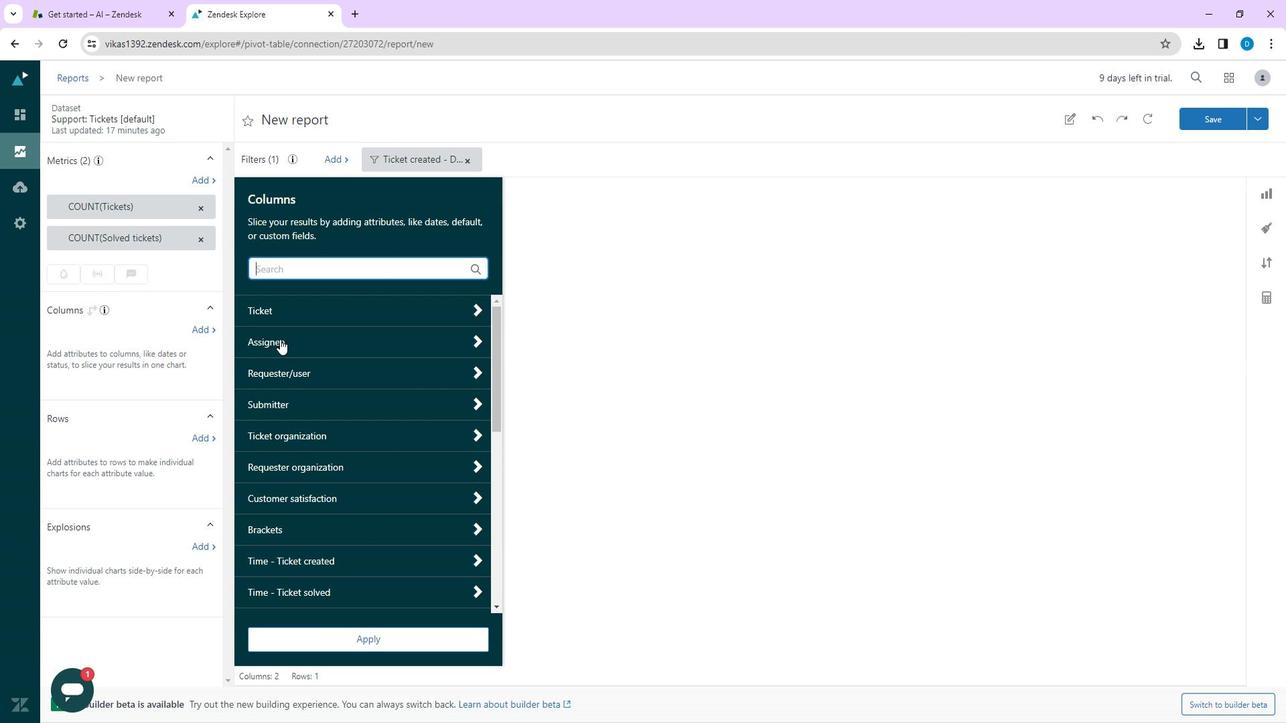 
Action: Mouse moved to (307, 370)
Screenshot: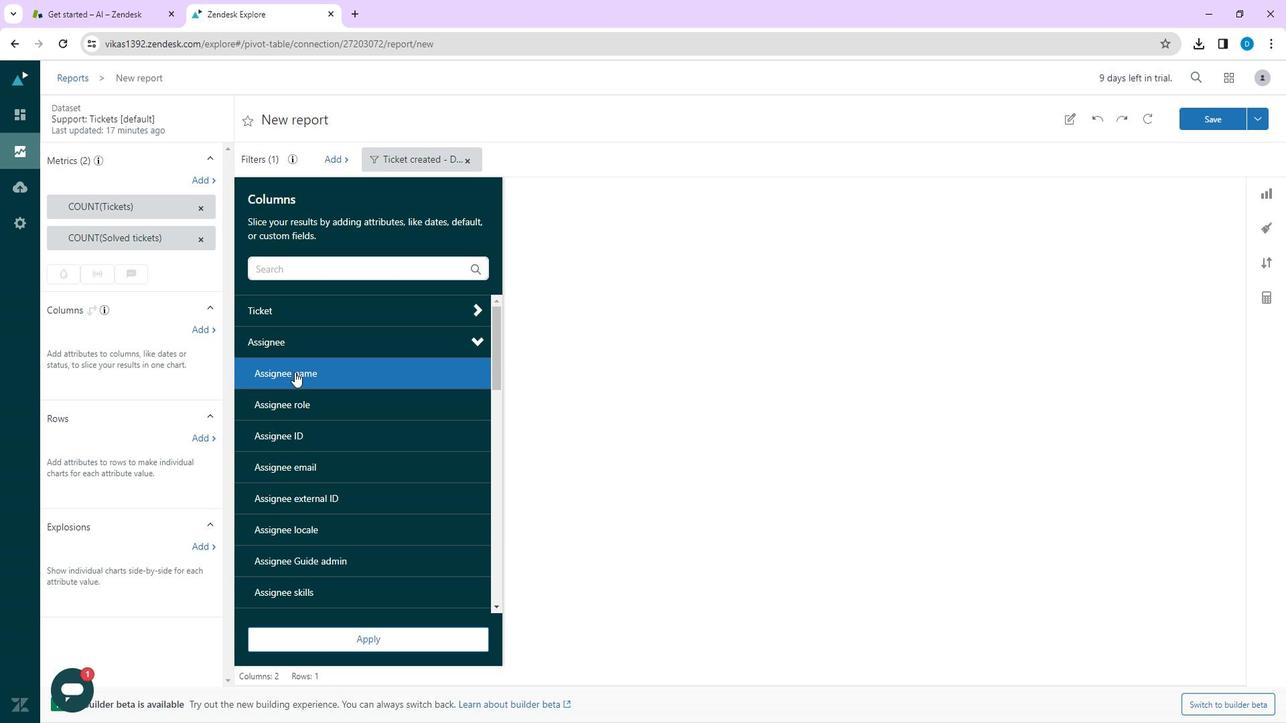 
Action: Mouse pressed left at (307, 370)
Screenshot: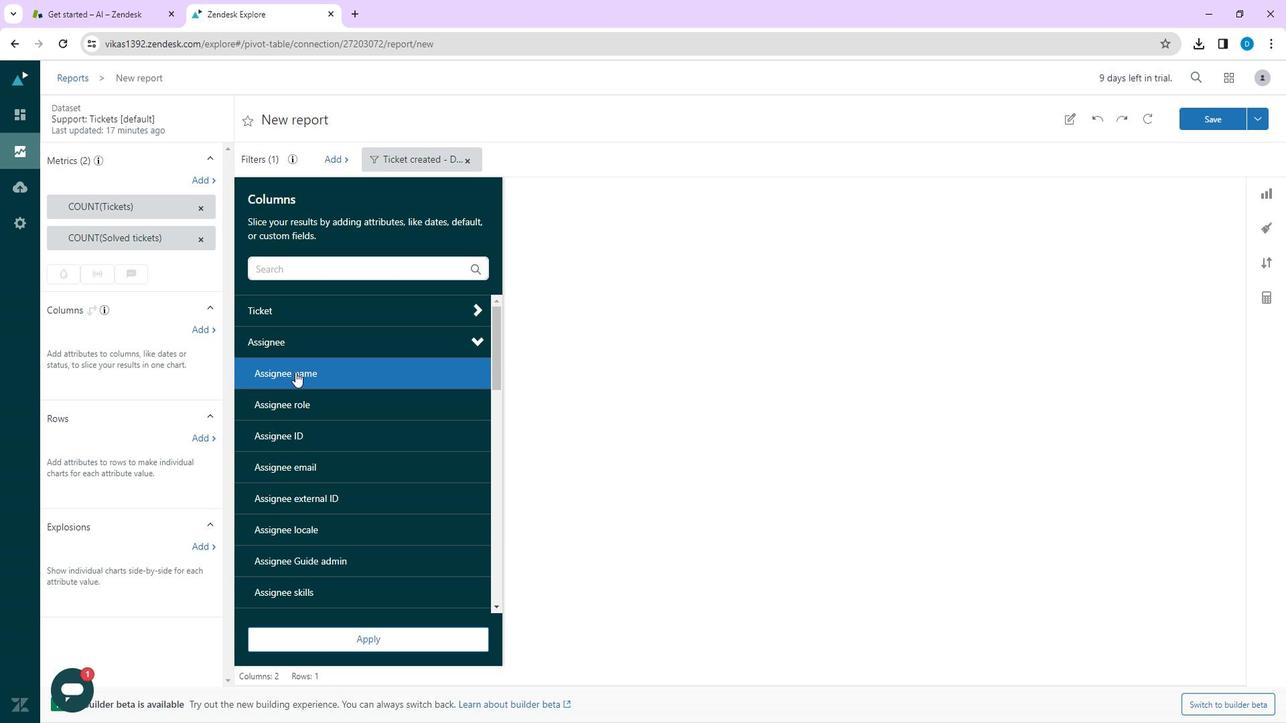 
Action: Mouse moved to (582, 414)
Screenshot: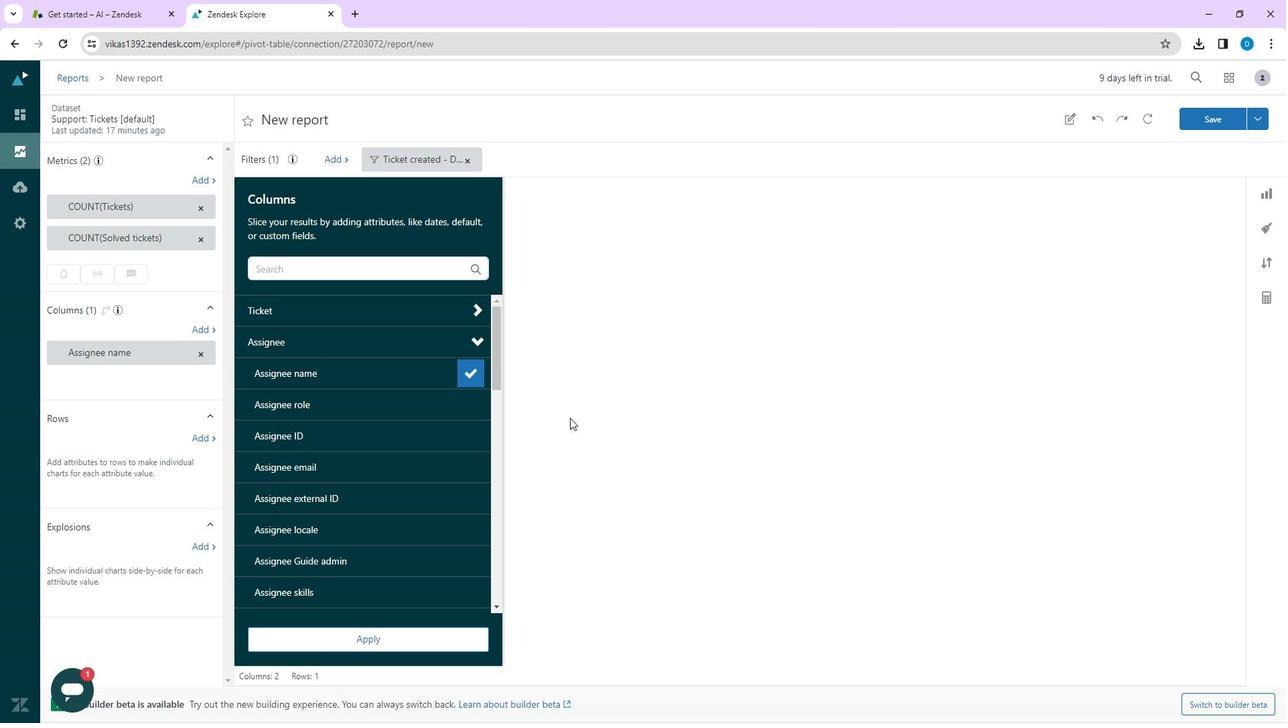 
Action: Mouse pressed left at (582, 414)
Screenshot: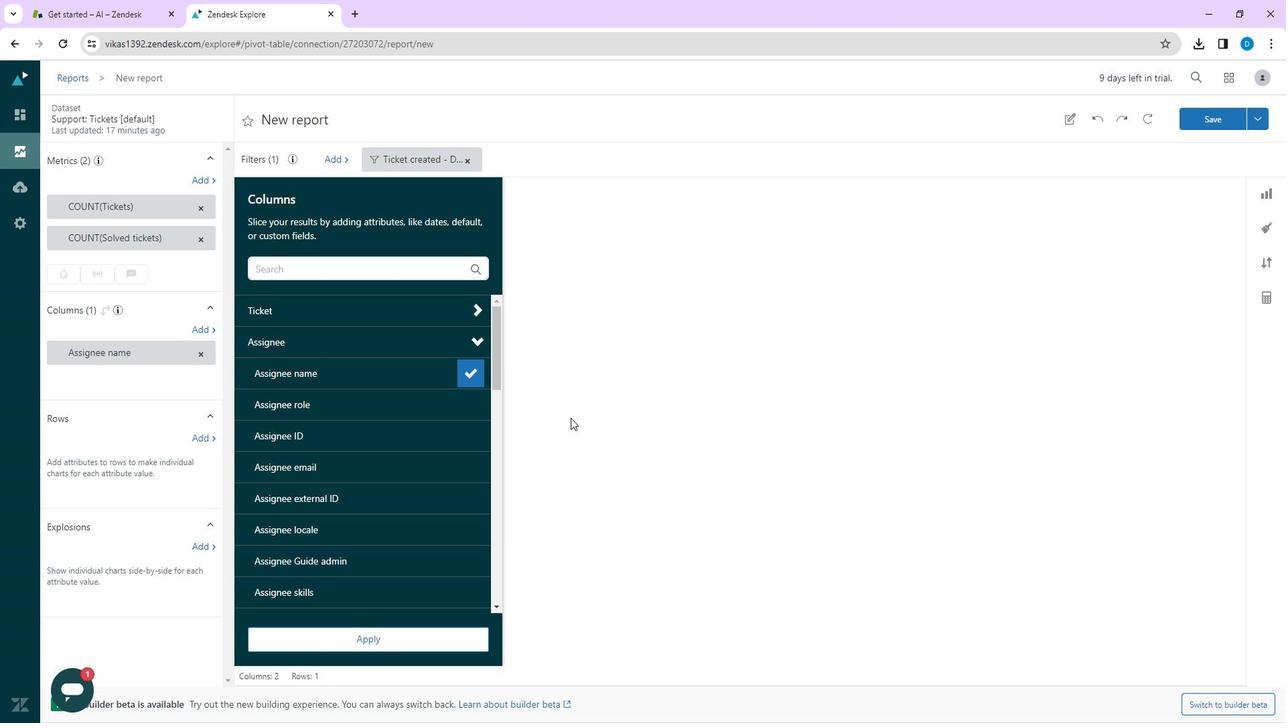 
Action: Mouse moved to (377, 515)
Screenshot: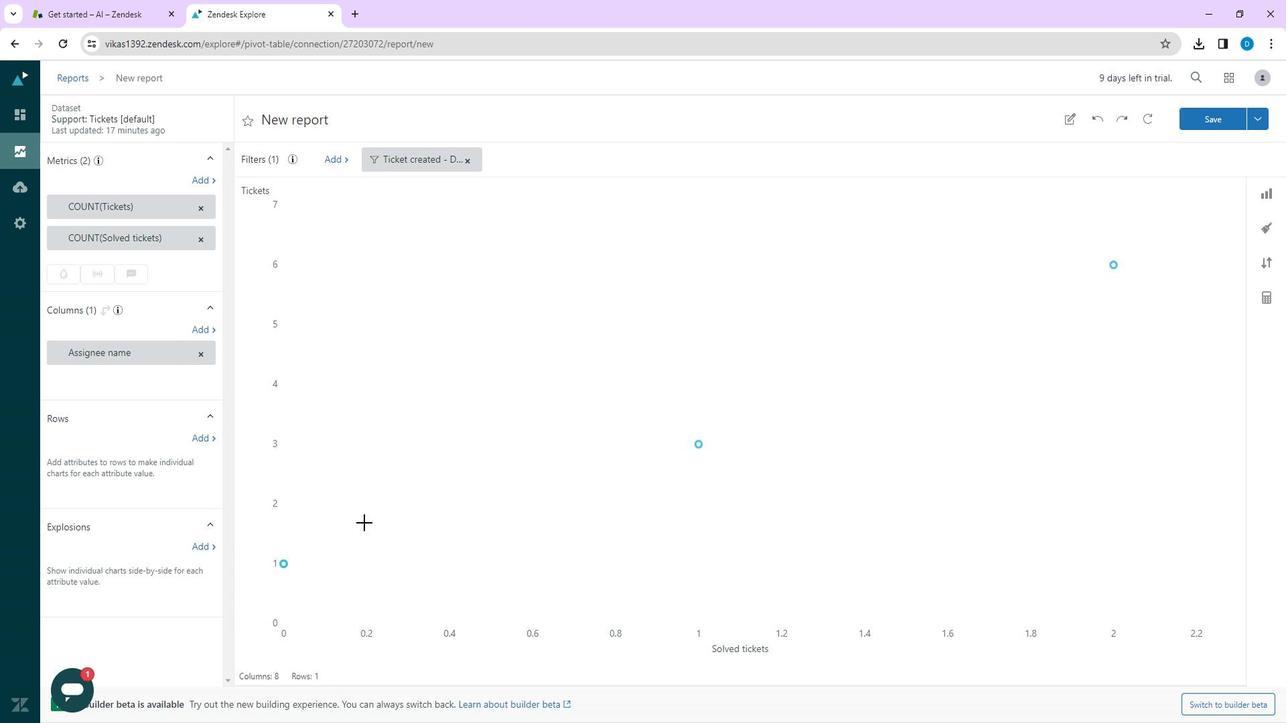 
Action: Mouse scrolled (377, 515) with delta (0, 0)
Screenshot: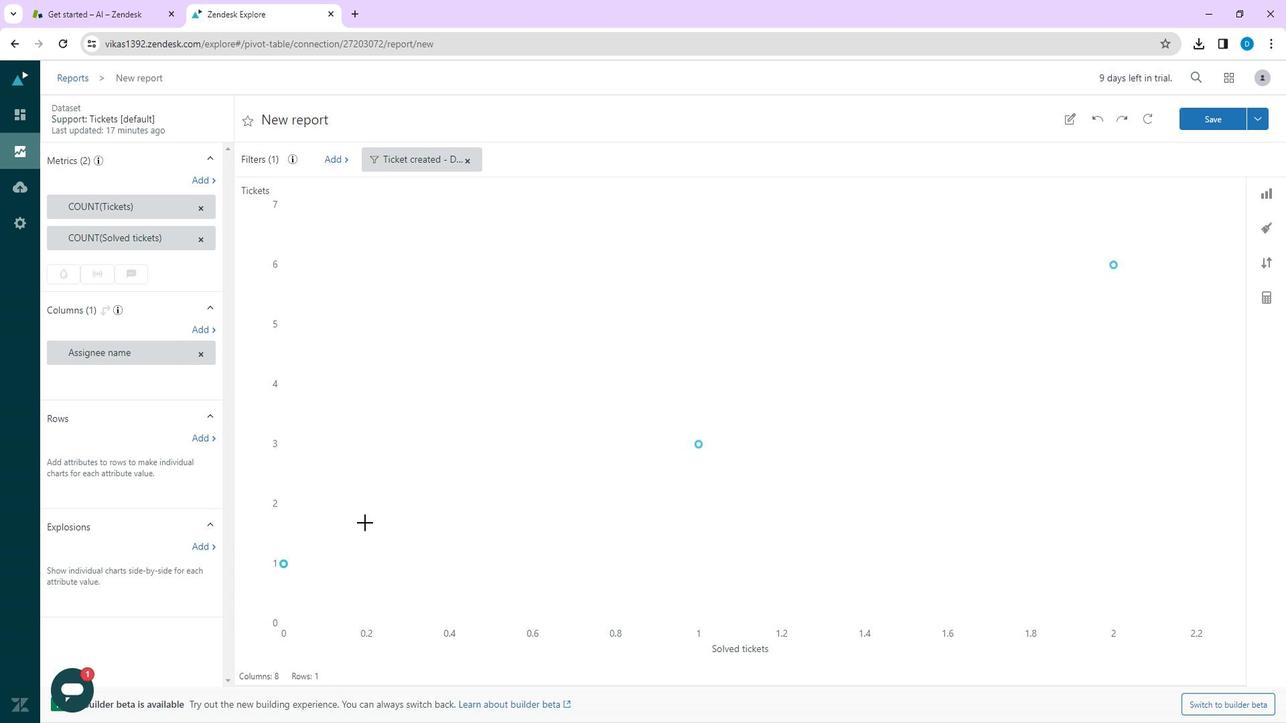 
Action: Mouse scrolled (377, 515) with delta (0, 0)
Screenshot: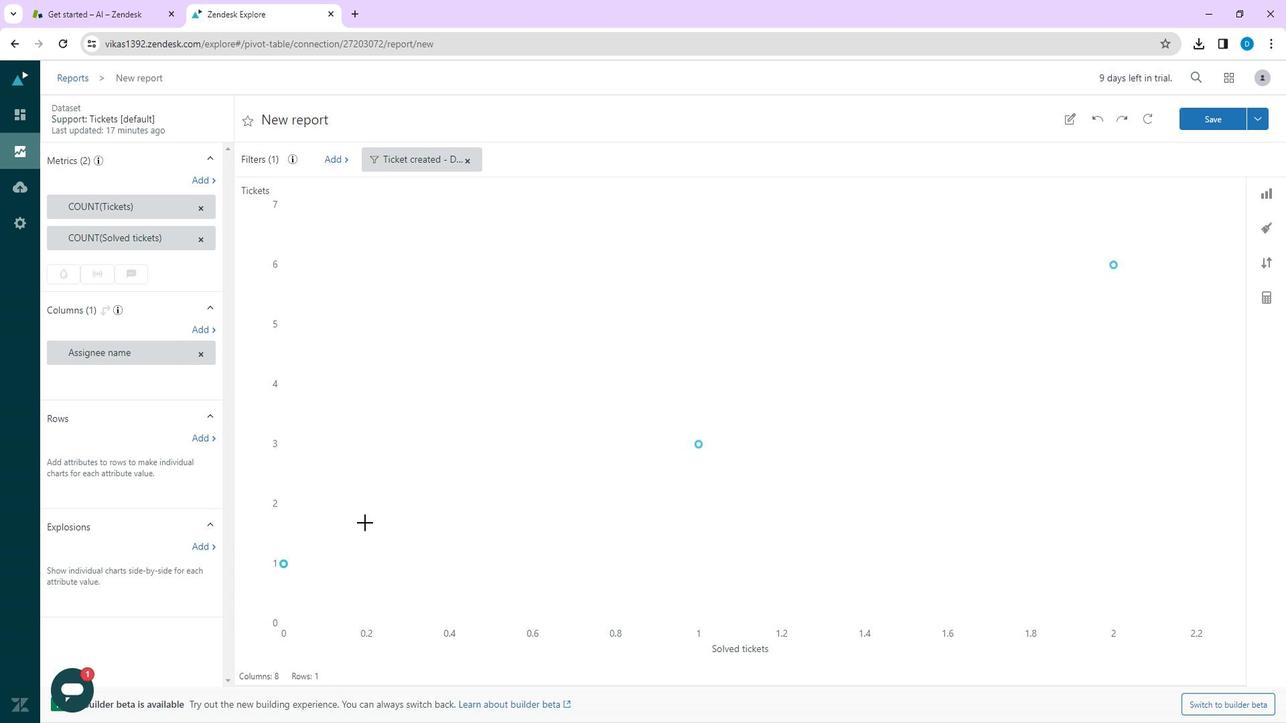 
Action: Mouse moved to (377, 508)
Screenshot: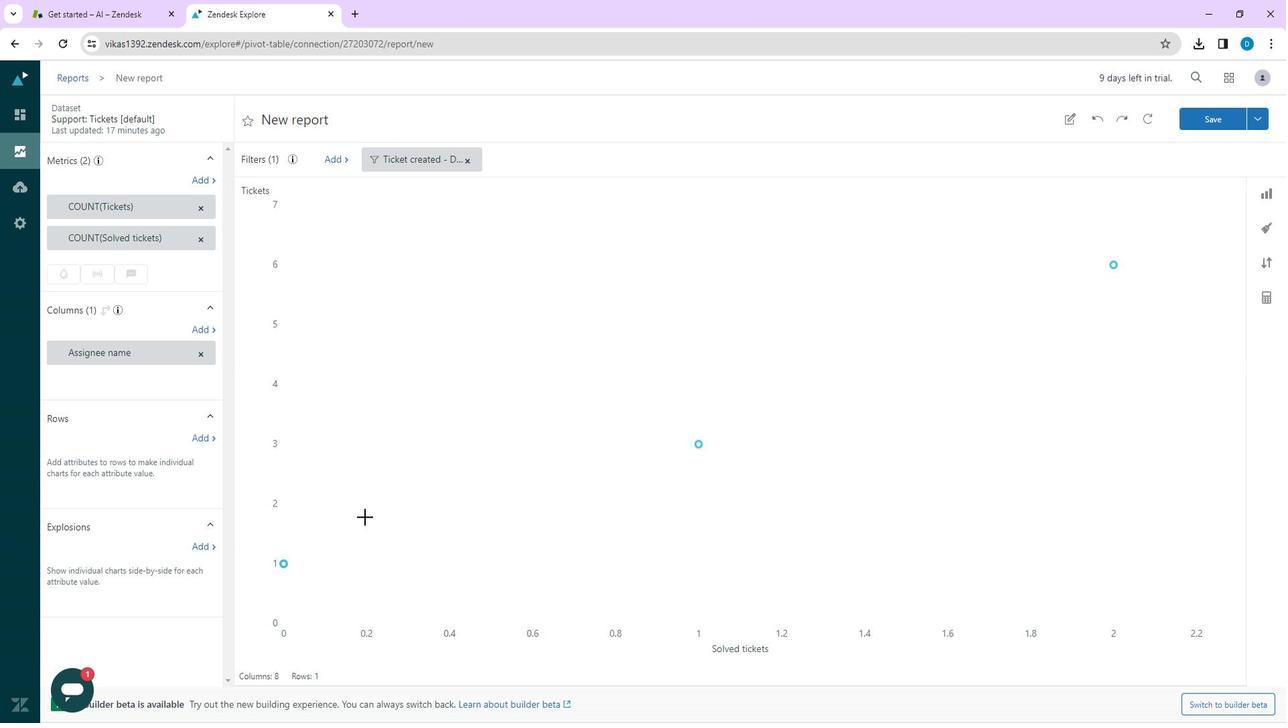 
Action: Mouse scrolled (377, 509) with delta (0, 0)
Screenshot: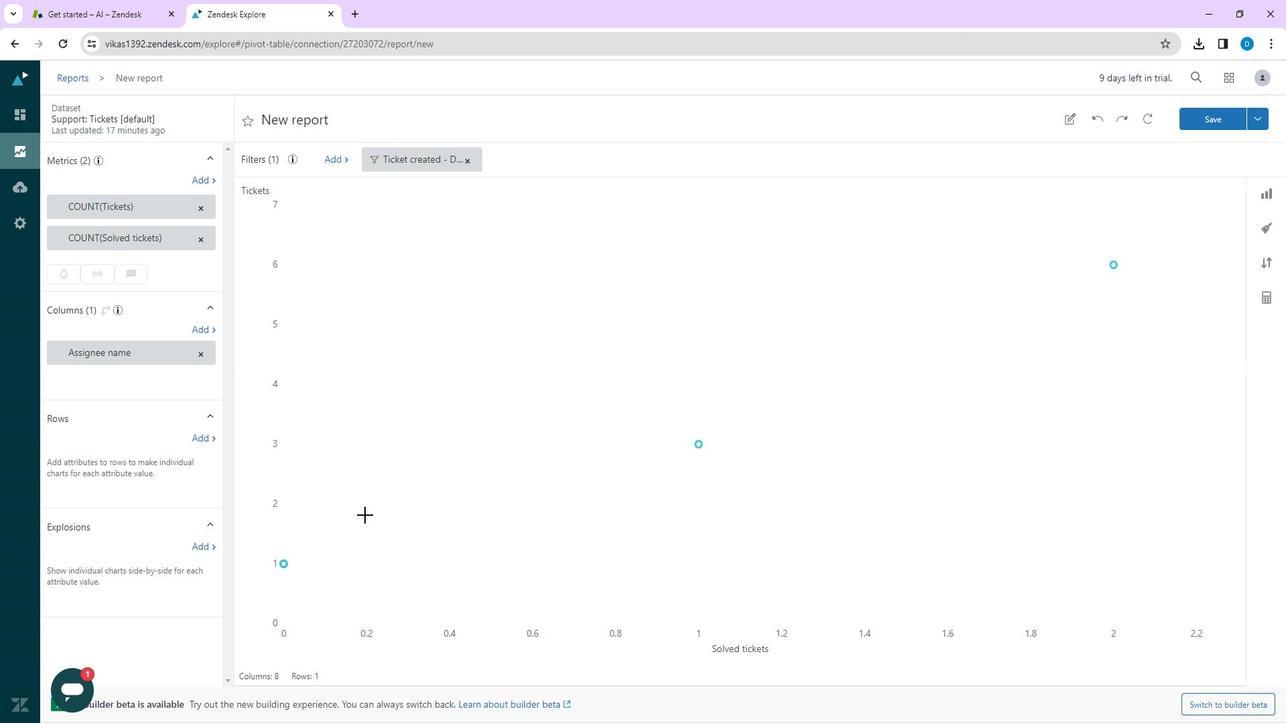 
Action: Mouse scrolled (377, 509) with delta (0, 0)
Screenshot: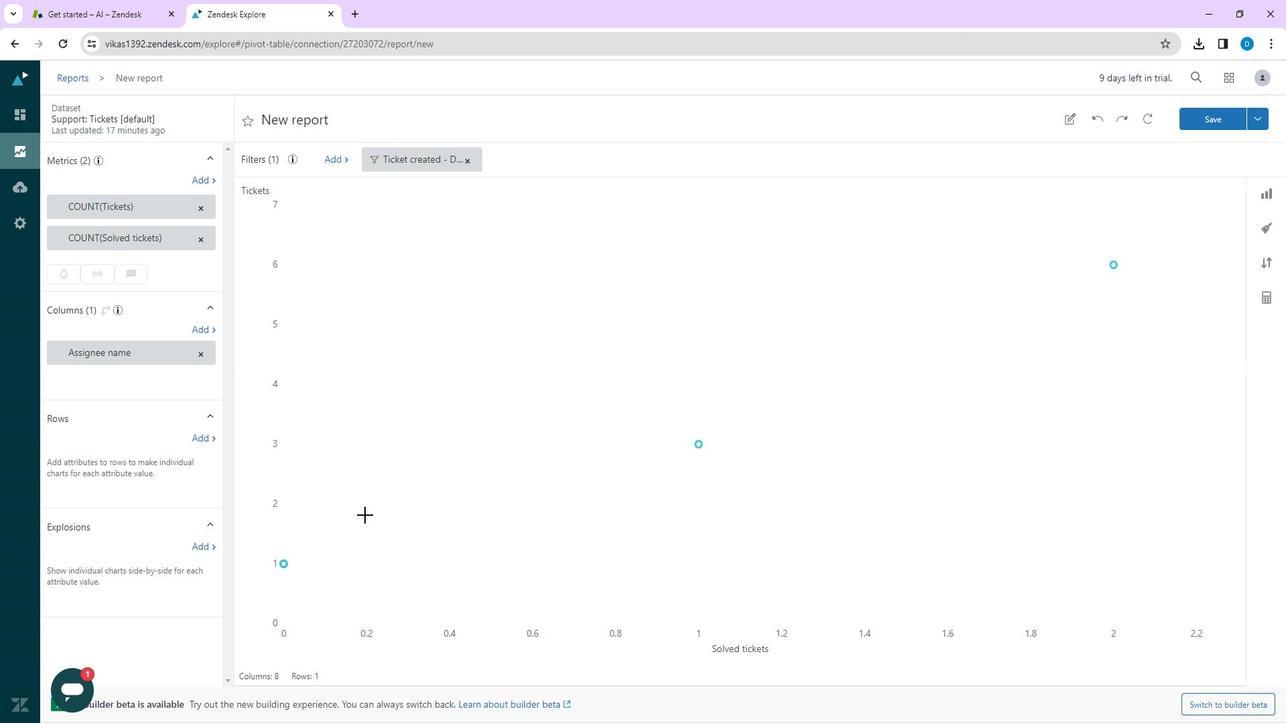 
Action: Mouse moved to (210, 349)
Screenshot: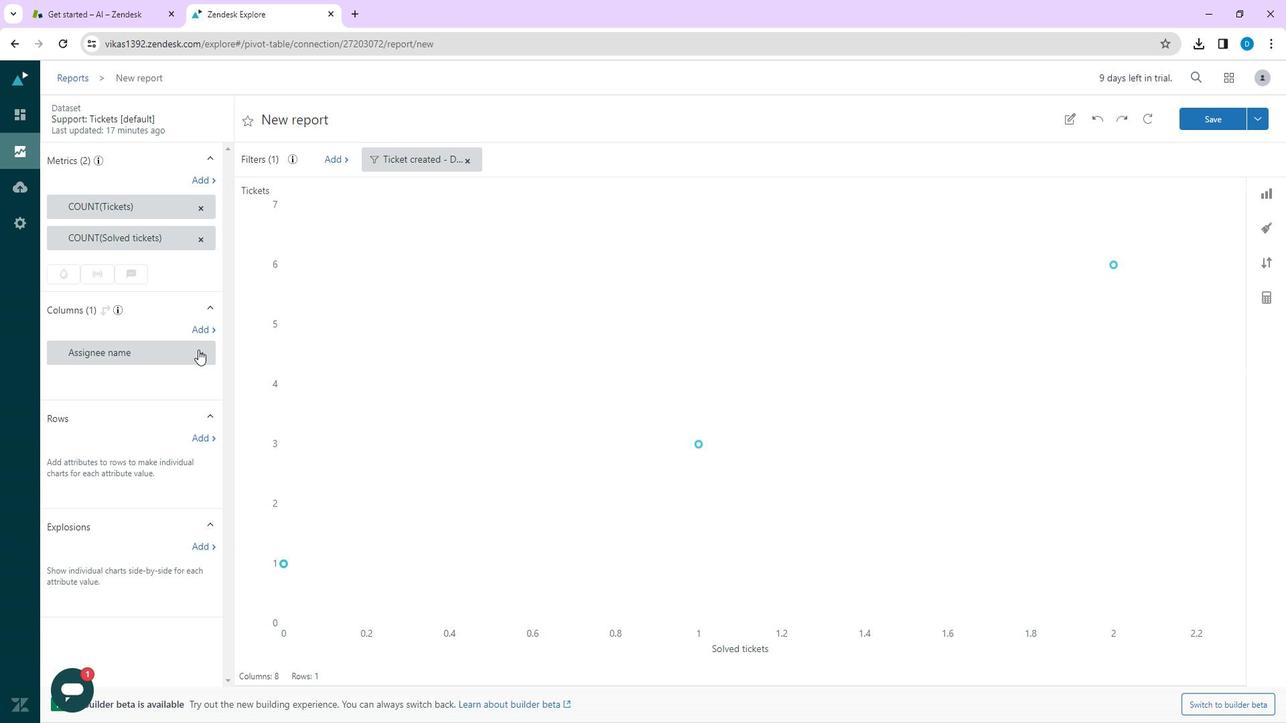 
Action: Mouse pressed left at (210, 349)
Screenshot: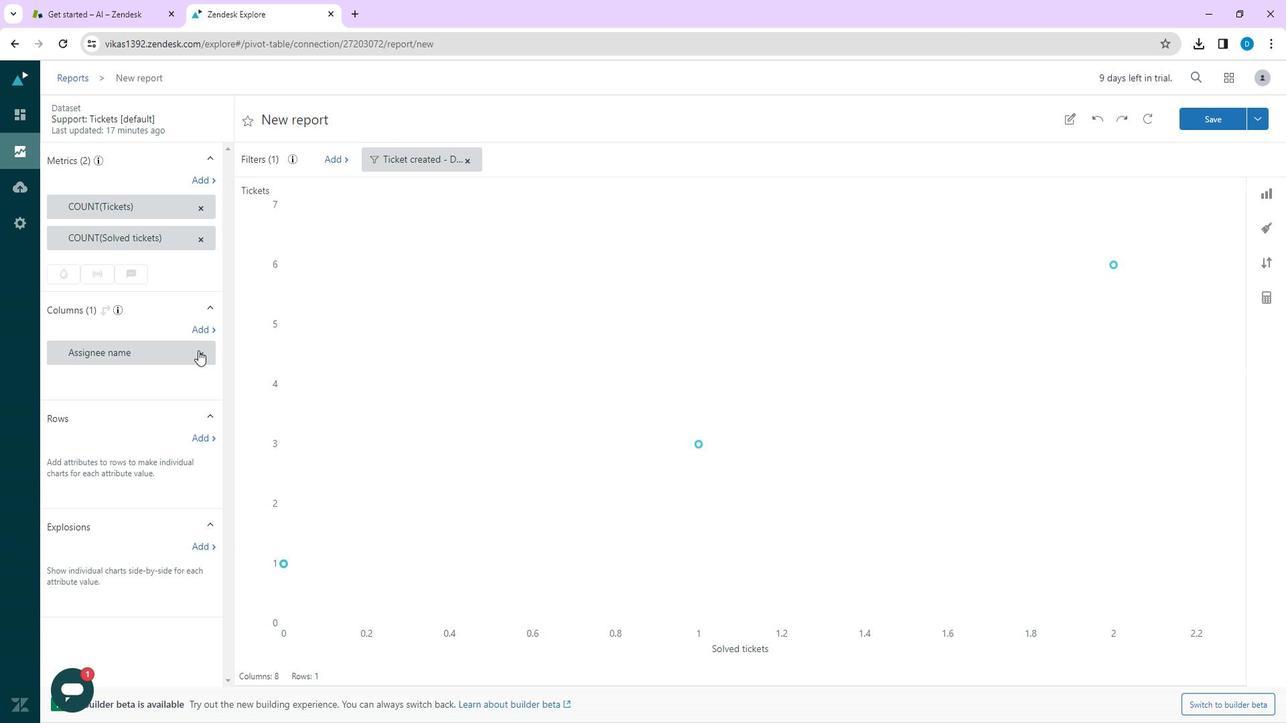 
Action: Mouse moved to (211, 326)
Screenshot: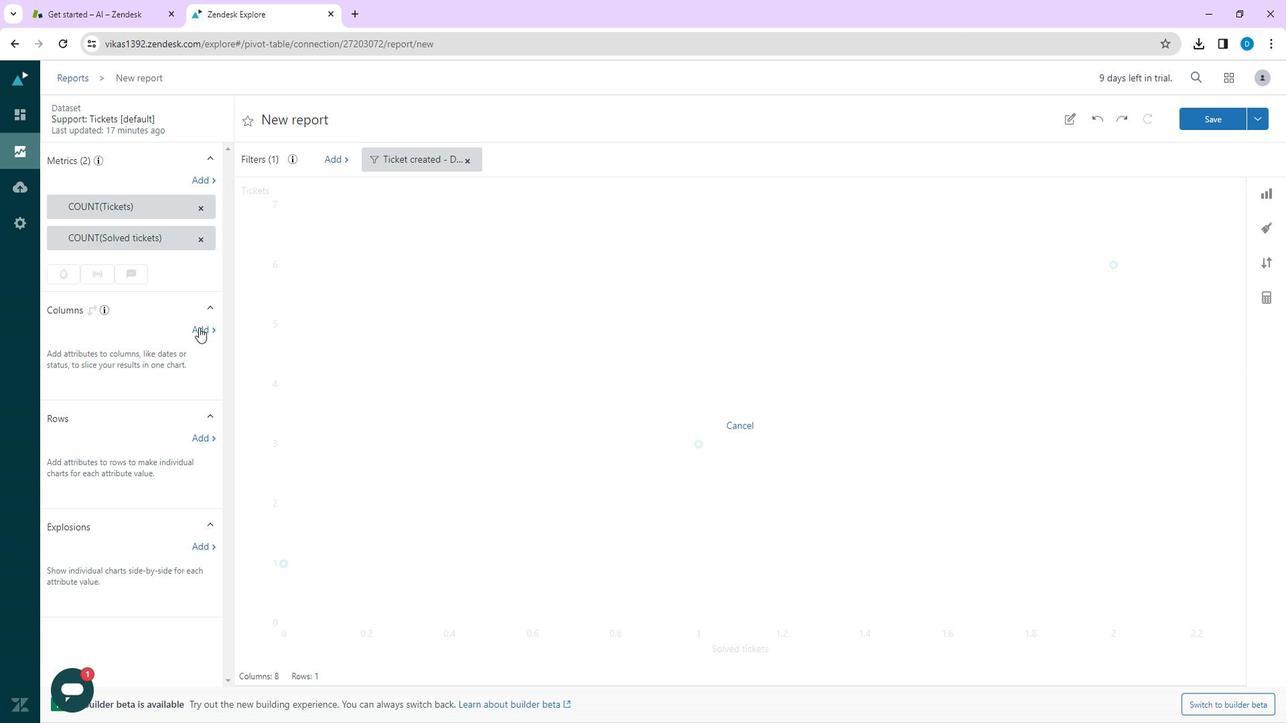 
Action: Mouse pressed left at (211, 326)
Screenshot: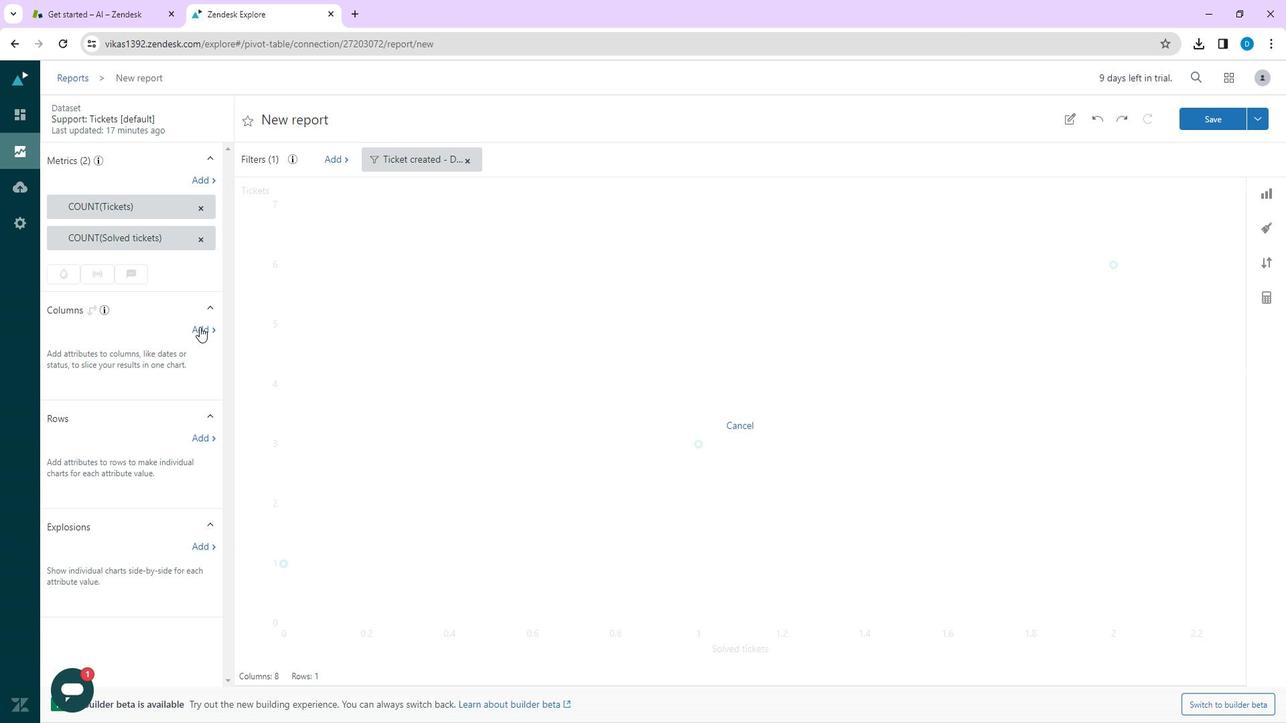 
Action: Mouse moved to (312, 401)
Screenshot: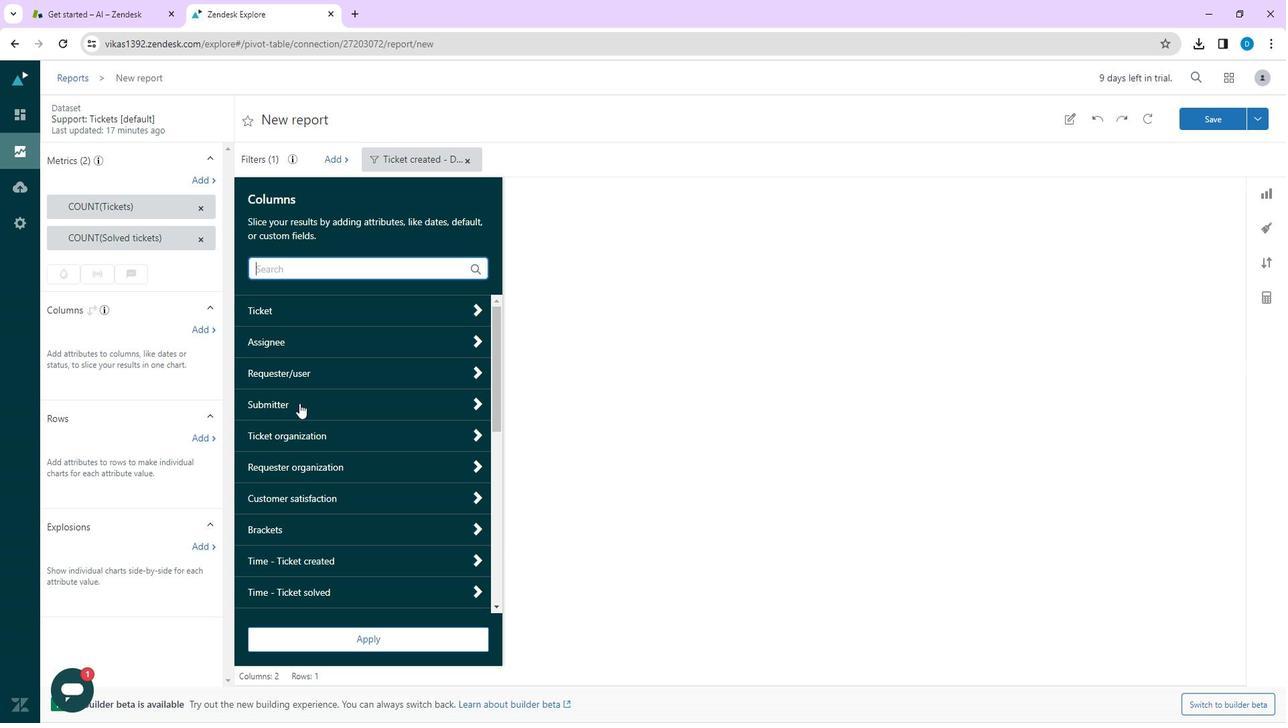 
Action: Mouse scrolled (312, 400) with delta (0, 0)
Screenshot: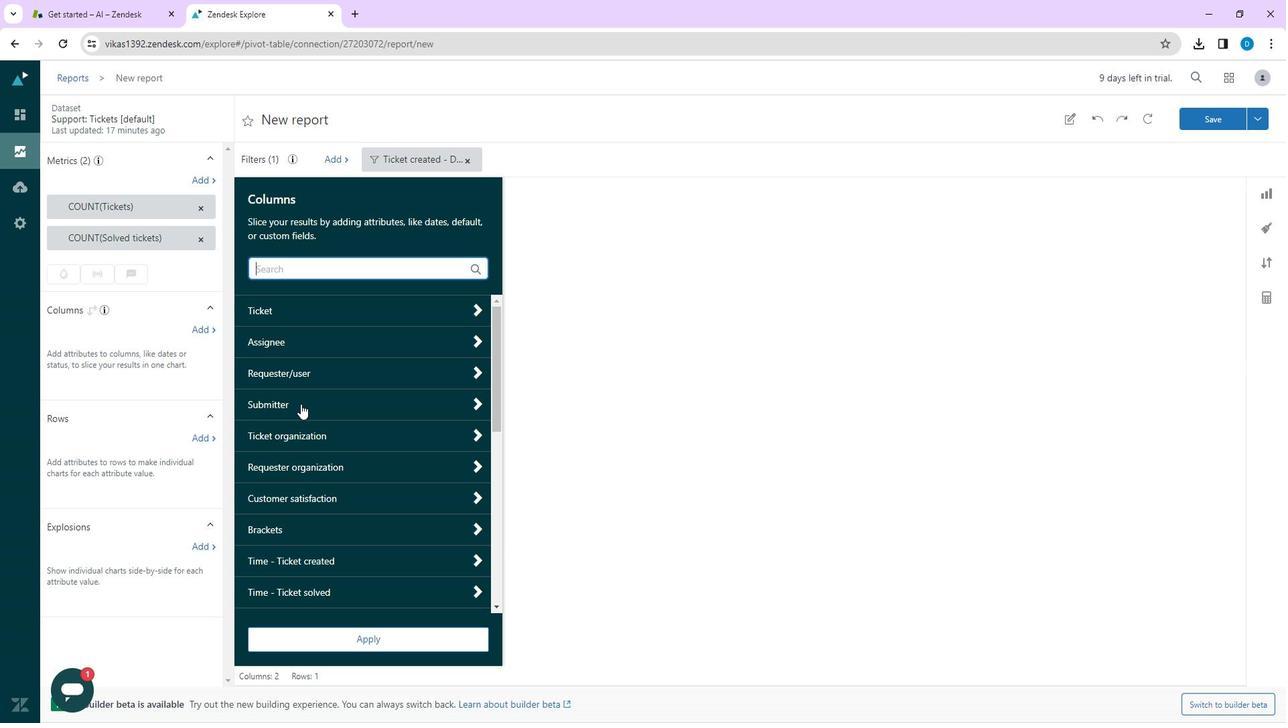 
Action: Mouse moved to (405, 363)
Screenshot: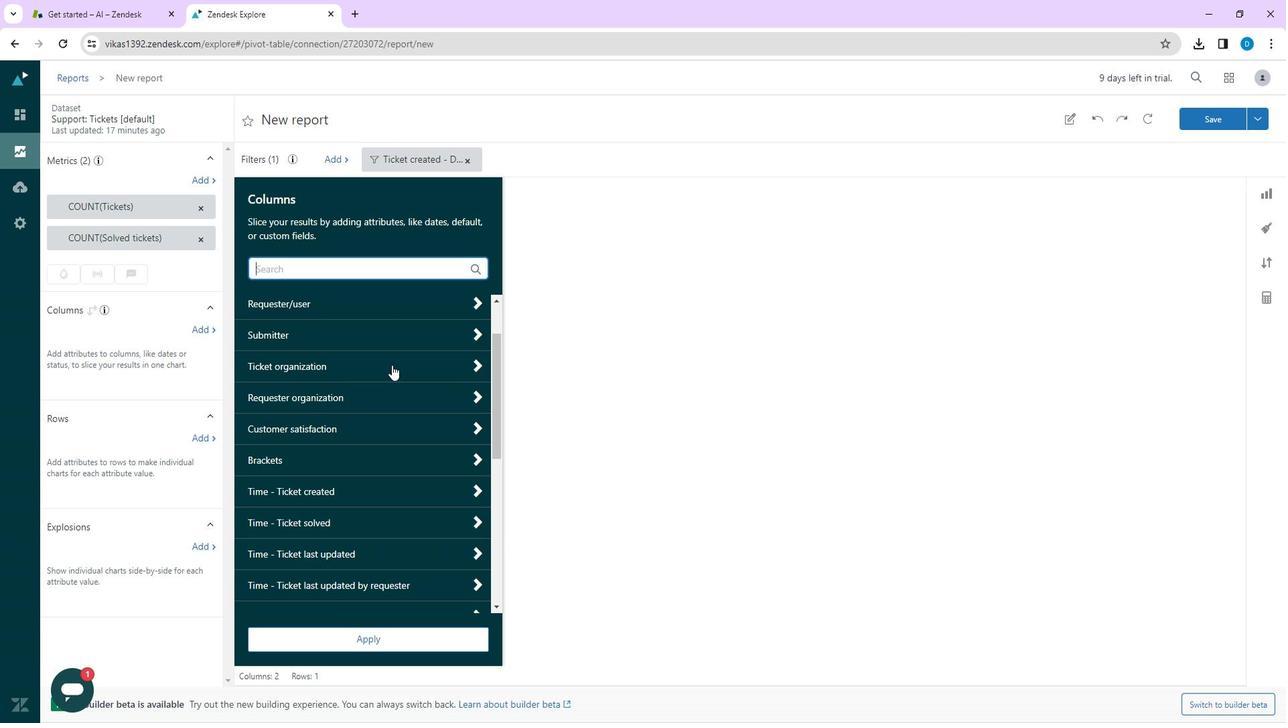 
Action: Mouse pressed left at (405, 363)
Screenshot: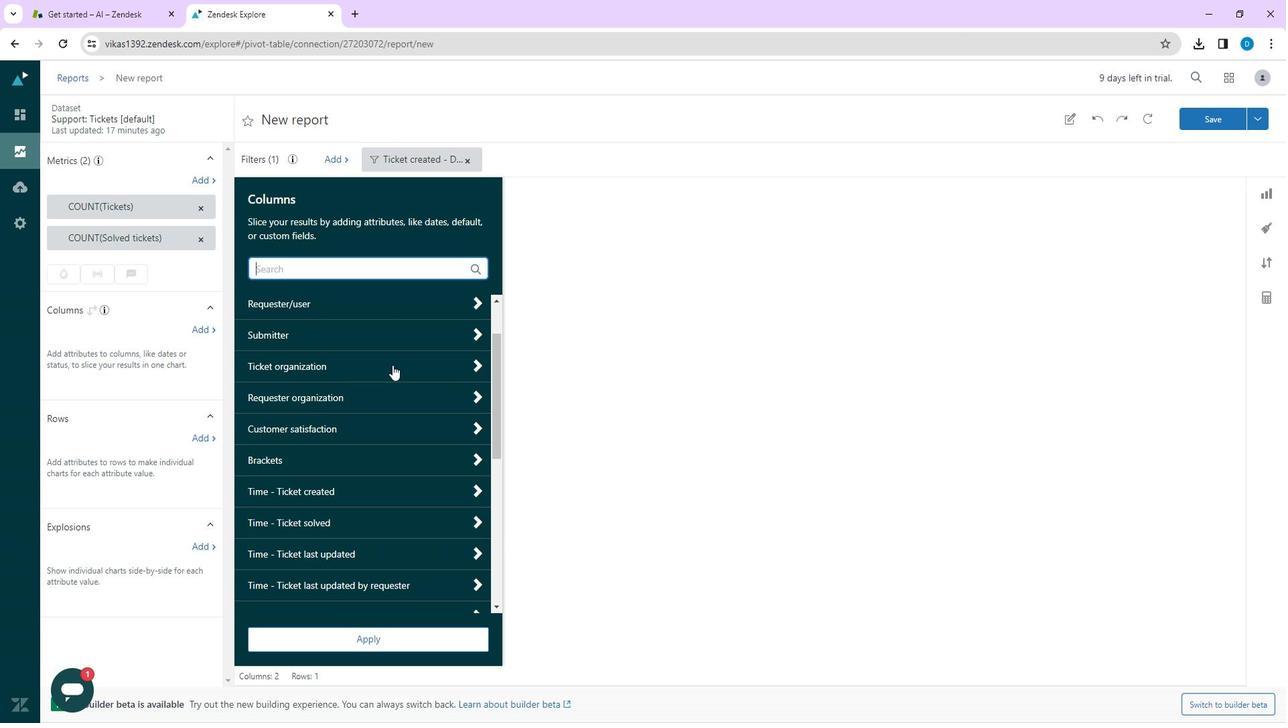 
Action: Mouse moved to (620, 453)
Screenshot: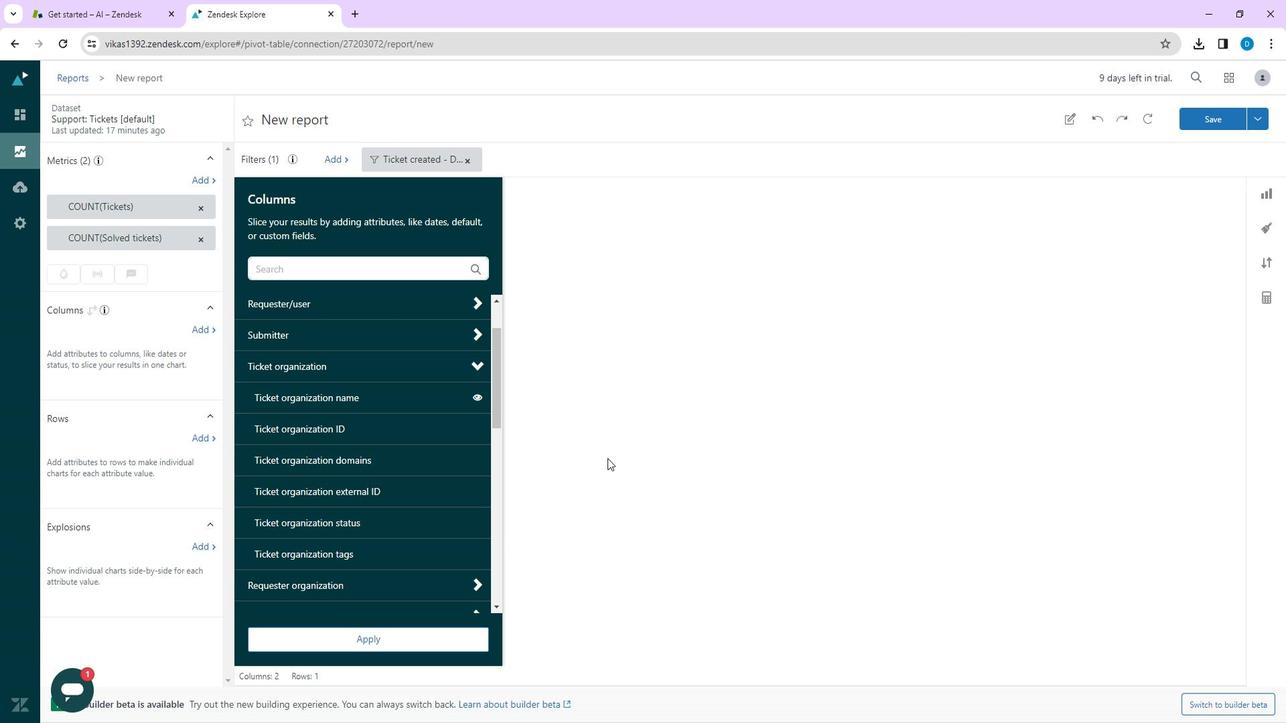 
Action: Mouse pressed left at (620, 453)
Screenshot: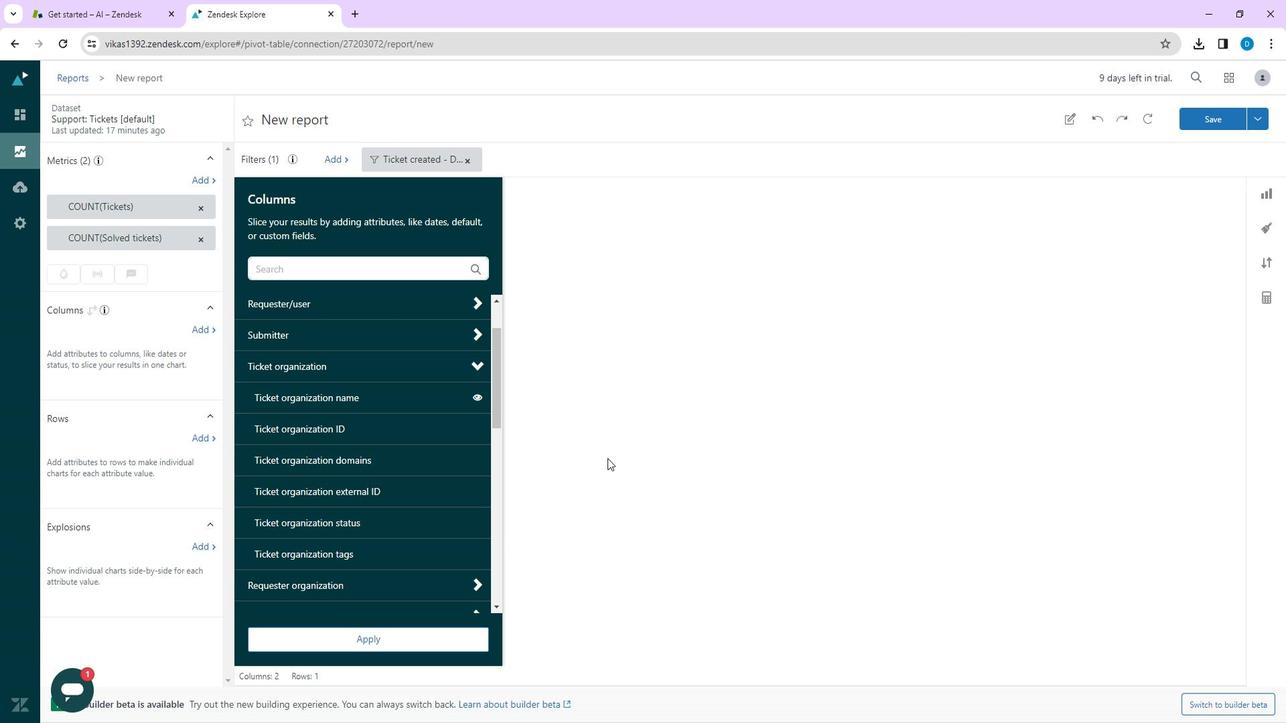 
Action: Mouse moved to (206, 332)
Screenshot: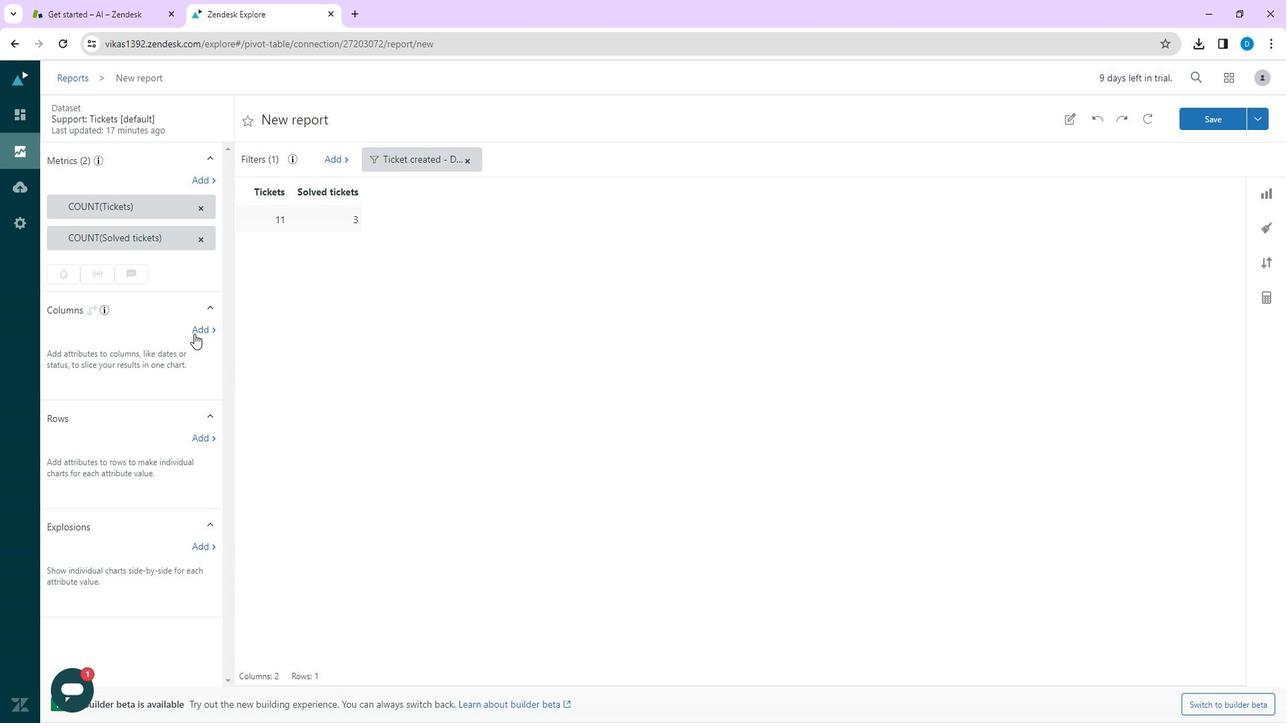 
Action: Mouse pressed left at (206, 332)
Screenshot: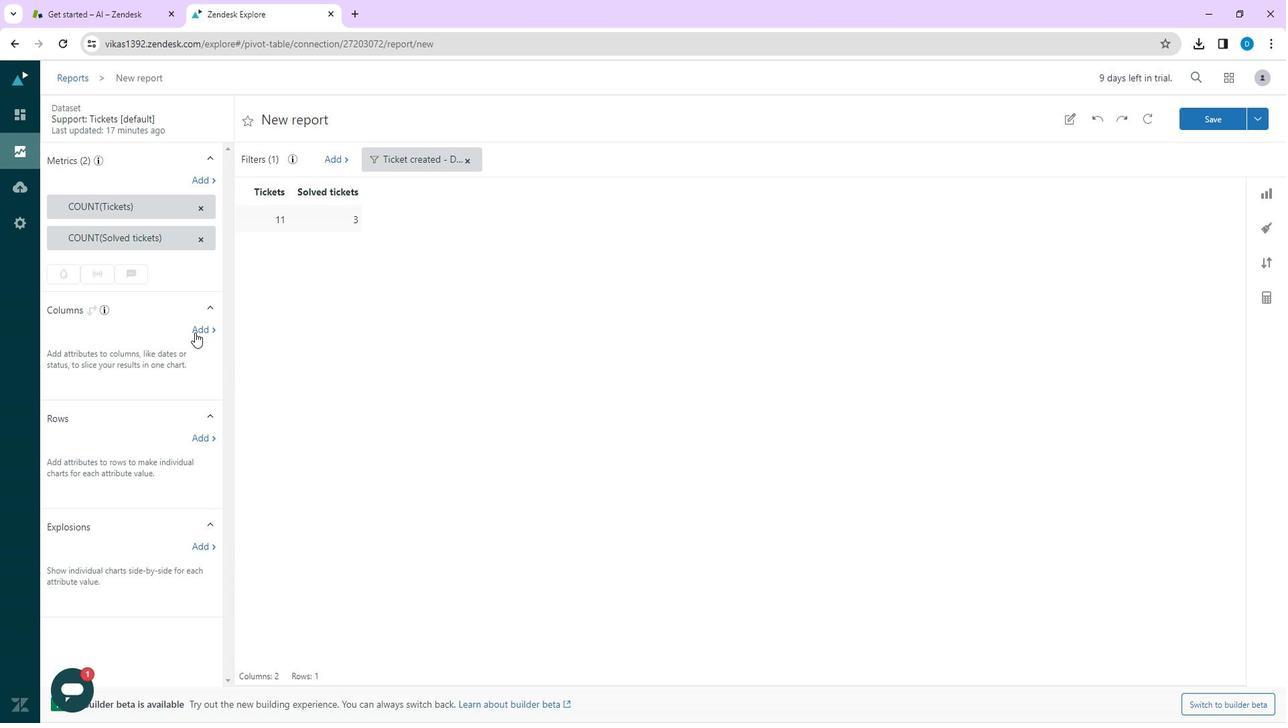
Action: Mouse moved to (342, 417)
Screenshot: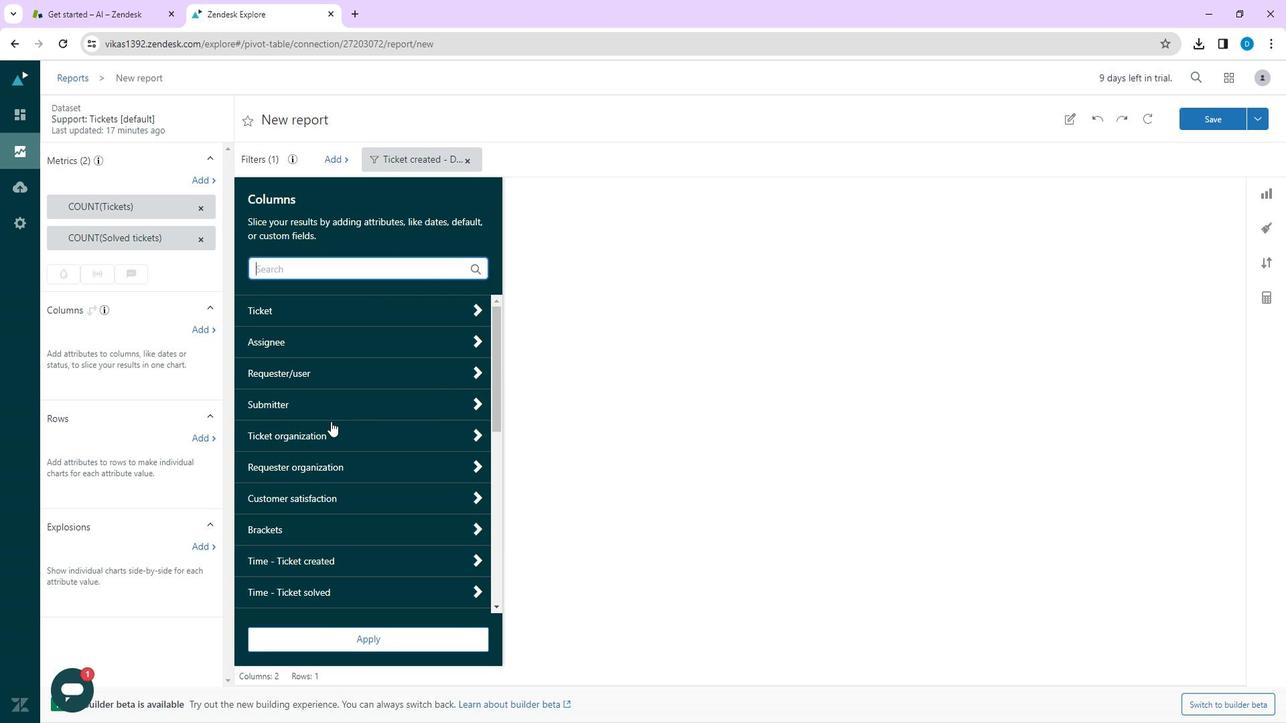 
Action: Mouse scrolled (342, 416) with delta (0, 0)
Screenshot: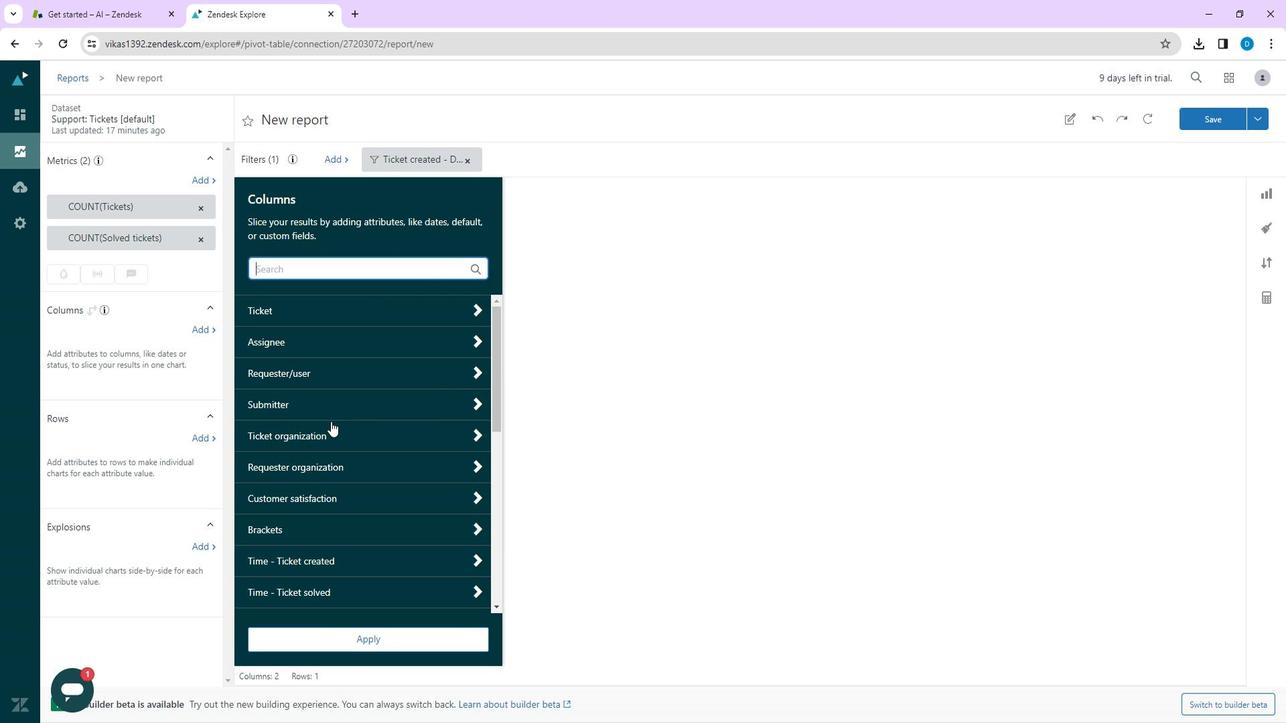 
Action: Mouse scrolled (342, 416) with delta (0, 0)
Screenshot: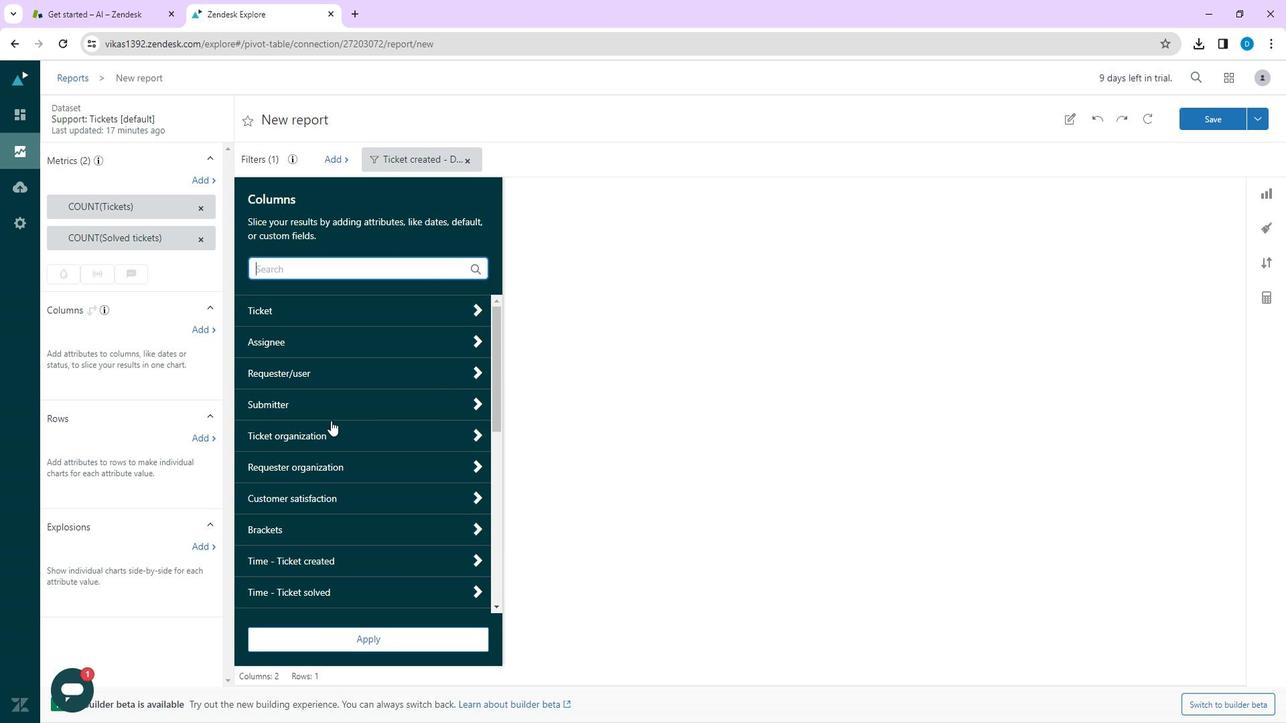 
Action: Mouse scrolled (342, 416) with delta (0, 0)
Screenshot: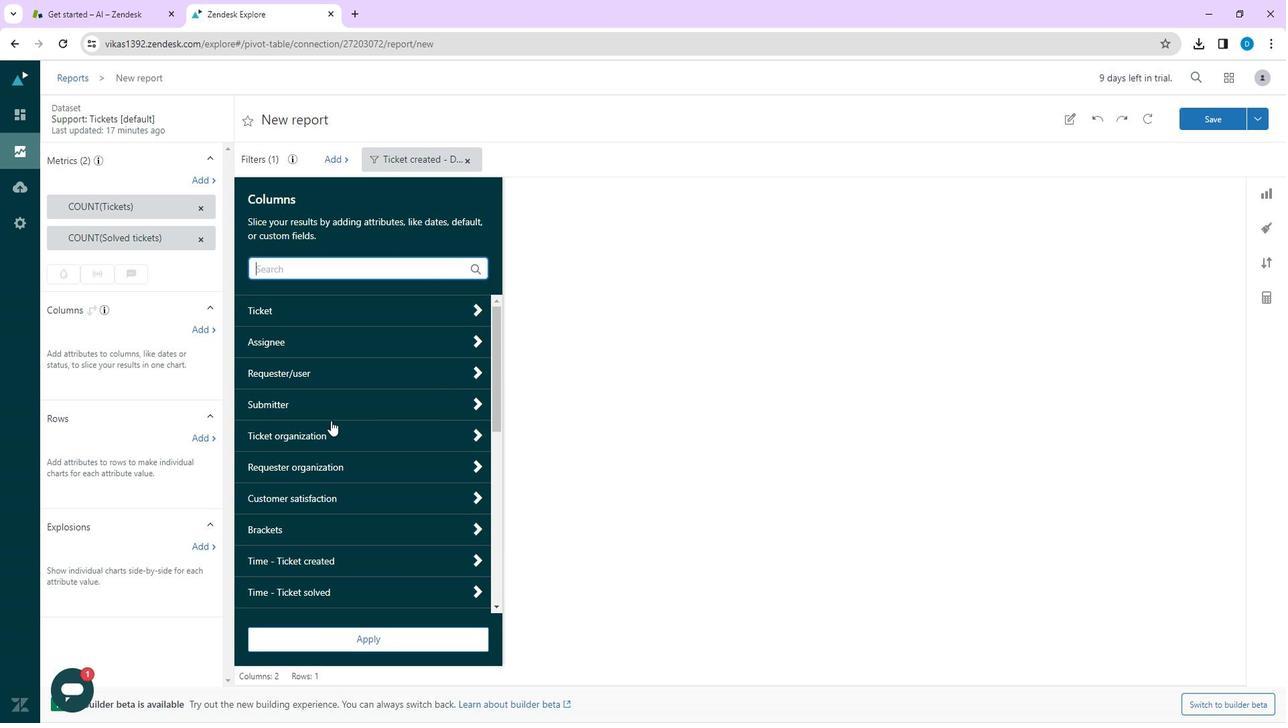 
Action: Mouse scrolled (342, 416) with delta (0, 0)
Screenshot: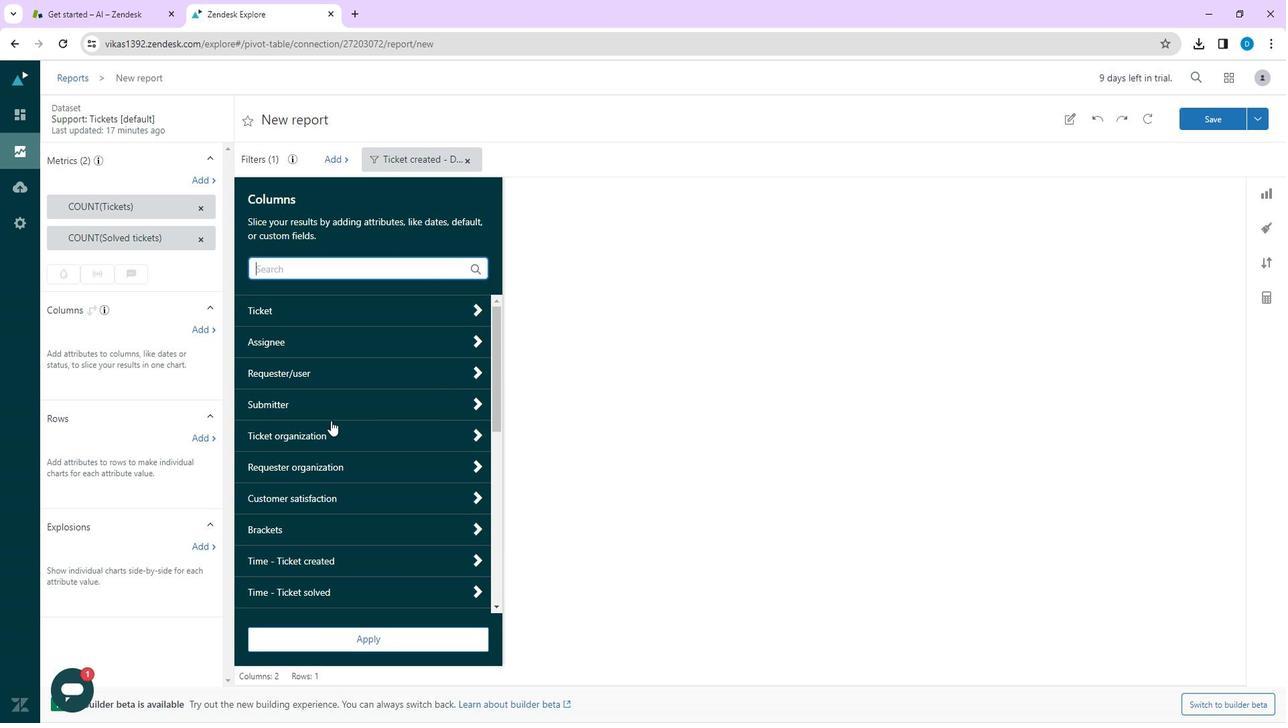 
Action: Mouse scrolled (342, 416) with delta (0, 0)
Screenshot: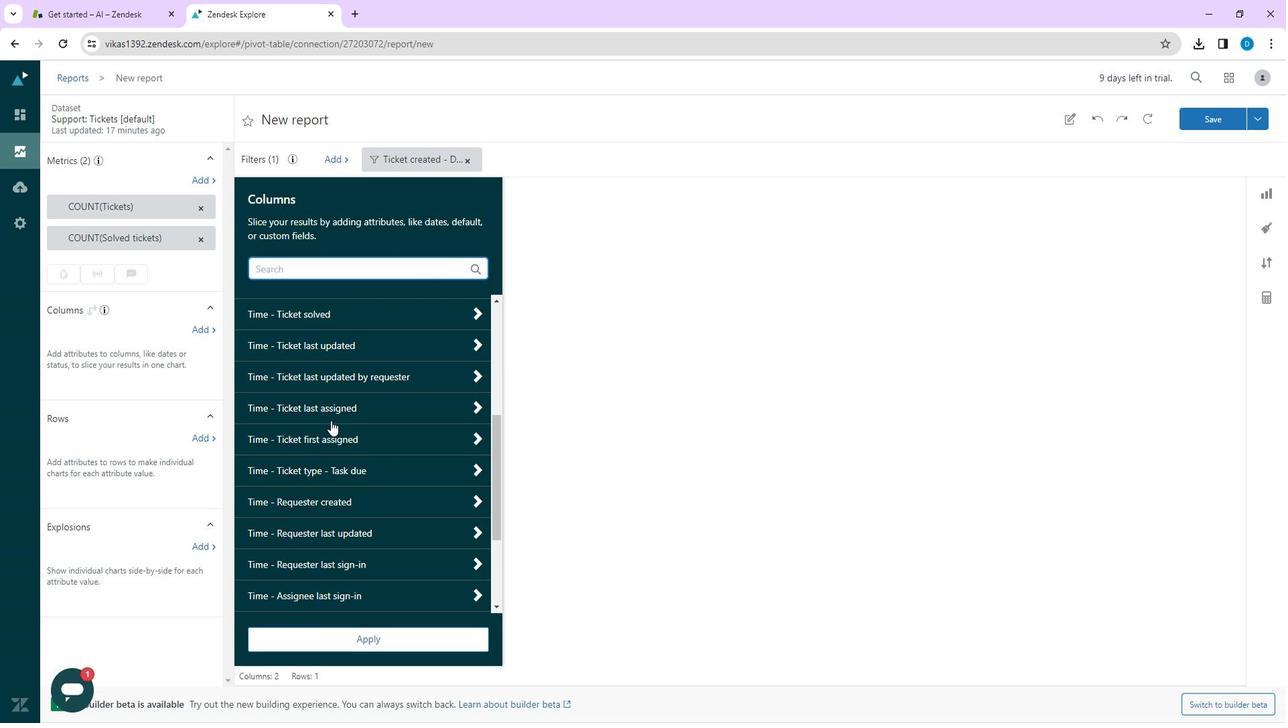
Action: Mouse scrolled (342, 416) with delta (0, 0)
Screenshot: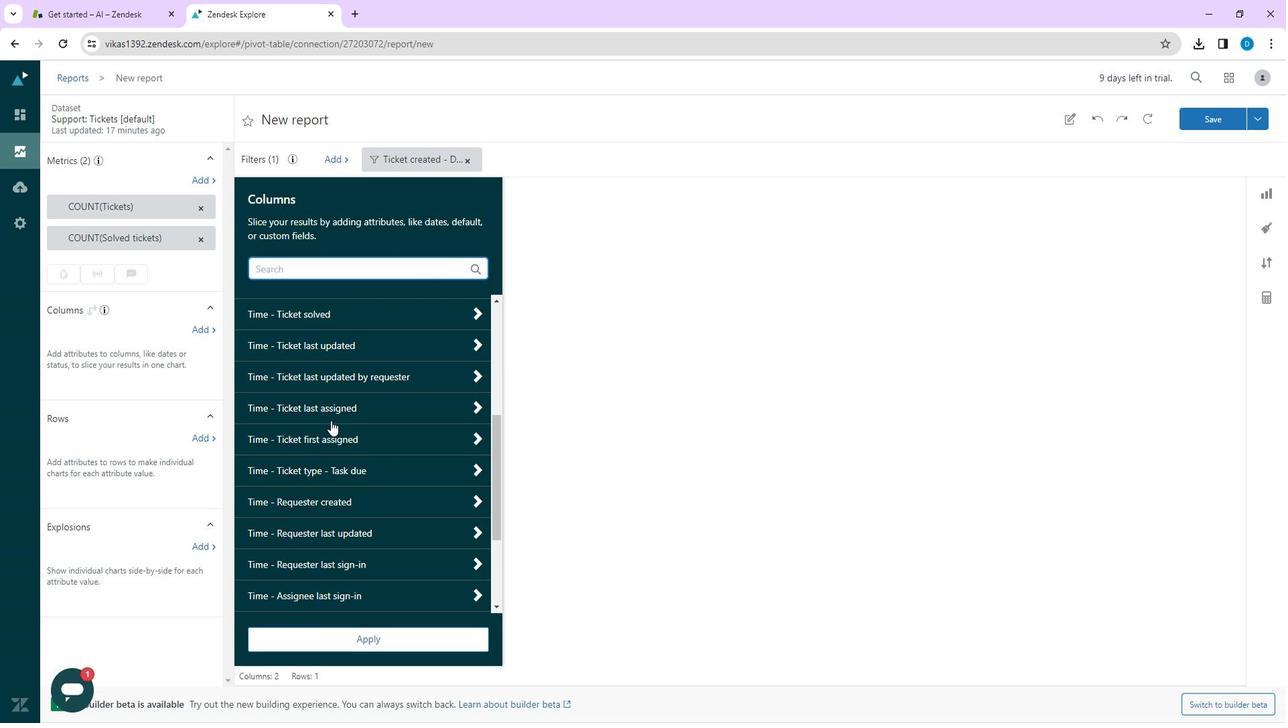 
Action: Mouse scrolled (342, 416) with delta (0, 0)
Screenshot: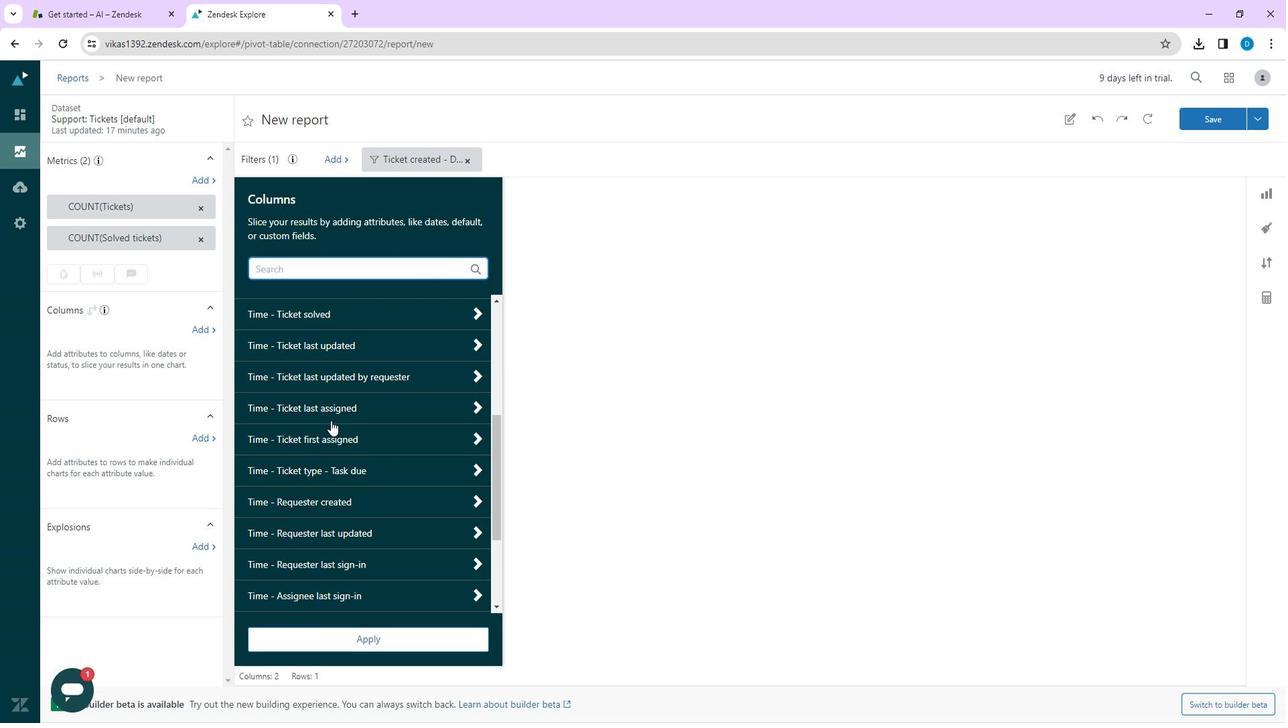 
Action: Mouse scrolled (342, 416) with delta (0, 0)
Screenshot: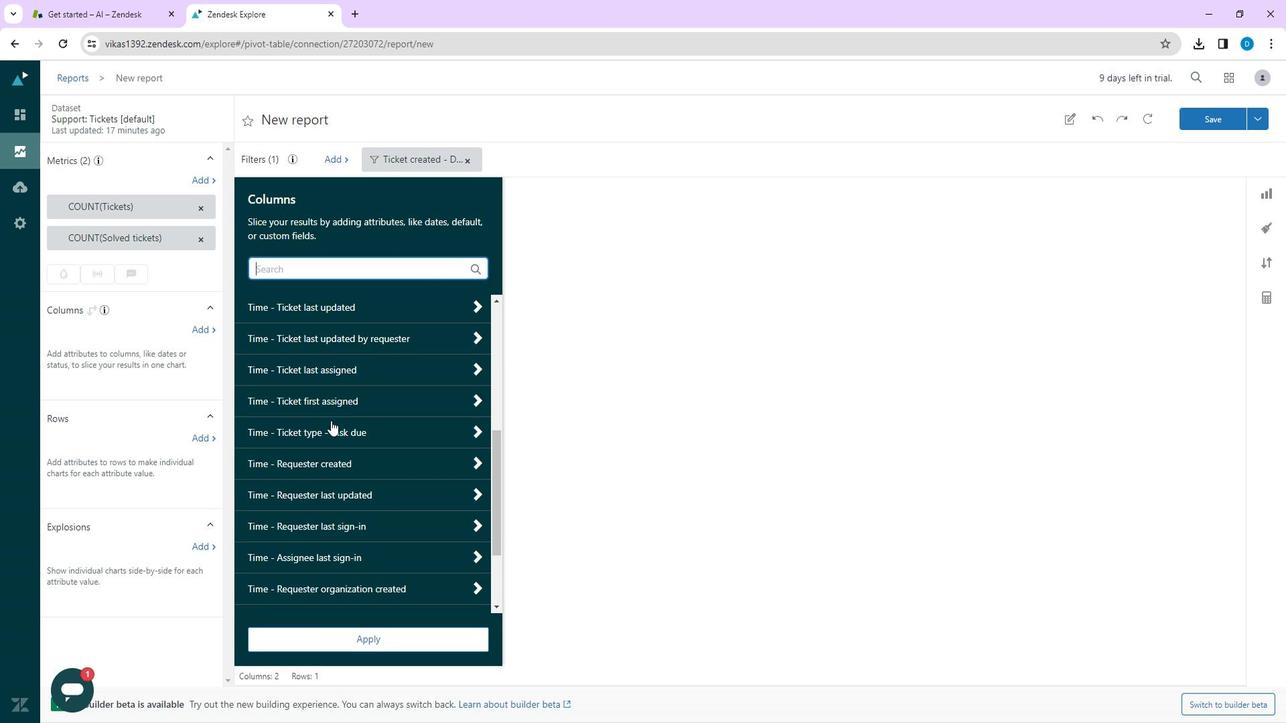 
Action: Mouse scrolled (342, 416) with delta (0, 0)
Screenshot: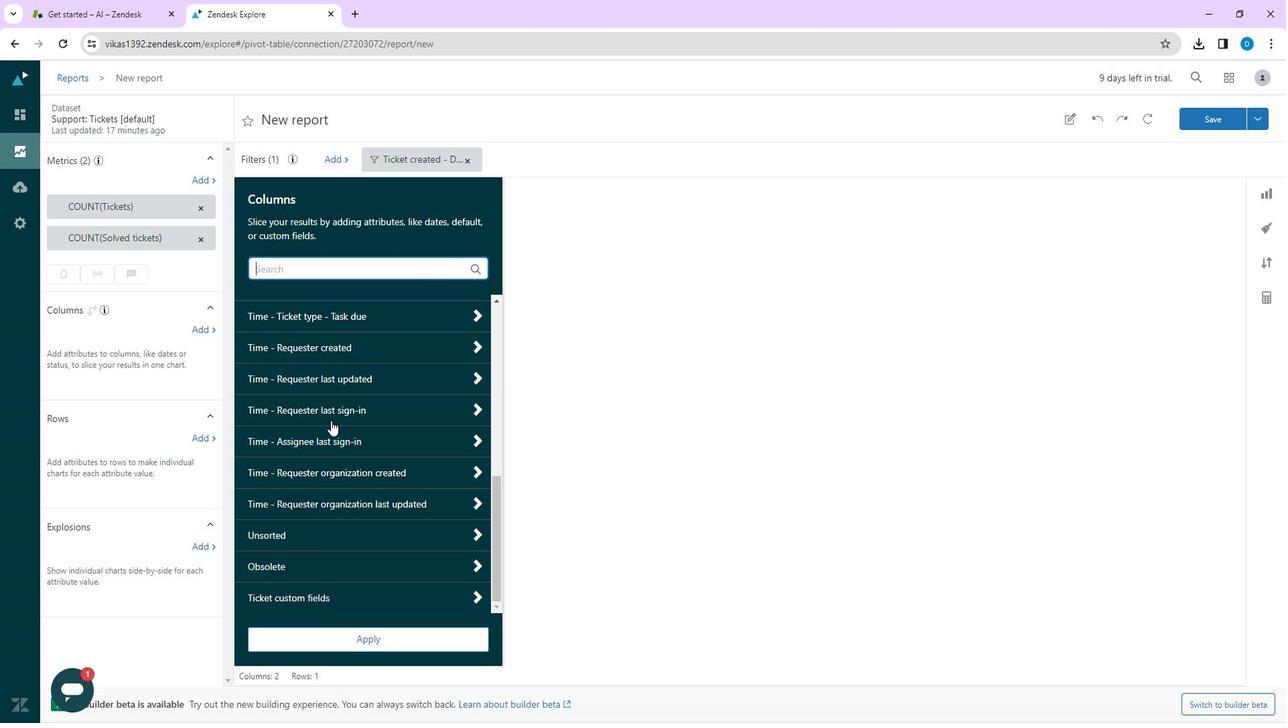 
Action: Mouse scrolled (342, 416) with delta (0, 0)
Screenshot: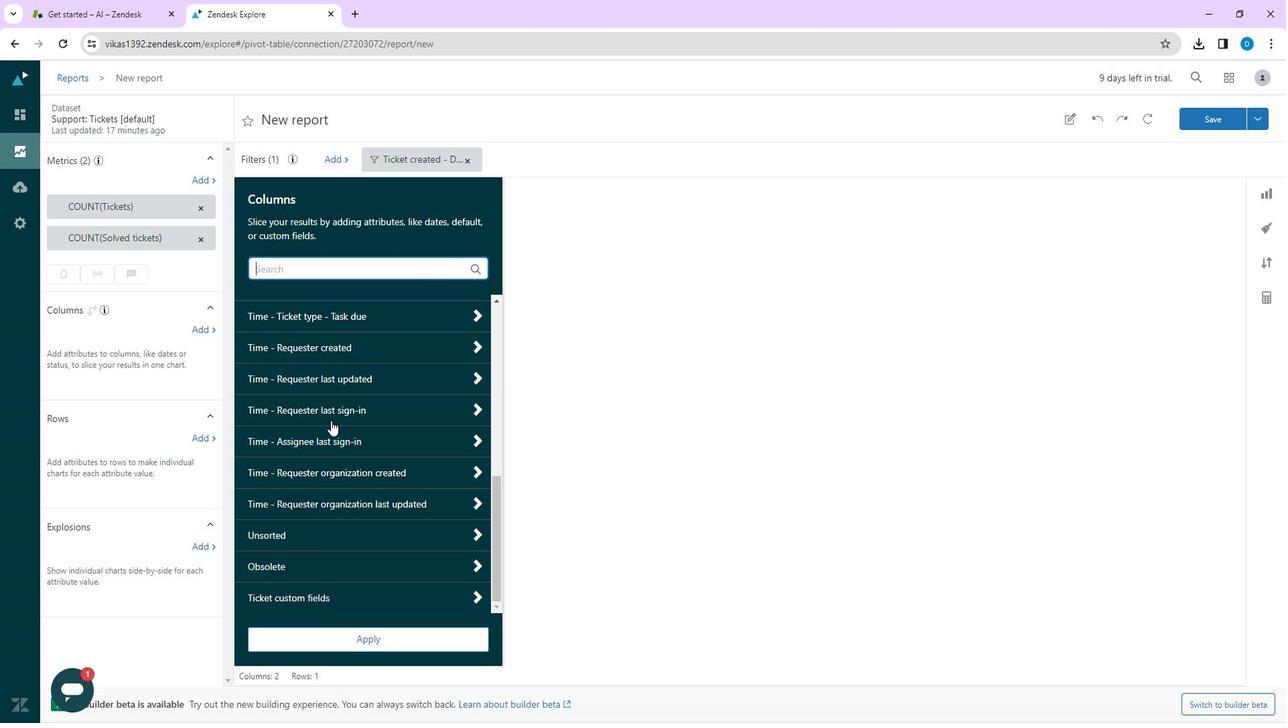 
Action: Mouse scrolled (342, 416) with delta (0, 0)
Screenshot: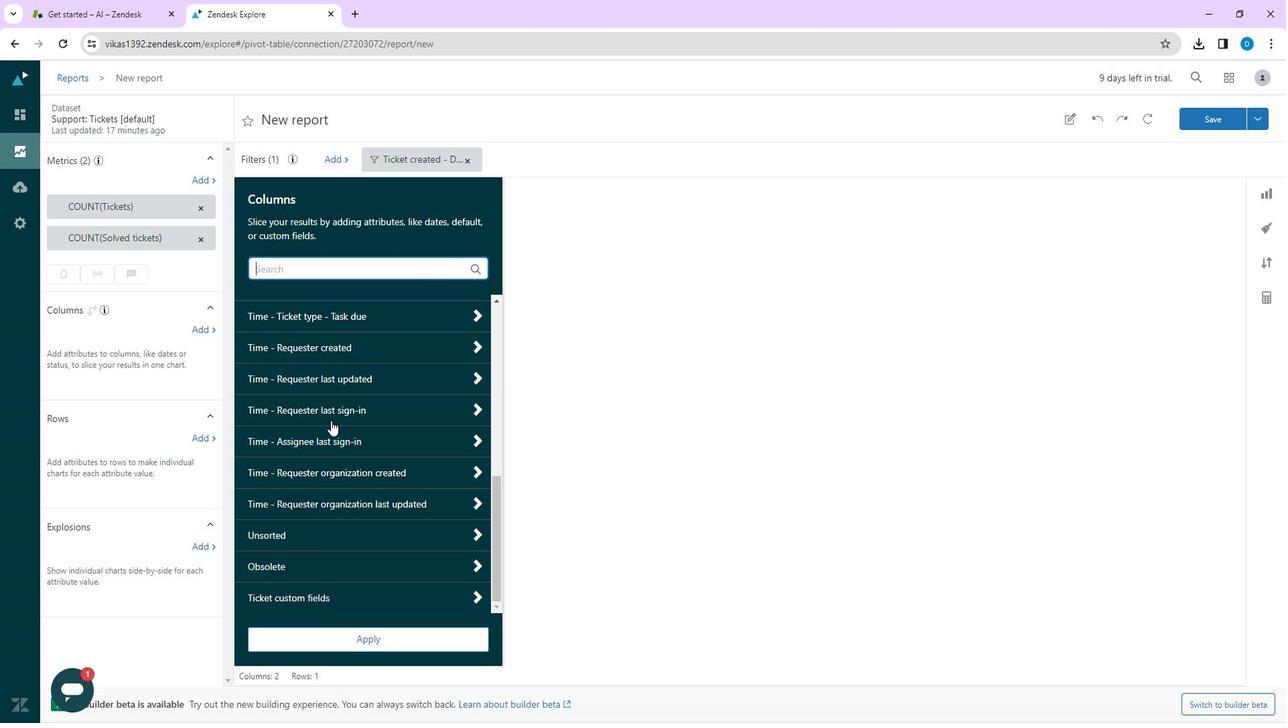 
Action: Mouse scrolled (342, 416) with delta (0, 0)
Screenshot: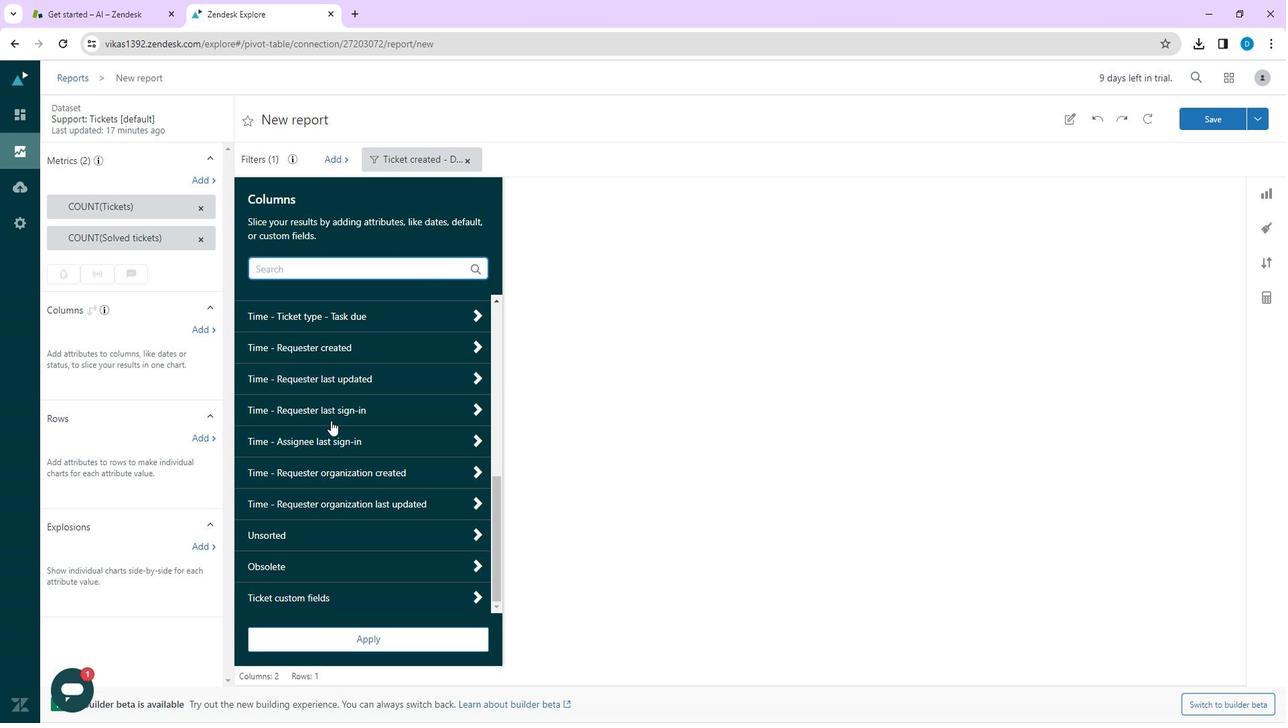 
Action: Mouse scrolled (342, 416) with delta (0, 0)
Screenshot: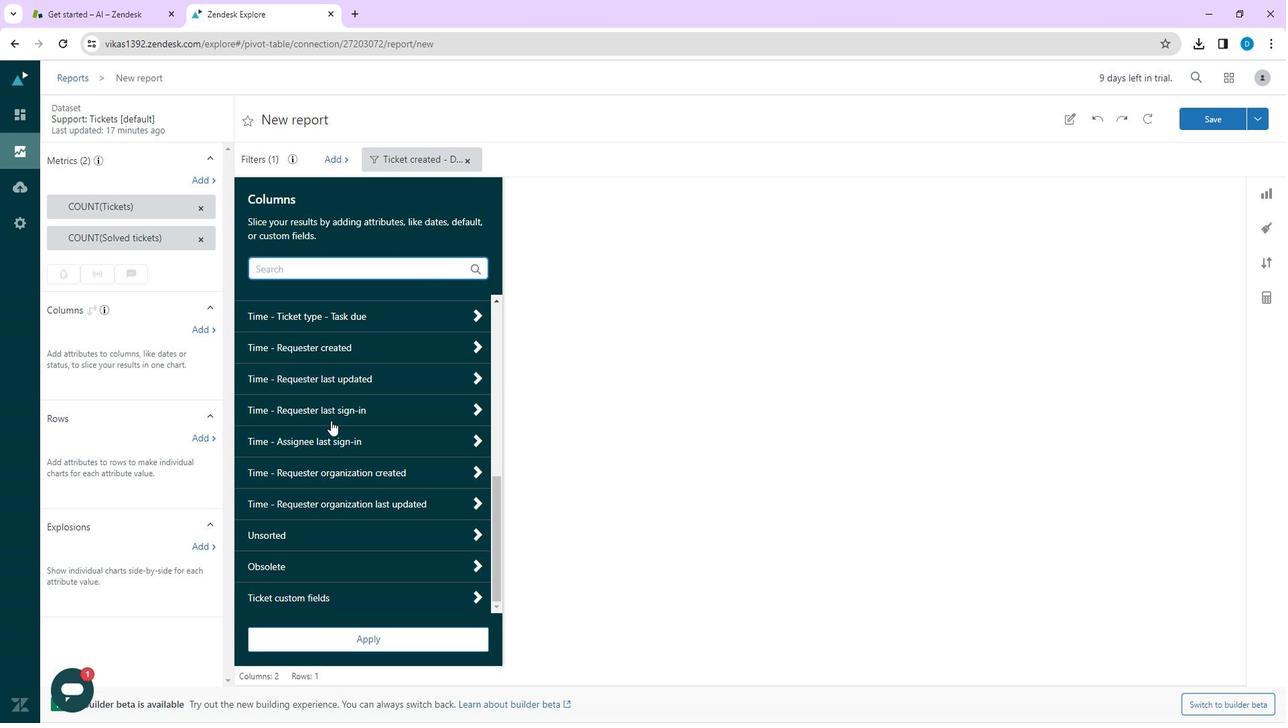 
Action: Mouse scrolled (342, 416) with delta (0, 0)
Screenshot: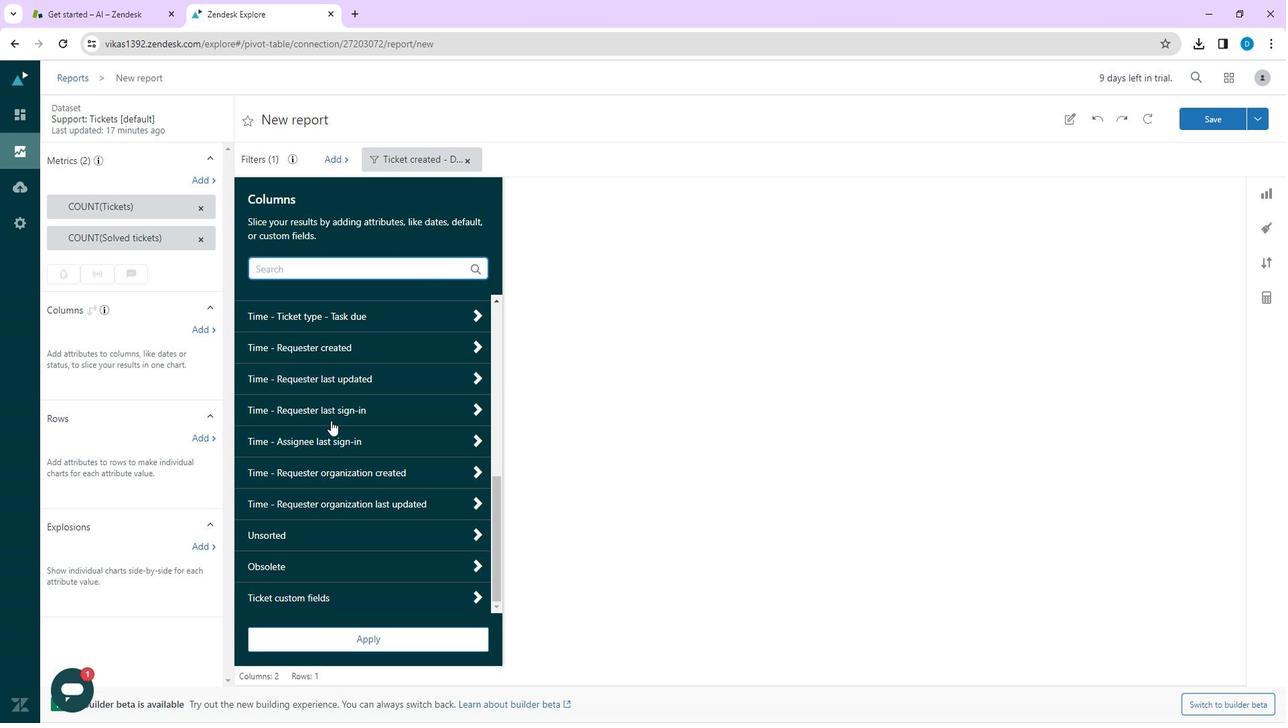 
Action: Mouse scrolled (342, 418) with delta (0, 0)
Screenshot: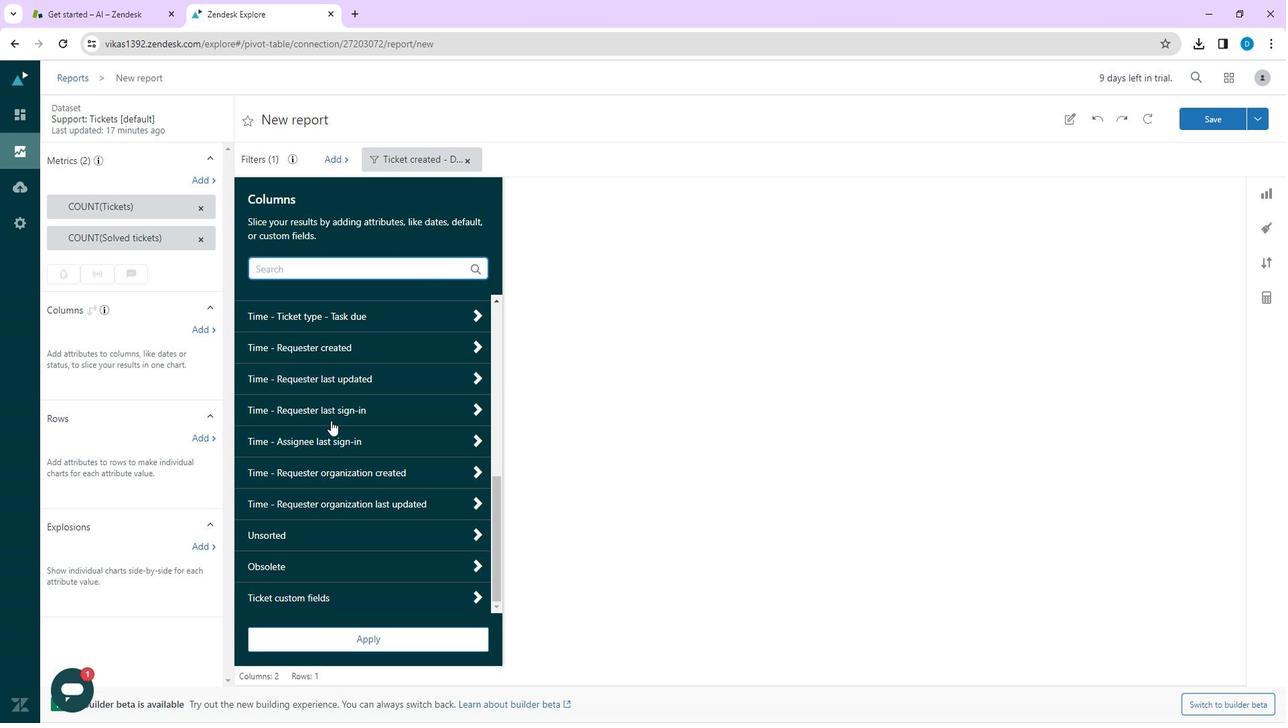 
Action: Mouse scrolled (342, 418) with delta (0, 0)
Screenshot: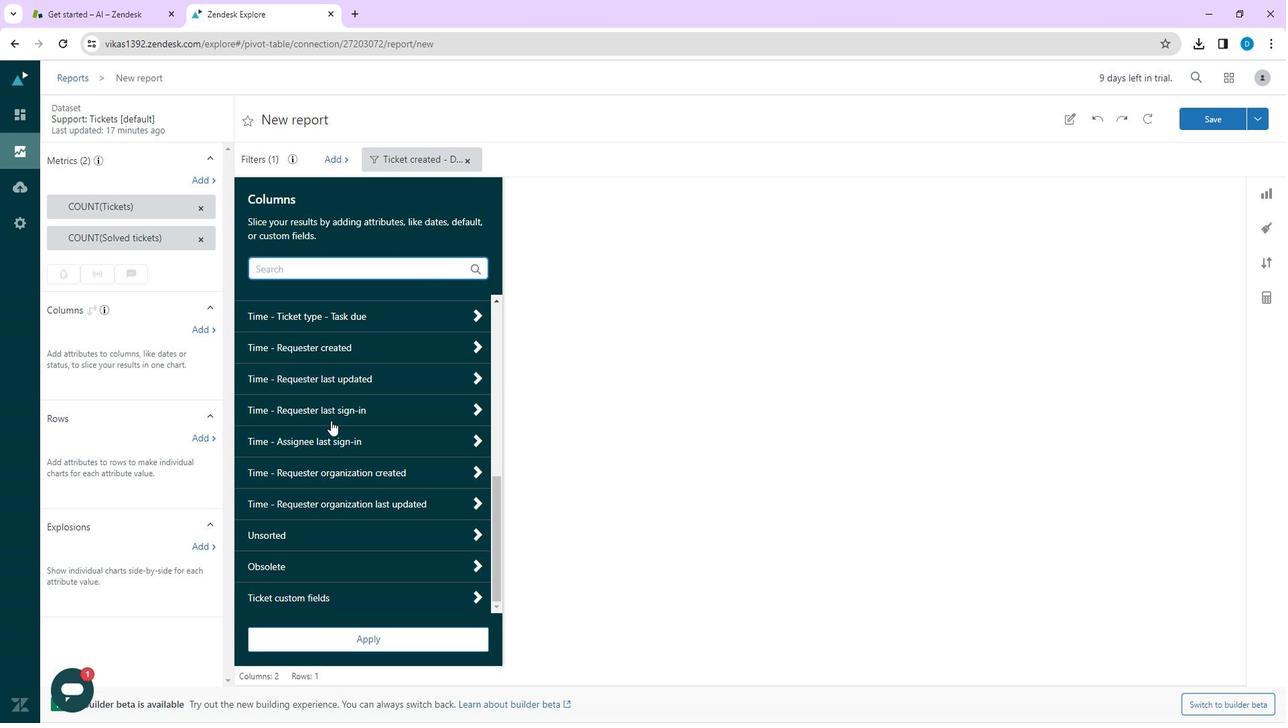 
Action: Mouse scrolled (342, 418) with delta (0, 0)
Screenshot: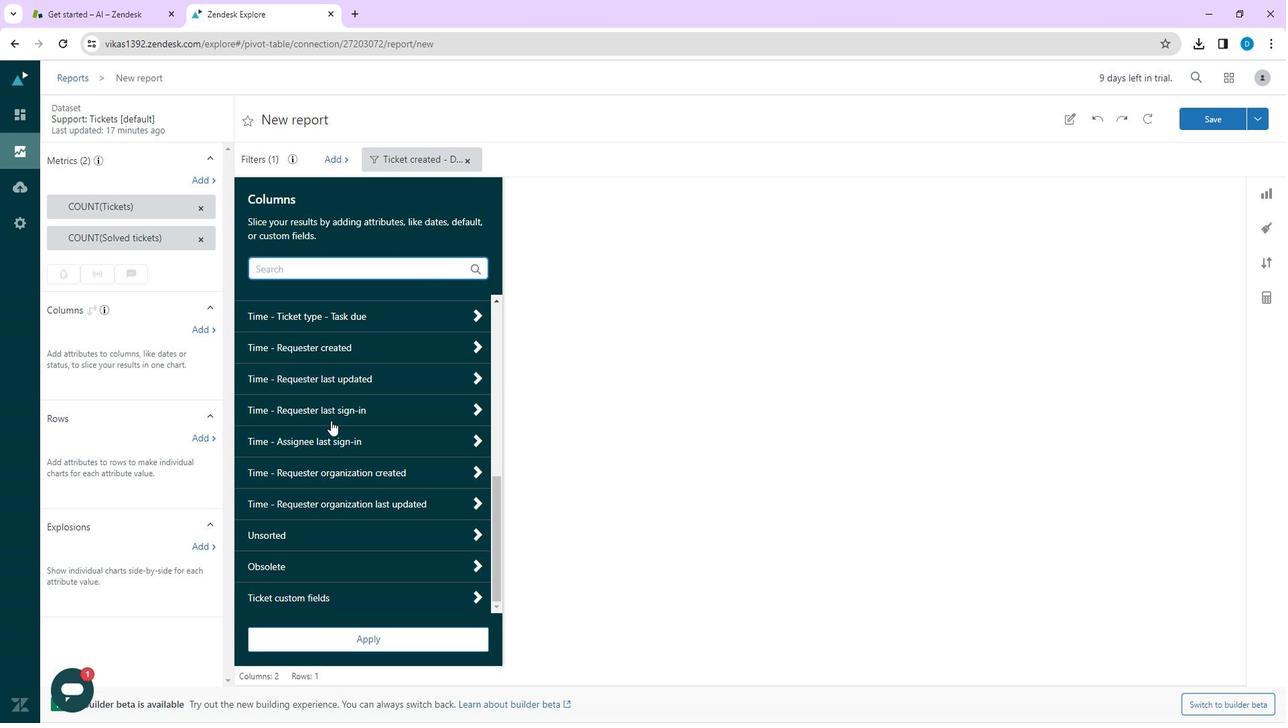 
Action: Mouse scrolled (342, 418) with delta (0, 0)
Screenshot: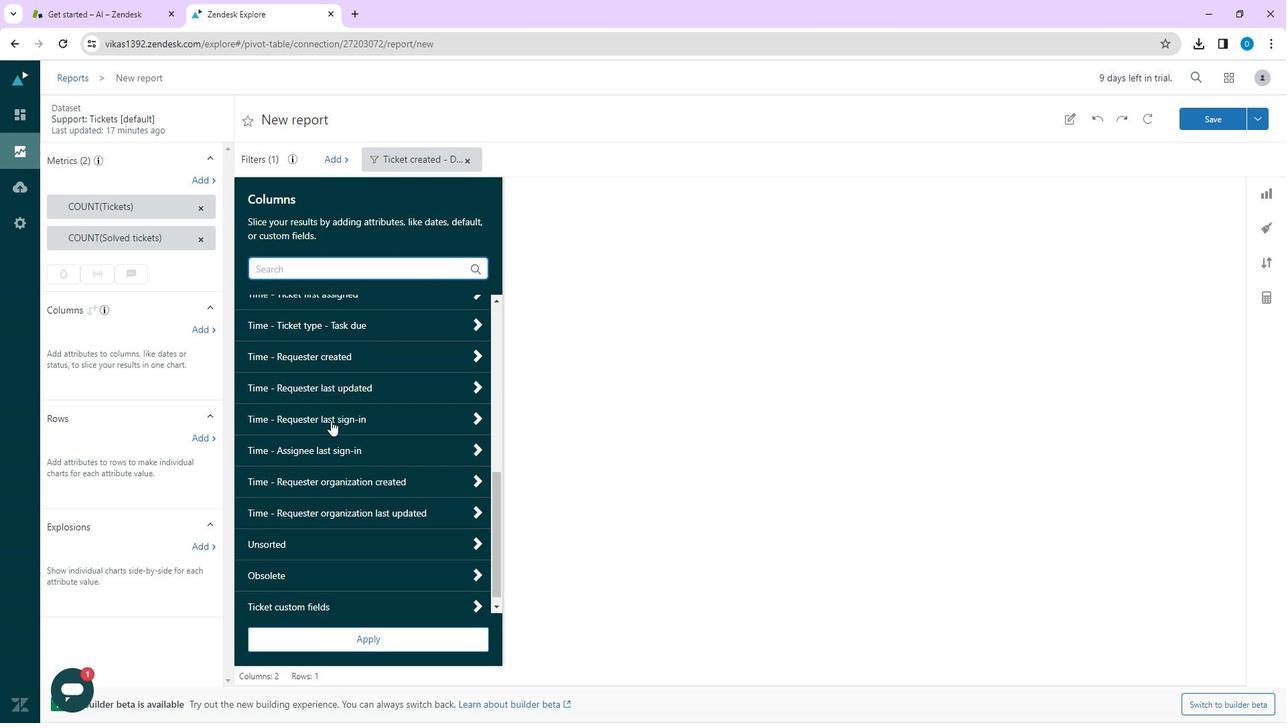 
Action: Mouse scrolled (342, 418) with delta (0, 0)
Screenshot: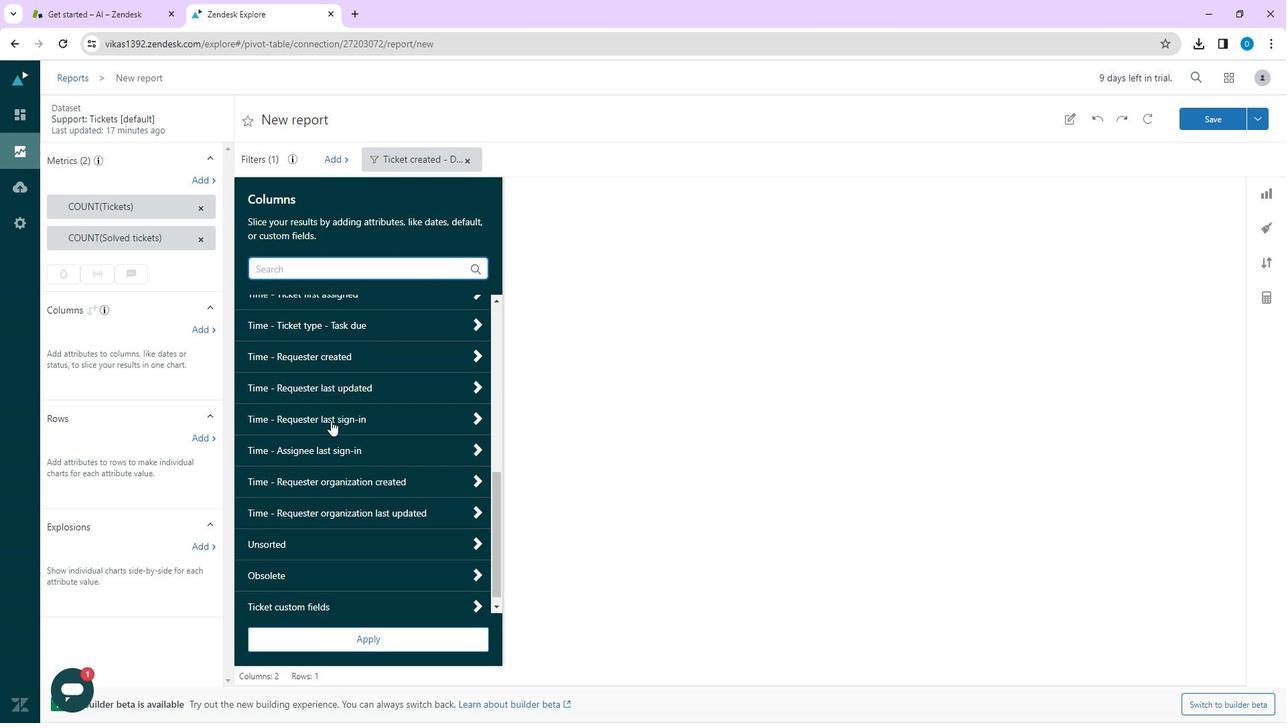 
Action: Mouse scrolled (342, 418) with delta (0, 0)
Screenshot: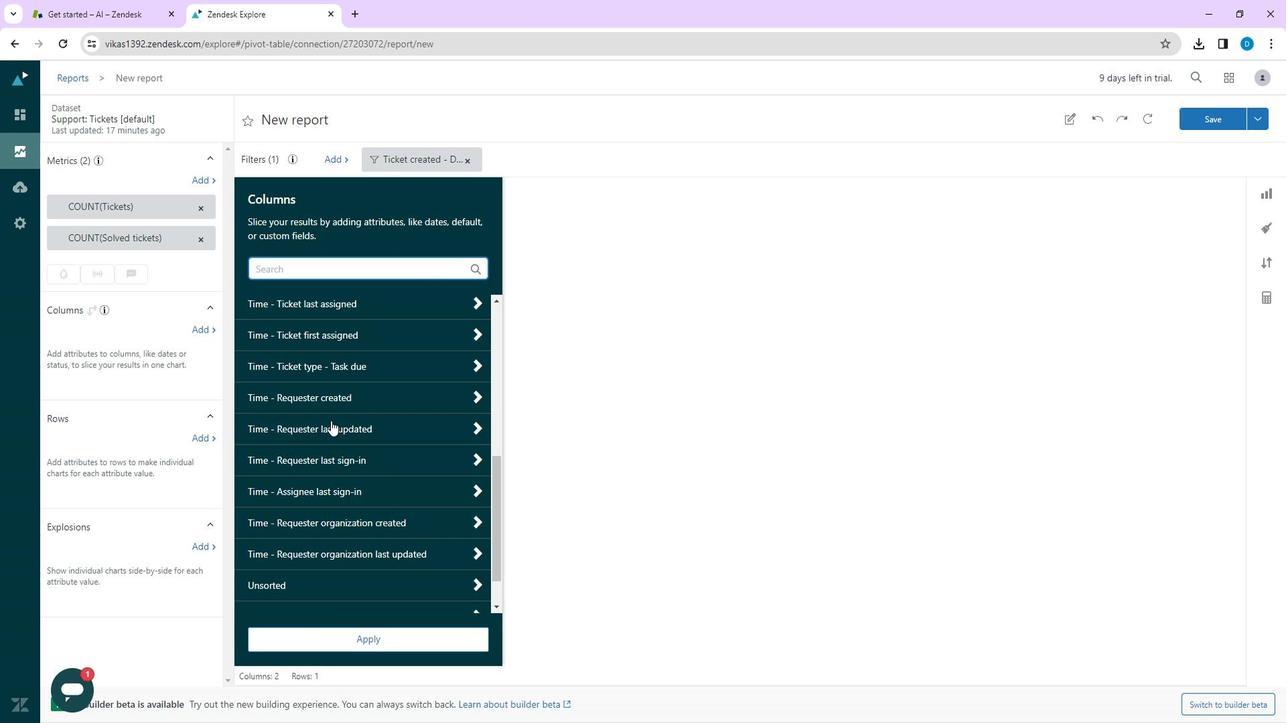 
Action: Mouse moved to (342, 416)
Screenshot: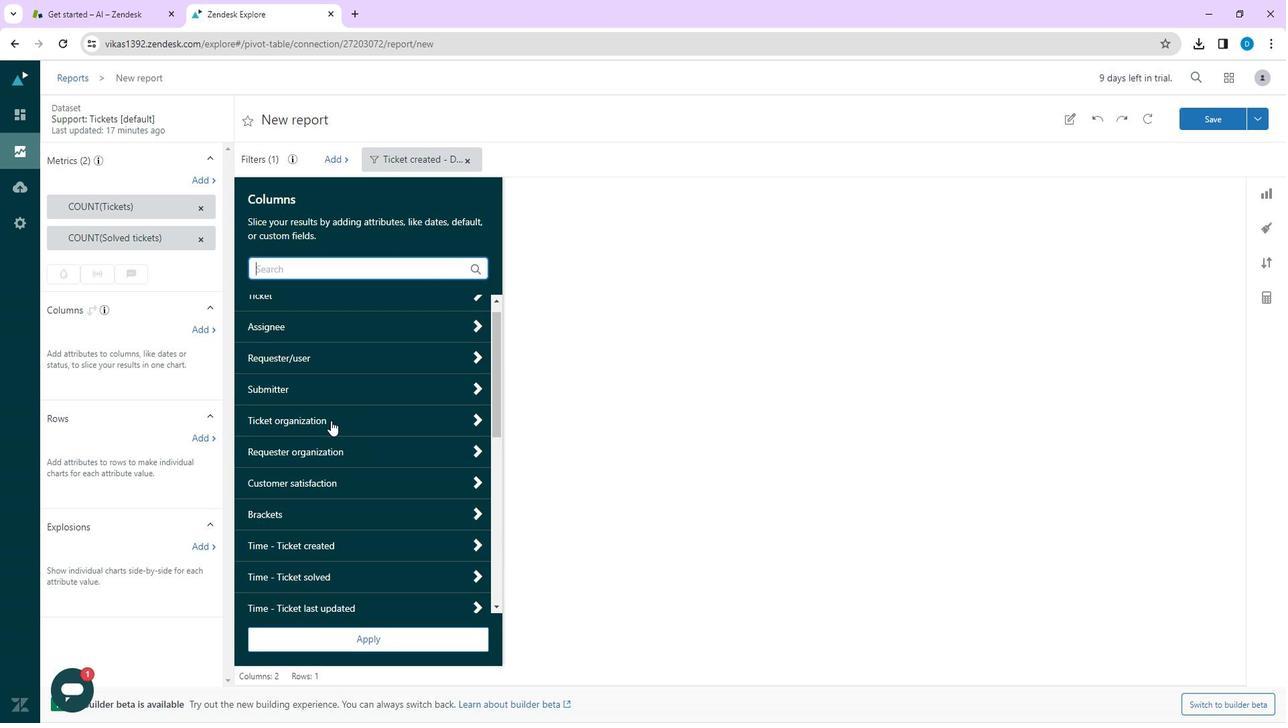 
Action: Mouse scrolled (342, 417) with delta (0, 0)
Screenshot: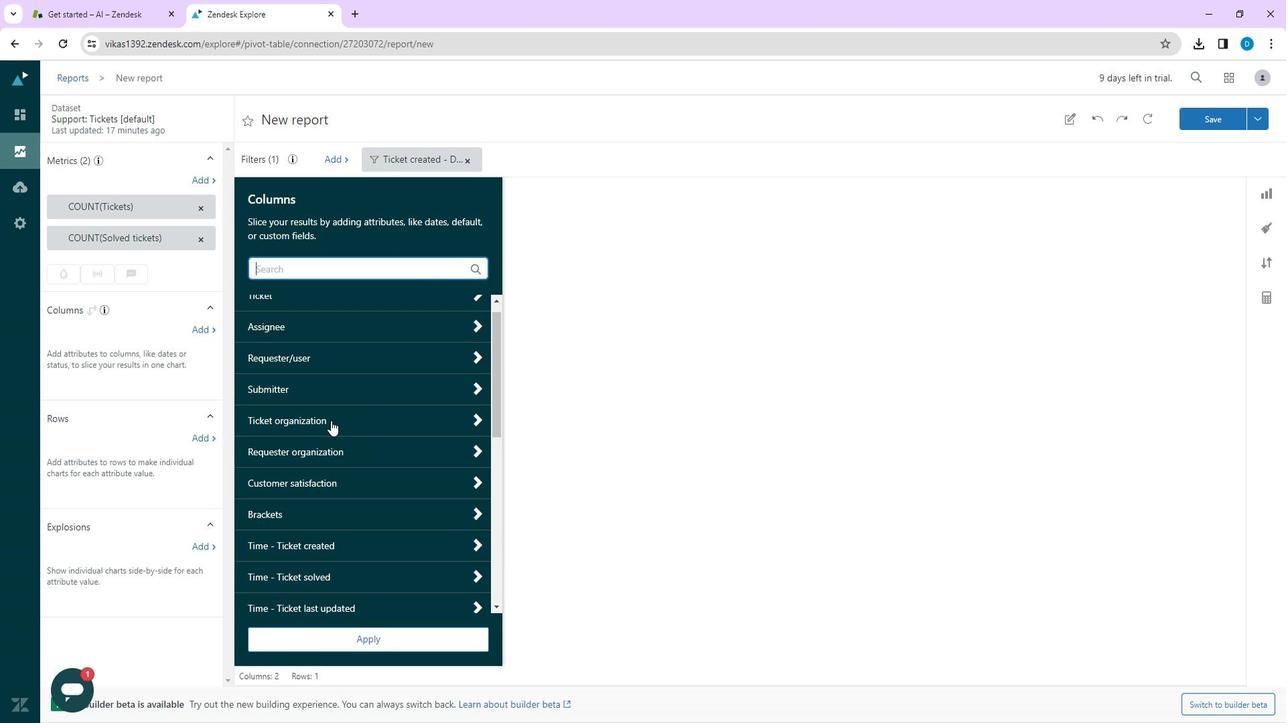 
Action: Mouse scrolled (342, 417) with delta (0, 0)
Screenshot: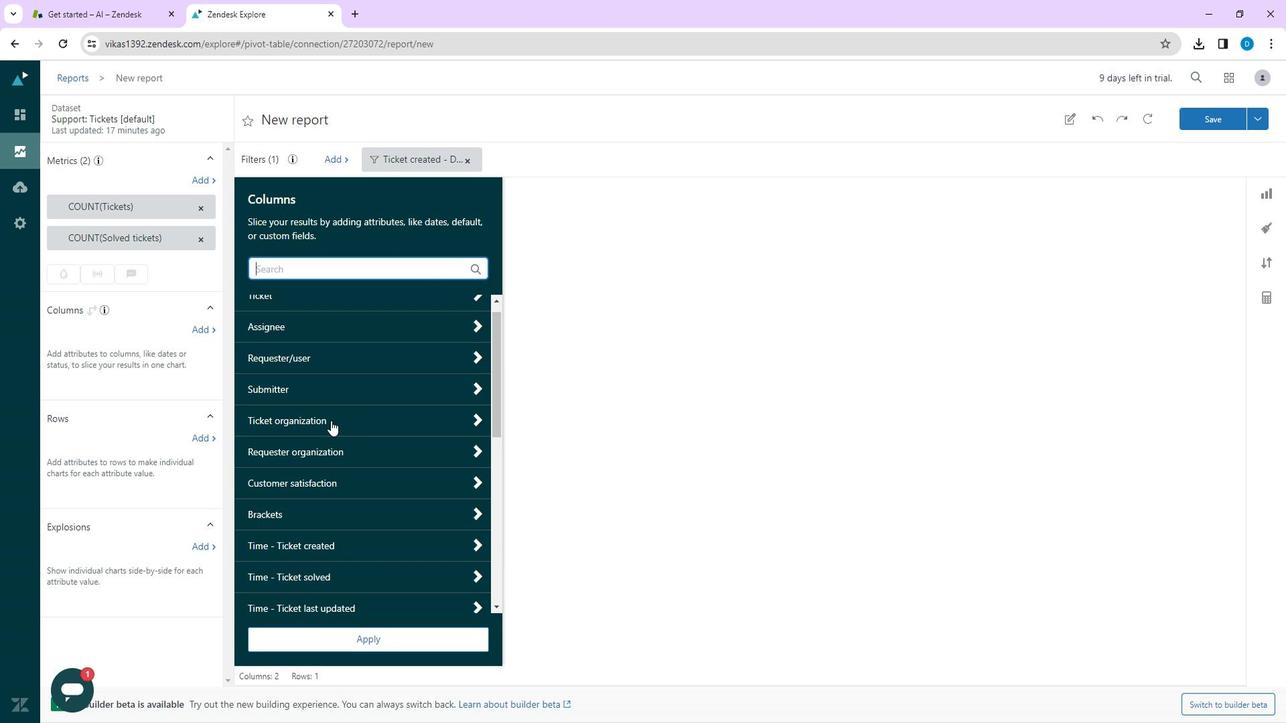 
Action: Mouse scrolled (342, 417) with delta (0, 0)
Screenshot: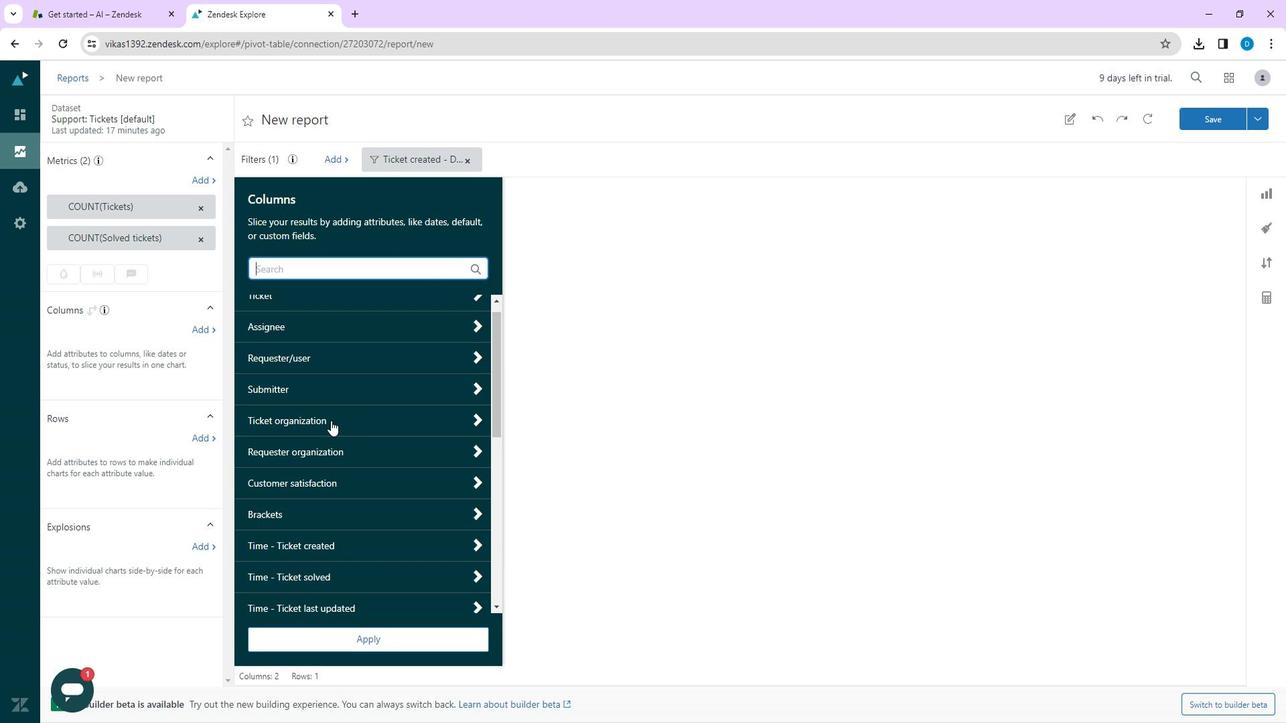
Action: Mouse scrolled (342, 417) with delta (0, 0)
Screenshot: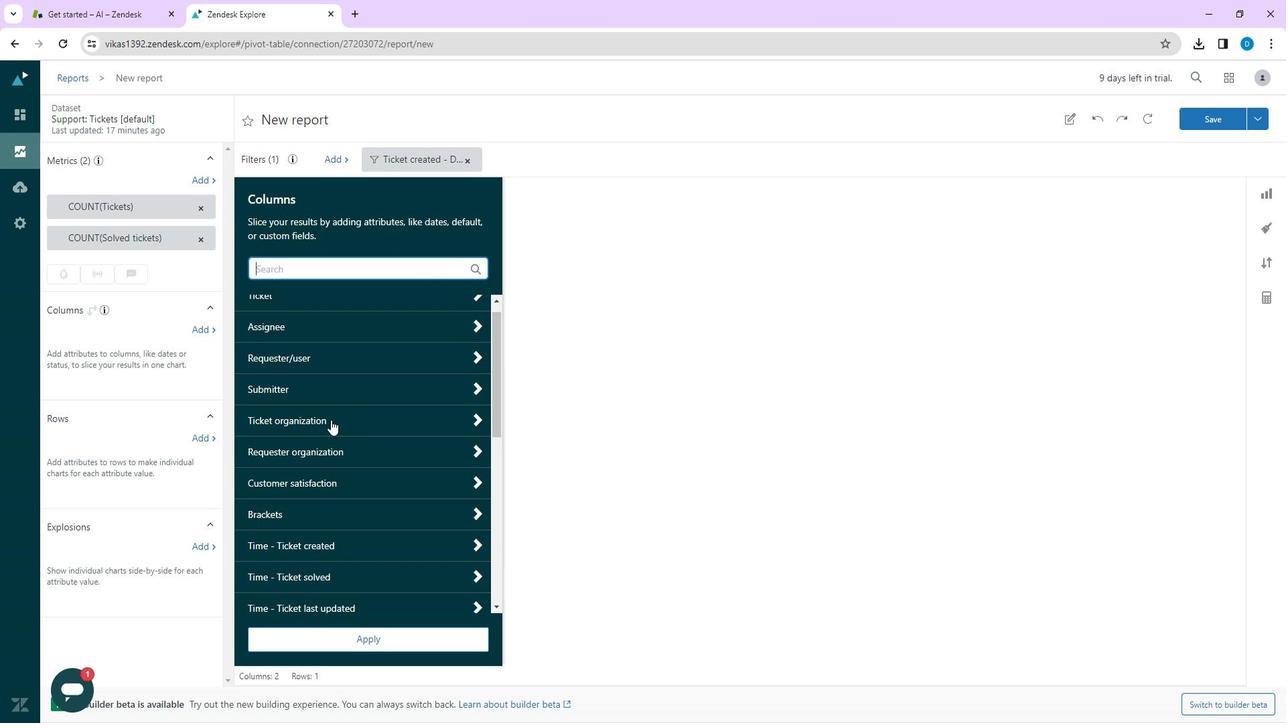 
Action: Mouse scrolled (342, 417) with delta (0, 0)
Screenshot: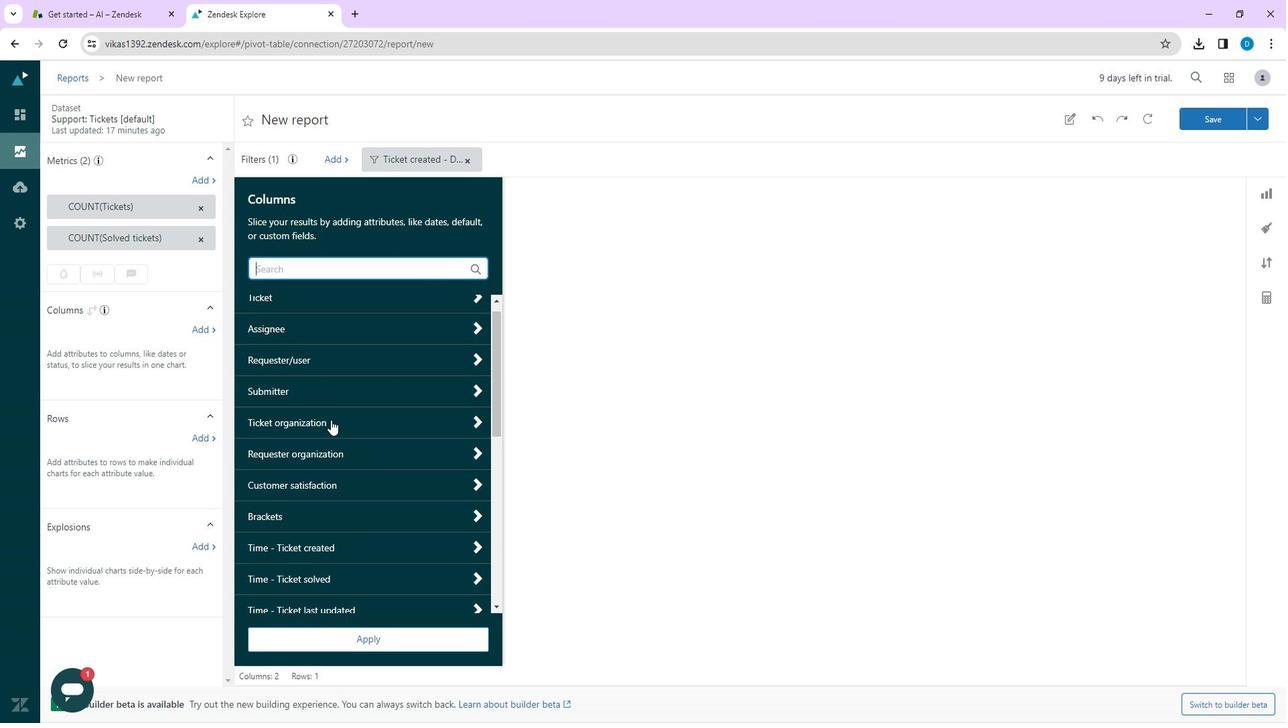 
Action: Mouse scrolled (342, 417) with delta (0, 0)
Screenshot: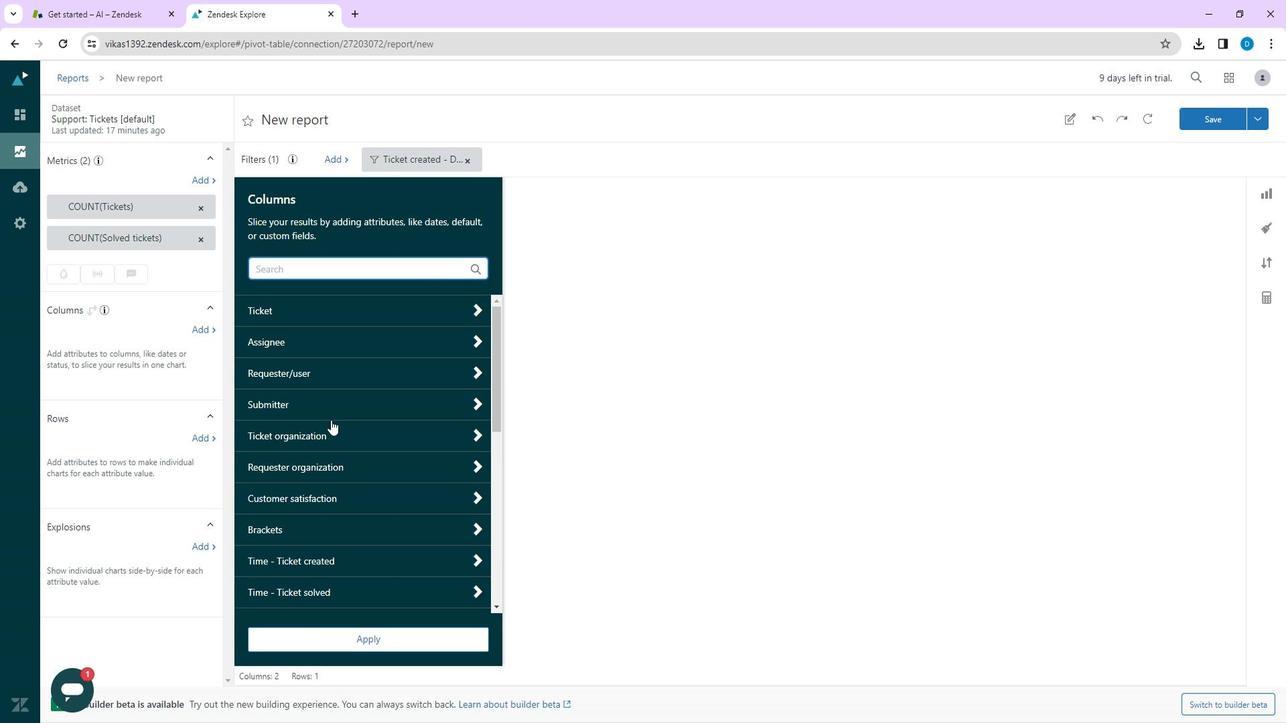 
Action: Mouse scrolled (342, 417) with delta (0, 0)
Screenshot: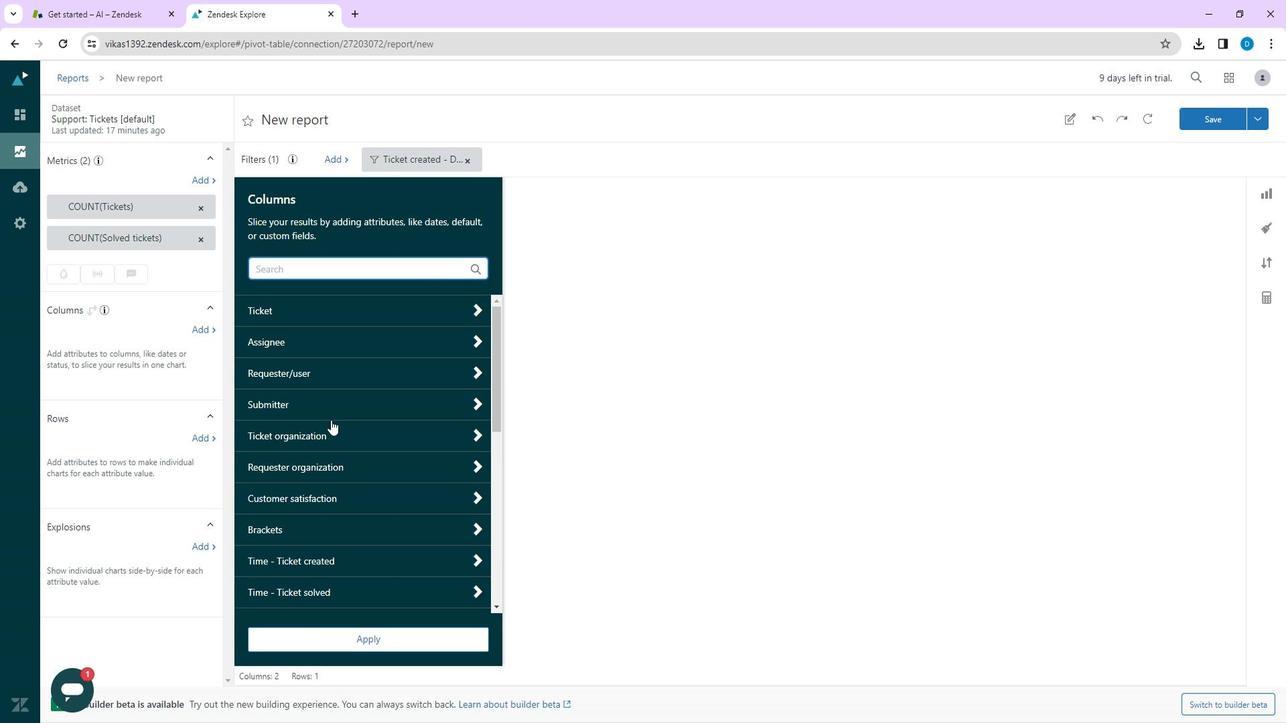 
Action: Mouse scrolled (342, 417) with delta (0, 0)
Screenshot: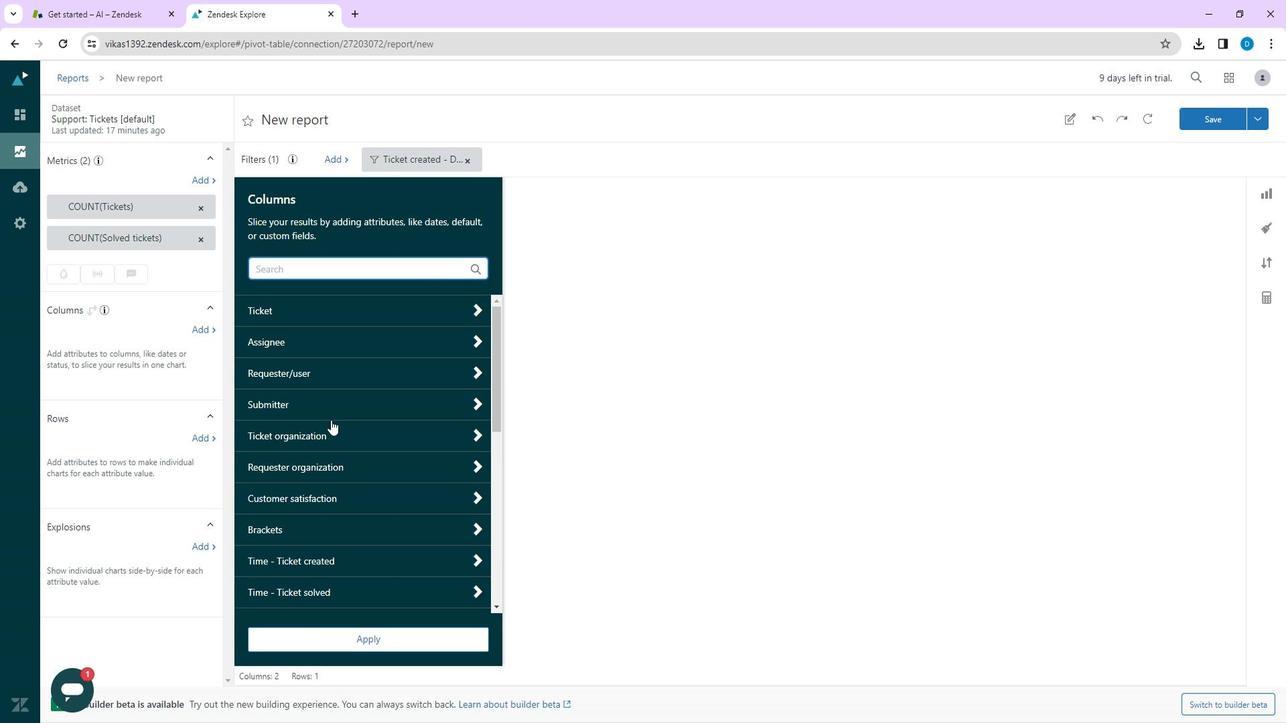 
Action: Mouse scrolled (342, 417) with delta (0, 0)
Screenshot: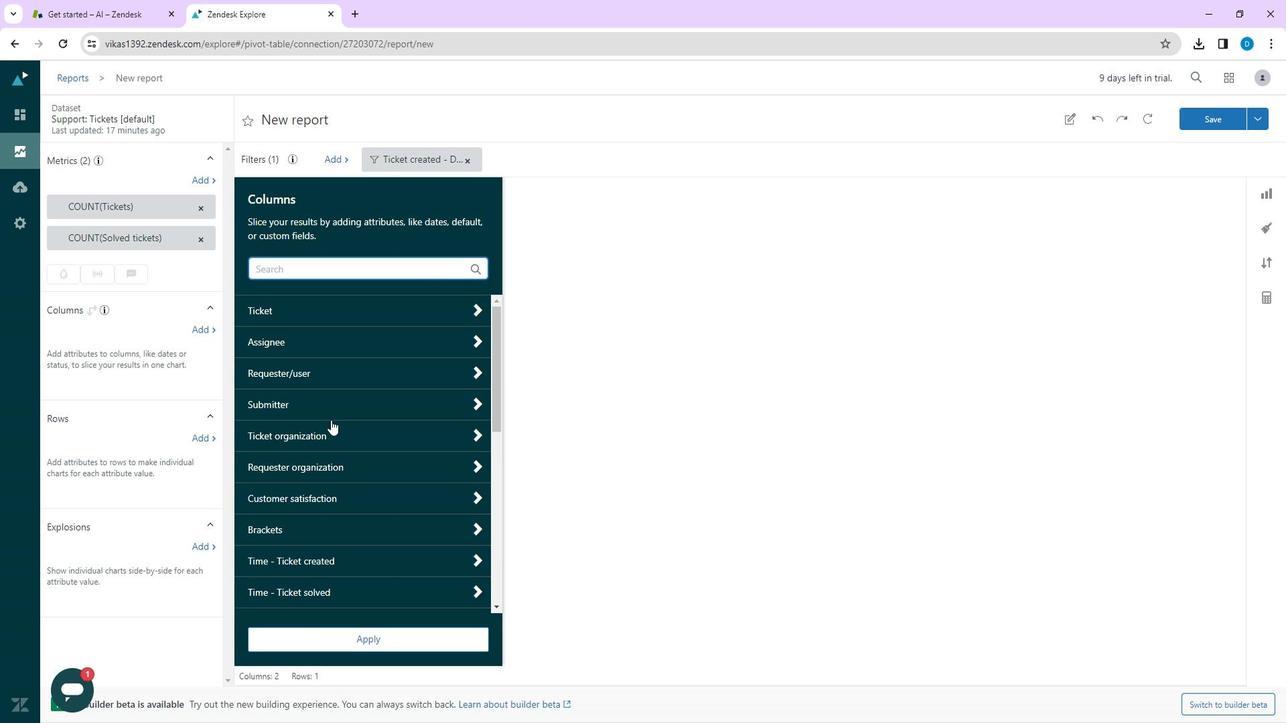 
Action: Mouse scrolled (342, 417) with delta (0, 0)
Screenshot: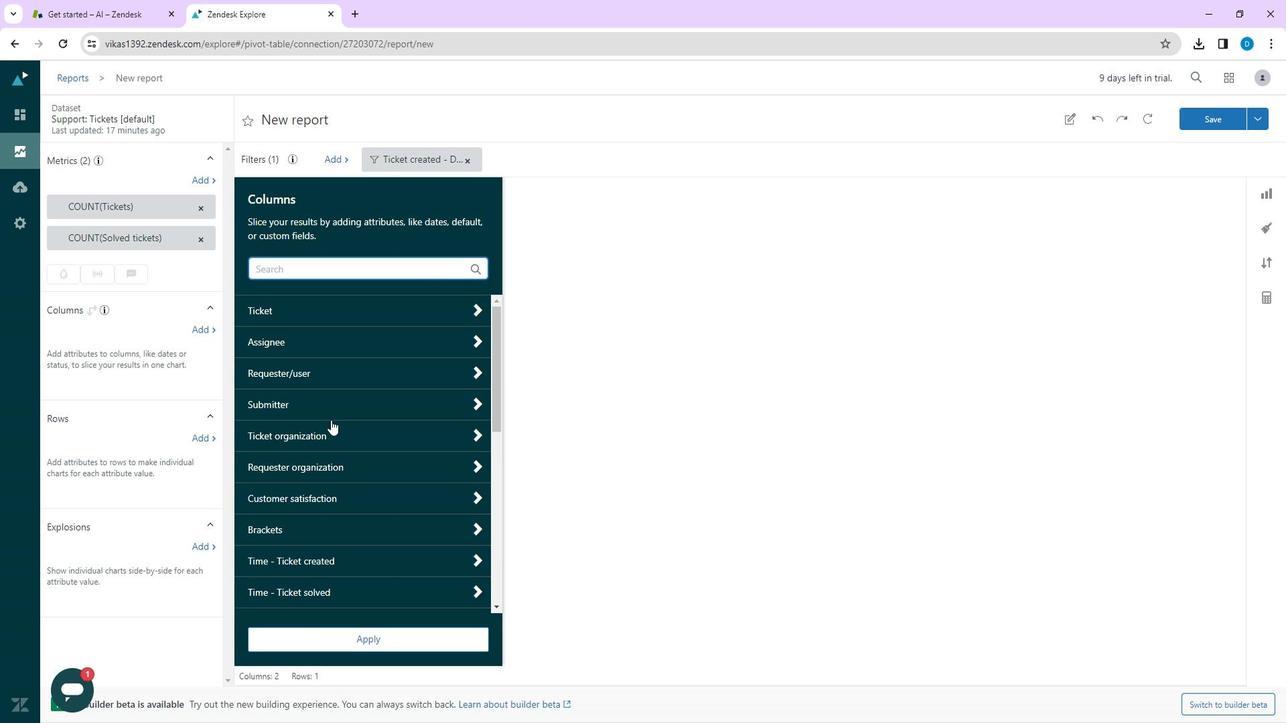 
Action: Mouse moved to (325, 344)
Screenshot: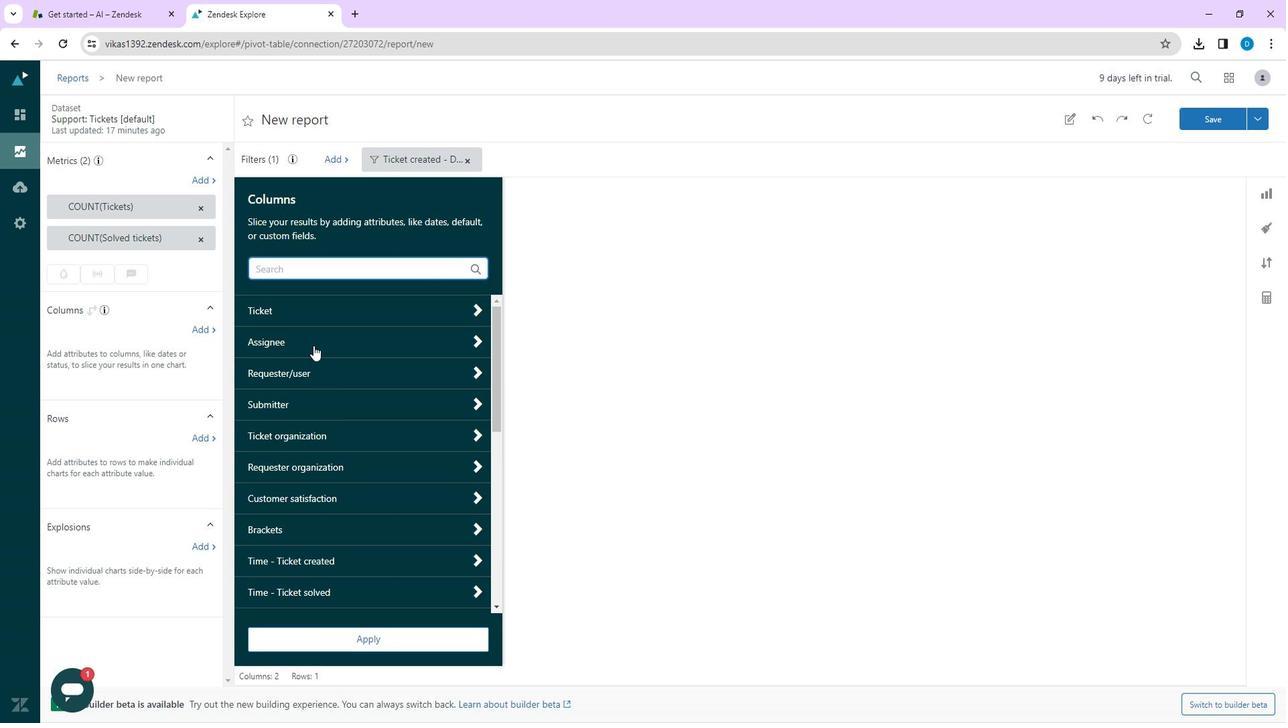 
Action: Mouse pressed left at (325, 344)
Screenshot: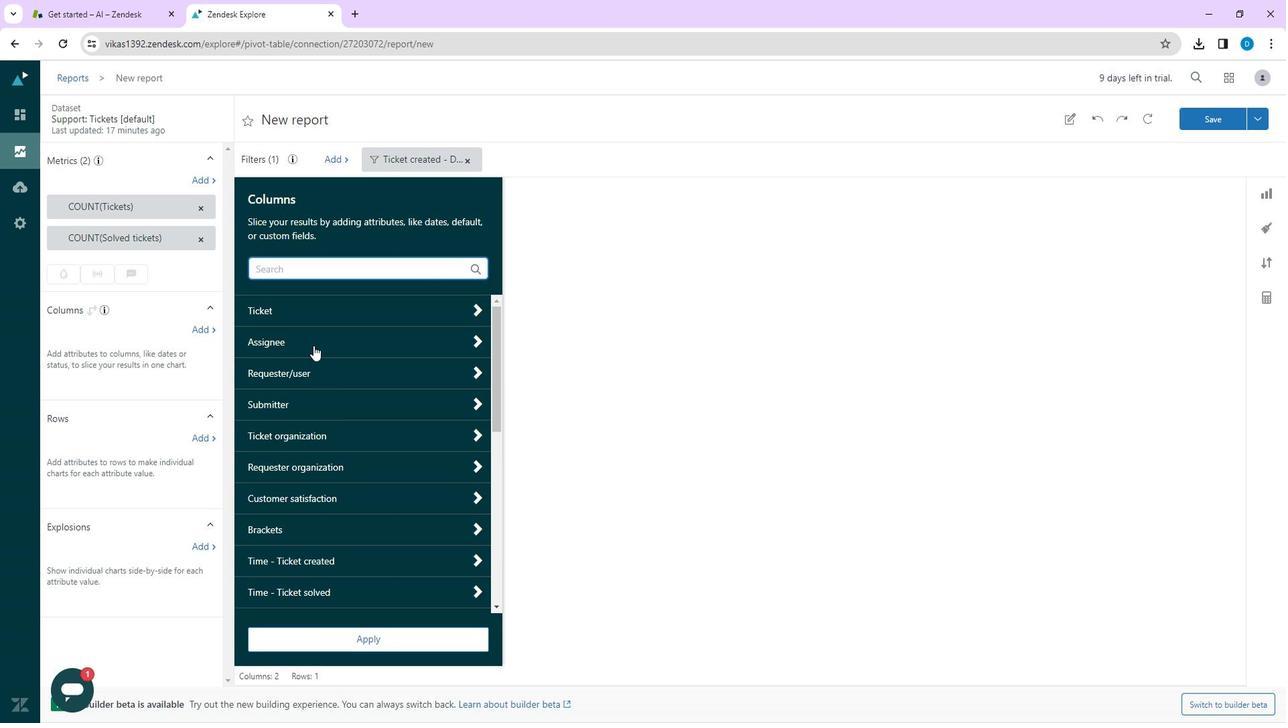 
Action: Mouse moved to (326, 460)
Screenshot: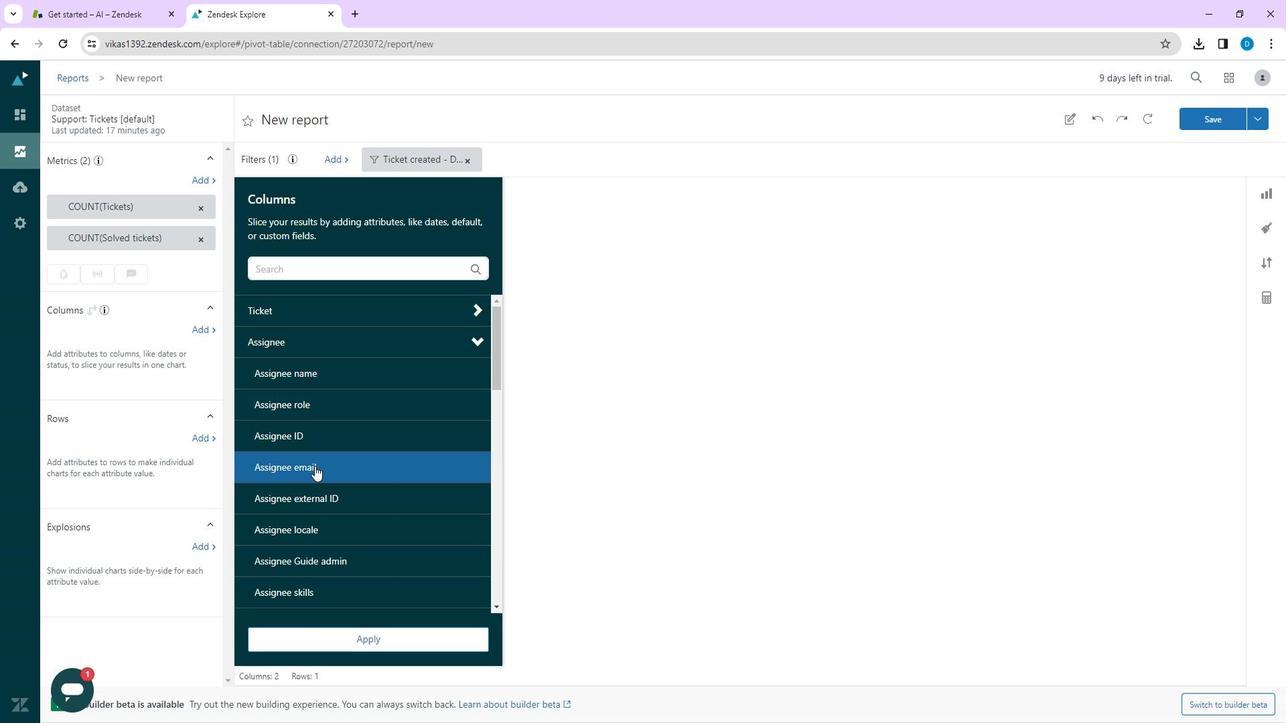 
Action: Mouse scrolled (326, 460) with delta (0, 0)
Screenshot: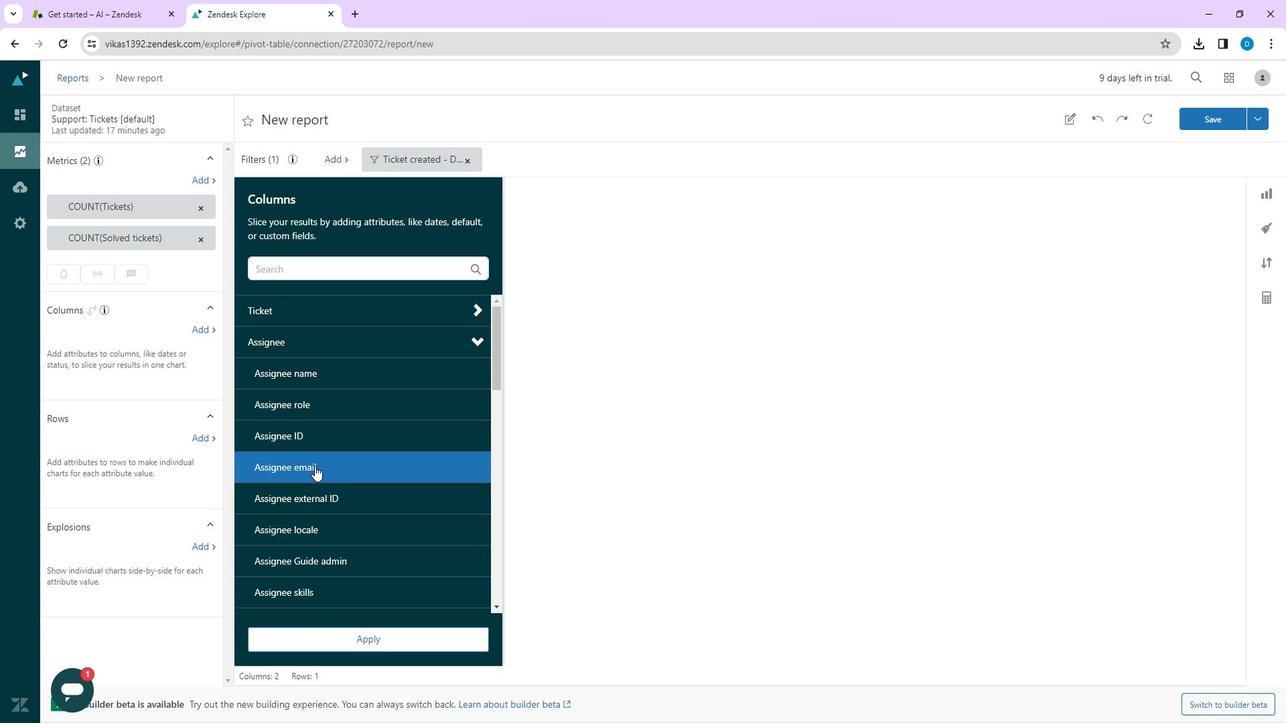 
Action: Mouse scrolled (326, 460) with delta (0, 0)
Screenshot: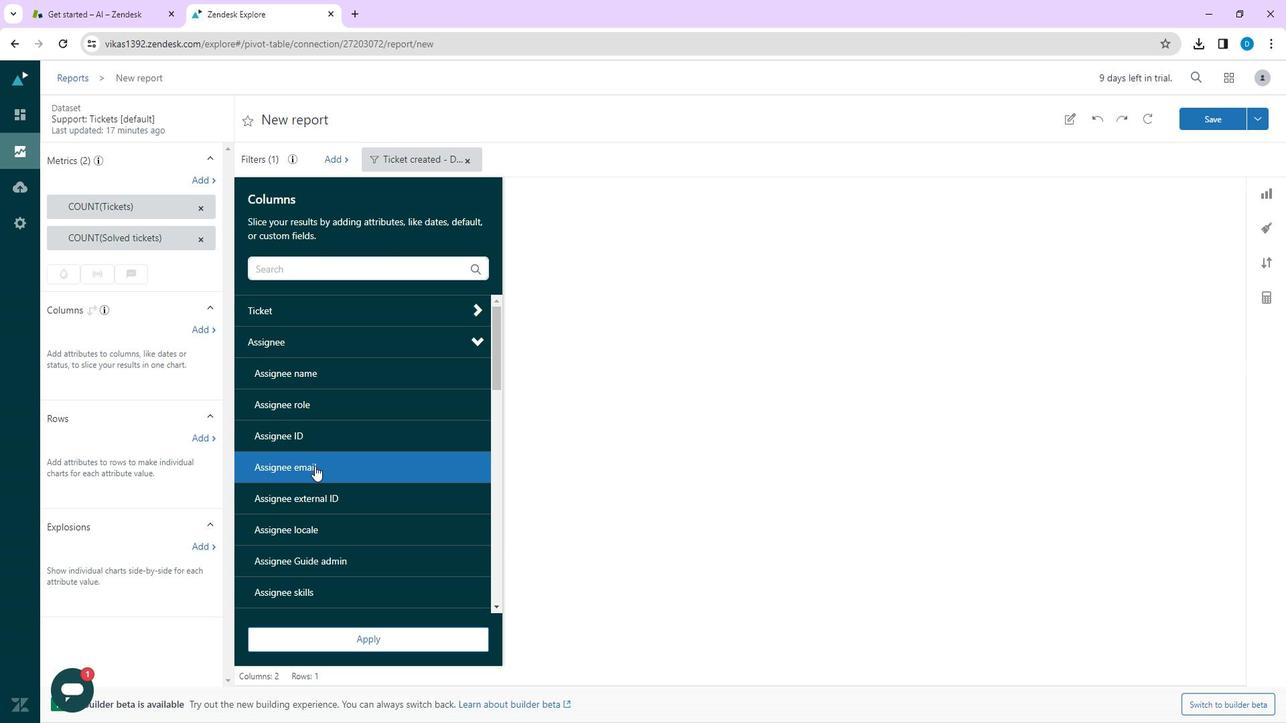 
Action: Mouse moved to (361, 432)
Screenshot: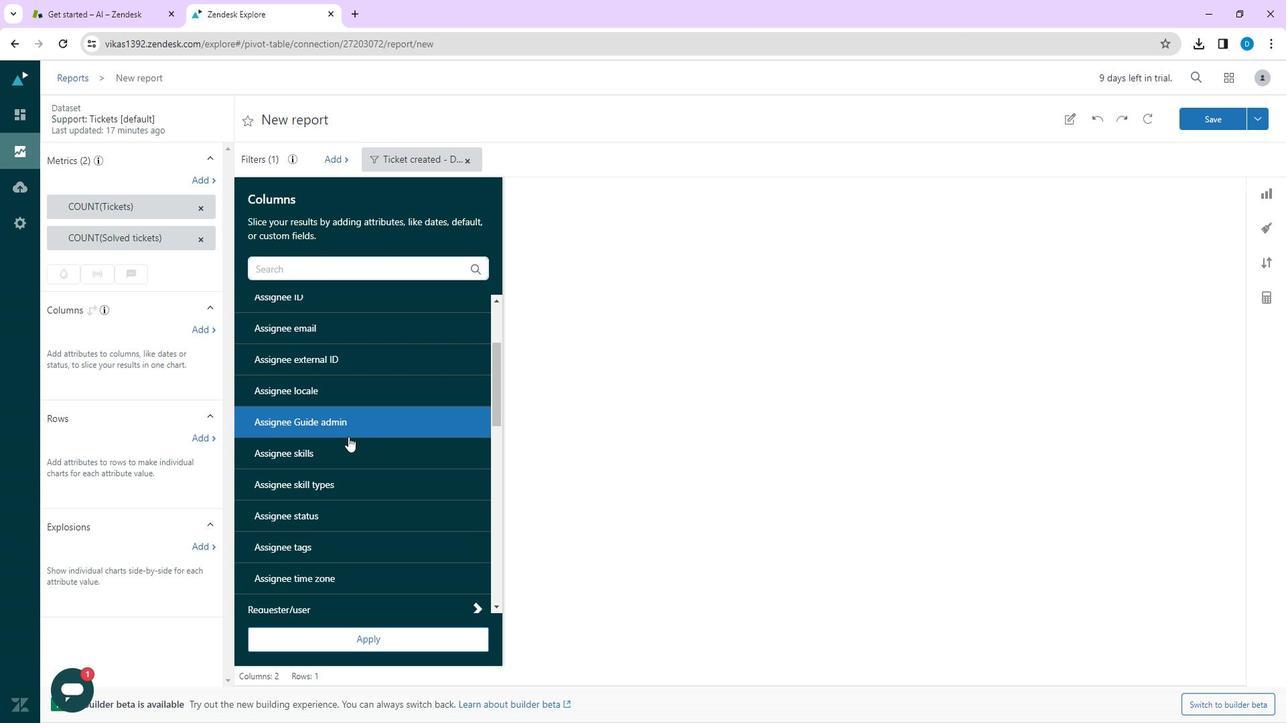 
Action: Mouse scrolled (361, 432) with delta (0, 0)
Screenshot: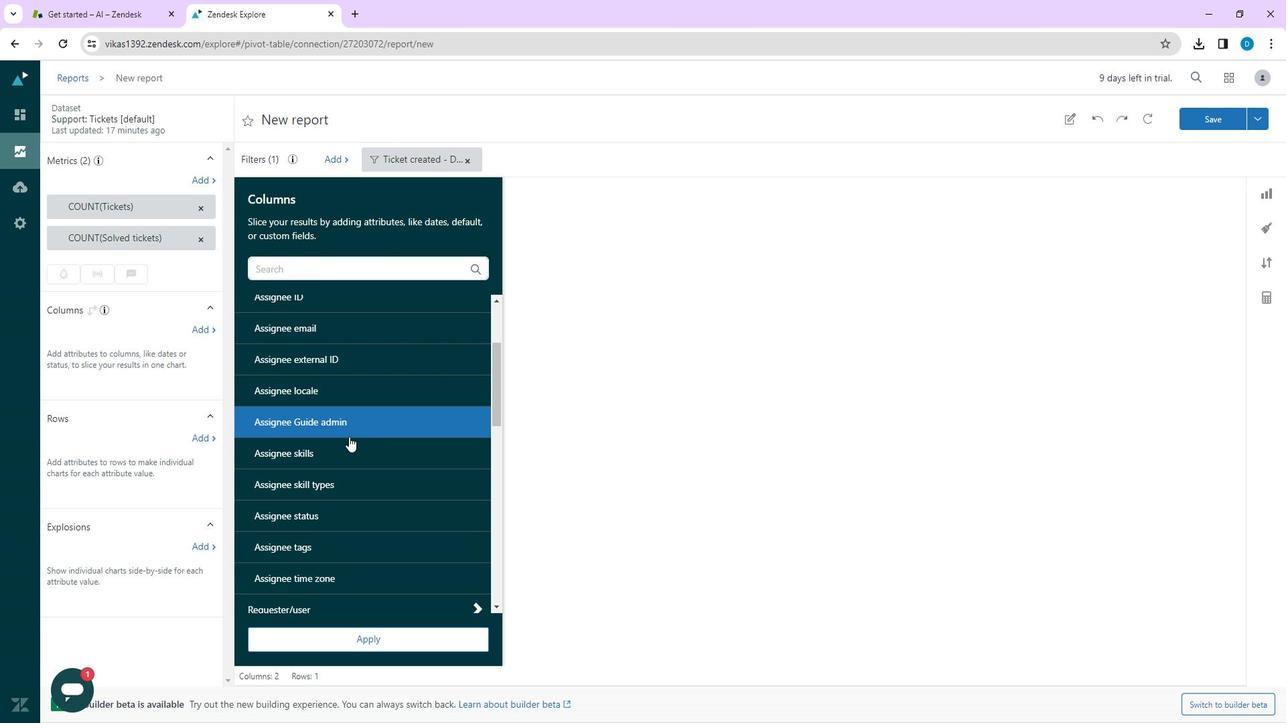 
Action: Mouse moved to (361, 432)
Screenshot: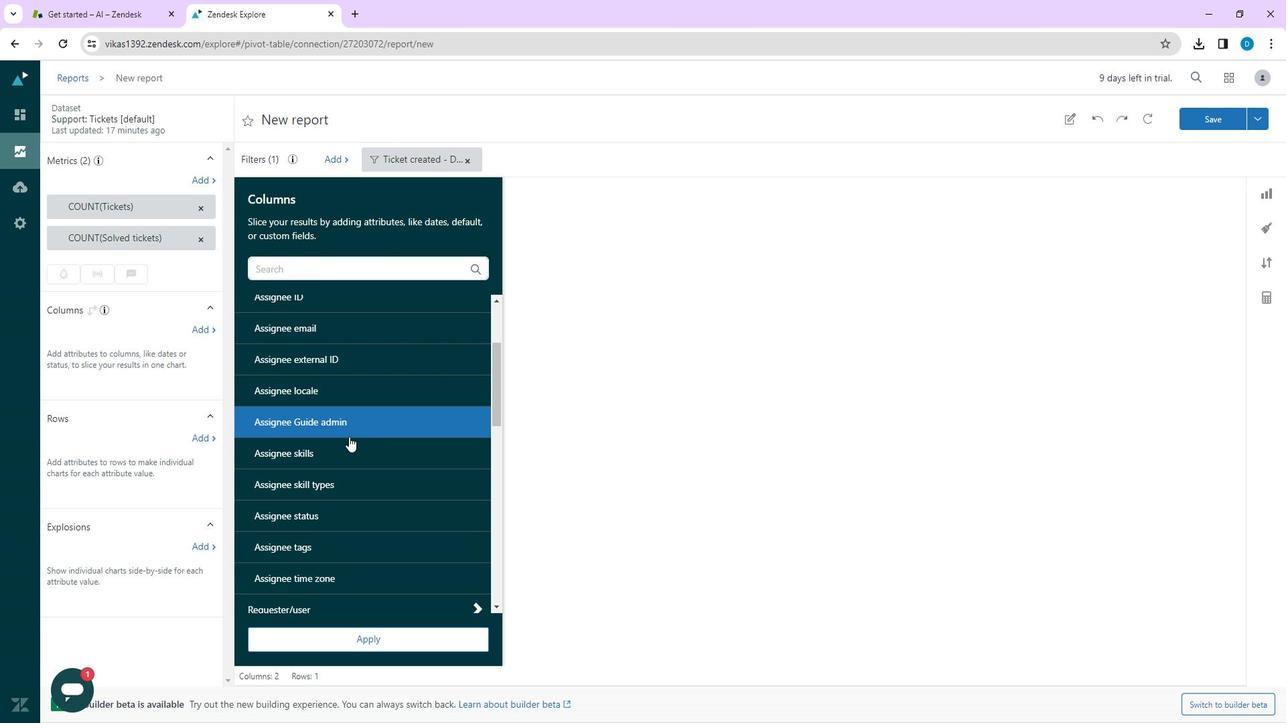 
Action: Mouse scrolled (361, 432) with delta (0, 0)
Screenshot: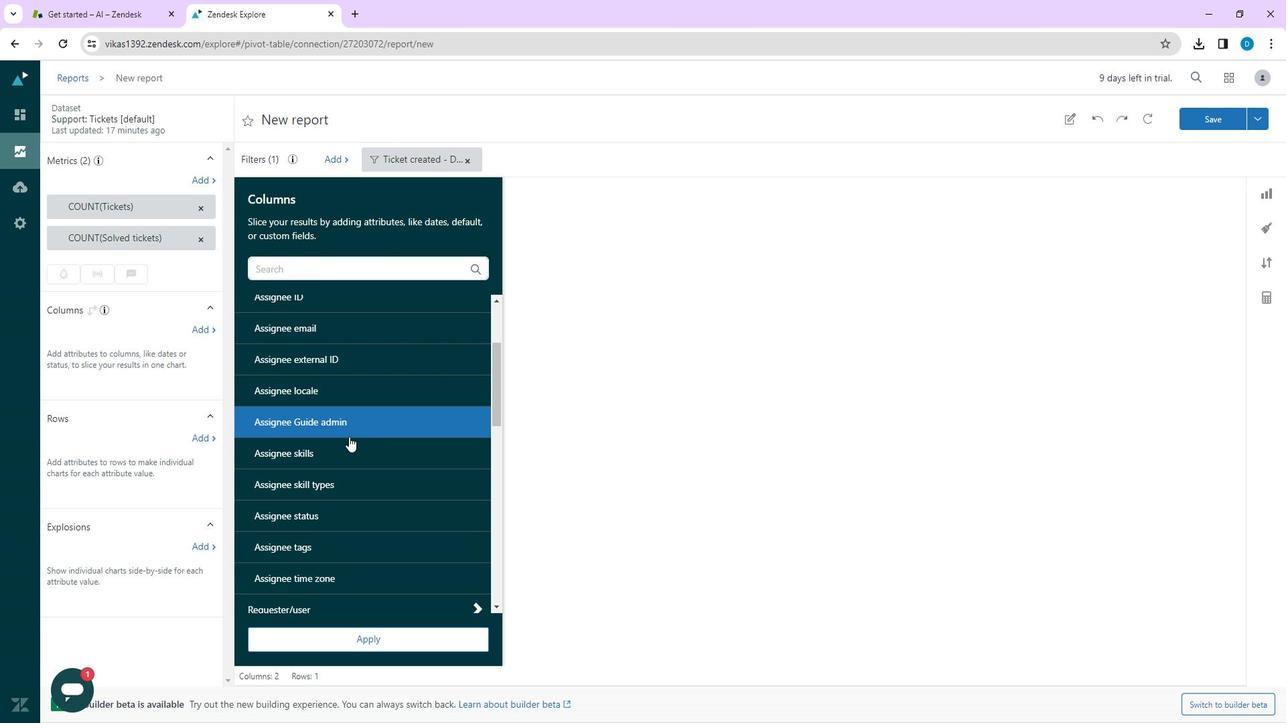 
Action: Mouse moved to (319, 373)
Screenshot: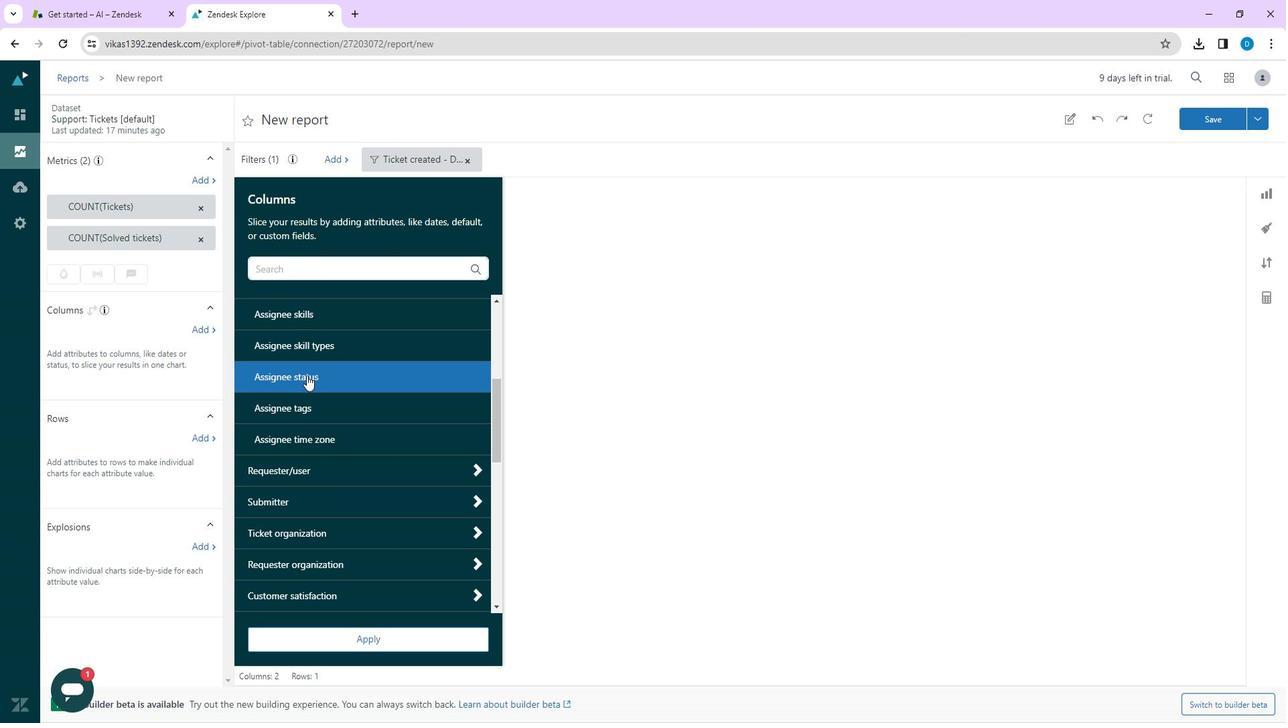 
Action: Mouse scrolled (319, 374) with delta (0, 0)
Screenshot: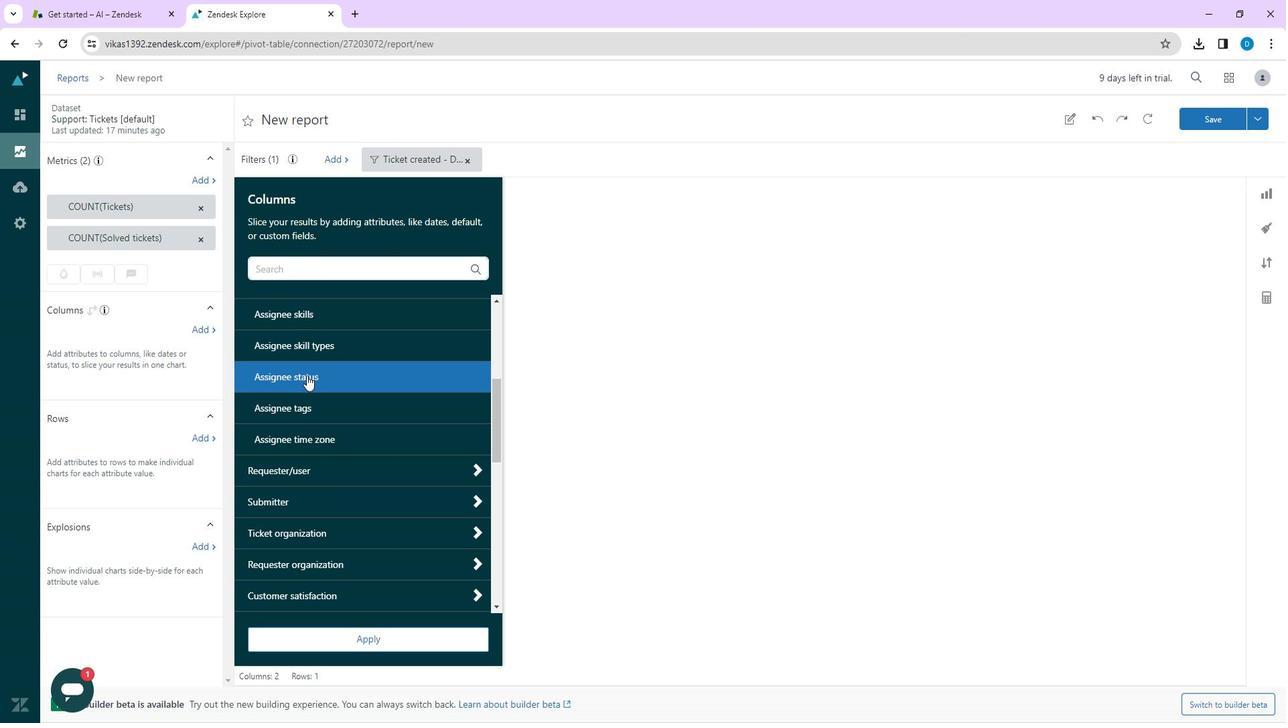 
Action: Mouse scrolled (319, 374) with delta (0, 0)
Screenshot: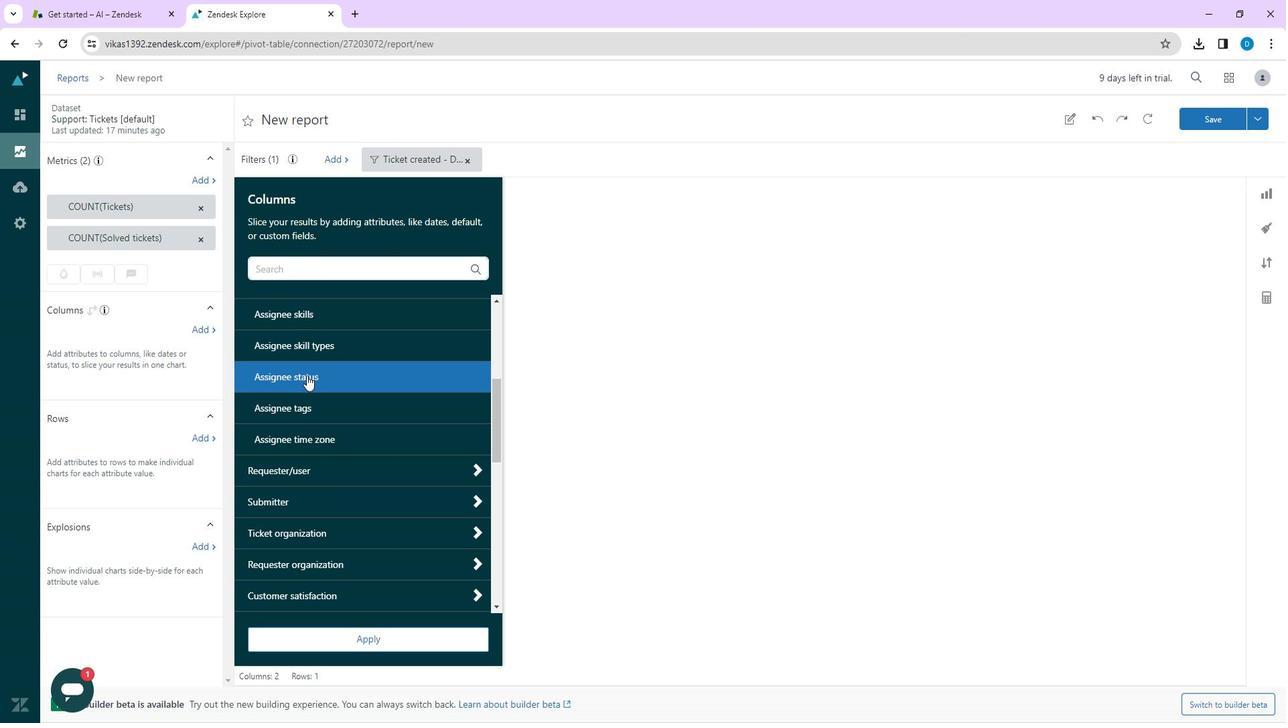 
Action: Mouse scrolled (319, 374) with delta (0, 0)
Screenshot: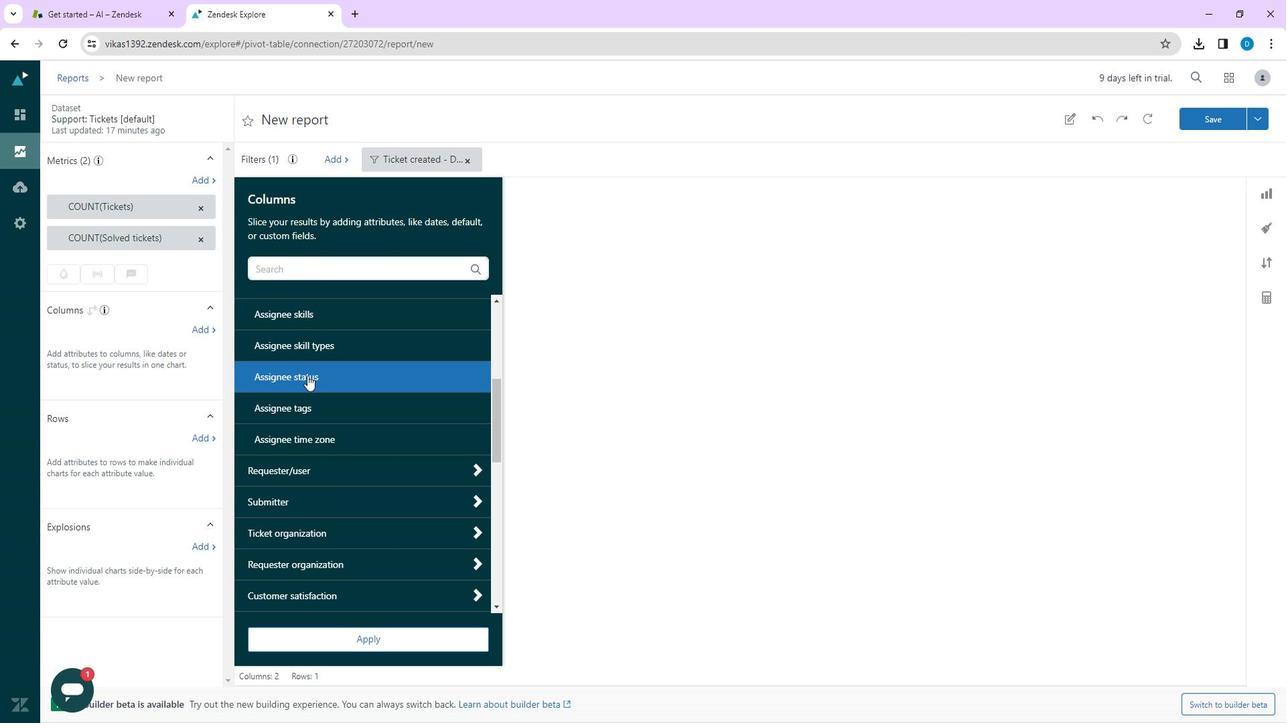 
Action: Mouse scrolled (319, 374) with delta (0, 0)
Screenshot: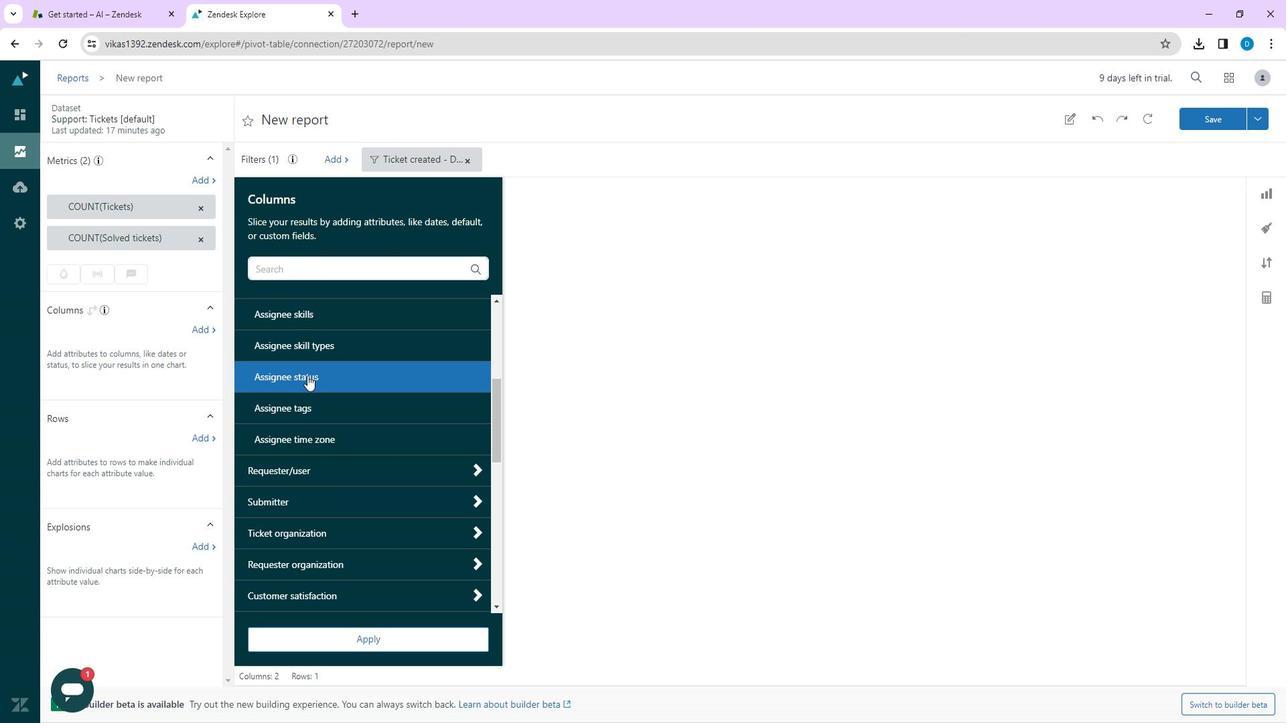 
Action: Mouse moved to (284, 310)
Screenshot: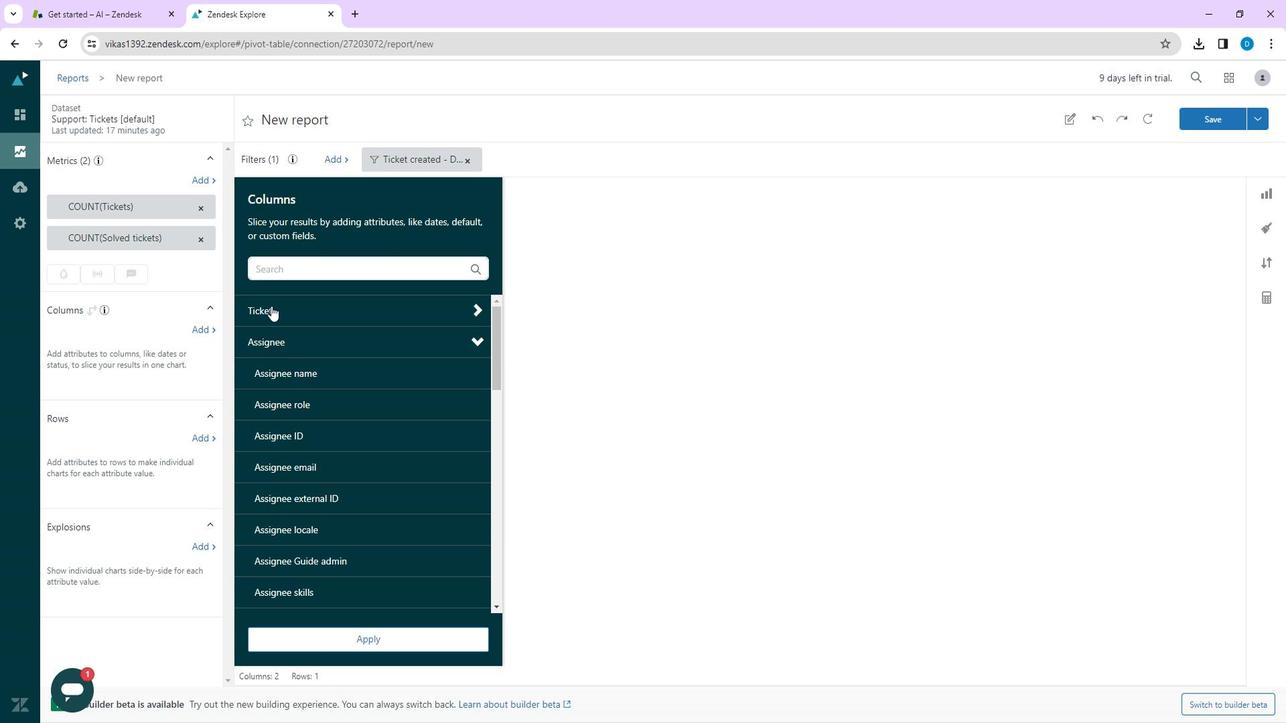
Action: Mouse pressed left at (284, 310)
Screenshot: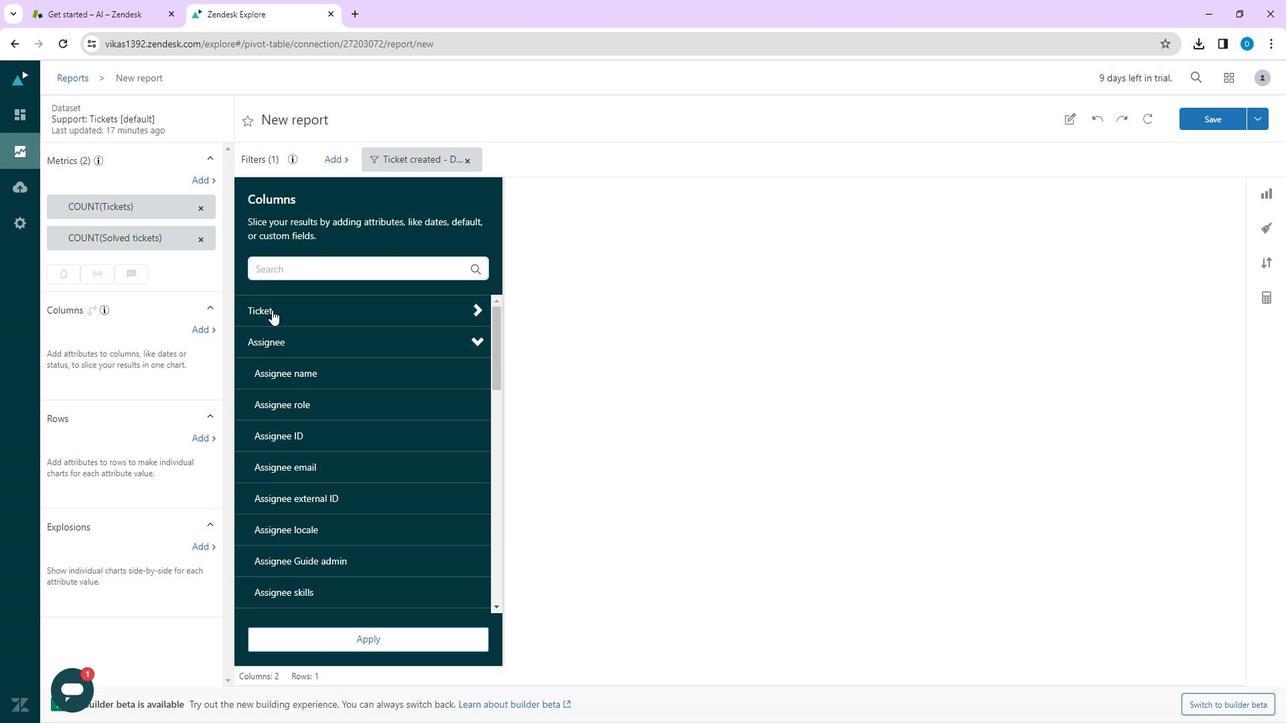 
Action: Mouse moved to (313, 375)
Screenshot: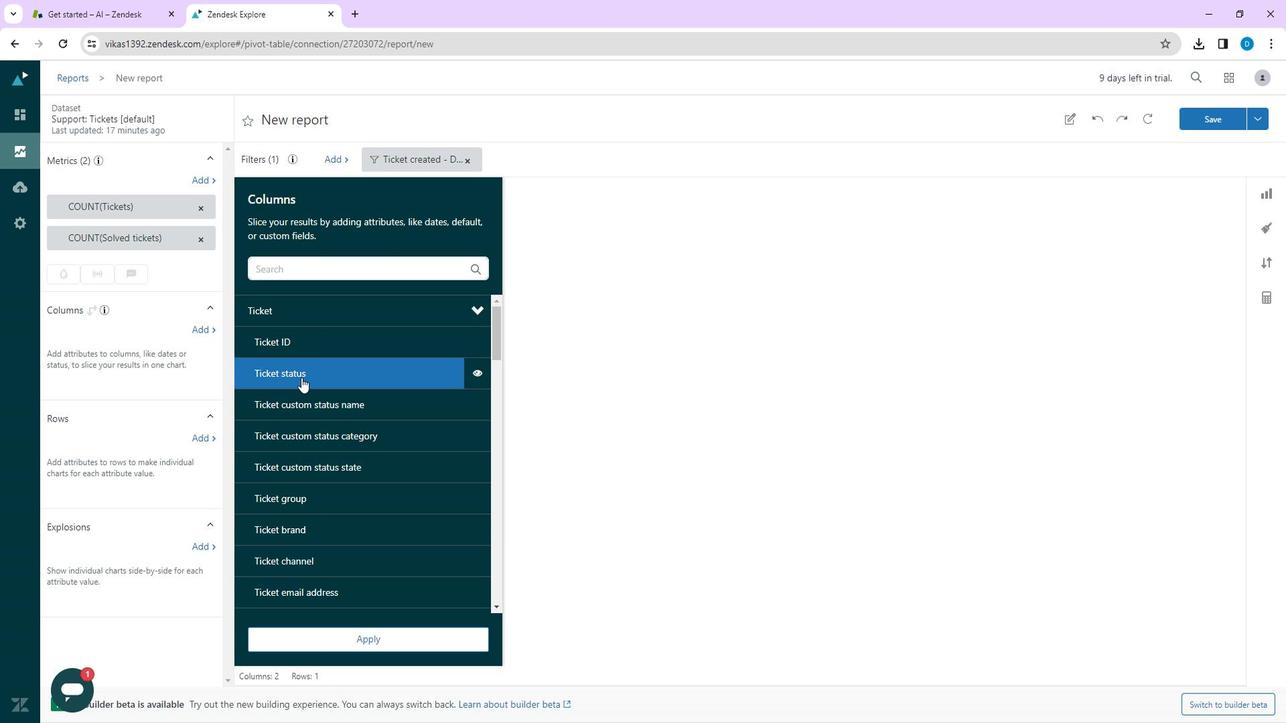 
Action: Mouse pressed left at (313, 375)
Screenshot: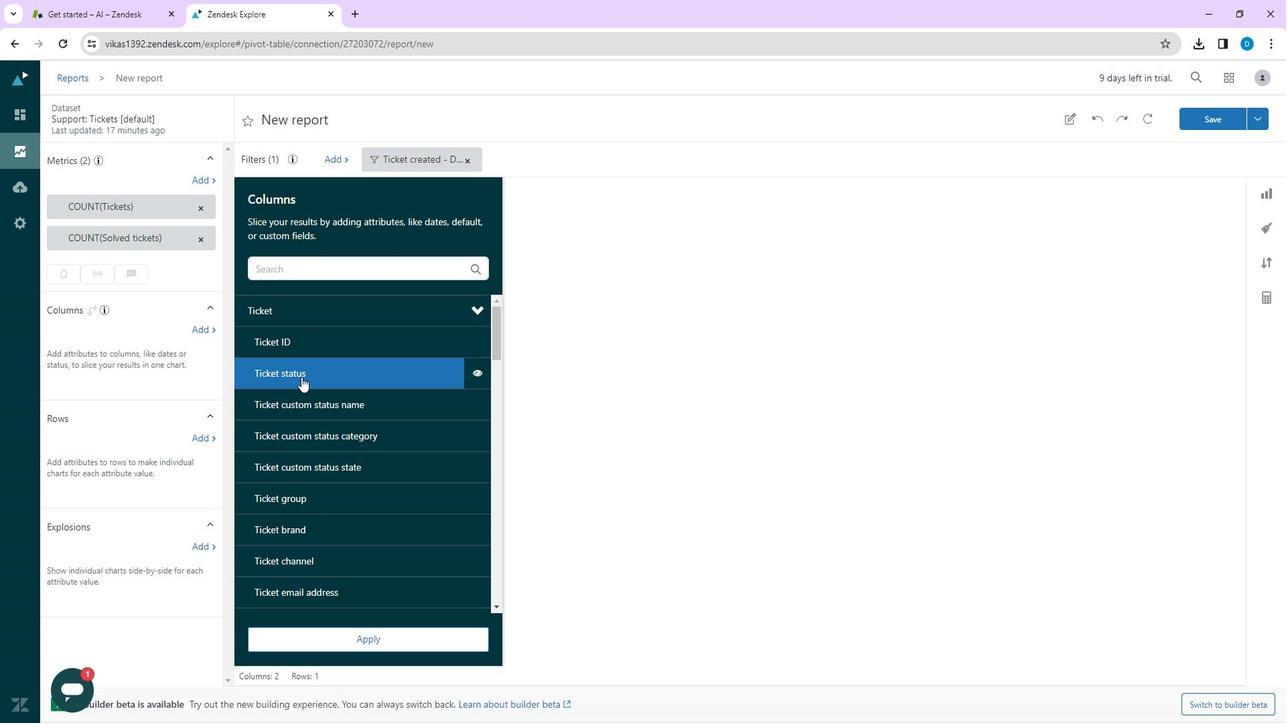 
Action: Mouse moved to (628, 450)
Screenshot: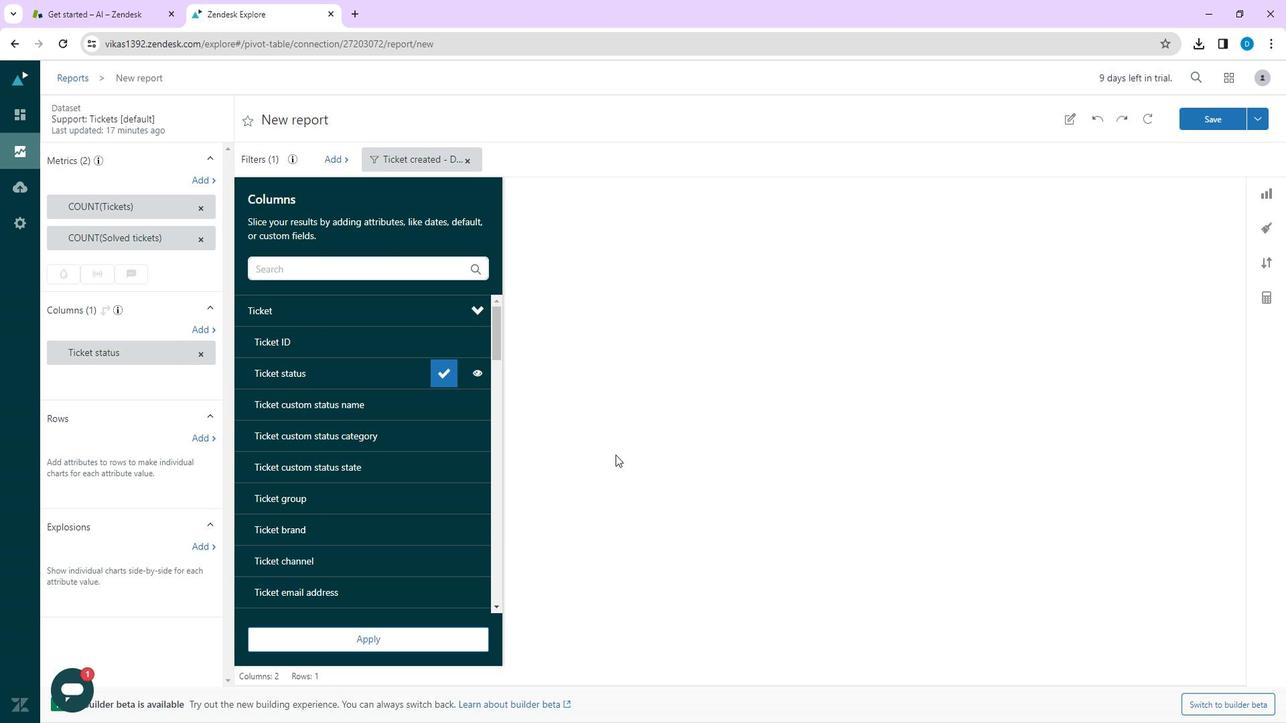 
Action: Mouse pressed left at (628, 450)
Screenshot: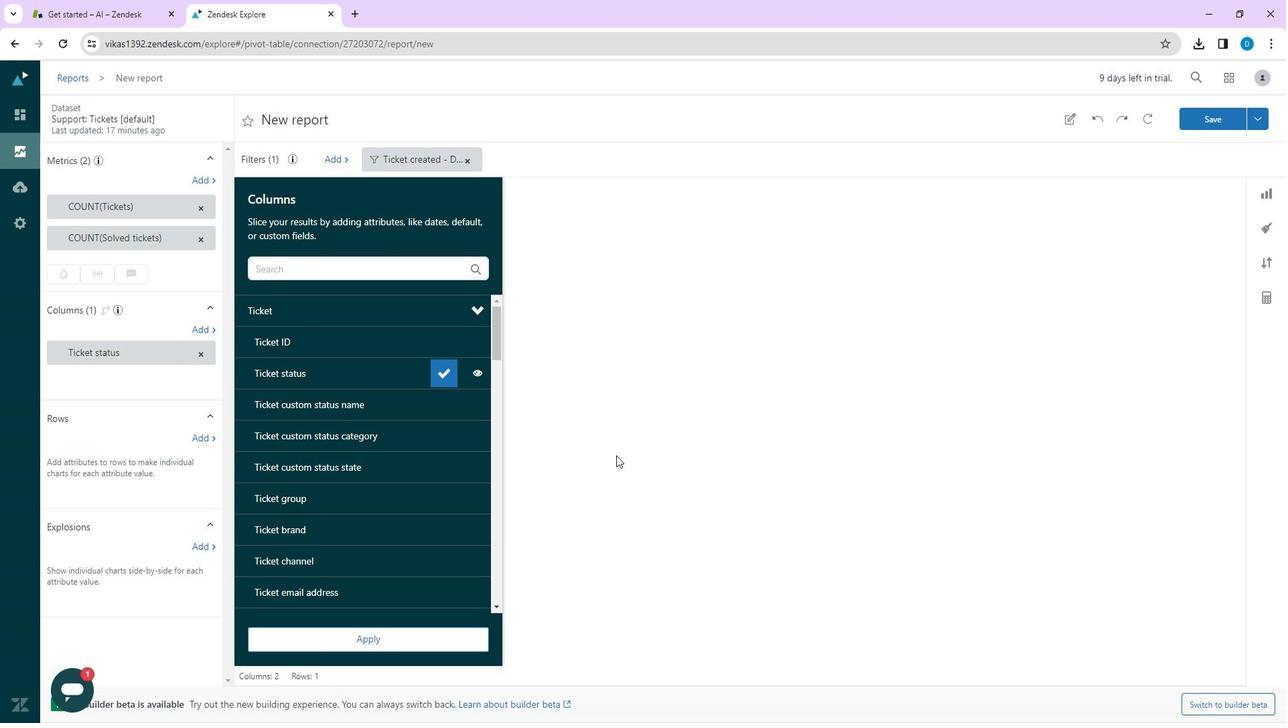 
Action: Mouse moved to (215, 428)
Screenshot: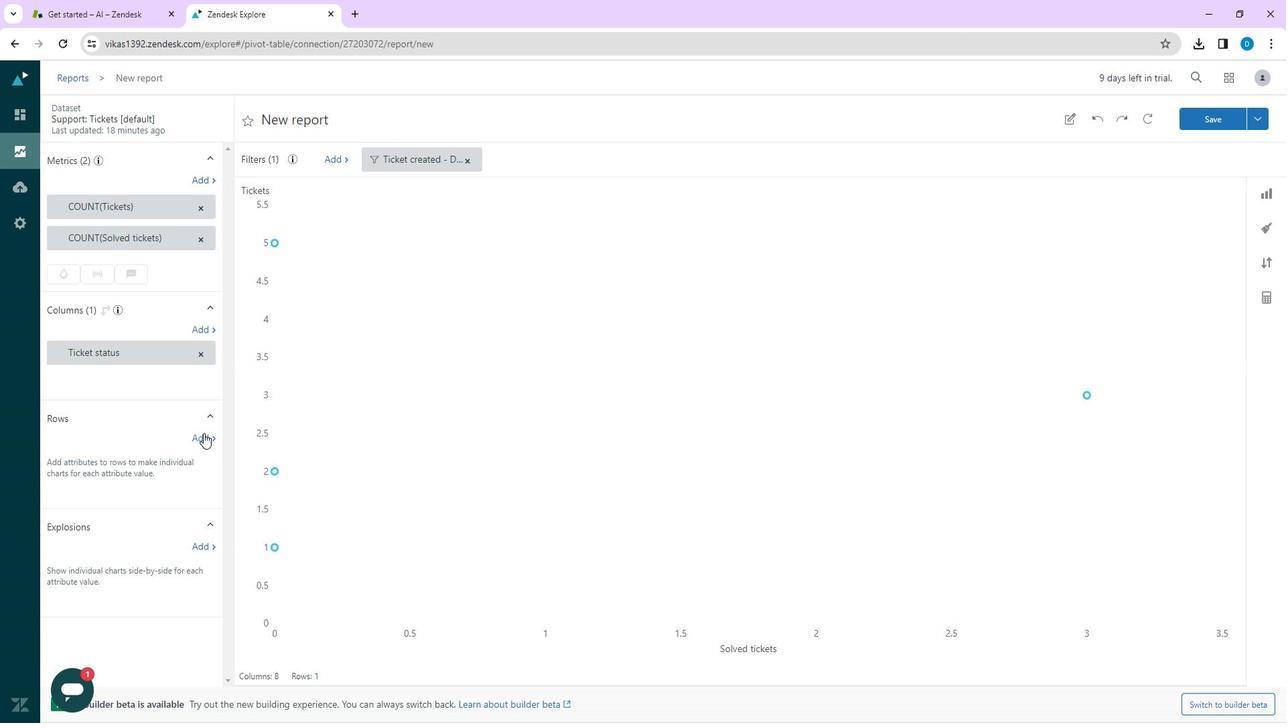 
Action: Mouse pressed left at (215, 428)
Screenshot: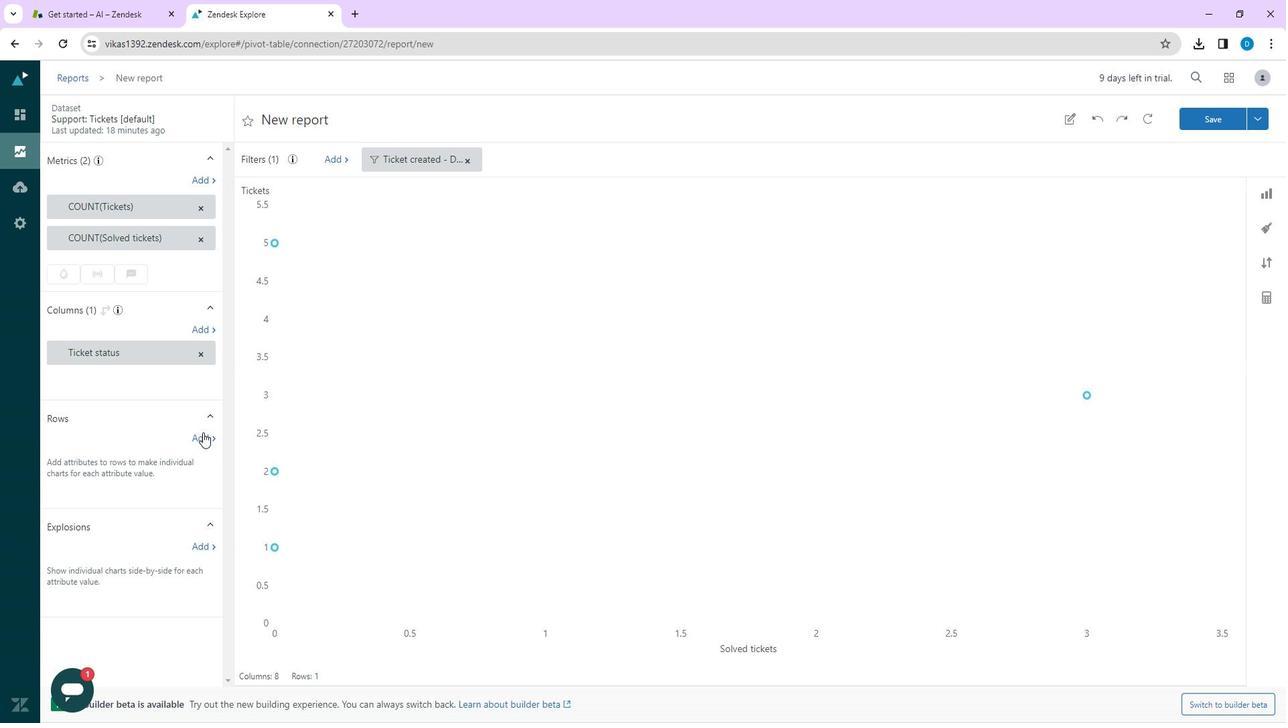 
Action: Mouse moved to (304, 312)
Screenshot: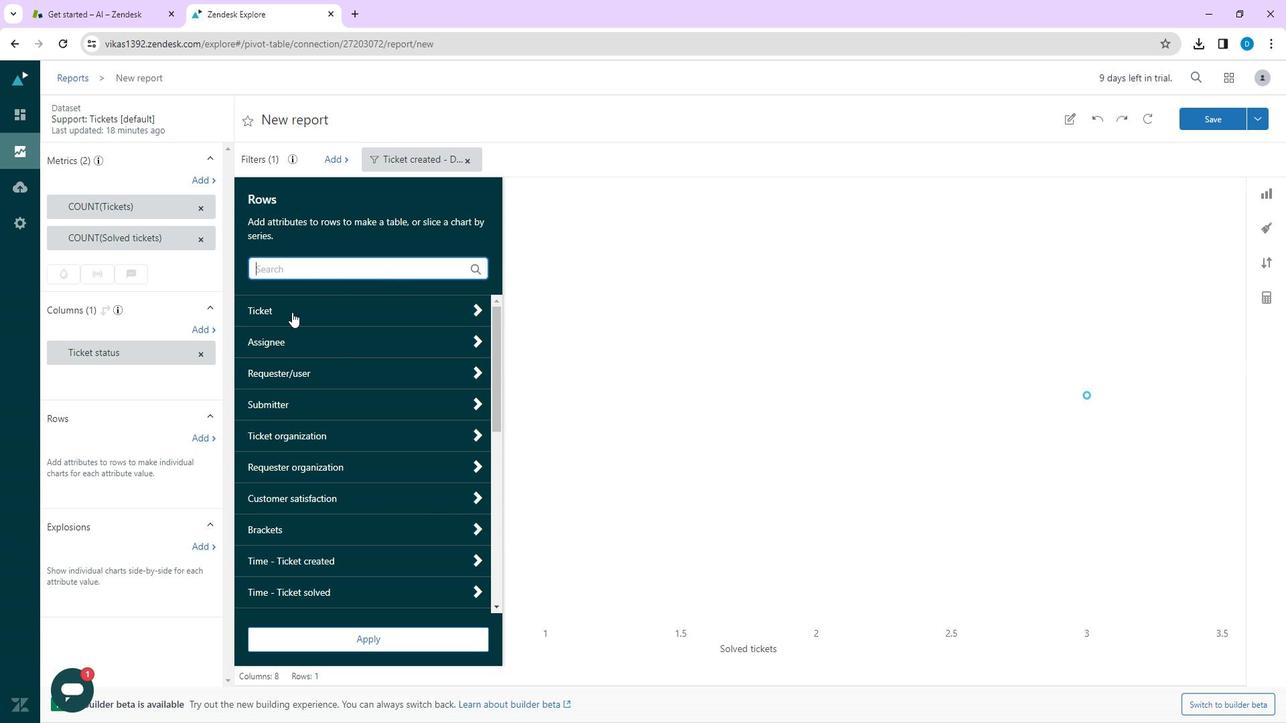 
Action: Mouse pressed left at (304, 312)
Screenshot: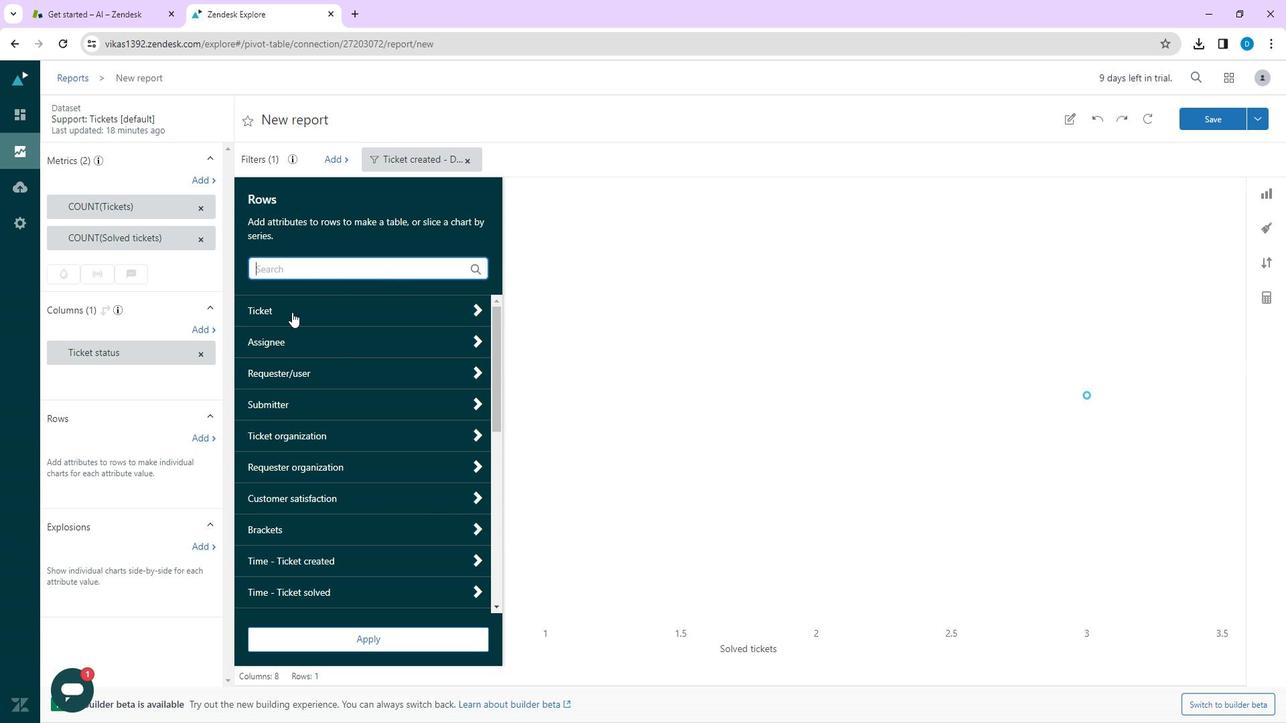 
Action: Mouse moved to (327, 515)
Screenshot: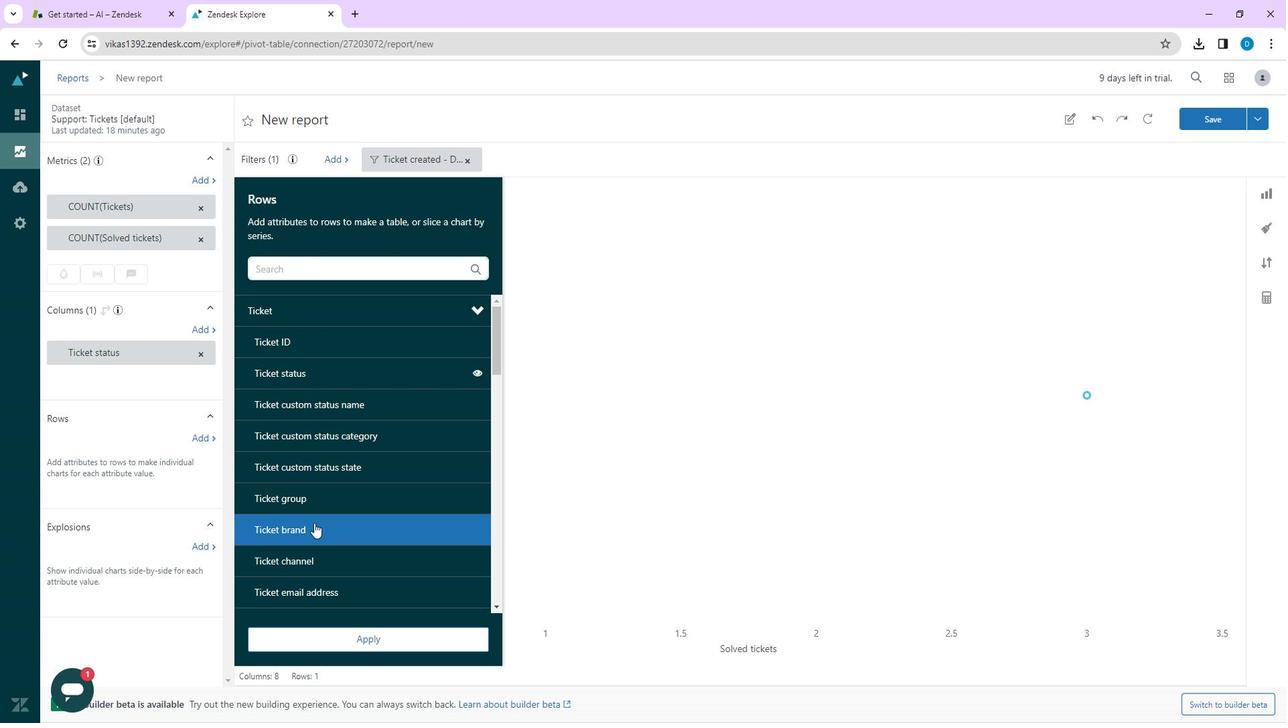 
Action: Mouse scrolled (327, 514) with delta (0, 0)
Screenshot: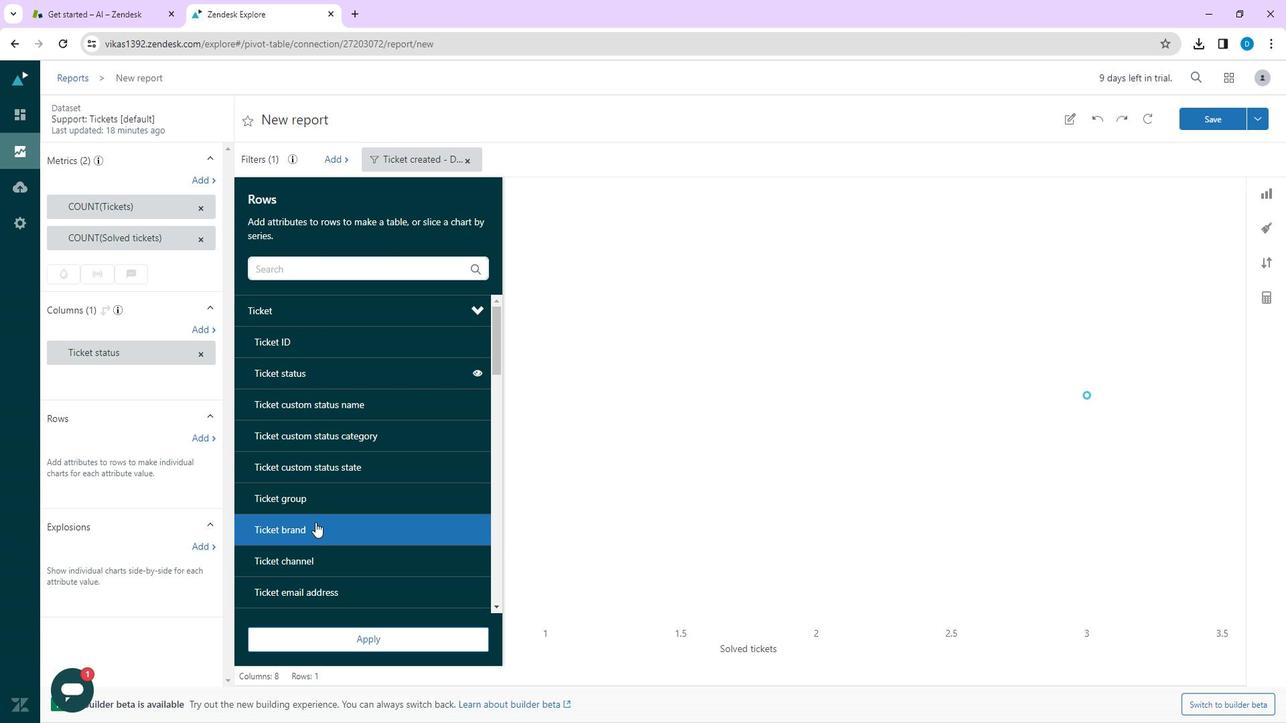 
Action: Mouse moved to (338, 514)
Screenshot: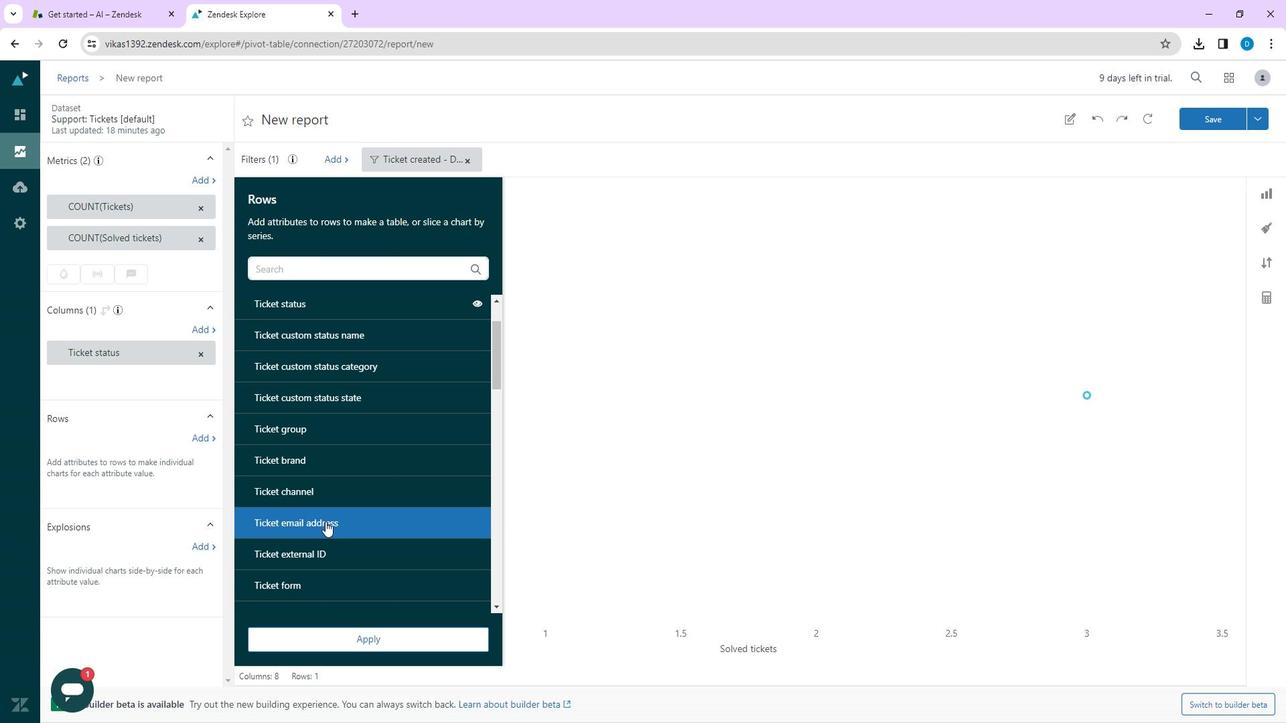 
Action: Mouse scrolled (338, 513) with delta (0, 0)
Screenshot: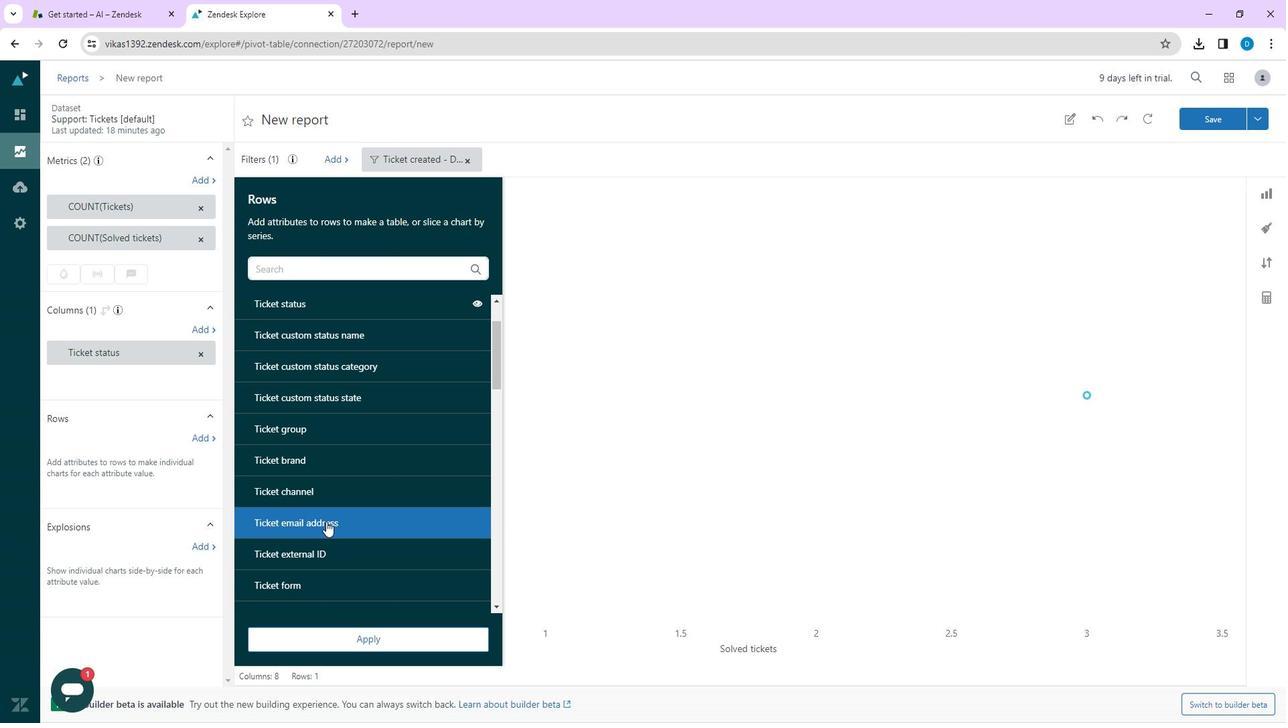 
Action: Mouse scrolled (338, 513) with delta (0, 0)
Screenshot: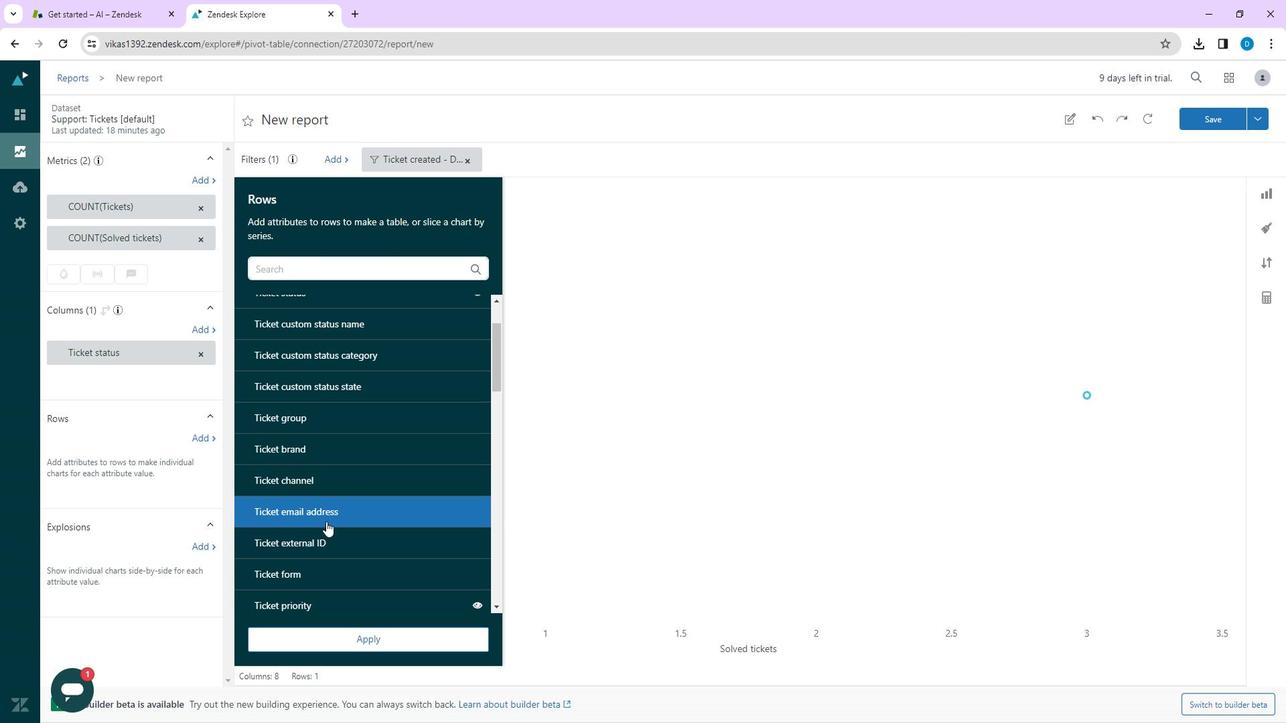 
Action: Mouse moved to (338, 514)
Screenshot: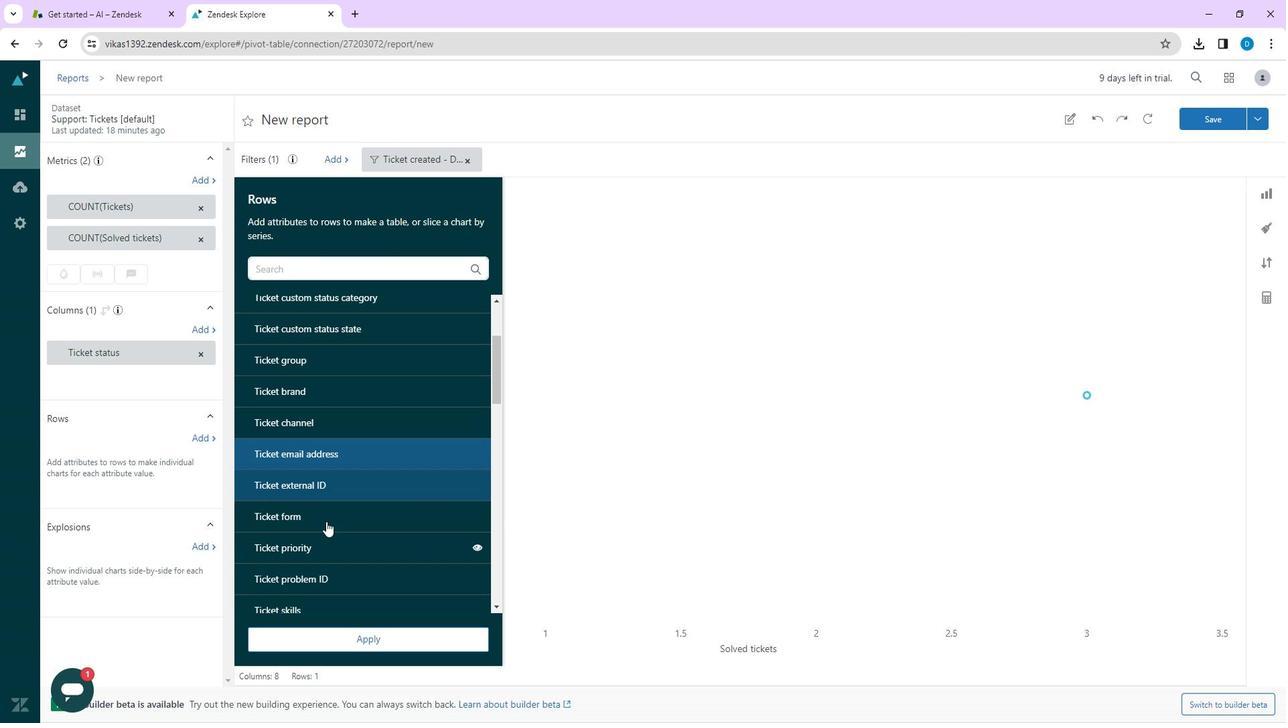 
Action: Mouse scrolled (338, 513) with delta (0, 0)
Screenshot: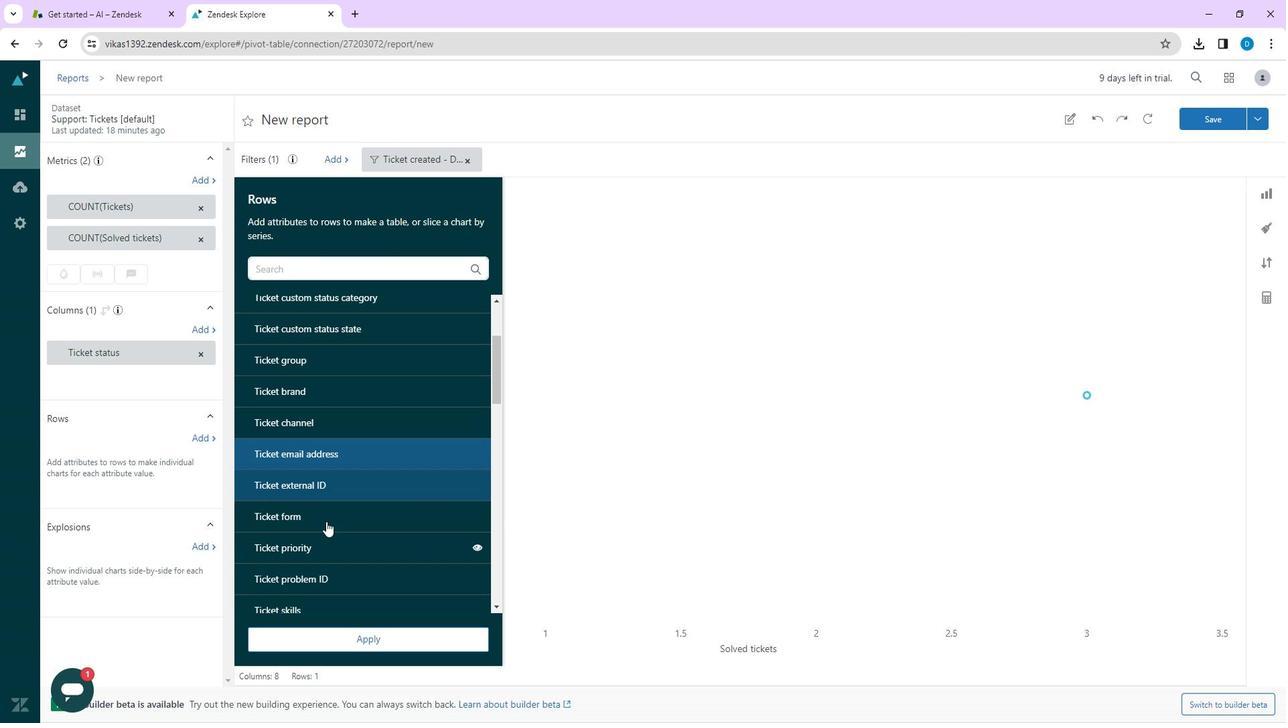 
Action: Mouse moved to (312, 405)
Screenshot: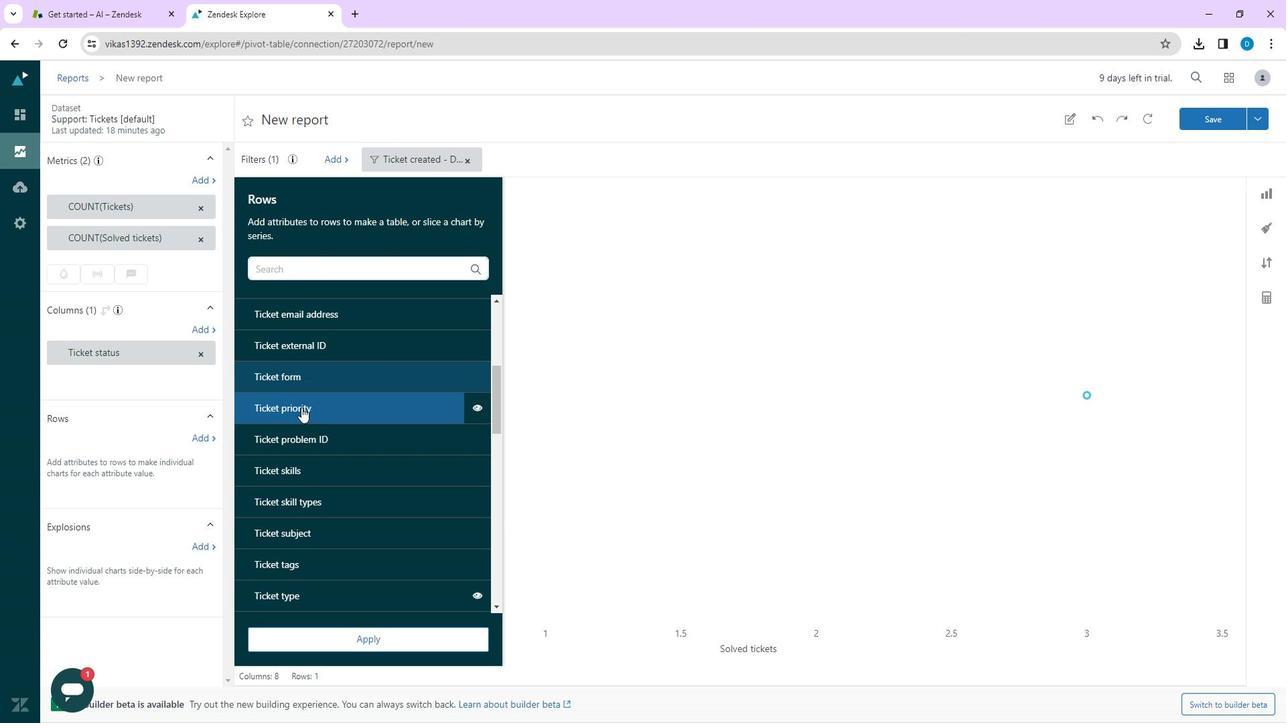
Action: Mouse pressed left at (312, 405)
Screenshot: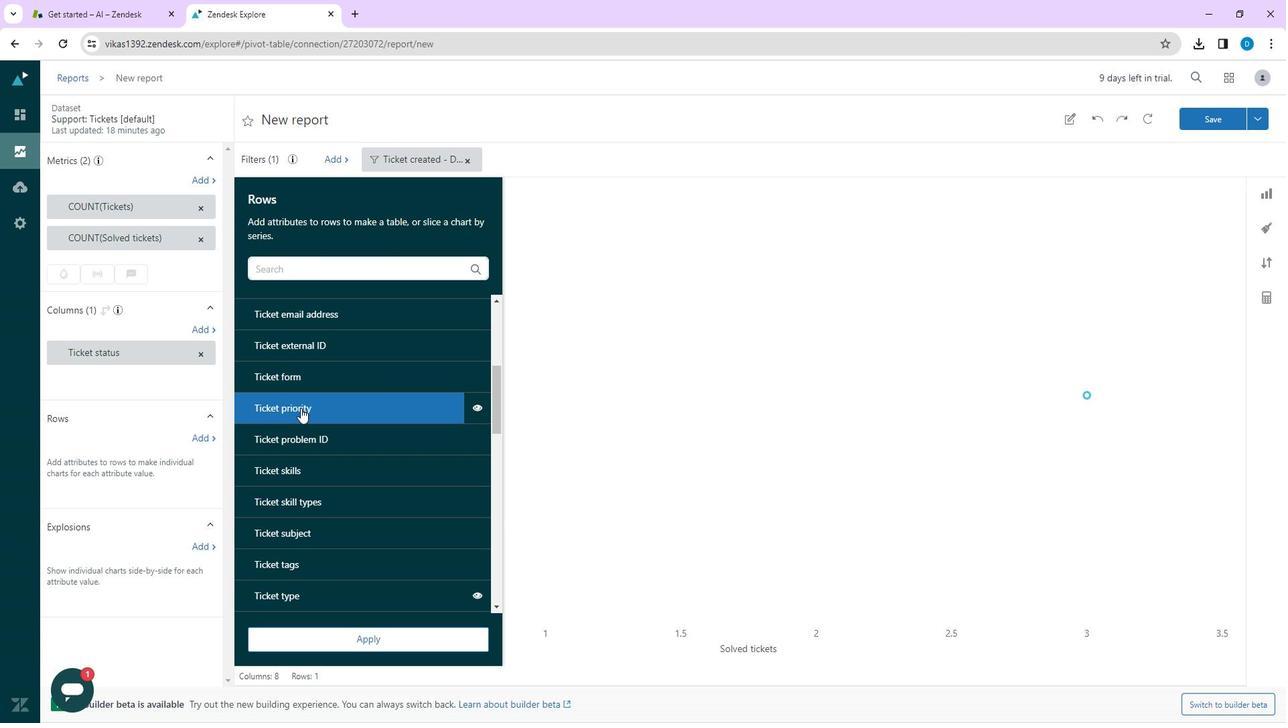 
Action: Mouse moved to (595, 466)
Screenshot: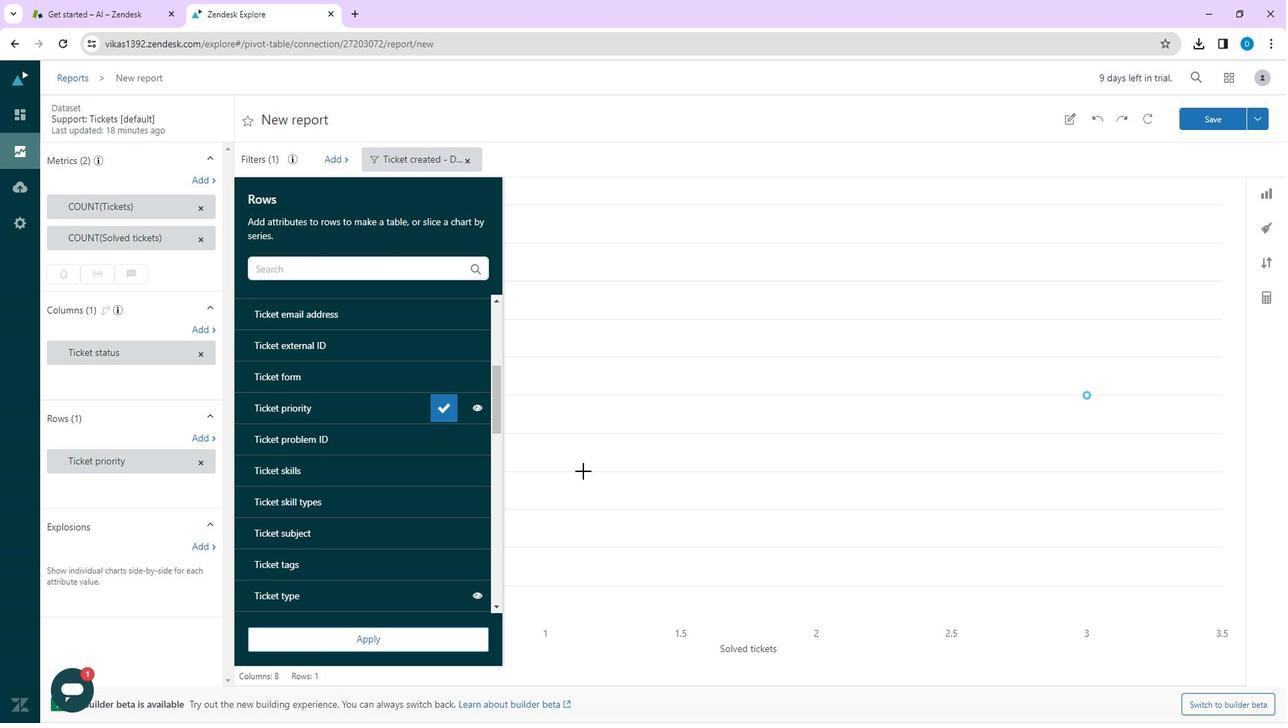 
Action: Mouse pressed left at (595, 466)
Screenshot: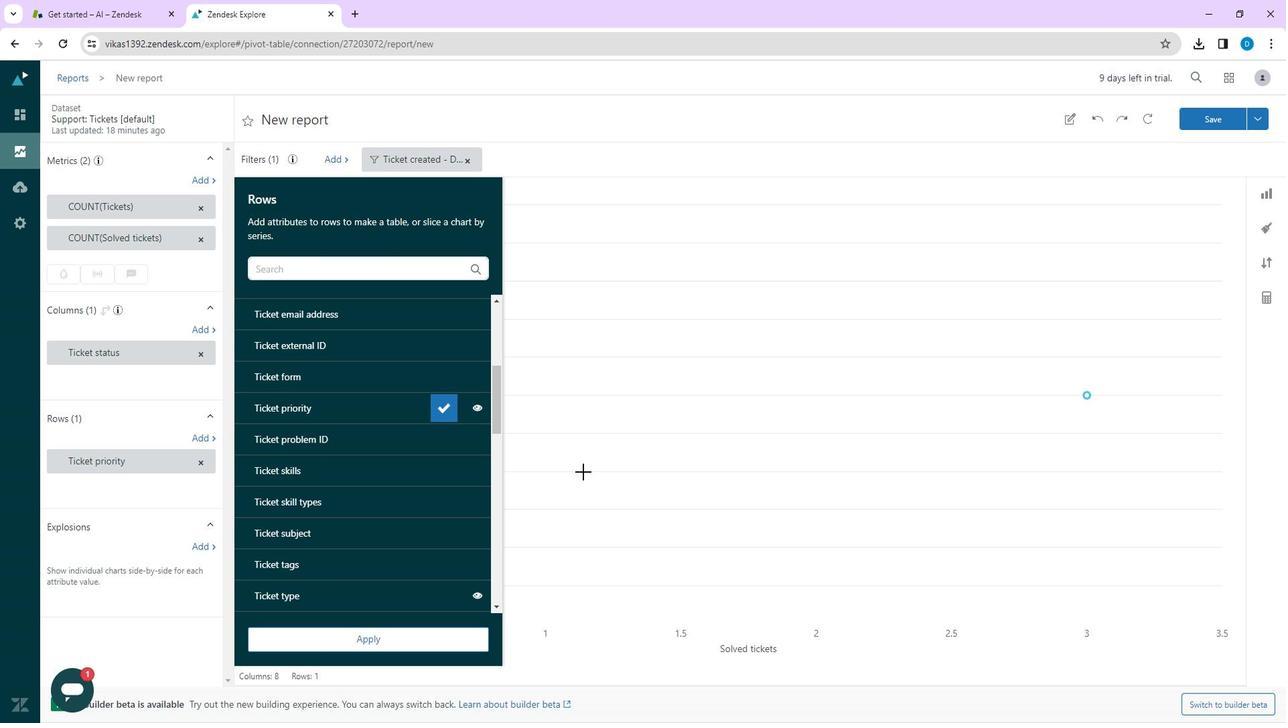 
Action: Mouse moved to (216, 535)
Screenshot: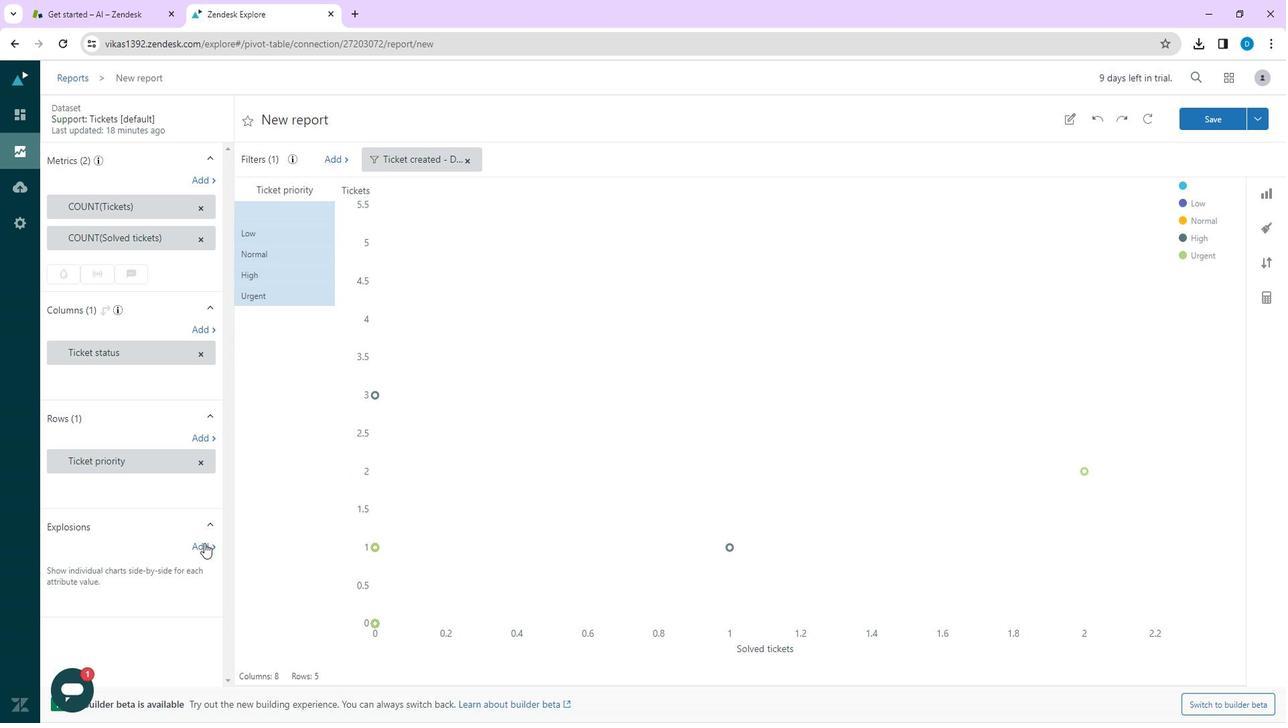 
Action: Mouse pressed left at (216, 535)
Screenshot: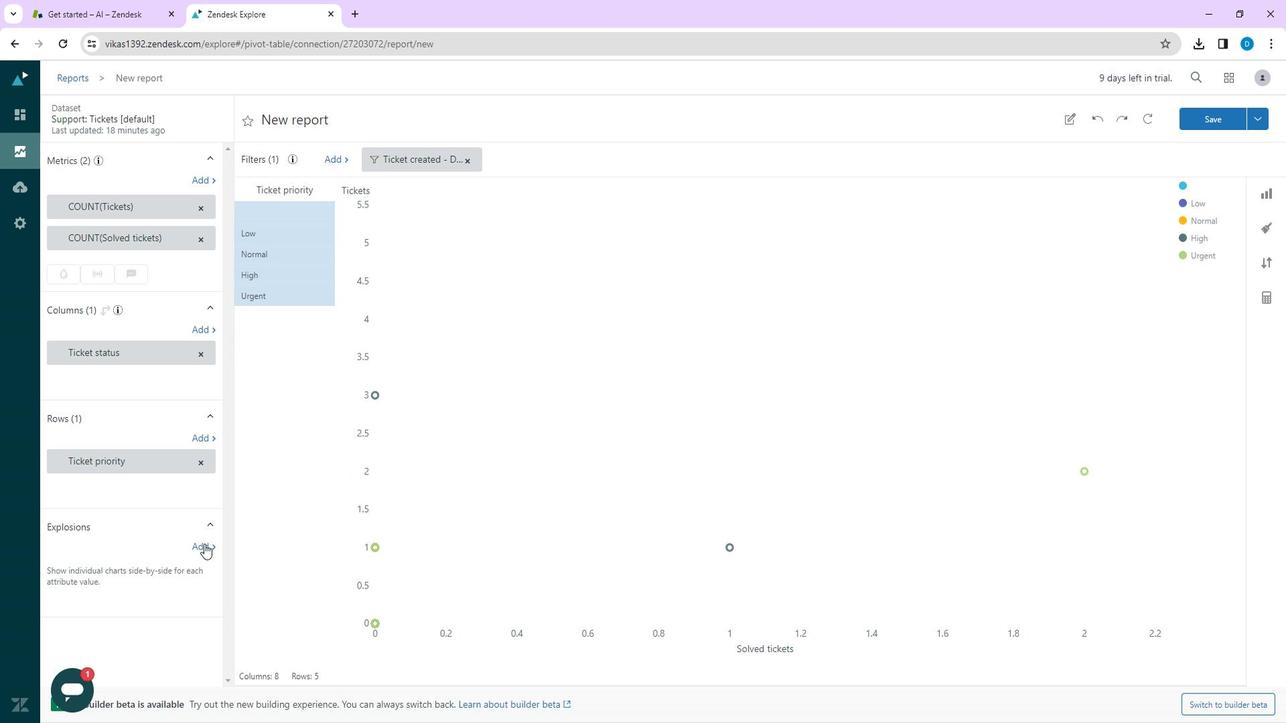 
Action: Mouse moved to (293, 311)
Screenshot: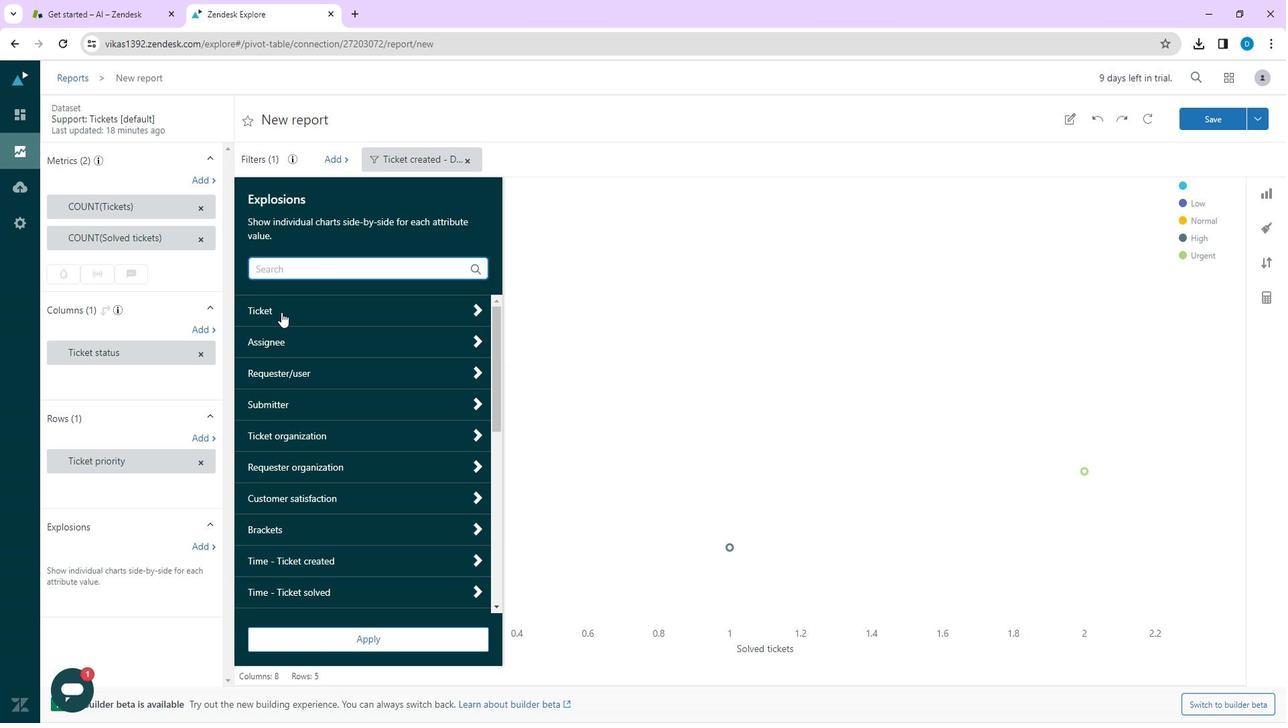 
Action: Mouse pressed left at (293, 311)
